 Task: 6. Company Research: Reference :- Research companies you are interested in working for using the LinkedIn company pages. Follow the company pages to stay updated on their latest news, events, and job opportunities. Engage with the companys content by liking, commenting, or sharing relevant posts.
Action: Mouse moved to (657, 67)
Screenshot: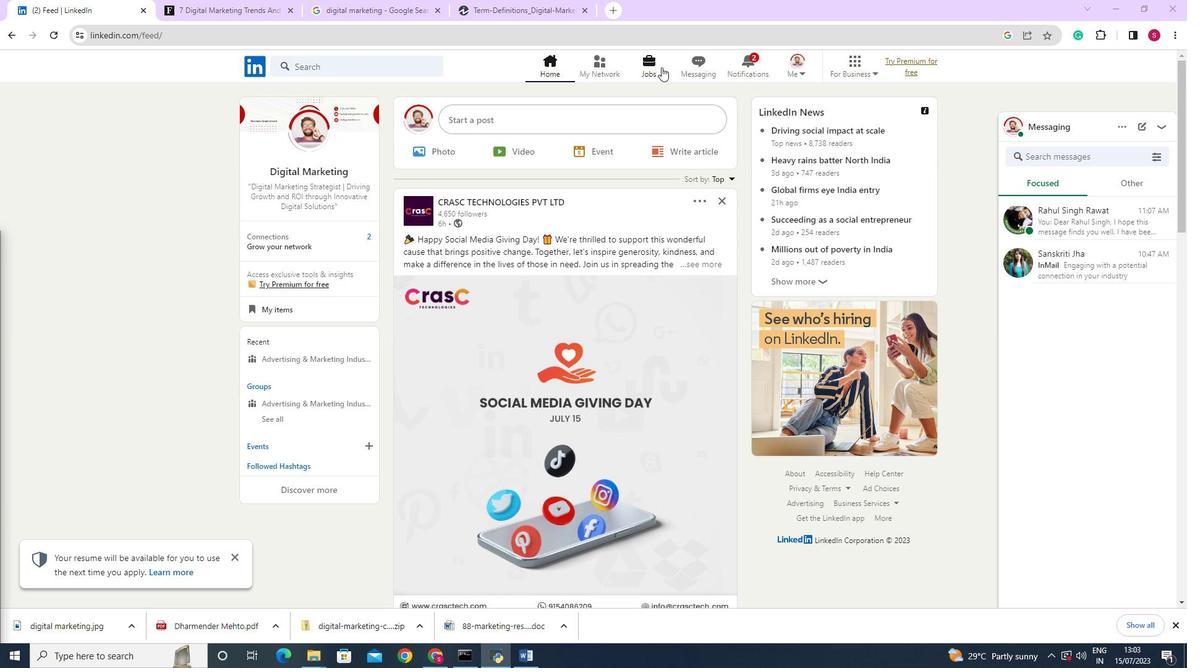 
Action: Mouse pressed left at (657, 67)
Screenshot: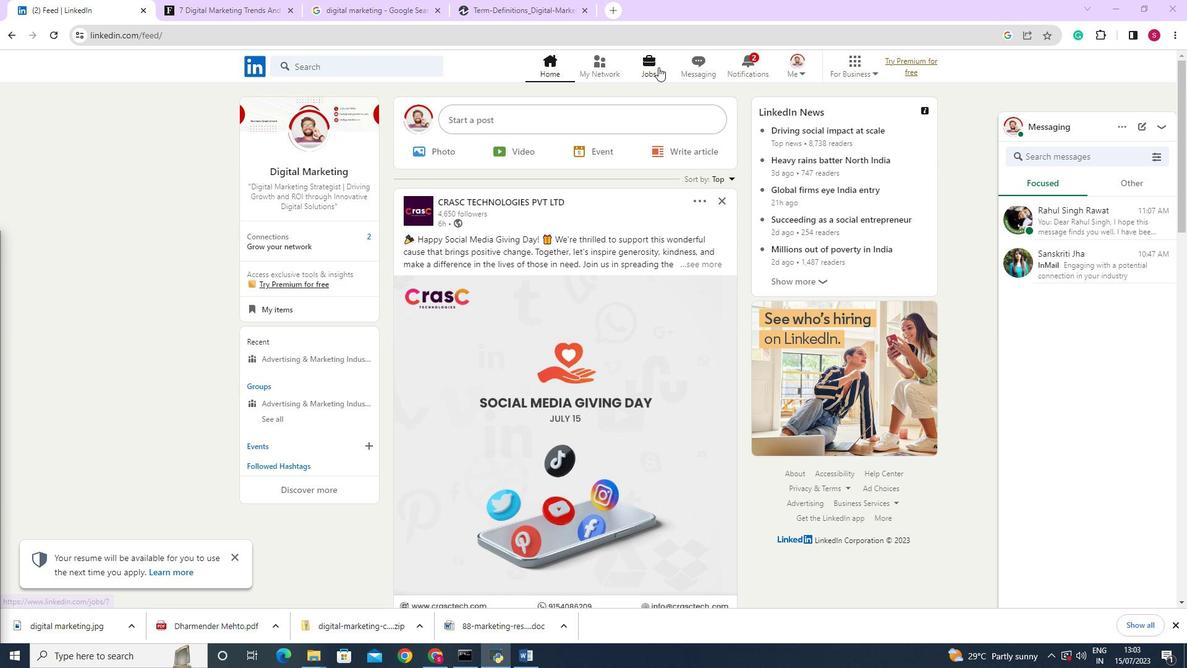 
Action: Mouse moved to (368, 69)
Screenshot: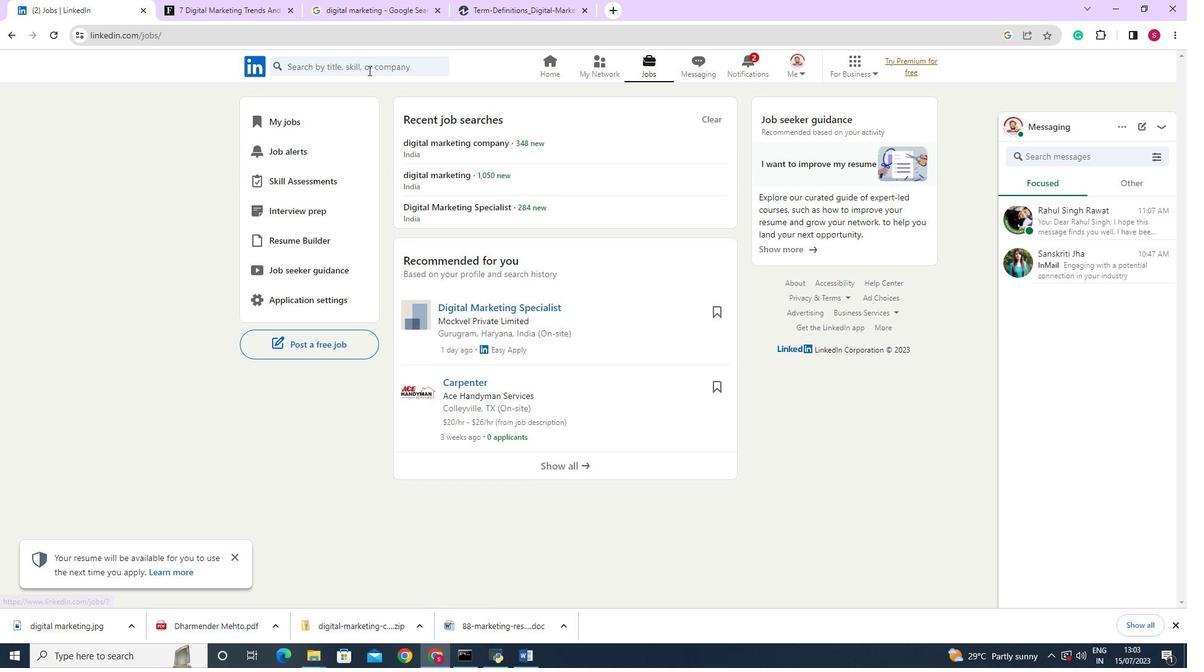 
Action: Mouse pressed left at (368, 69)
Screenshot: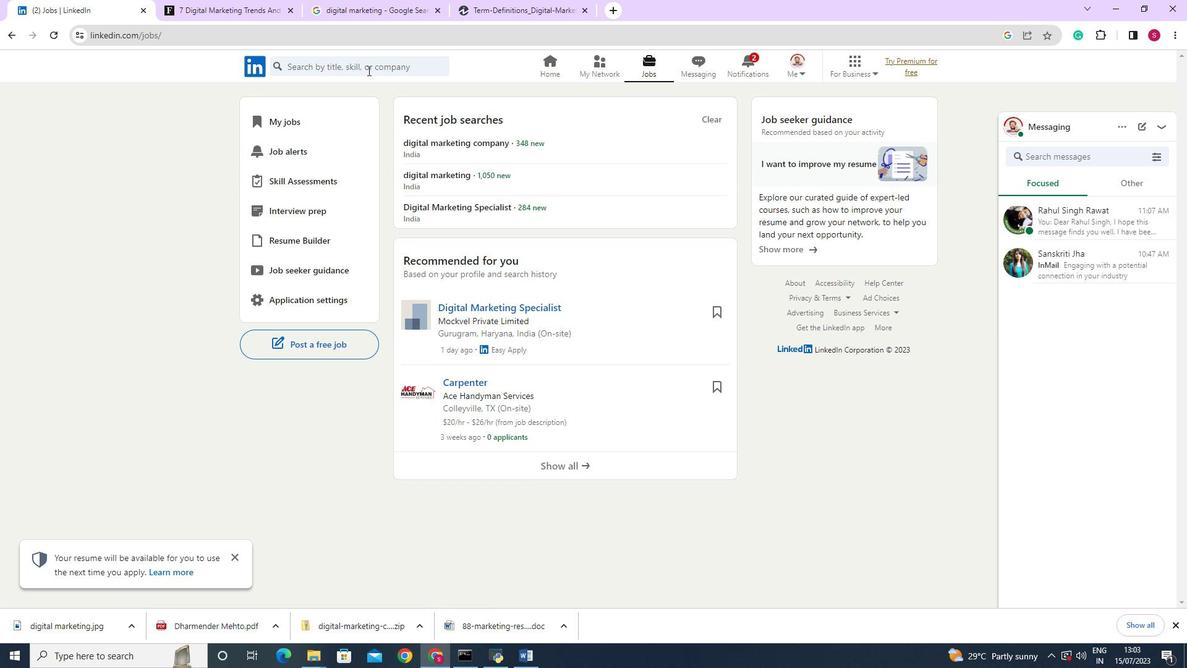 
Action: Mouse moved to (401, 111)
Screenshot: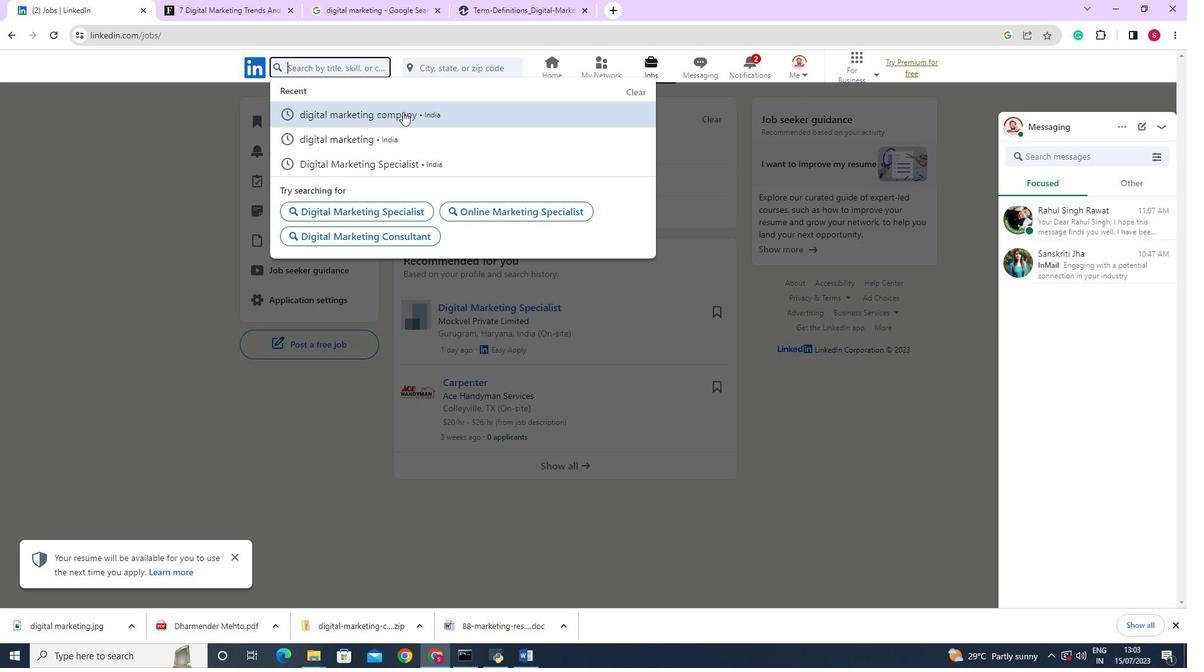 
Action: Mouse pressed left at (401, 111)
Screenshot: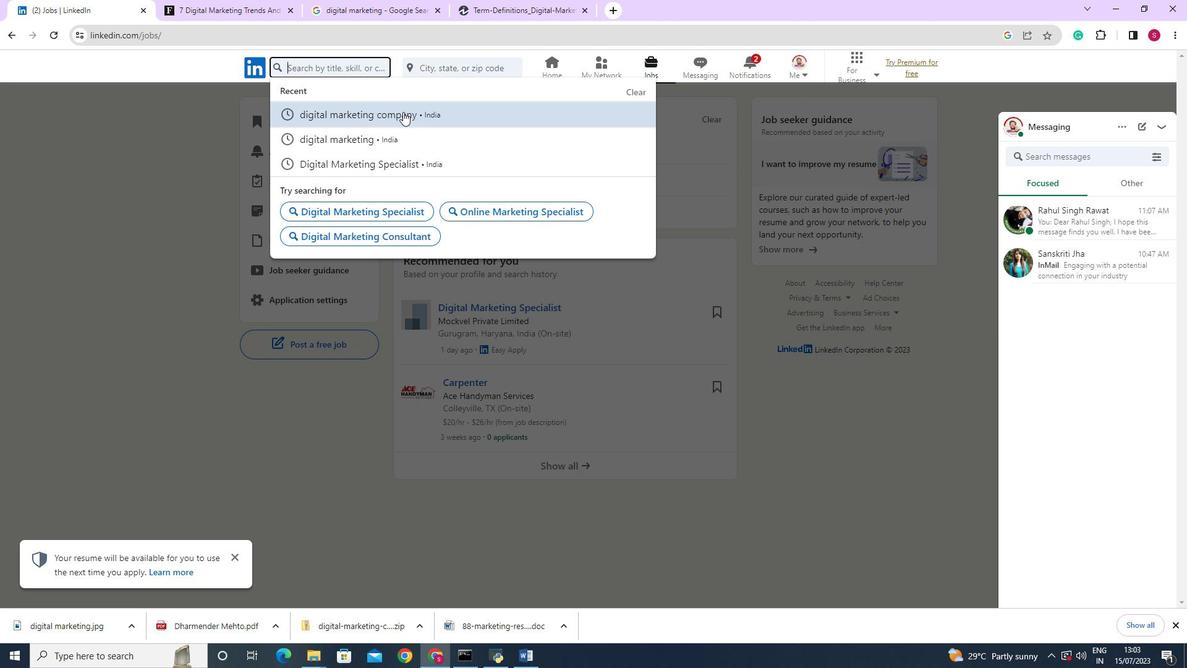 
Action: Mouse moved to (545, 97)
Screenshot: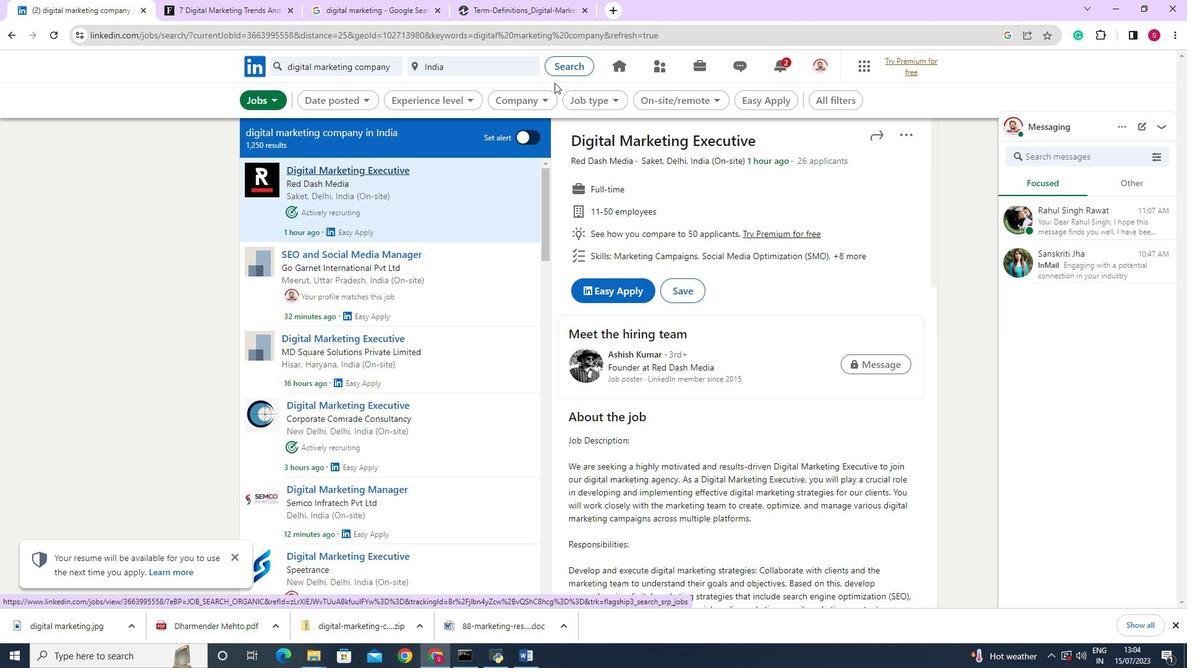 
Action: Mouse pressed left at (545, 97)
Screenshot: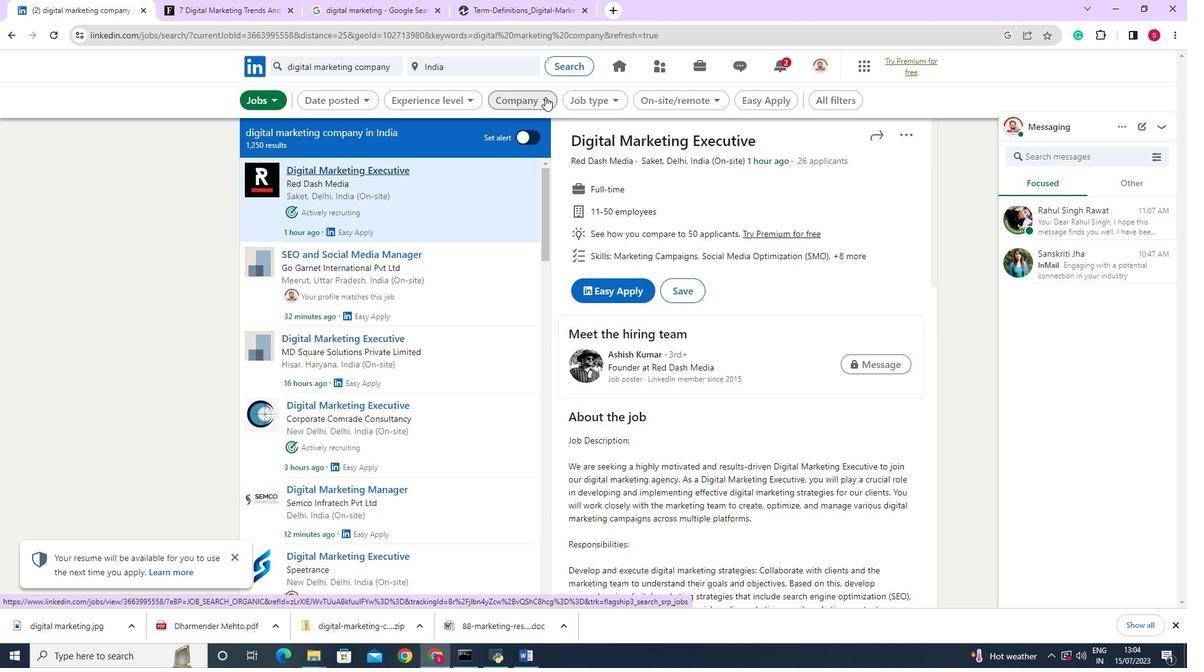 
Action: Mouse pressed left at (545, 97)
Screenshot: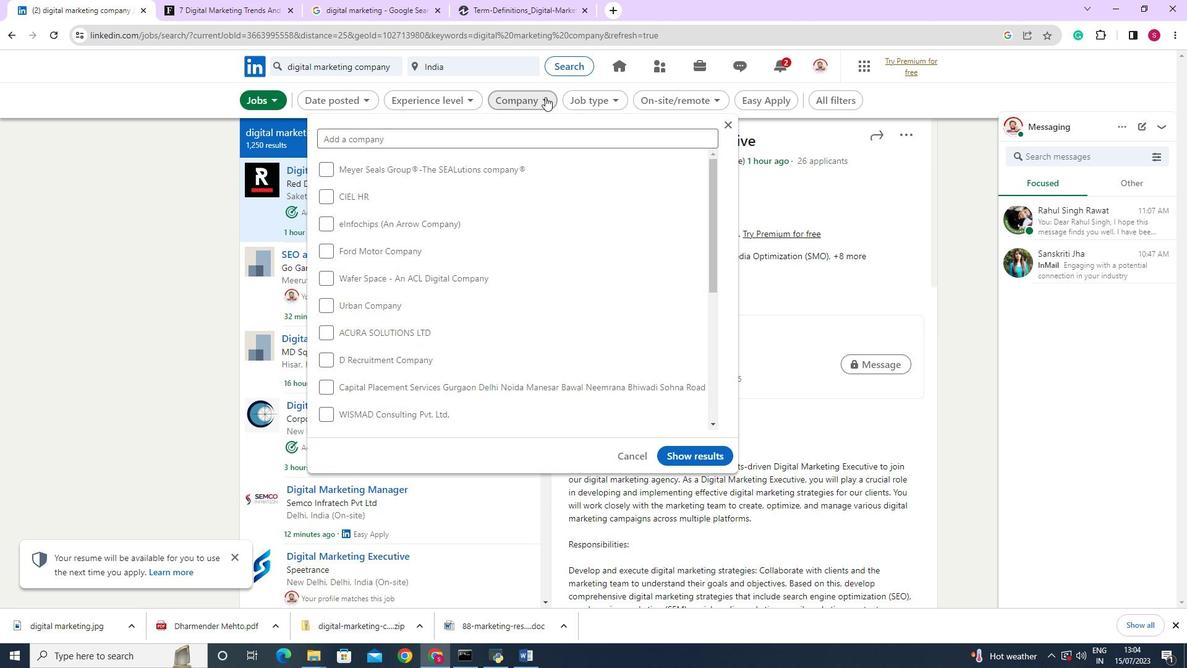 
Action: Mouse moved to (334, 173)
Screenshot: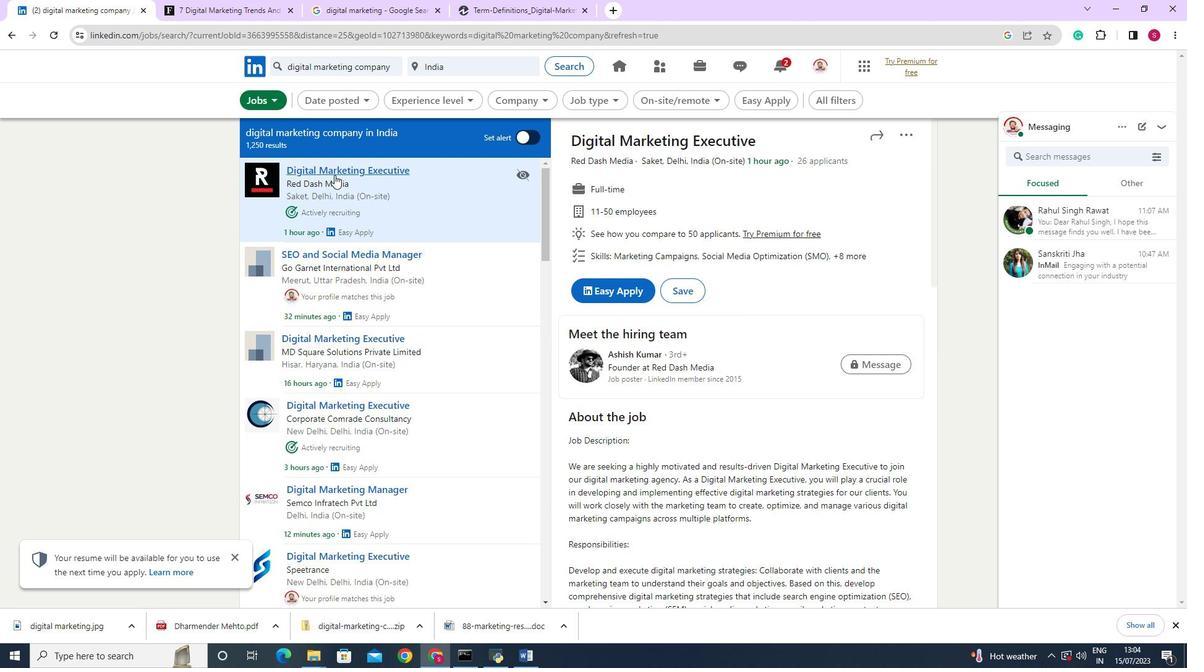 
Action: Mouse pressed left at (334, 173)
Screenshot: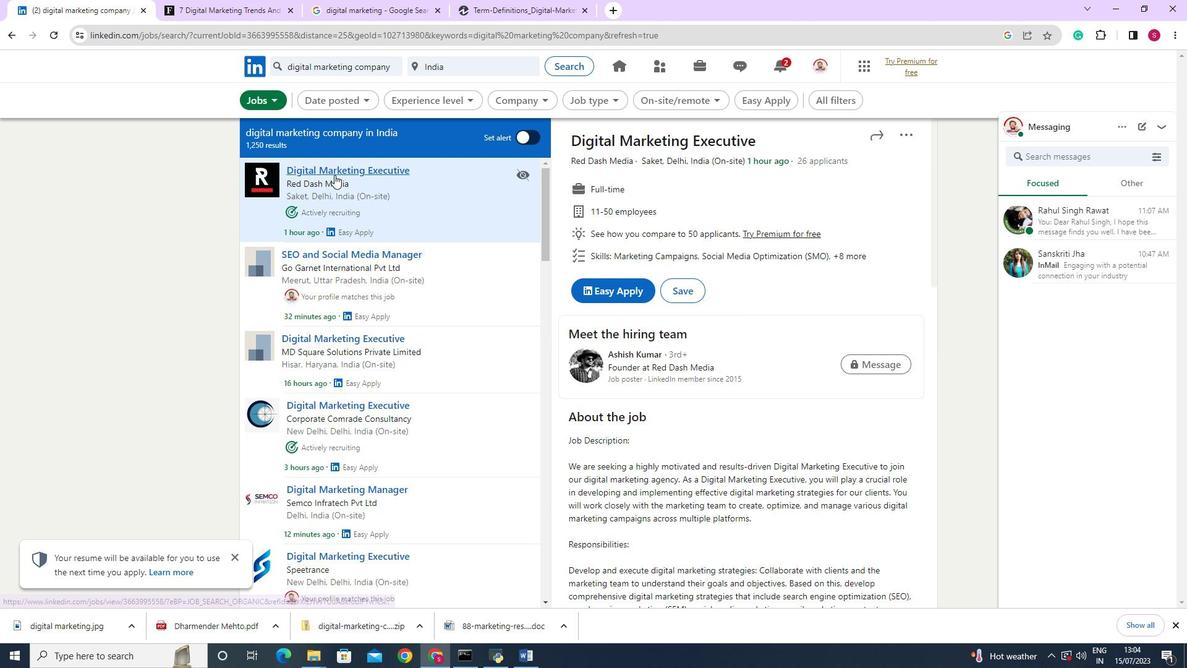 
Action: Mouse moved to (337, 171)
Screenshot: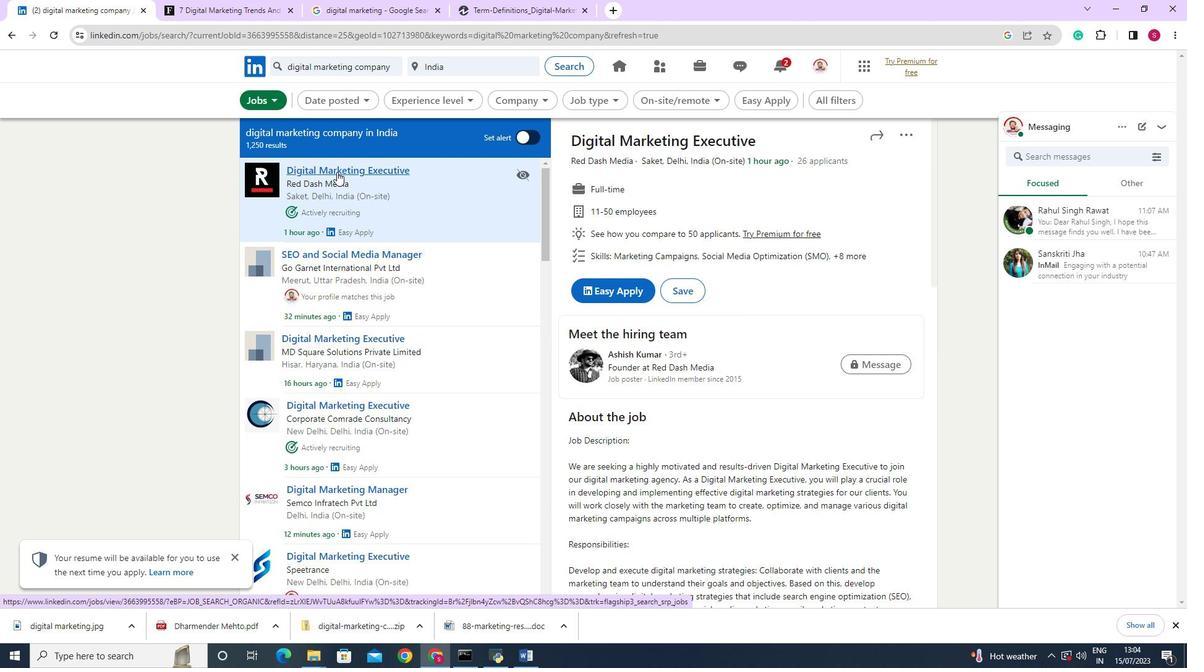 
Action: Mouse pressed left at (337, 171)
Screenshot: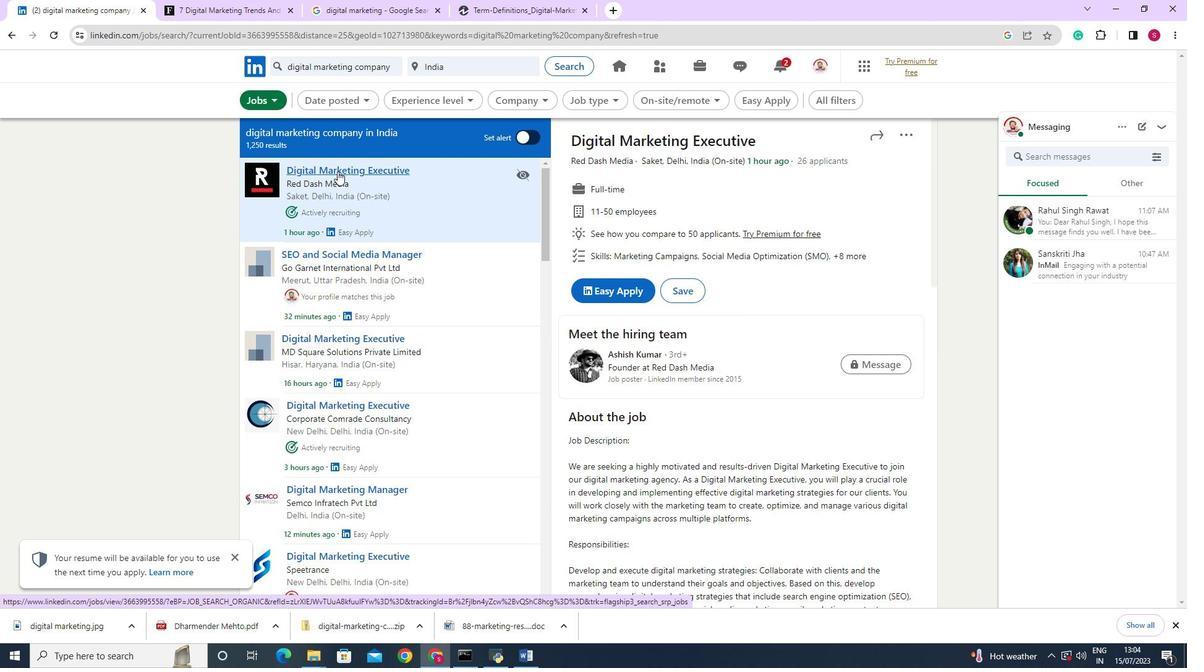 
Action: Mouse pressed left at (337, 171)
Screenshot: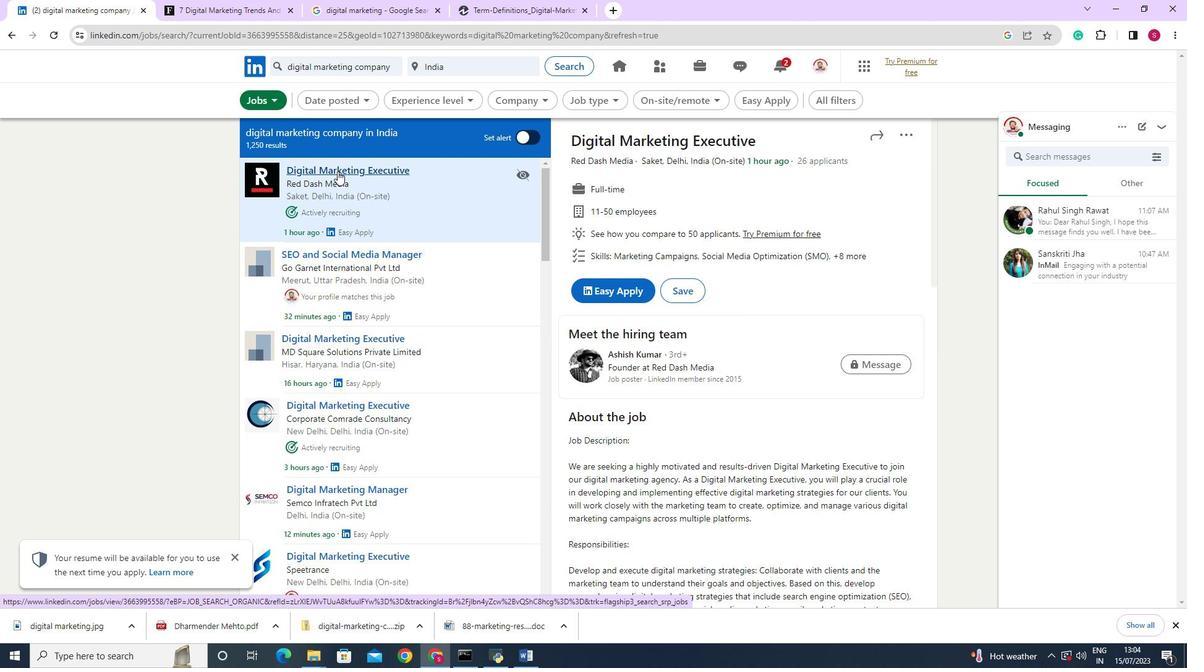 
Action: Mouse moved to (648, 259)
Screenshot: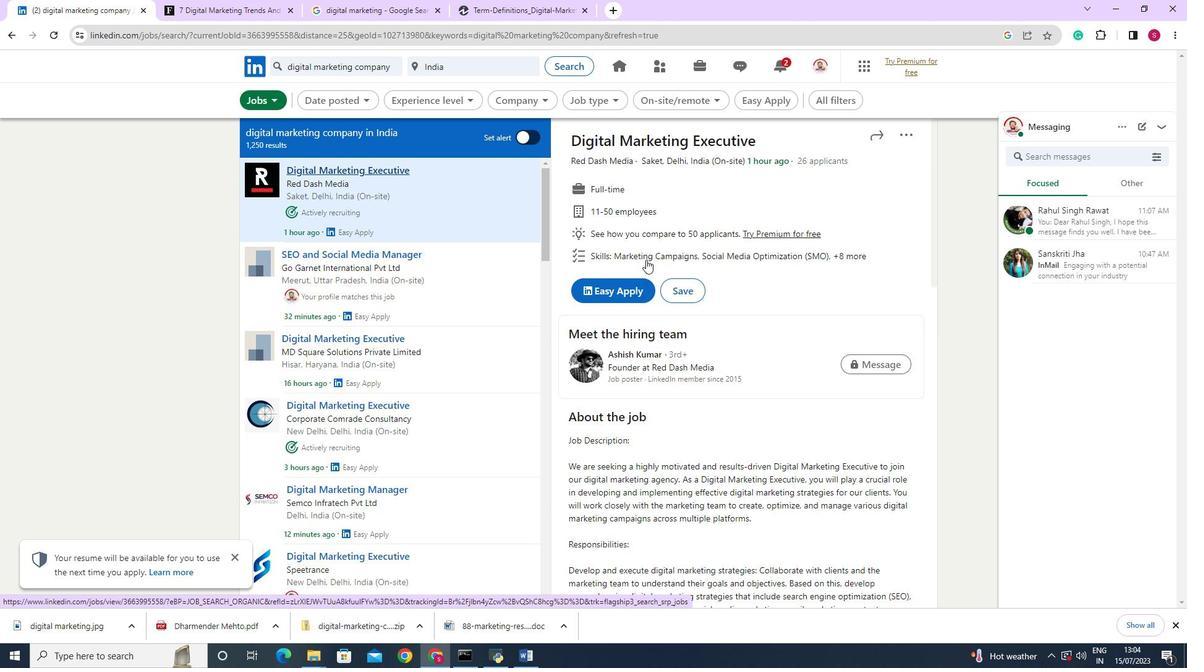 
Action: Mouse scrolled (648, 259) with delta (0, 0)
Screenshot: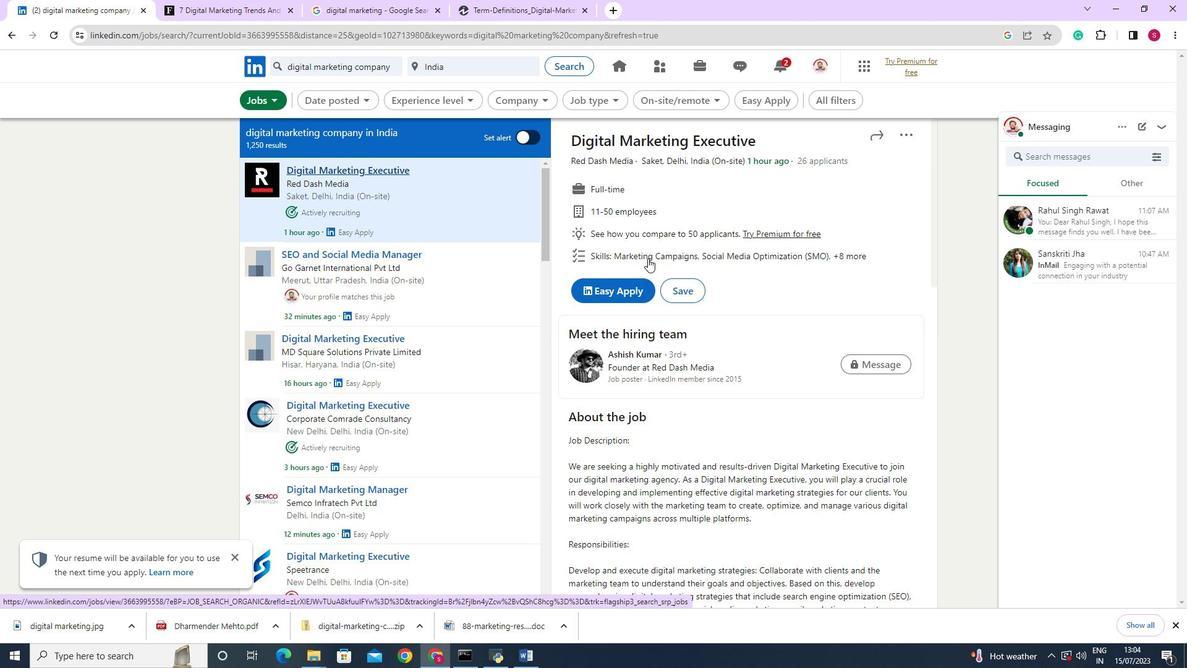 
Action: Mouse moved to (648, 259)
Screenshot: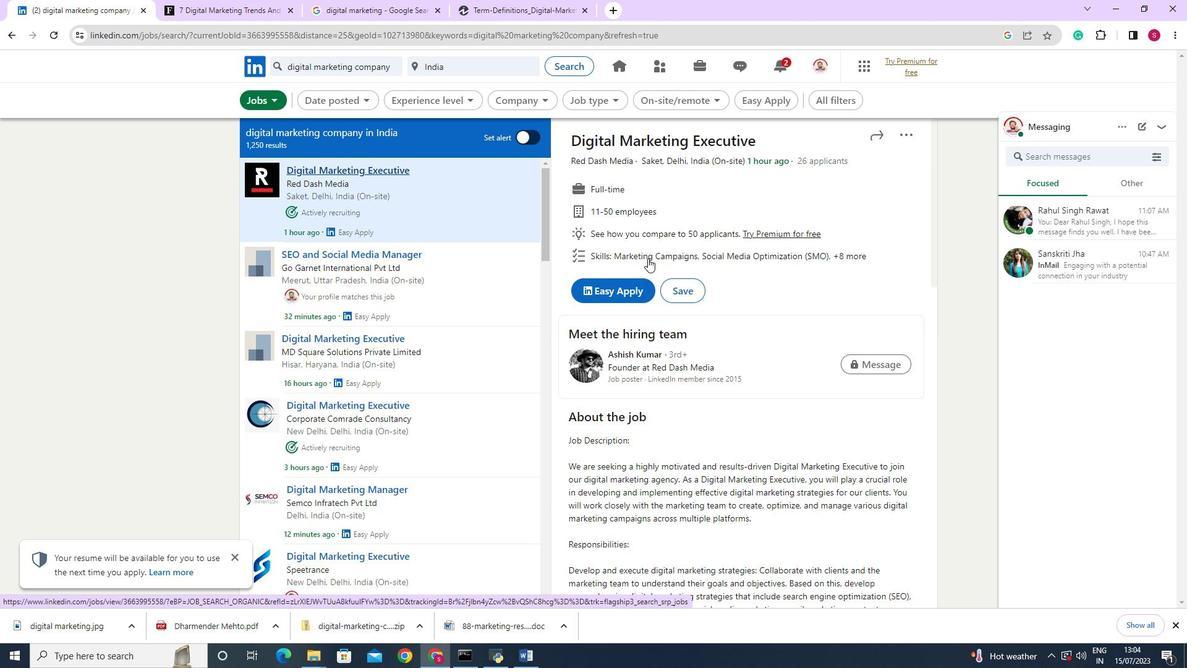 
Action: Mouse scrolled (648, 259) with delta (0, 0)
Screenshot: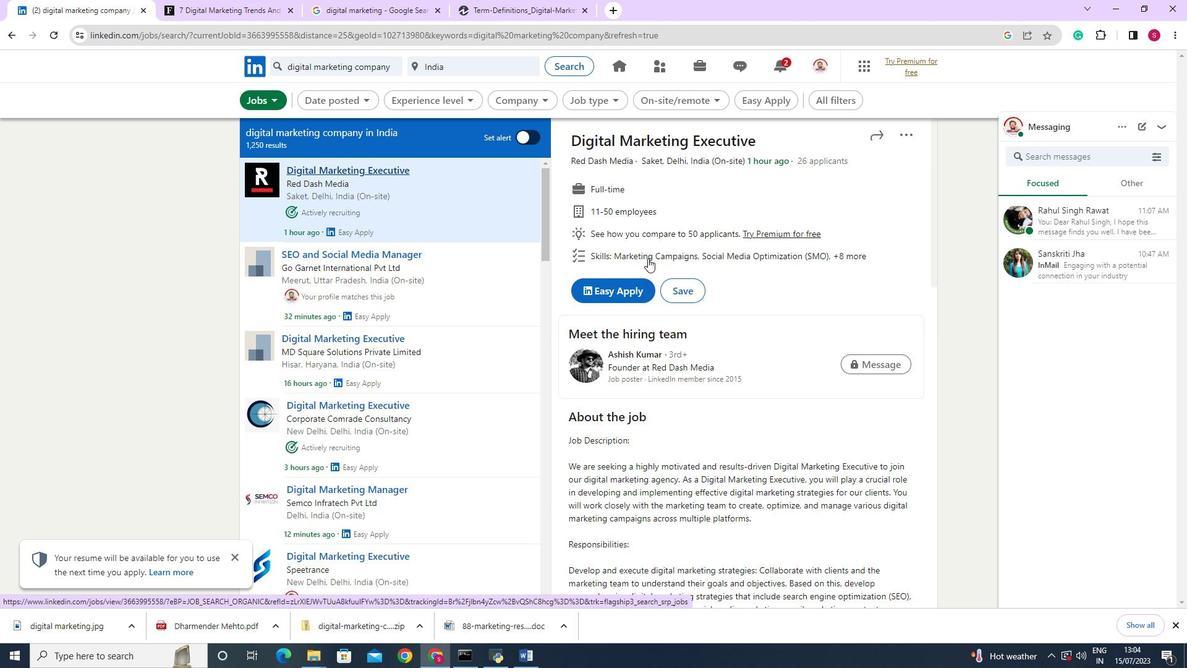 
Action: Mouse scrolled (648, 259) with delta (0, 0)
Screenshot: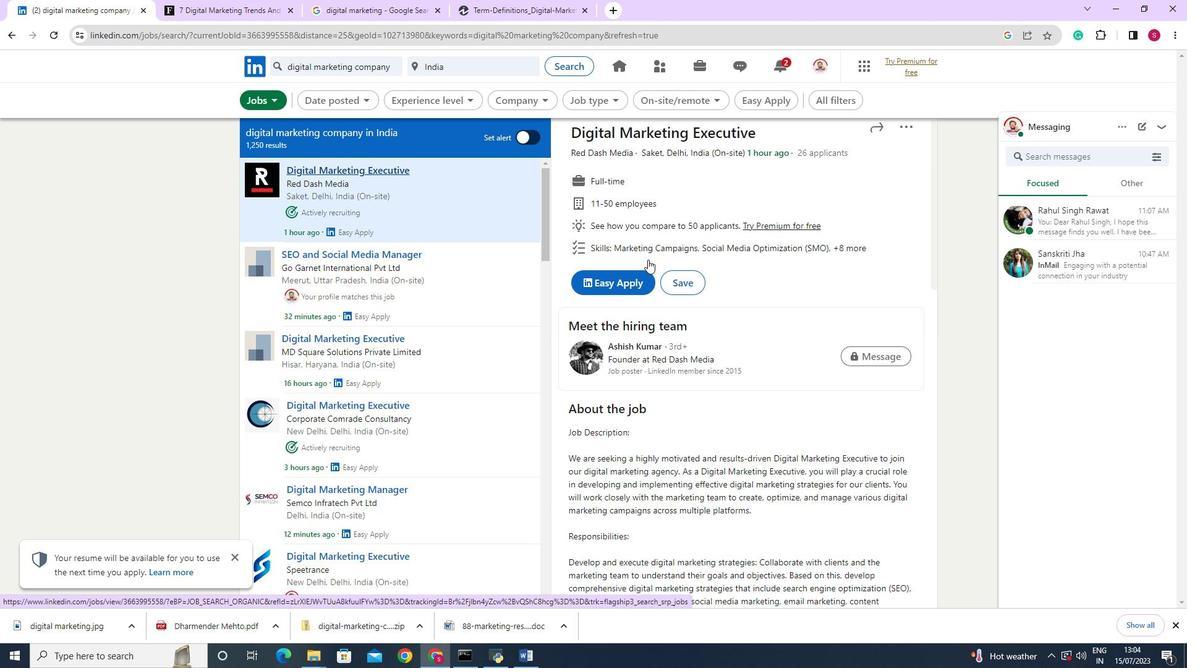 
Action: Mouse scrolled (648, 260) with delta (0, 0)
Screenshot: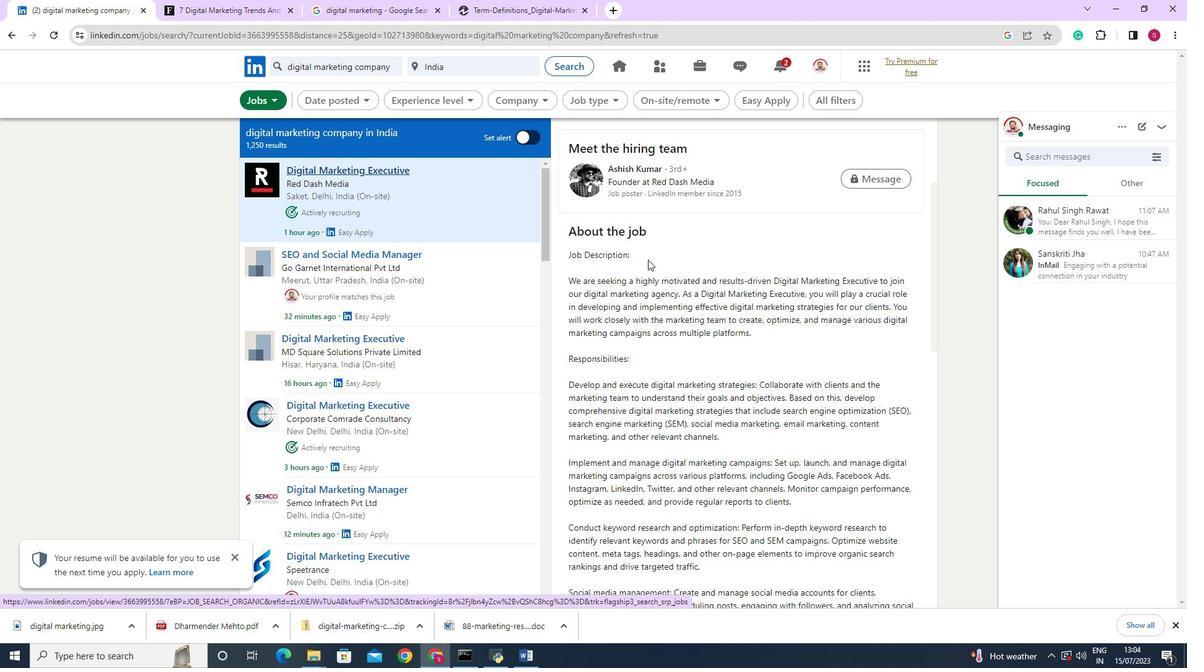 
Action: Mouse scrolled (648, 260) with delta (0, 0)
Screenshot: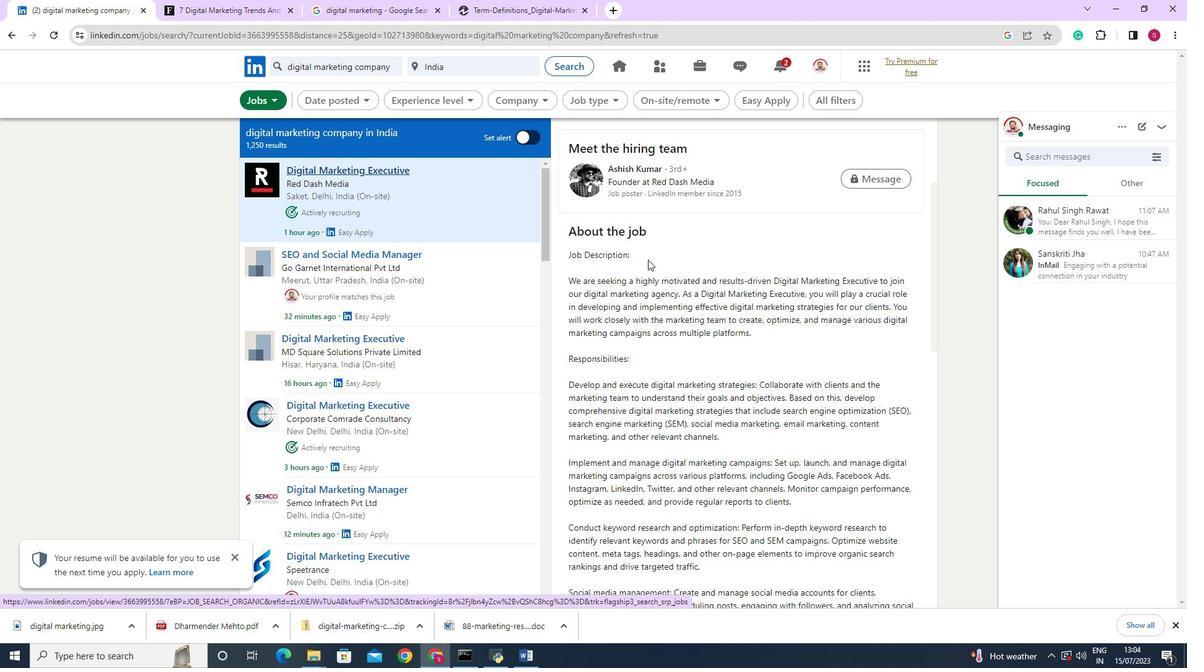 
Action: Mouse scrolled (648, 260) with delta (0, 0)
Screenshot: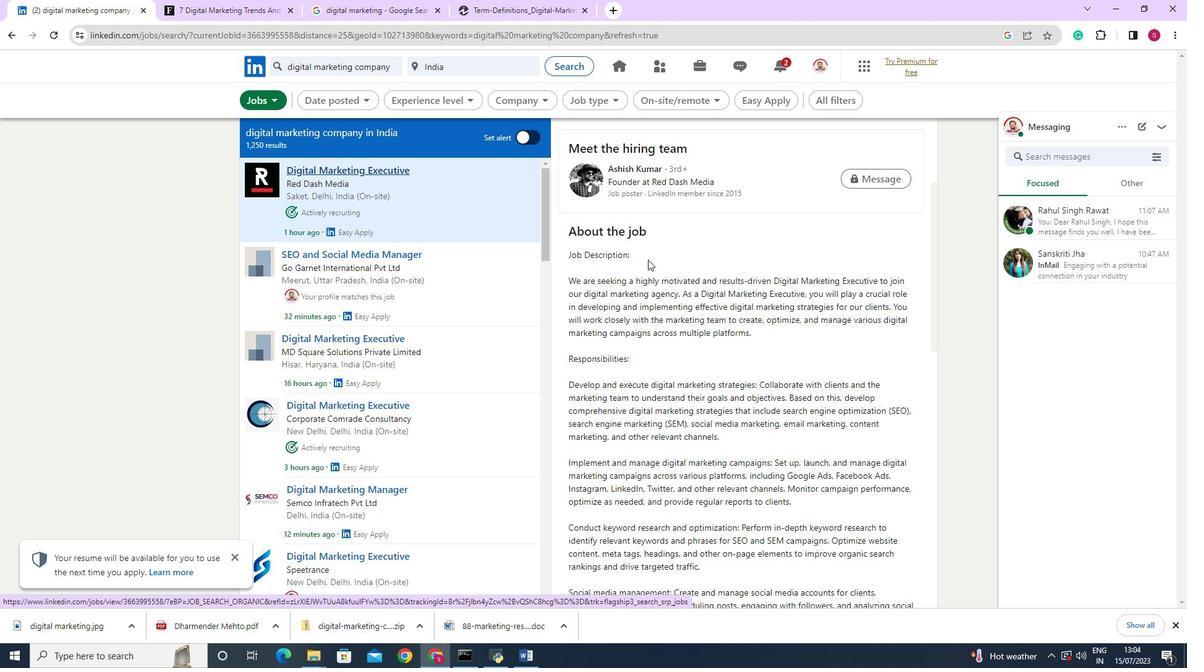 
Action: Mouse scrolled (648, 260) with delta (0, 0)
Screenshot: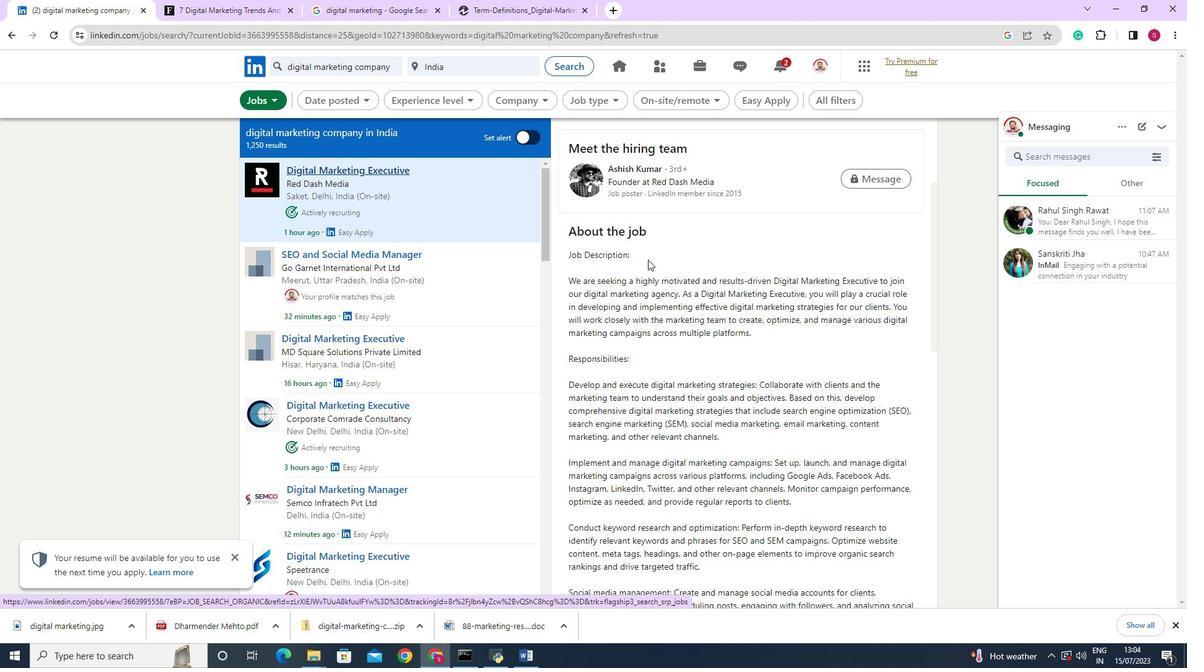 
Action: Mouse moved to (655, 134)
Screenshot: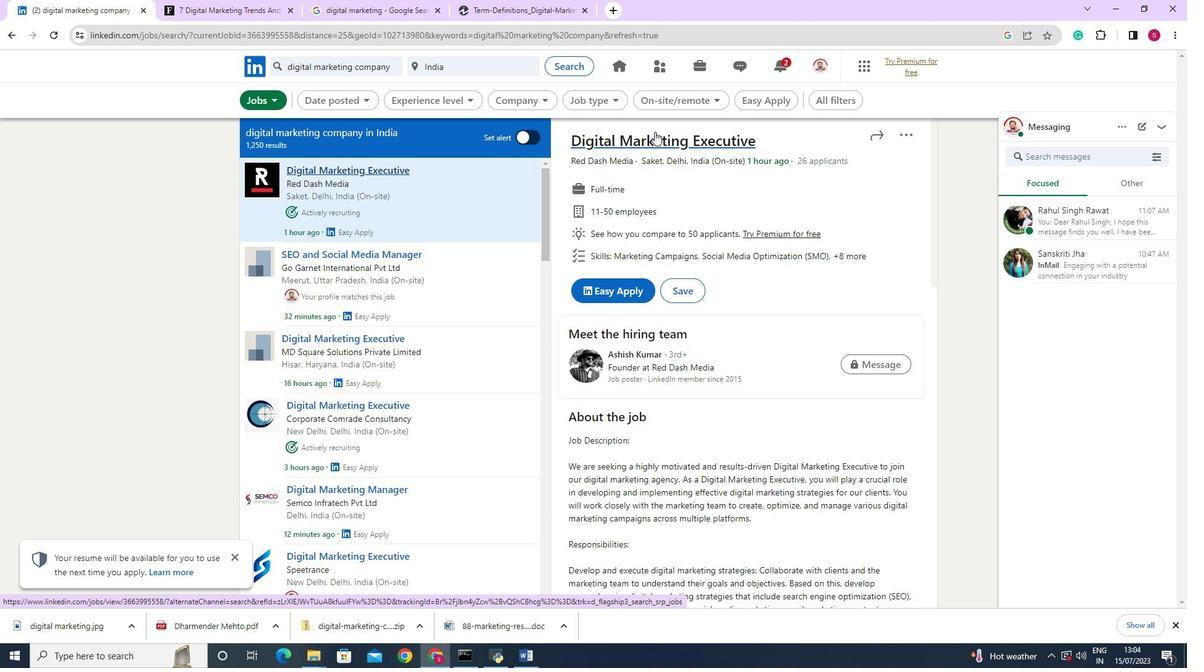 
Action: Mouse pressed left at (655, 134)
Screenshot: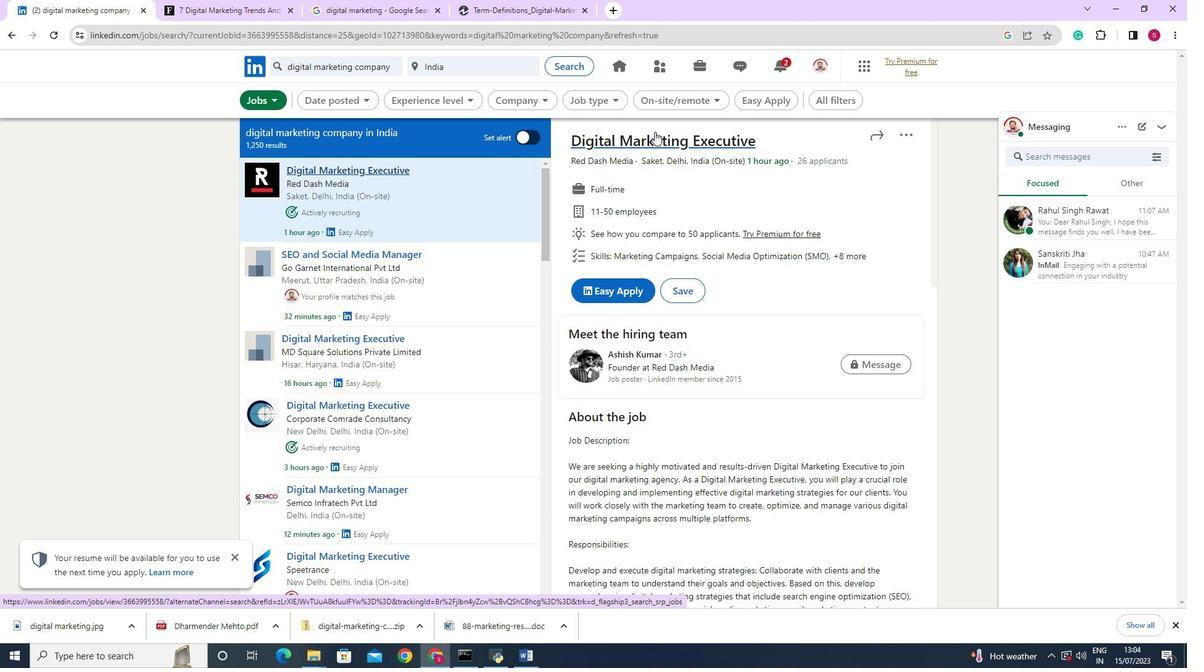 
Action: Mouse moved to (522, 257)
Screenshot: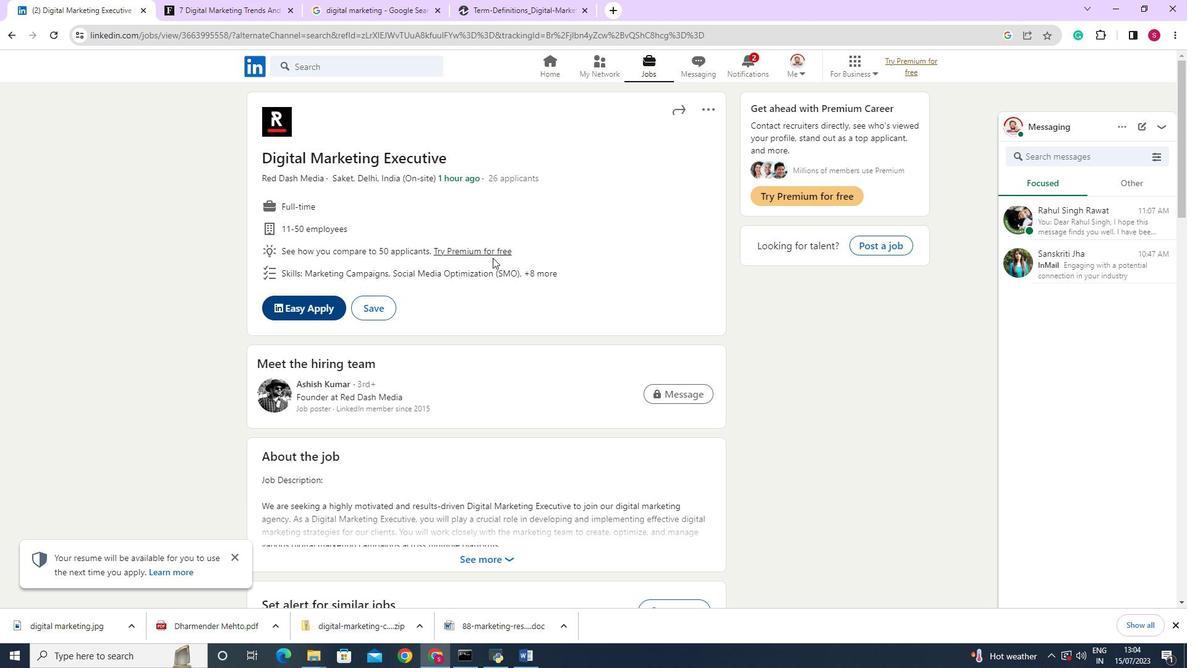 
Action: Mouse scrolled (522, 256) with delta (0, 0)
Screenshot: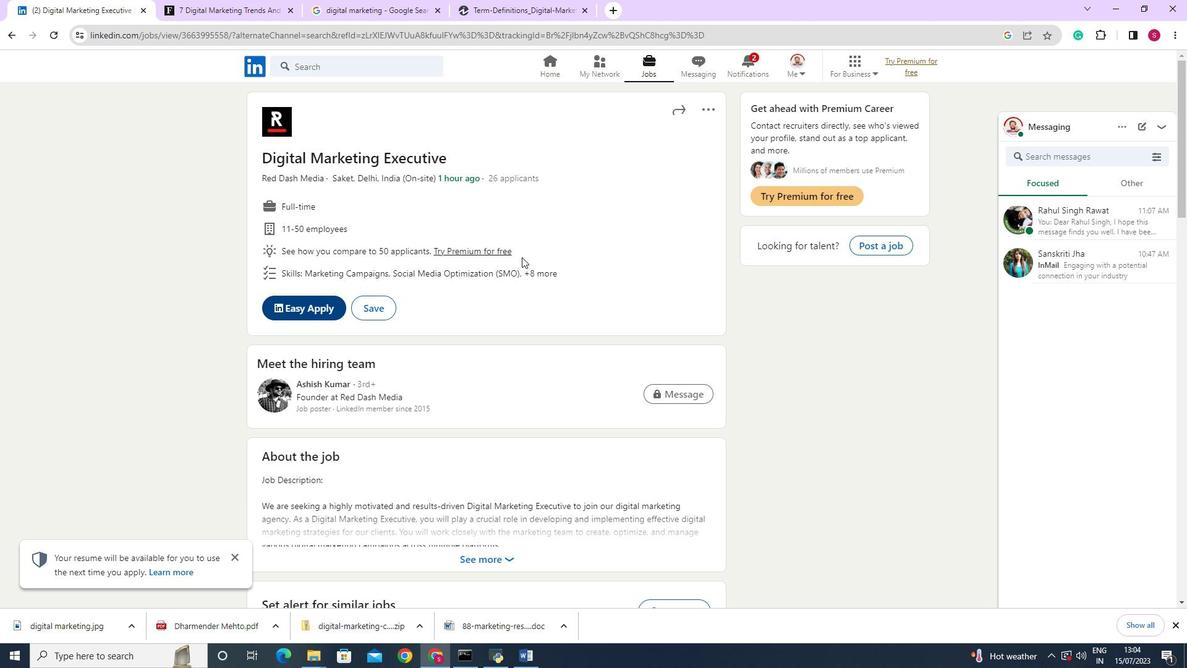 
Action: Mouse scrolled (522, 256) with delta (0, 0)
Screenshot: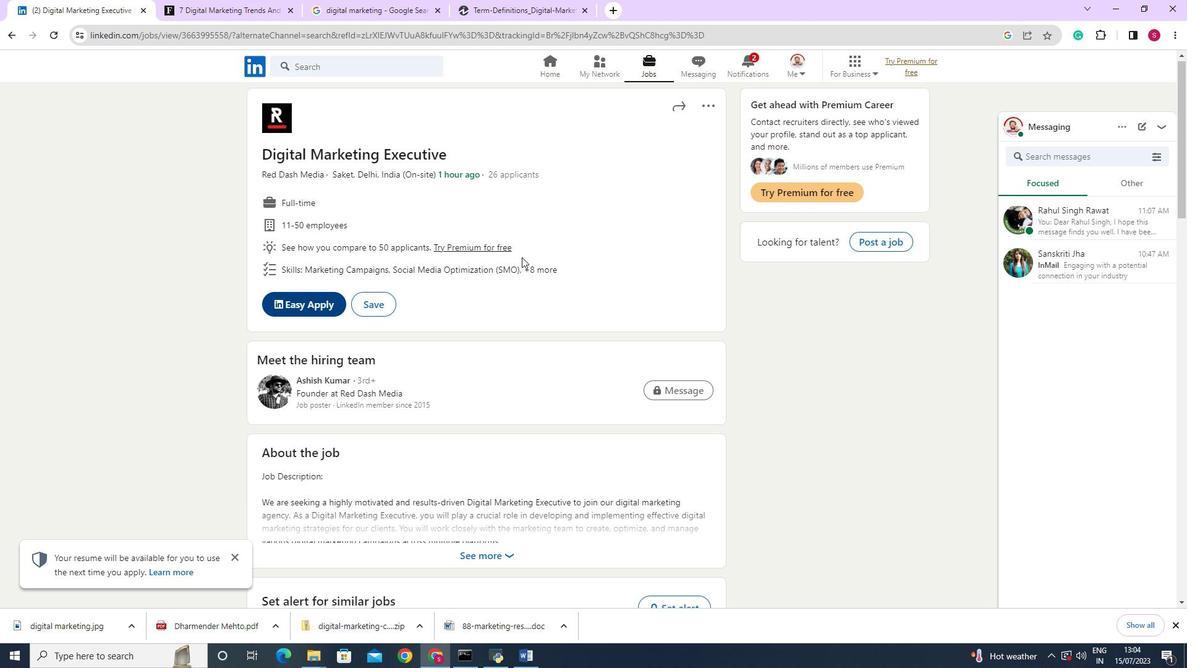 
Action: Mouse scrolled (522, 256) with delta (0, 0)
Screenshot: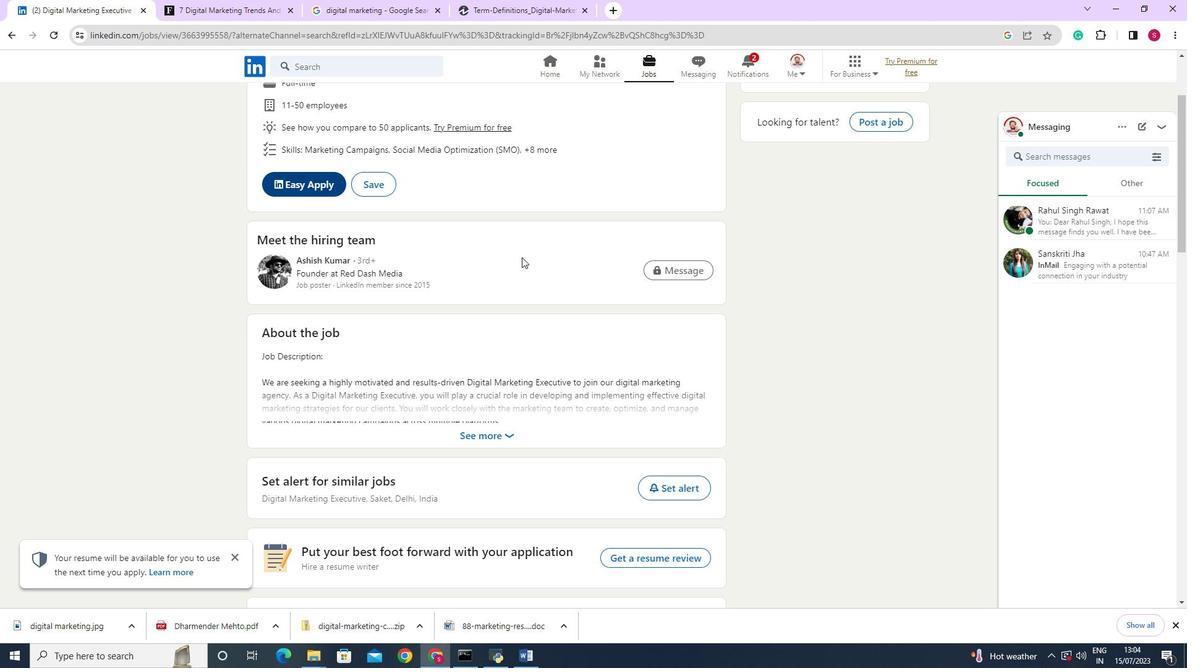 
Action: Mouse scrolled (522, 256) with delta (0, 0)
Screenshot: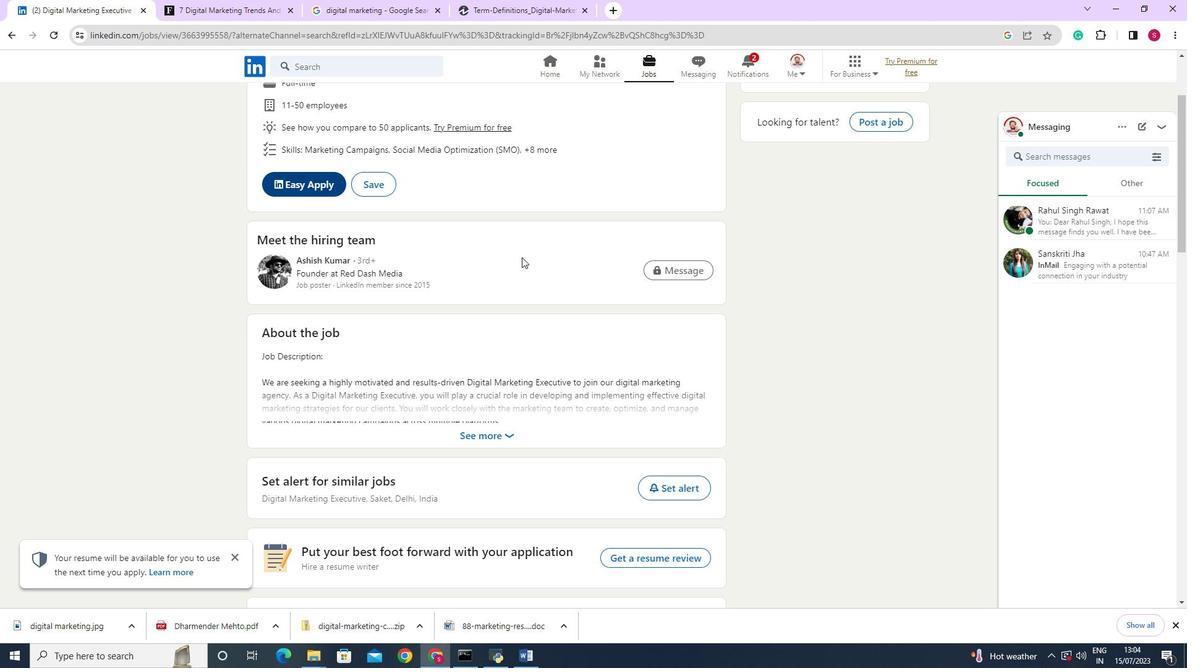
Action: Mouse scrolled (522, 256) with delta (0, 0)
Screenshot: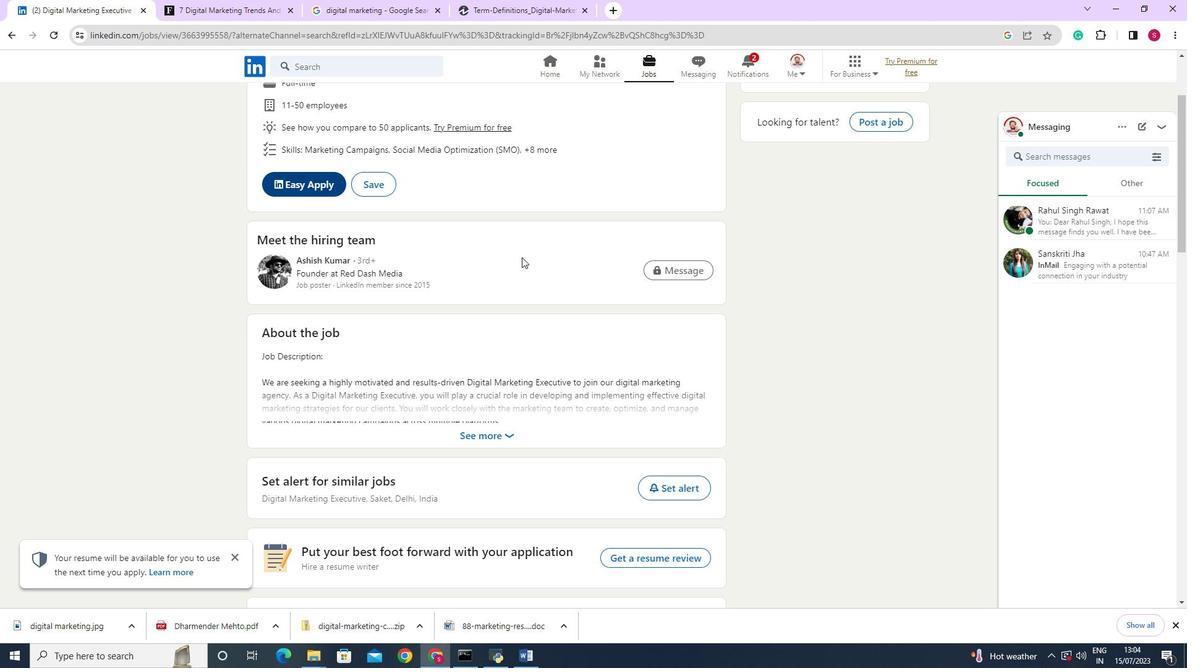 
Action: Mouse scrolled (522, 256) with delta (0, 0)
Screenshot: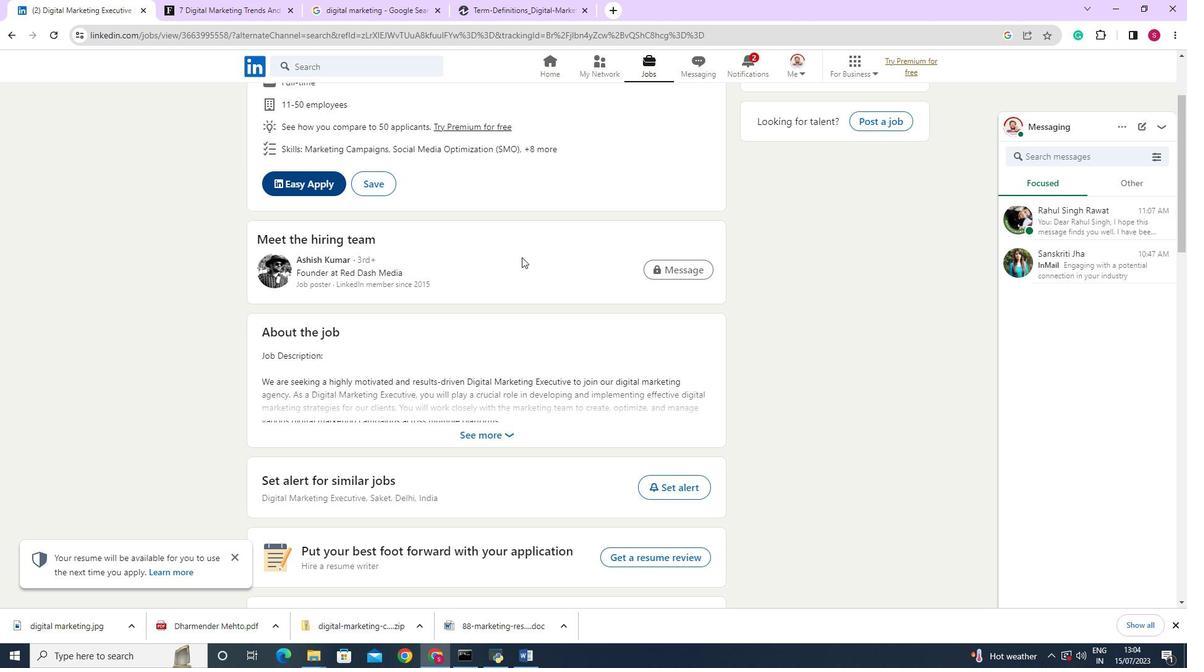
Action: Mouse scrolled (522, 256) with delta (0, 0)
Screenshot: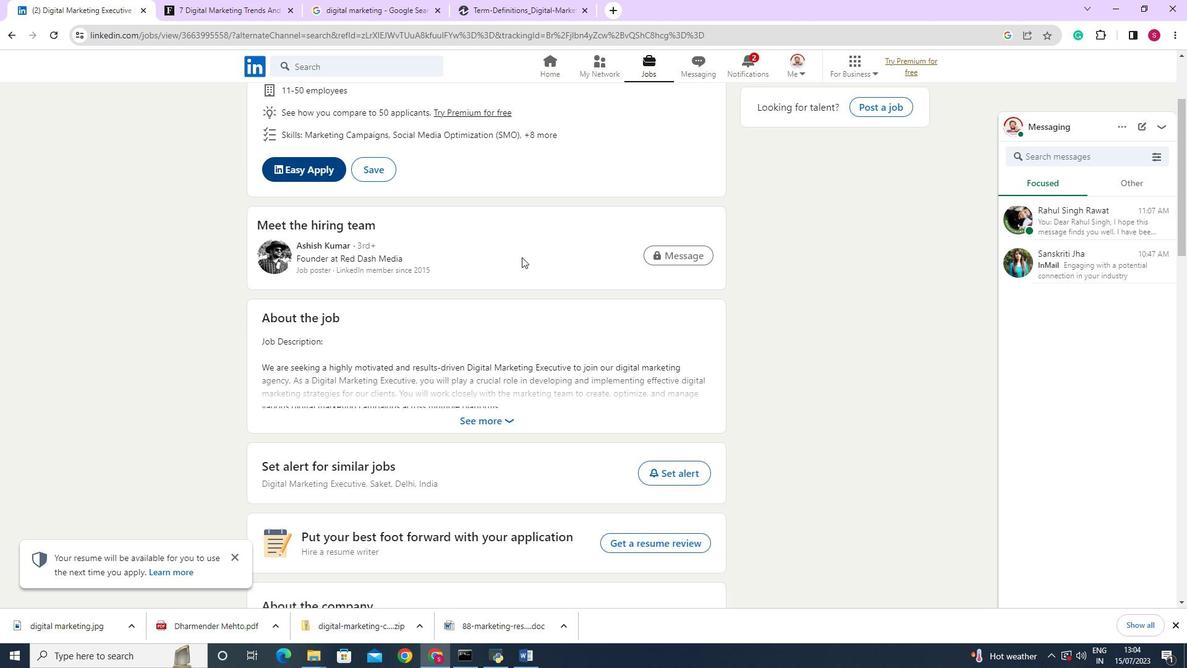 
Action: Mouse scrolled (522, 257) with delta (0, 0)
Screenshot: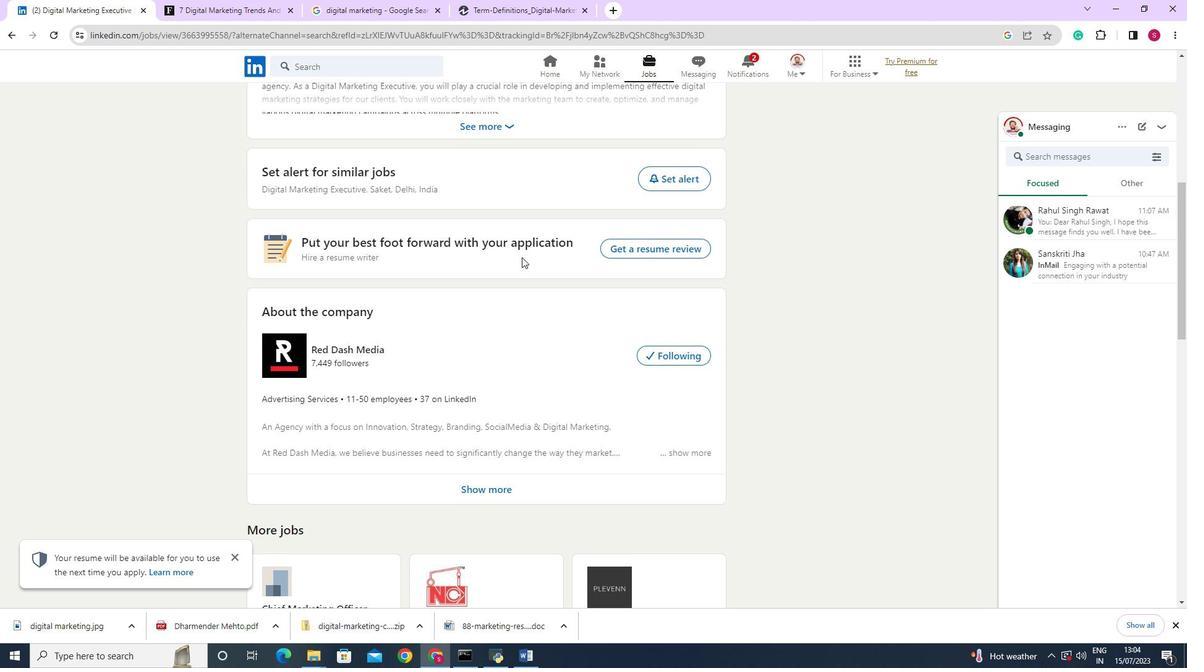 
Action: Mouse scrolled (522, 257) with delta (0, 0)
Screenshot: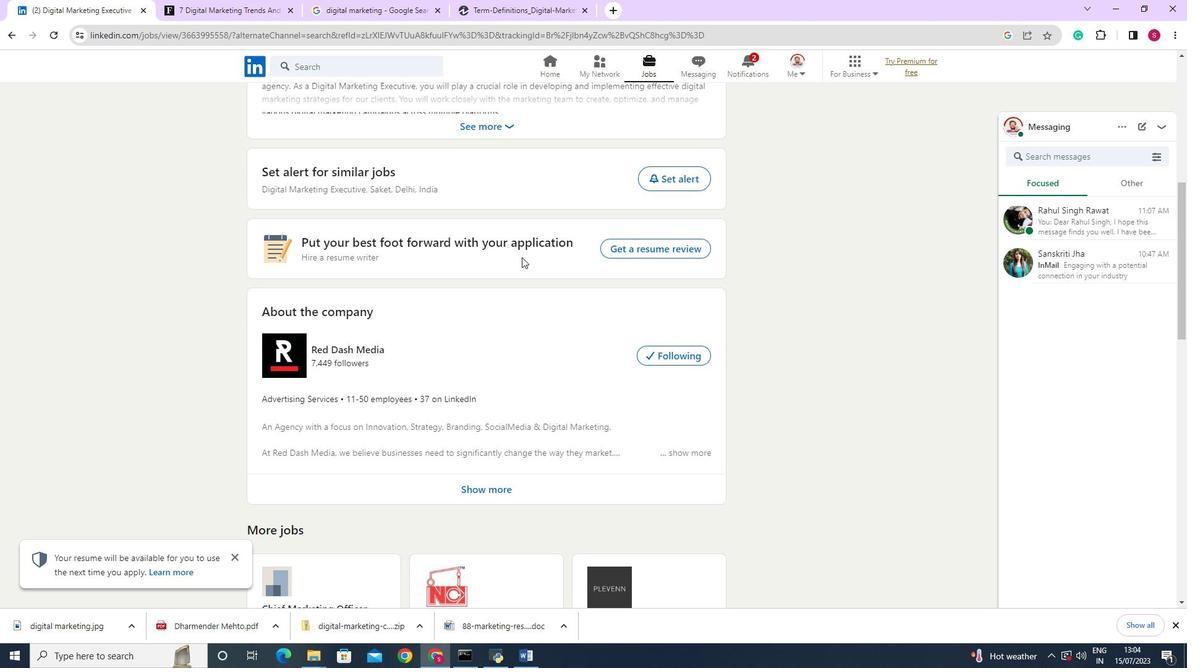 
Action: Mouse moved to (512, 248)
Screenshot: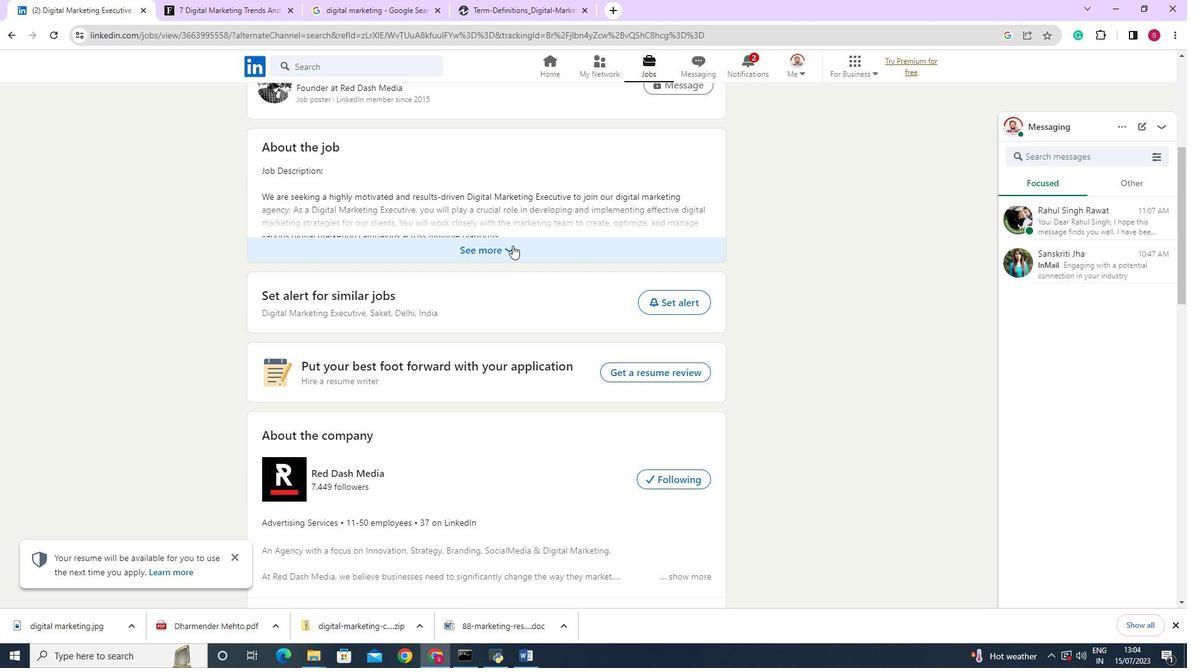 
Action: Mouse pressed left at (512, 248)
Screenshot: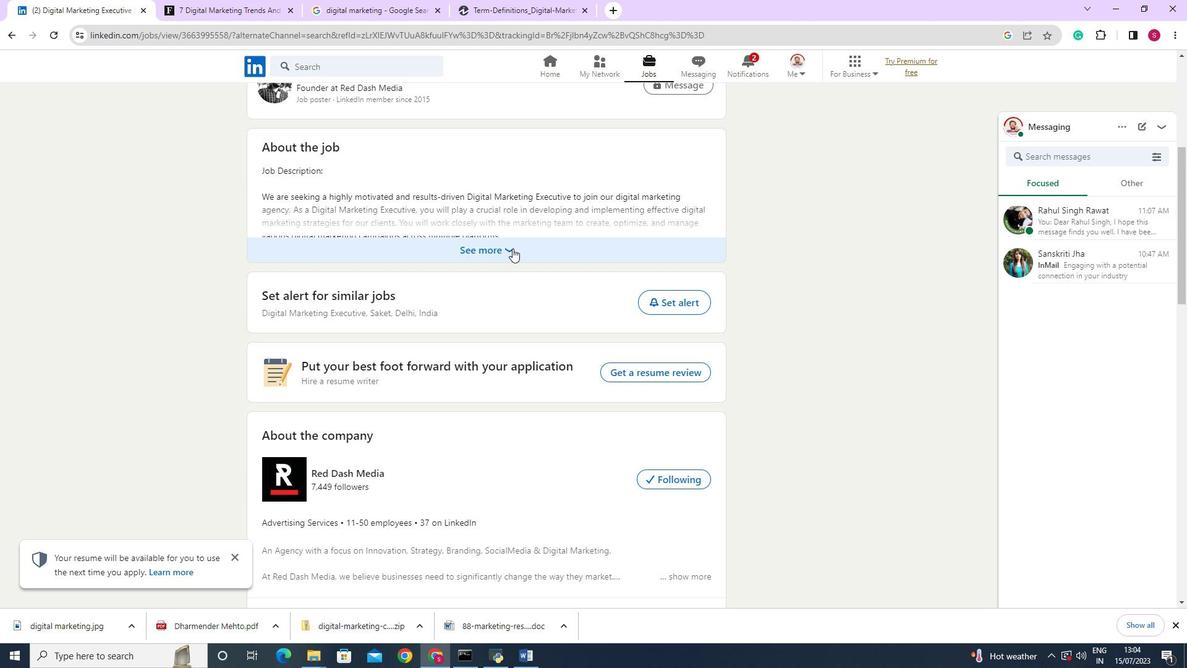 
Action: Mouse scrolled (512, 248) with delta (0, 0)
Screenshot: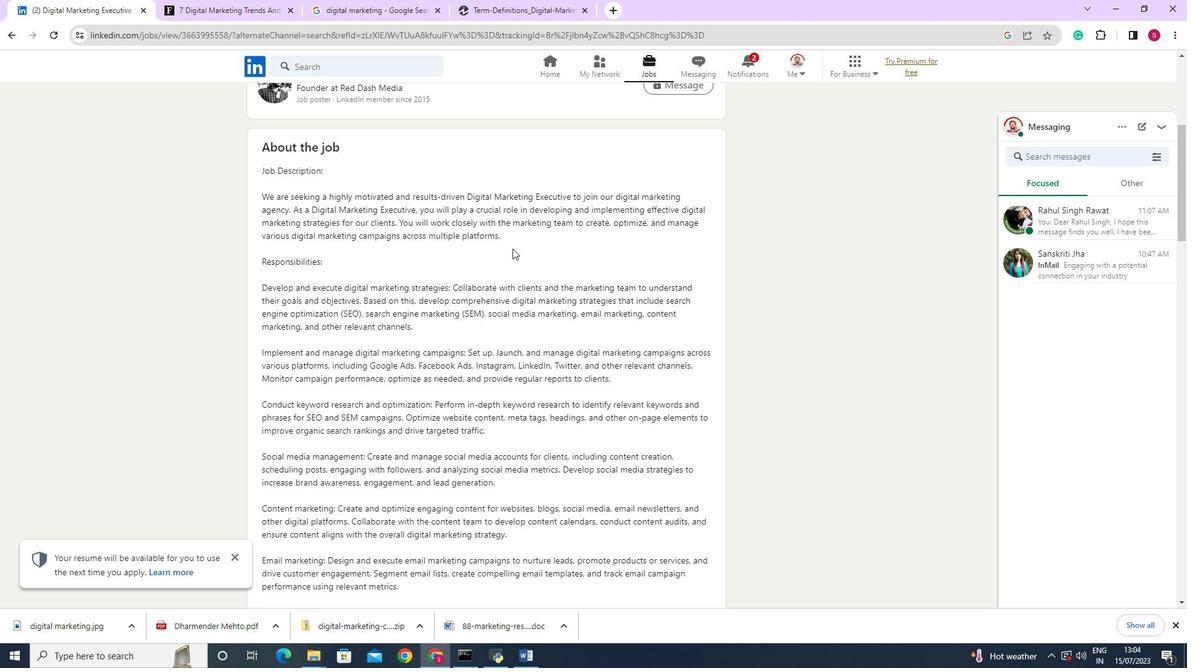 
Action: Mouse scrolled (512, 248) with delta (0, 0)
Screenshot: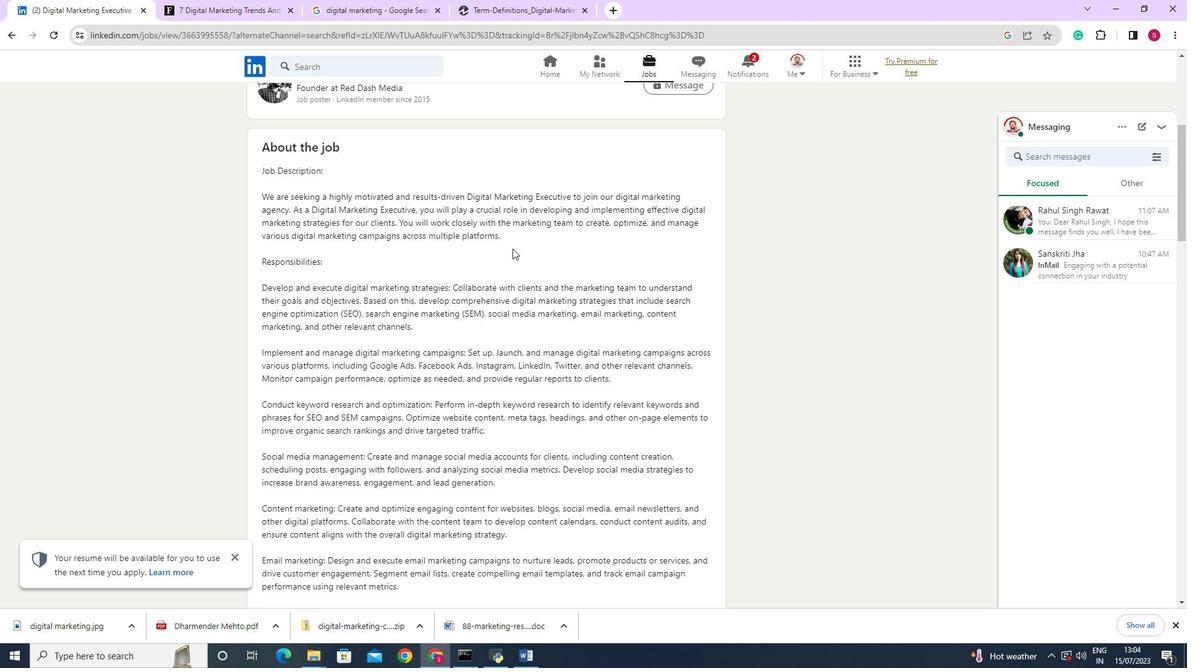
Action: Mouse scrolled (512, 248) with delta (0, 0)
Screenshot: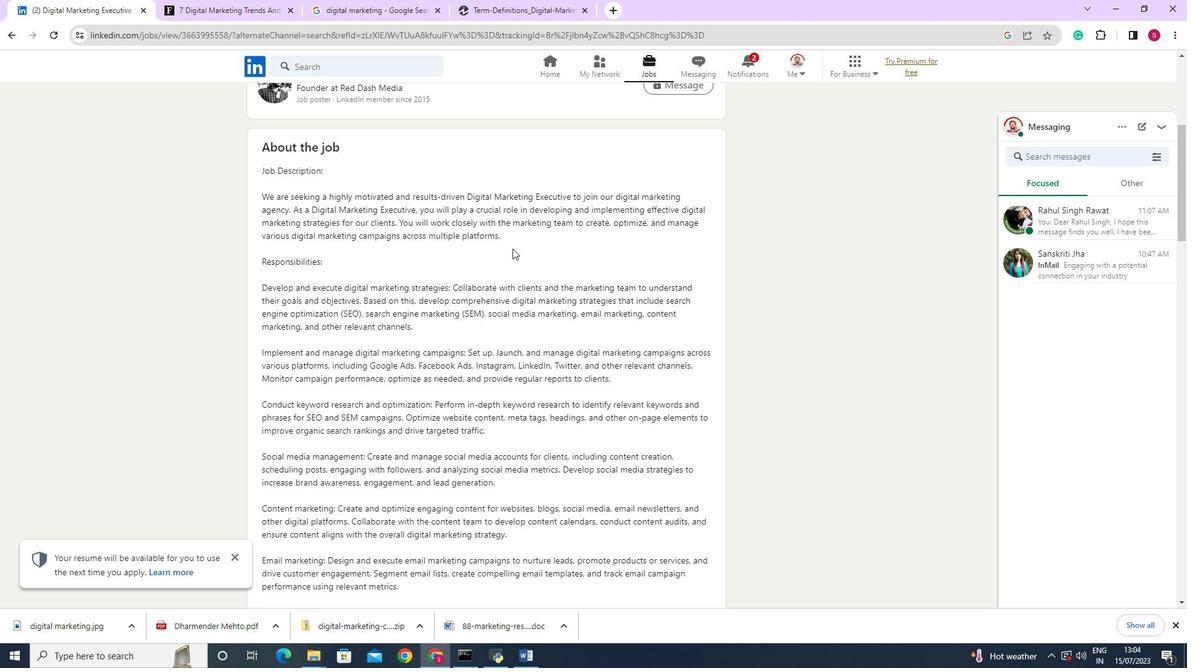 
Action: Mouse scrolled (512, 248) with delta (0, 0)
Screenshot: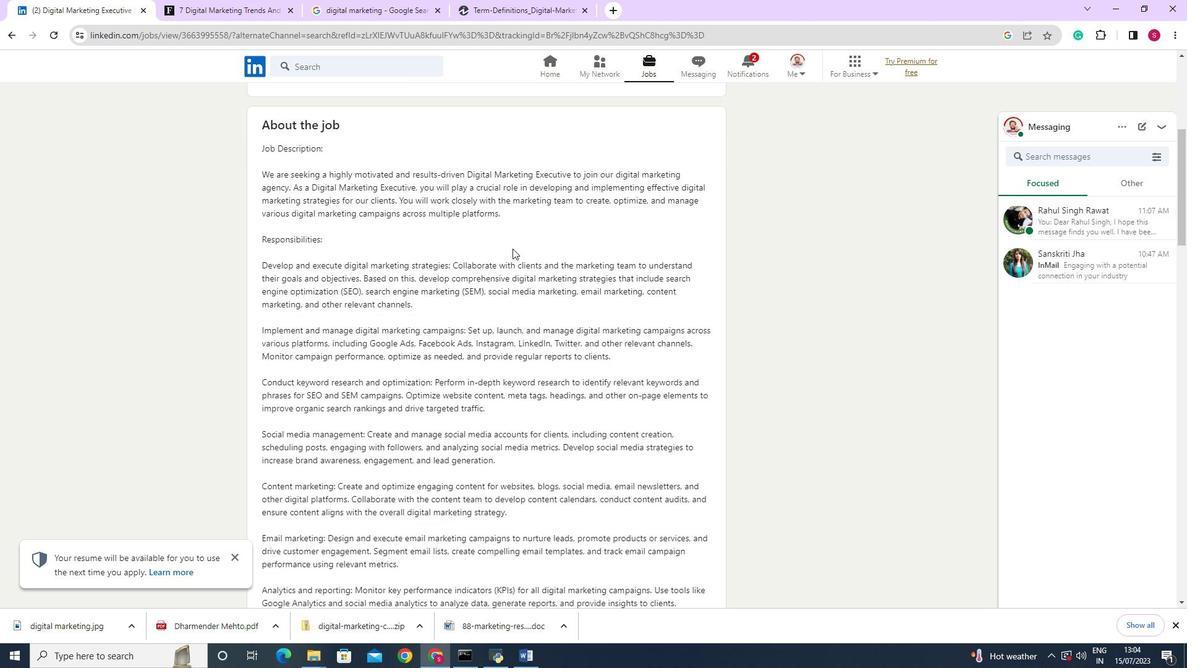 
Action: Mouse scrolled (512, 248) with delta (0, 0)
Screenshot: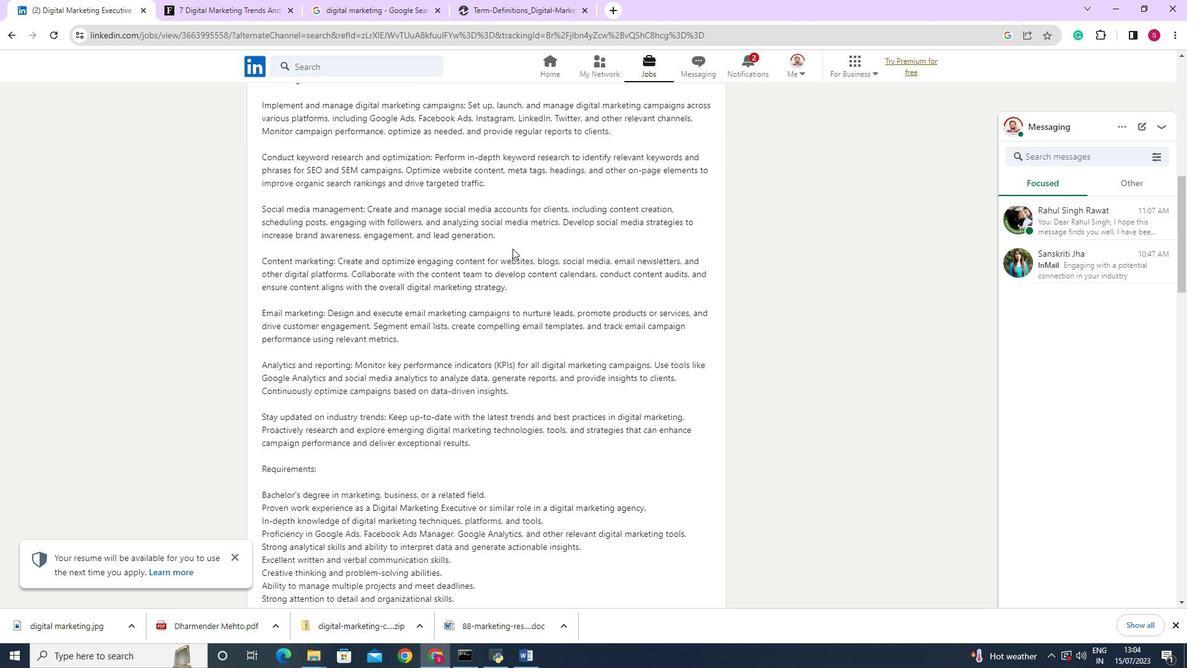 
Action: Mouse scrolled (512, 248) with delta (0, 0)
Screenshot: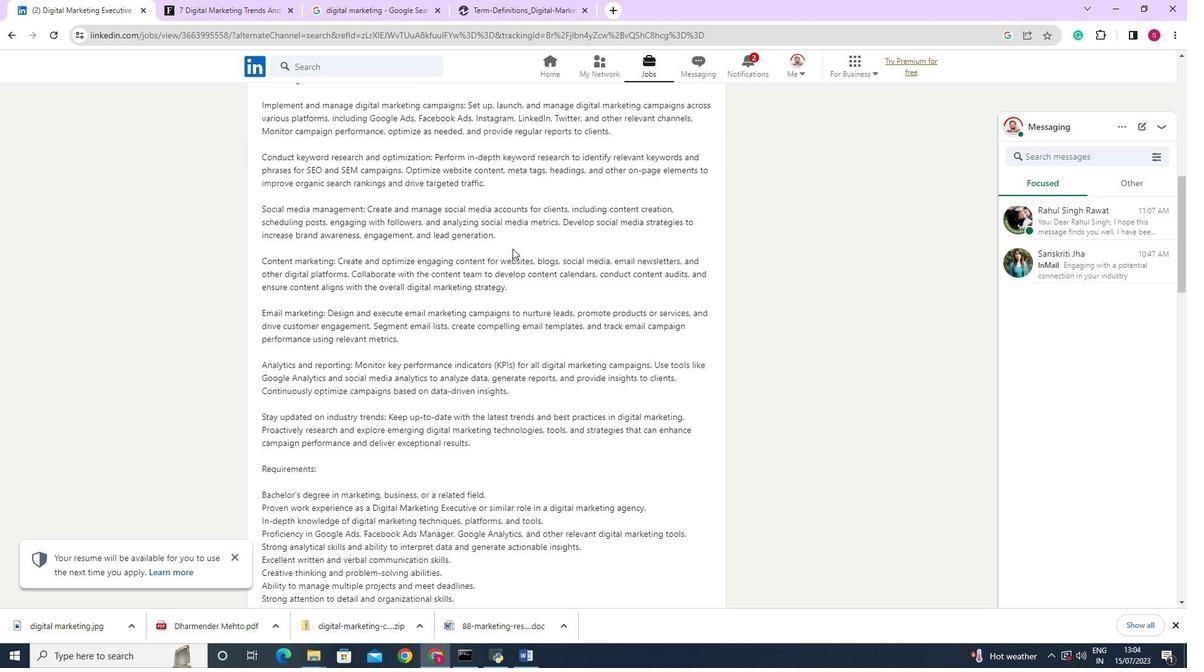 
Action: Mouse scrolled (512, 248) with delta (0, 0)
Screenshot: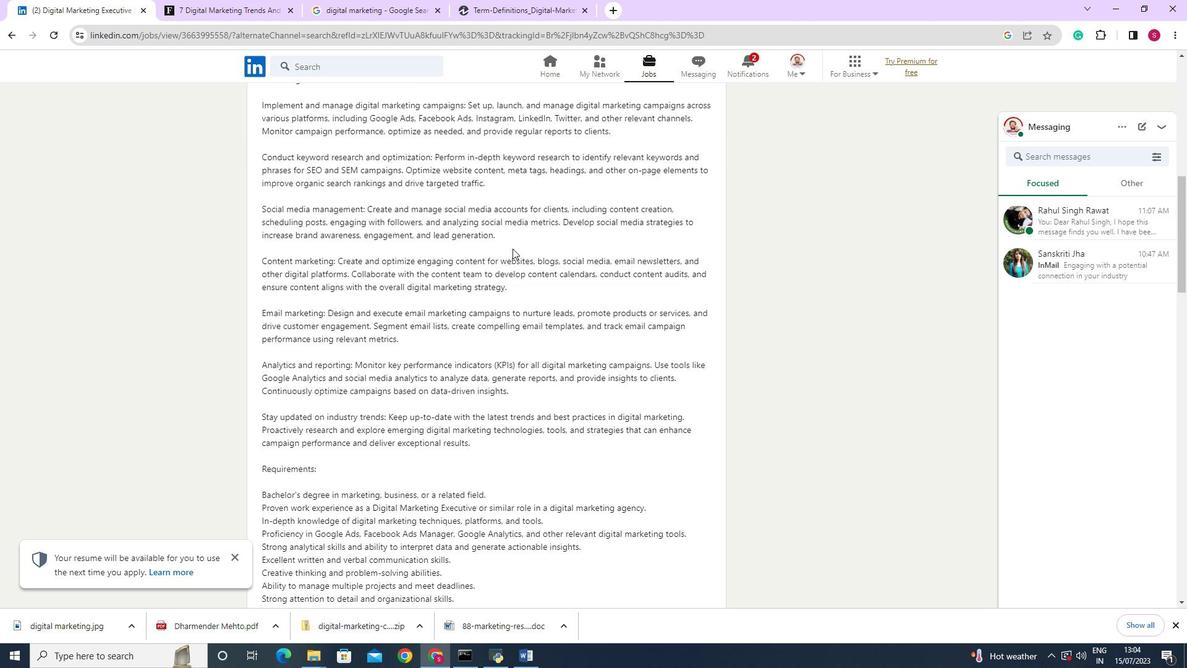 
Action: Mouse scrolled (512, 248) with delta (0, 0)
Screenshot: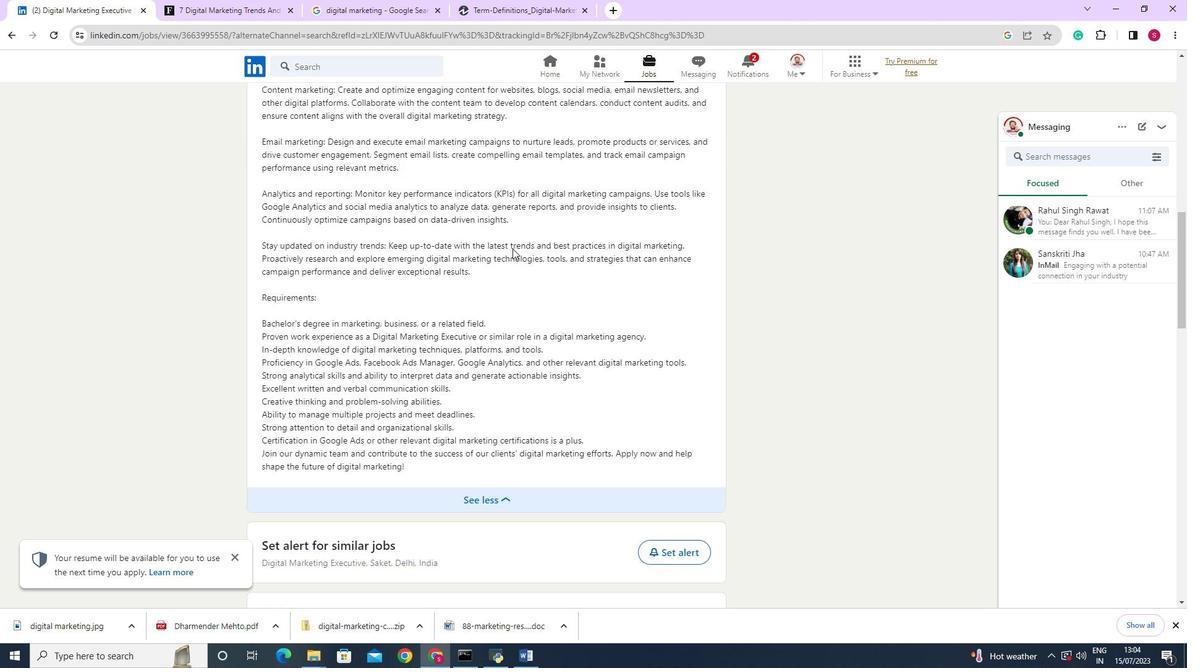 
Action: Mouse scrolled (512, 248) with delta (0, 0)
Screenshot: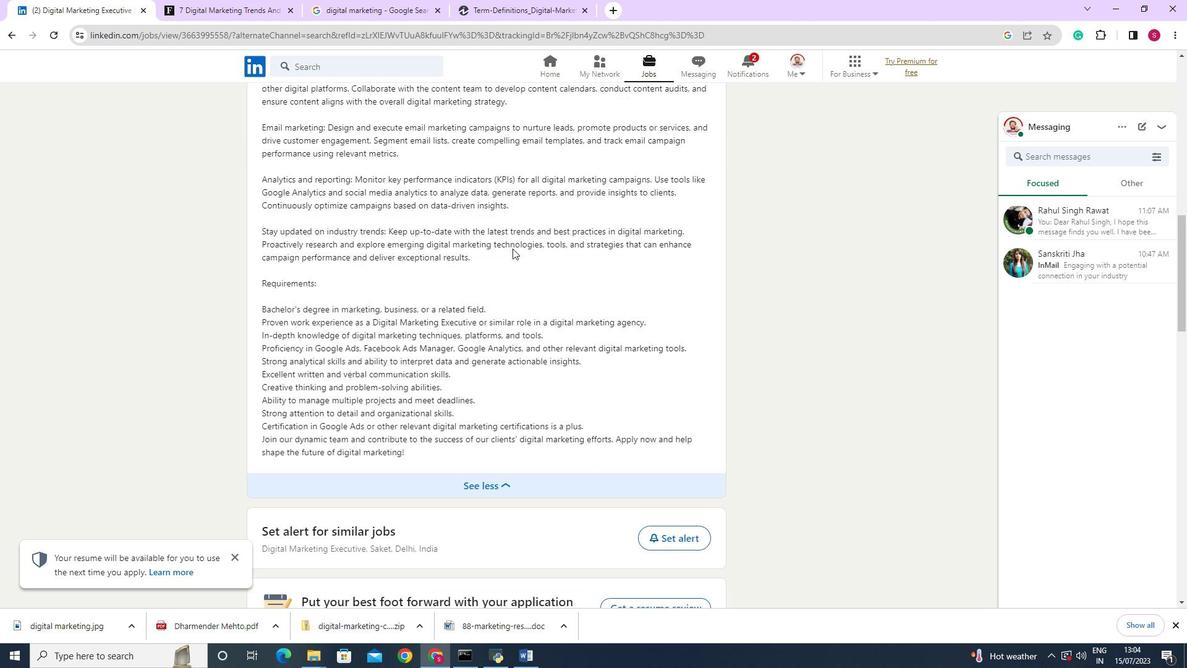 
Action: Mouse scrolled (512, 248) with delta (0, 0)
Screenshot: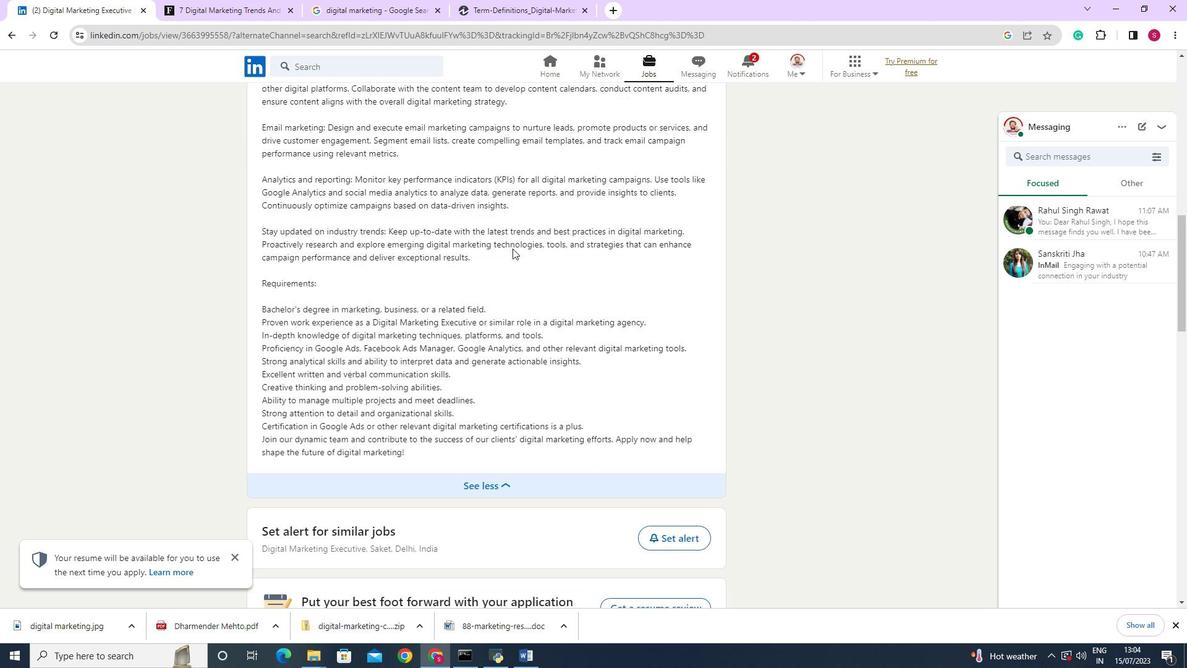 
Action: Mouse scrolled (512, 248) with delta (0, 0)
Screenshot: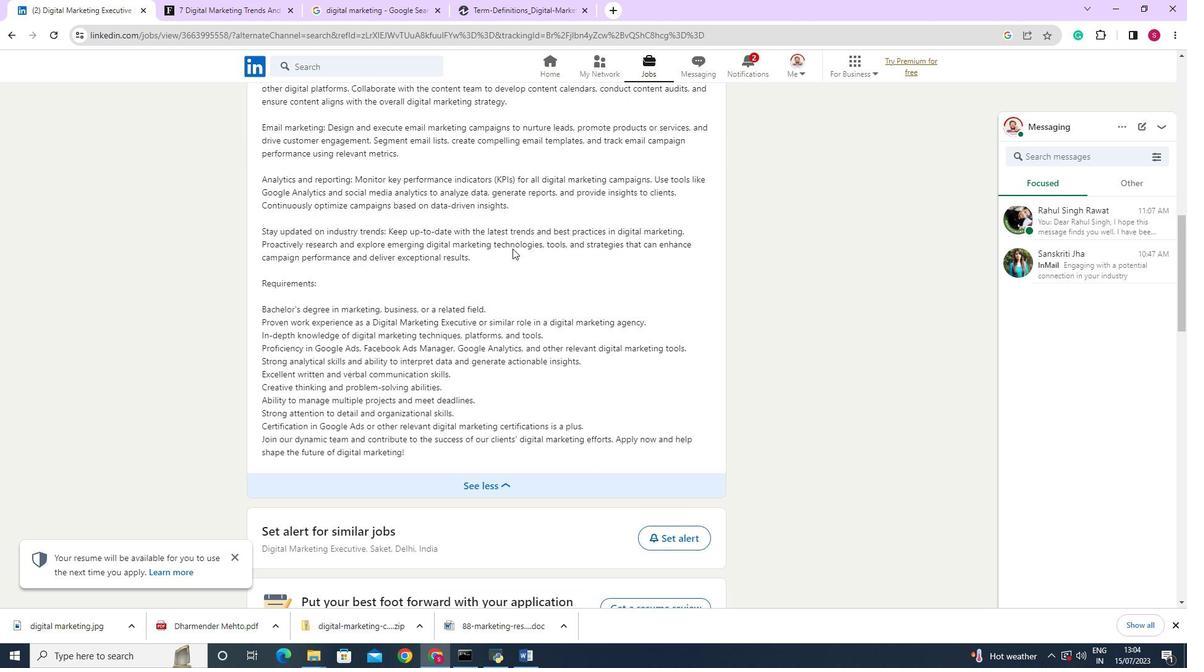 
Action: Mouse scrolled (512, 248) with delta (0, 0)
Screenshot: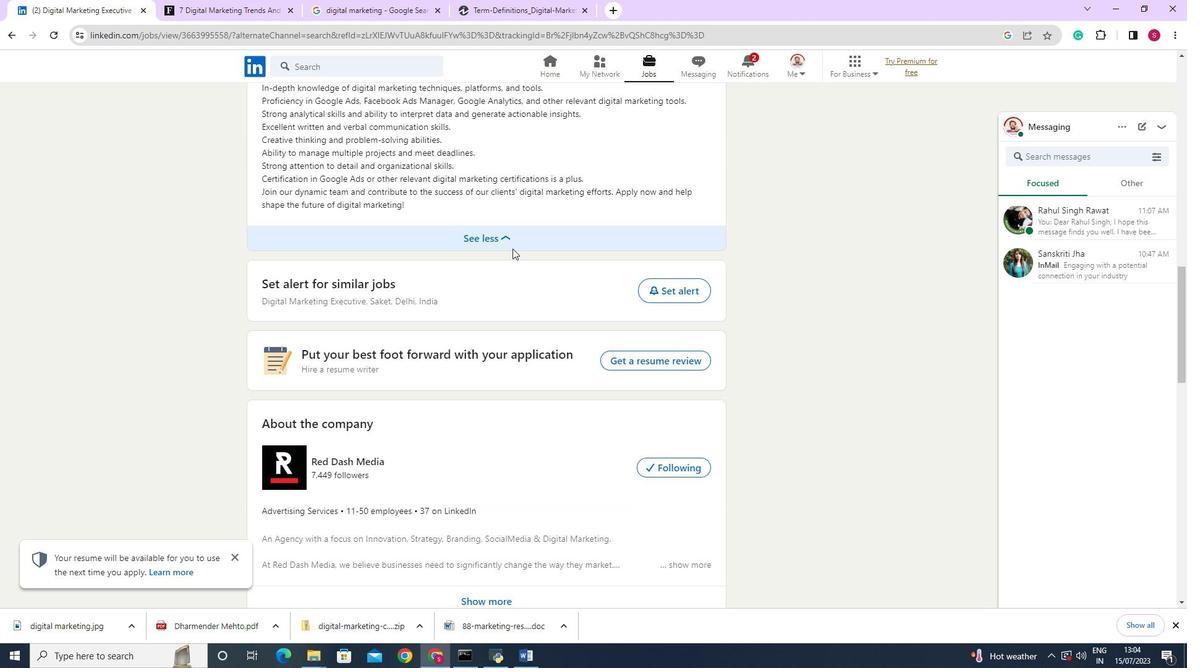 
Action: Mouse scrolled (512, 248) with delta (0, 0)
Screenshot: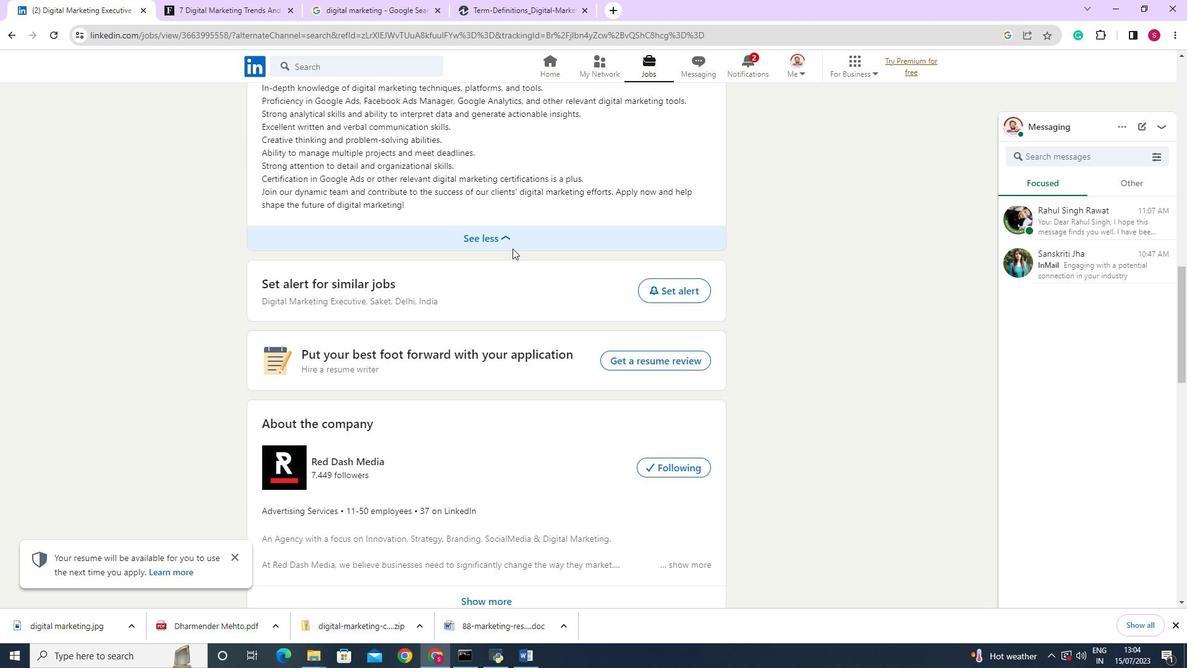 
Action: Mouse scrolled (512, 248) with delta (0, 0)
Screenshot: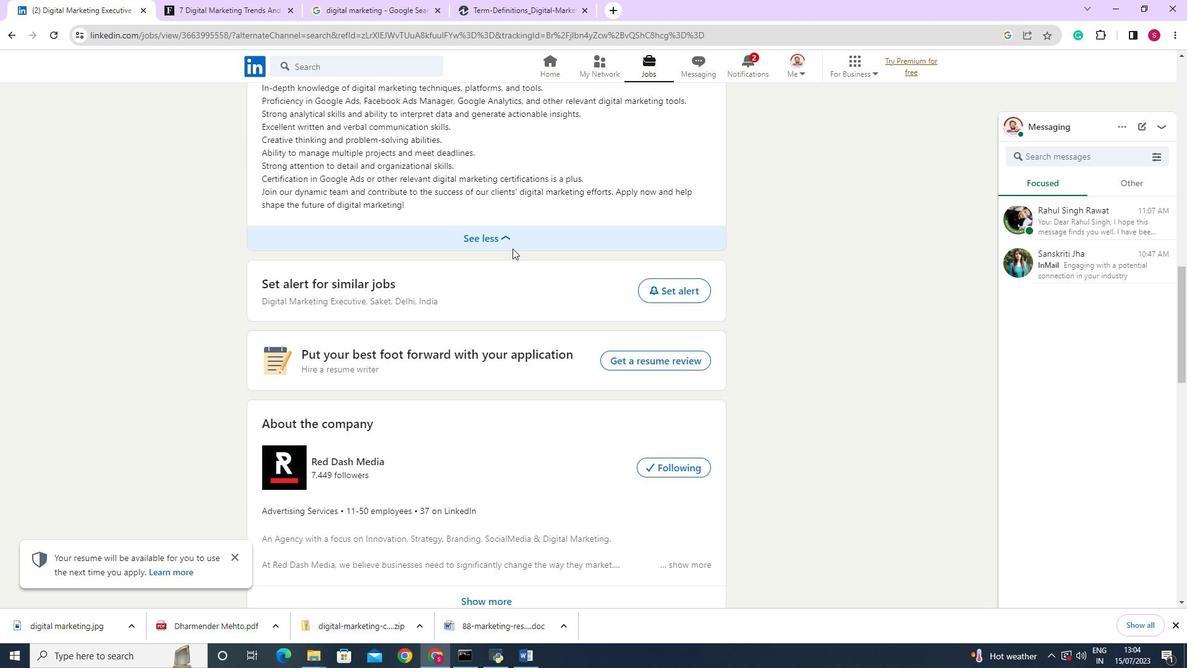 
Action: Mouse moved to (523, 254)
Screenshot: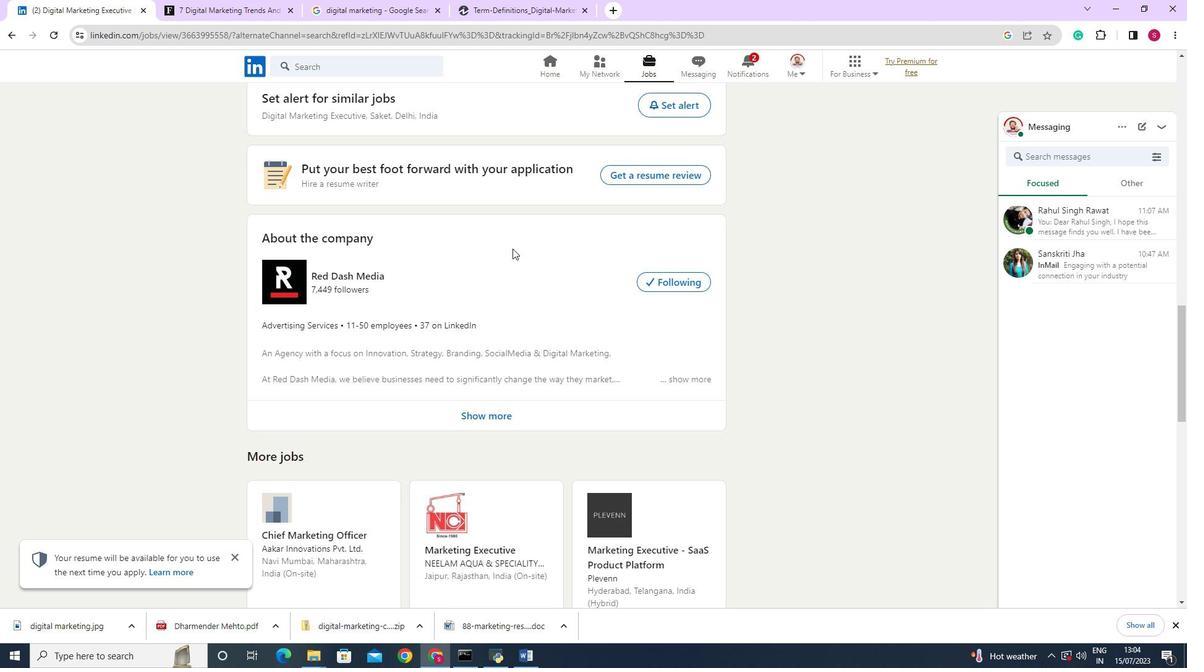 
Action: Mouse scrolled (523, 254) with delta (0, 0)
Screenshot: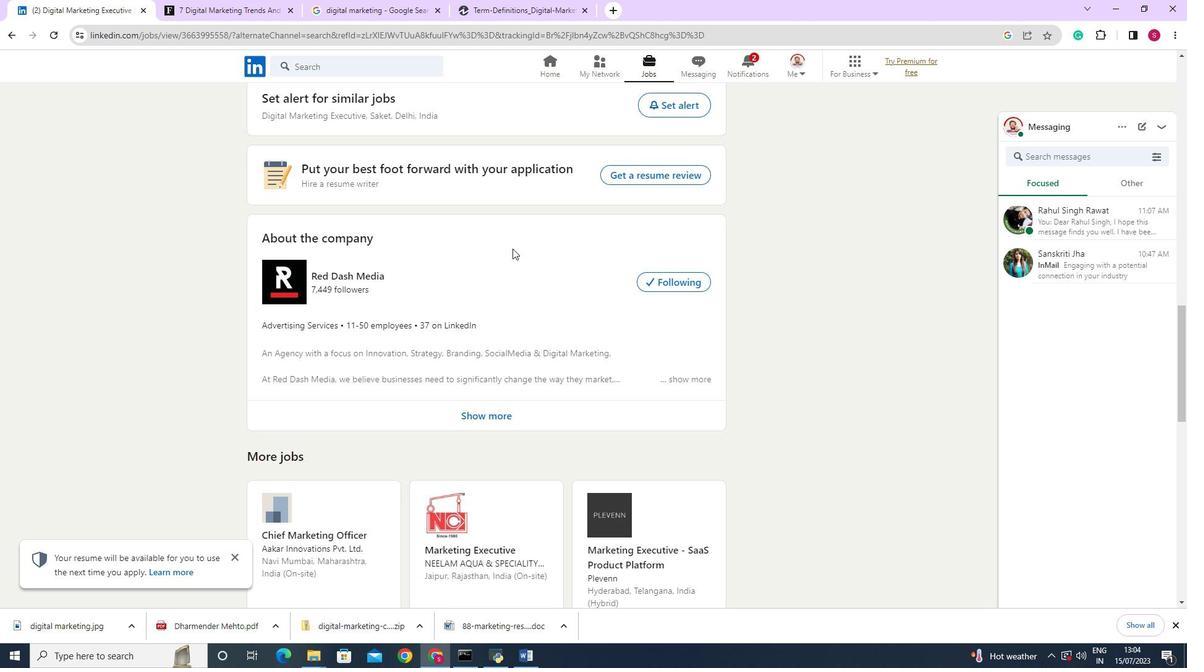 
Action: Mouse moved to (538, 302)
Screenshot: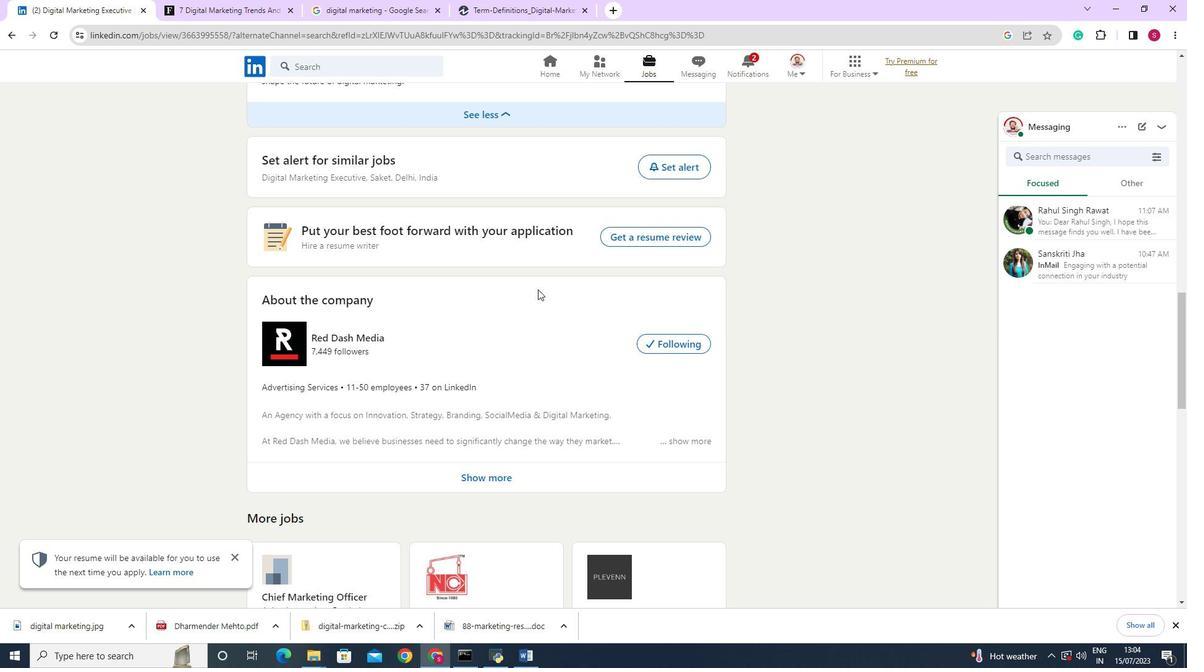 
Action: Mouse scrolled (538, 301) with delta (0, 0)
Screenshot: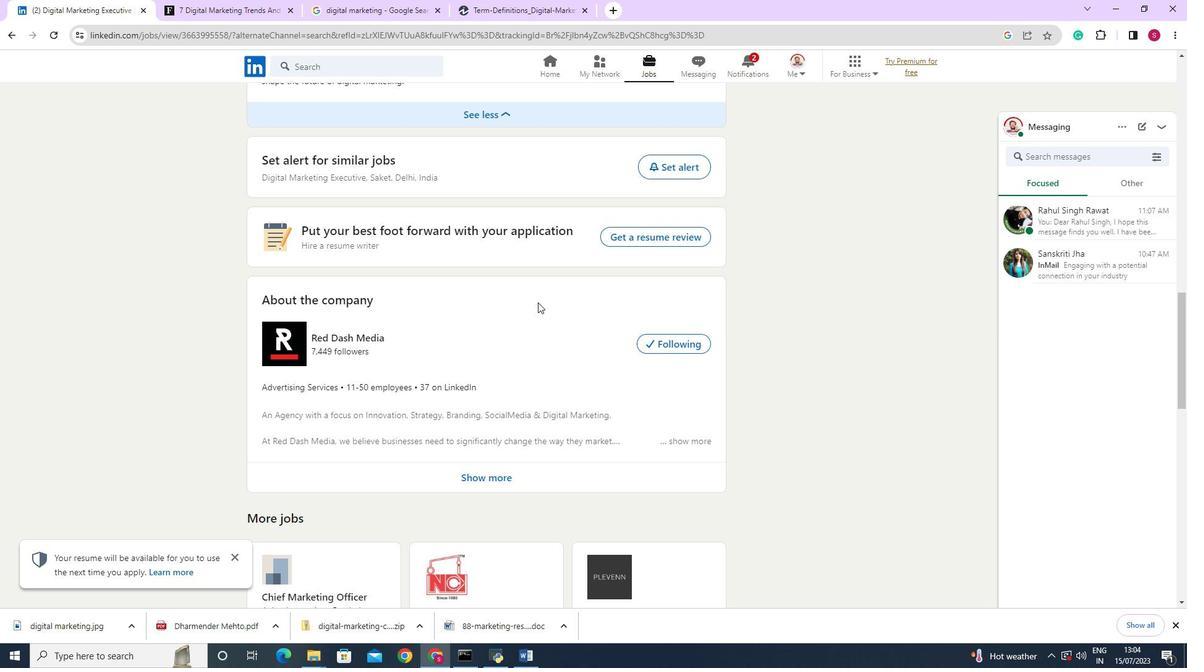
Action: Mouse scrolled (538, 301) with delta (0, 0)
Screenshot: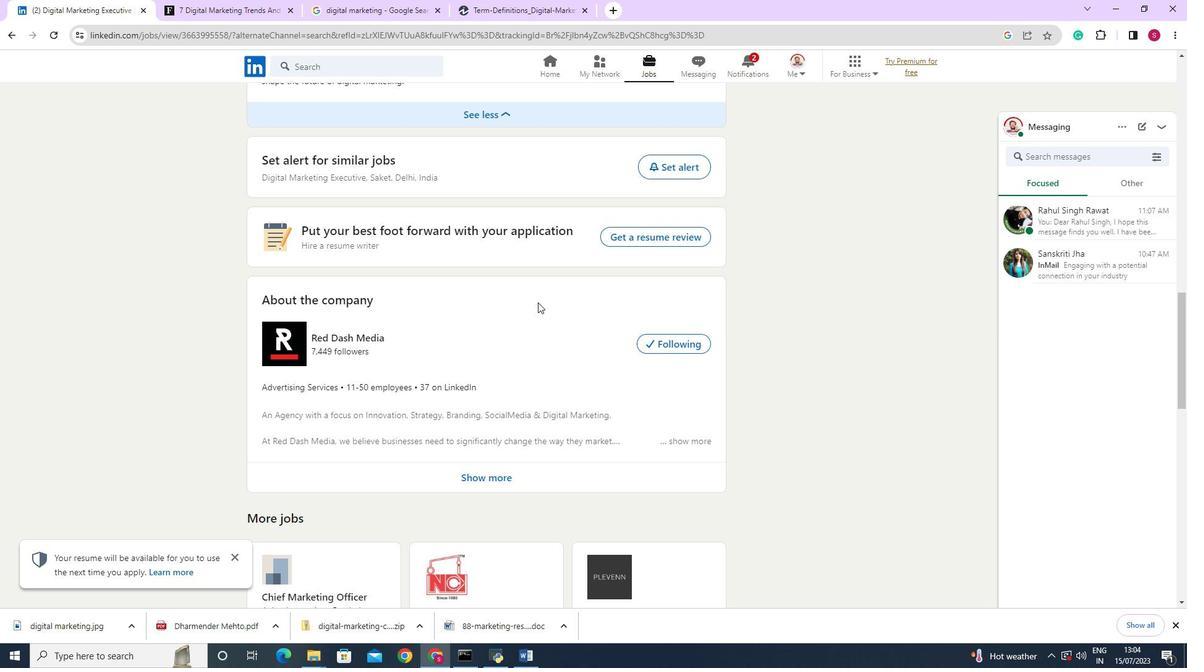 
Action: Mouse scrolled (538, 301) with delta (0, 0)
Screenshot: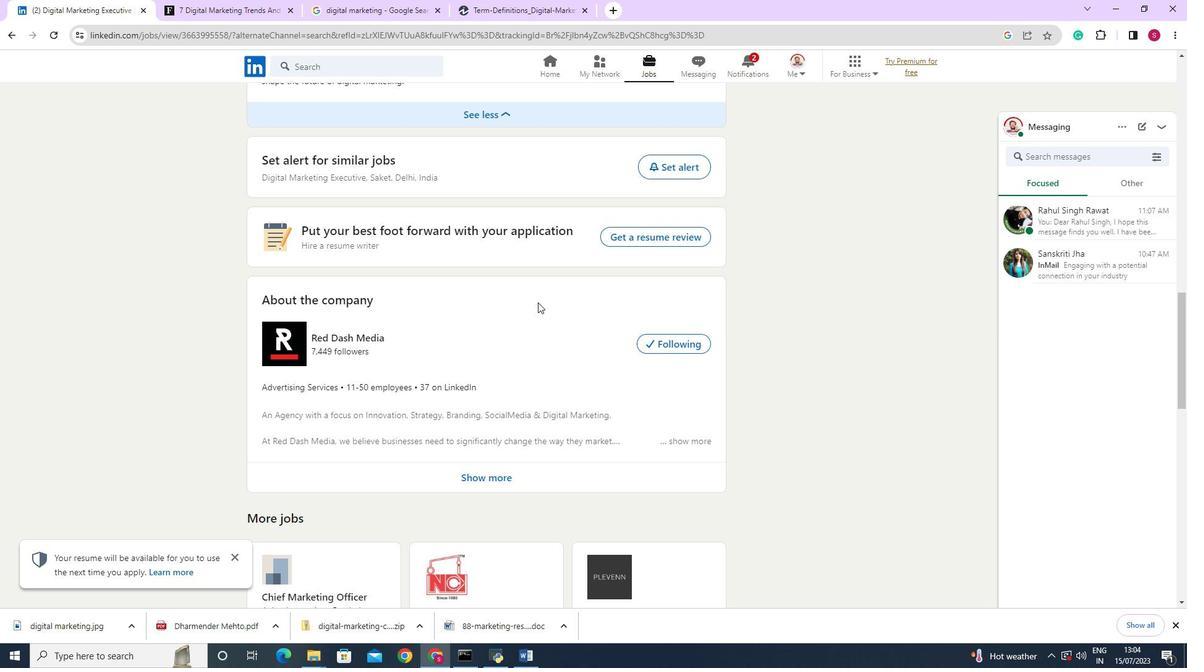 
Action: Mouse scrolled (538, 301) with delta (0, 0)
Screenshot: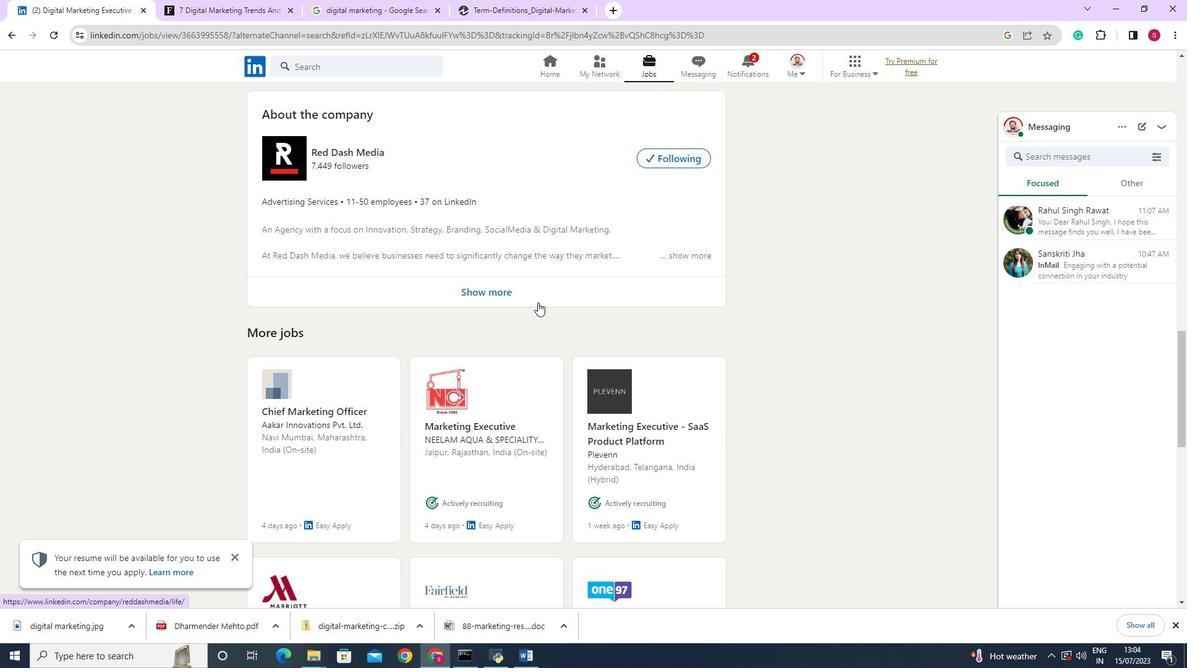 
Action: Mouse scrolled (538, 301) with delta (0, 0)
Screenshot: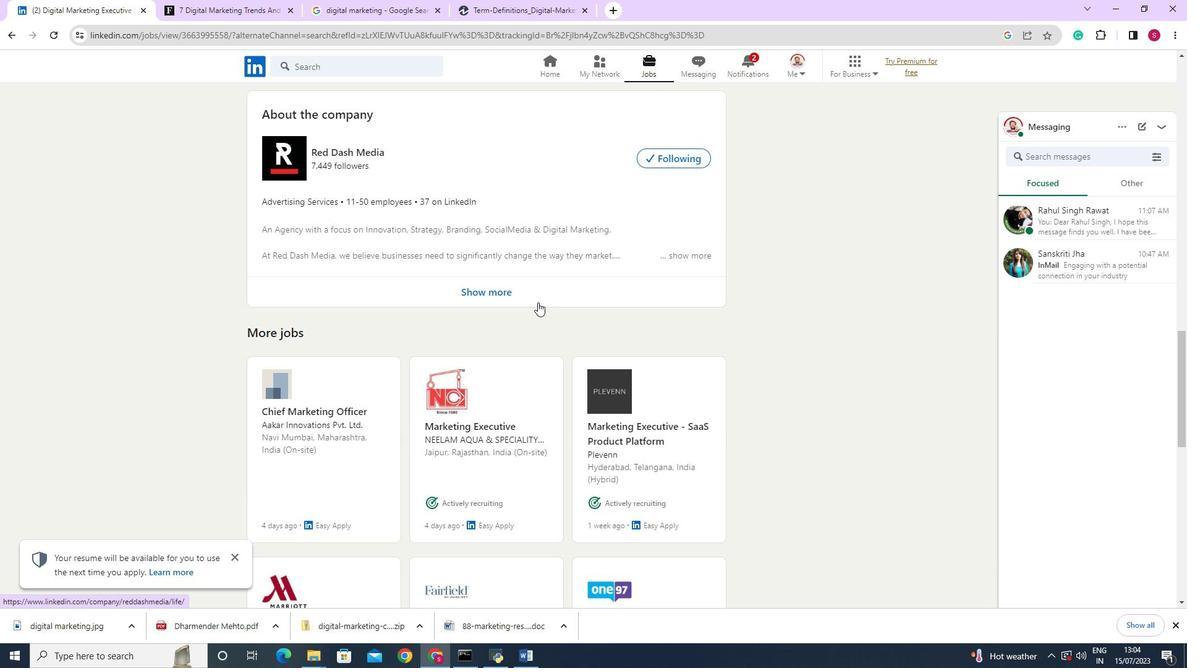 
Action: Mouse scrolled (538, 301) with delta (0, 0)
Screenshot: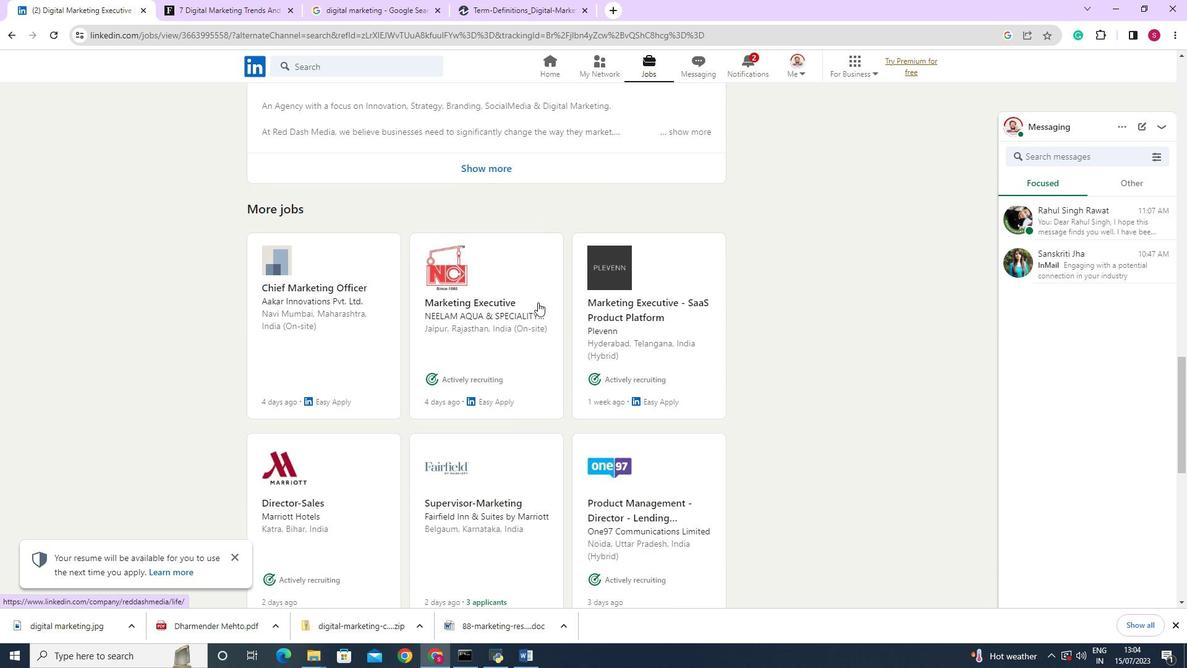 
Action: Mouse scrolled (538, 301) with delta (0, 0)
Screenshot: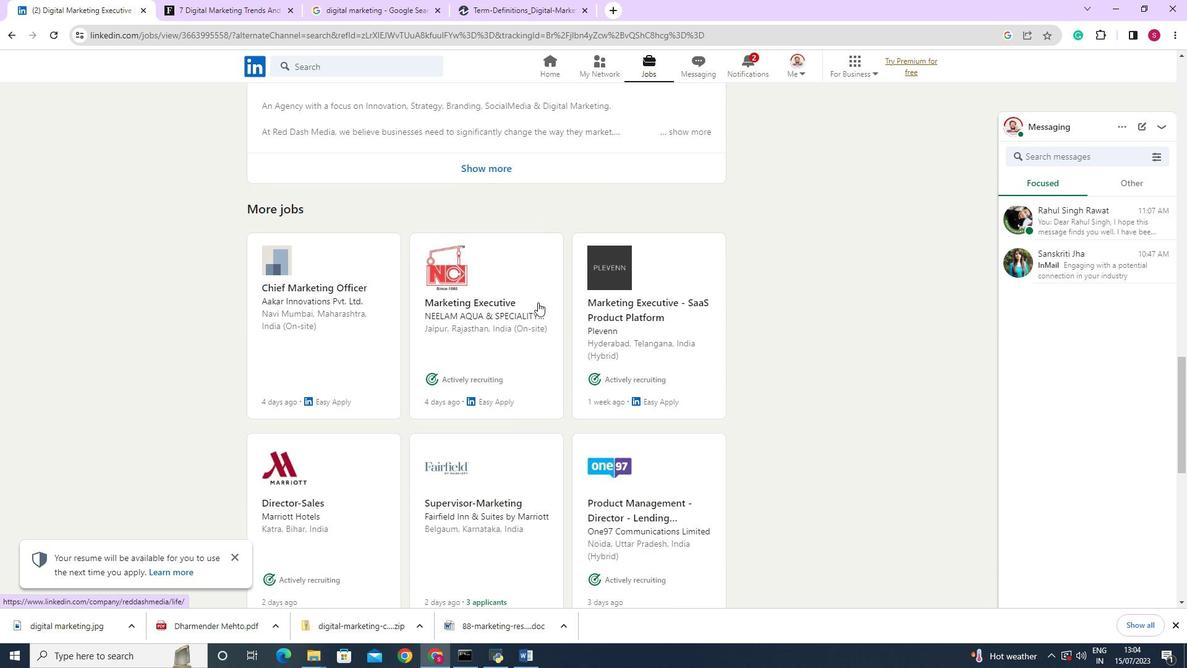 
Action: Mouse scrolled (538, 301) with delta (0, 0)
Screenshot: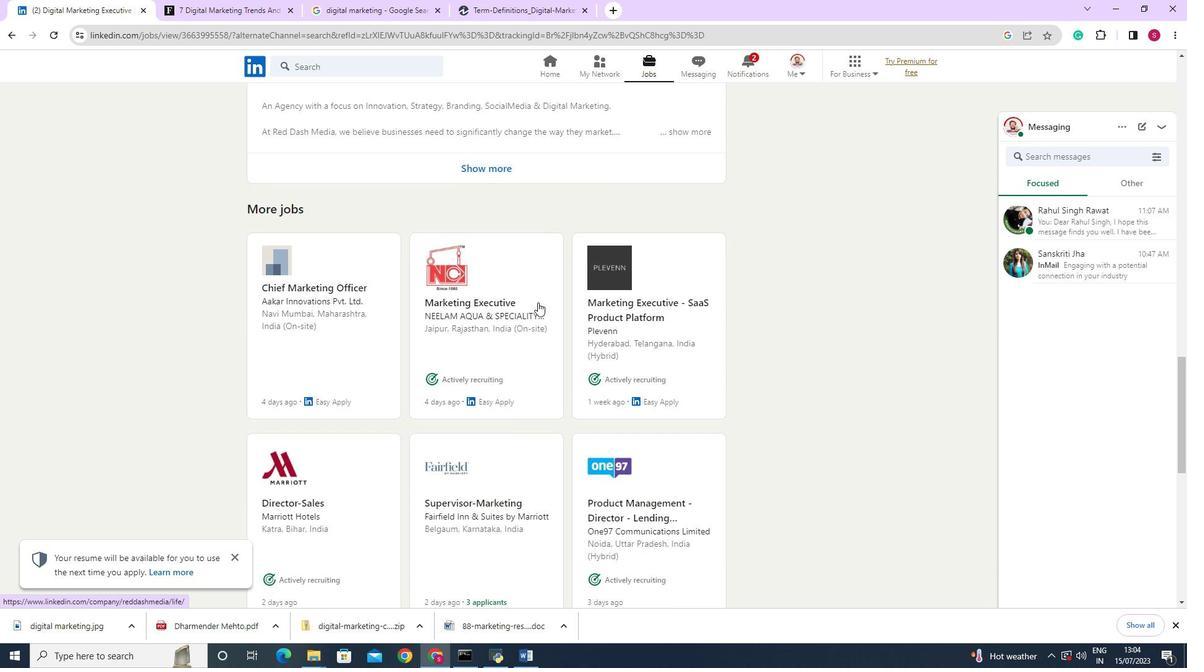 
Action: Mouse scrolled (538, 301) with delta (0, 0)
Screenshot: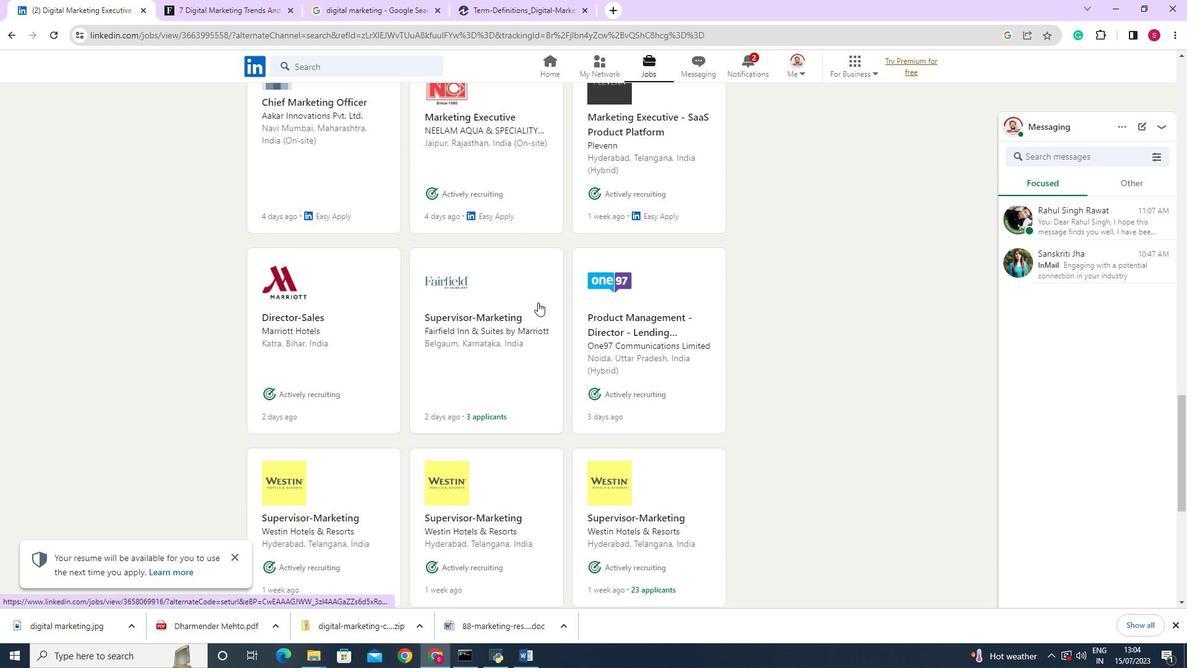 
Action: Mouse scrolled (538, 301) with delta (0, 0)
Screenshot: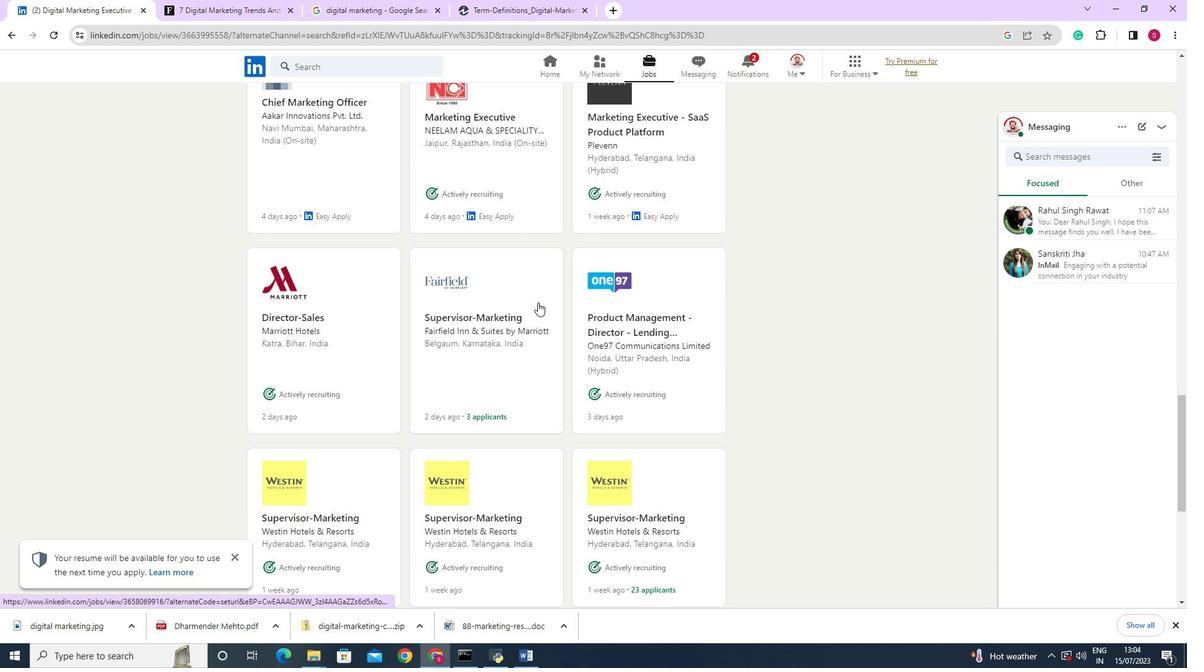 
Action: Mouse scrolled (538, 301) with delta (0, 0)
Screenshot: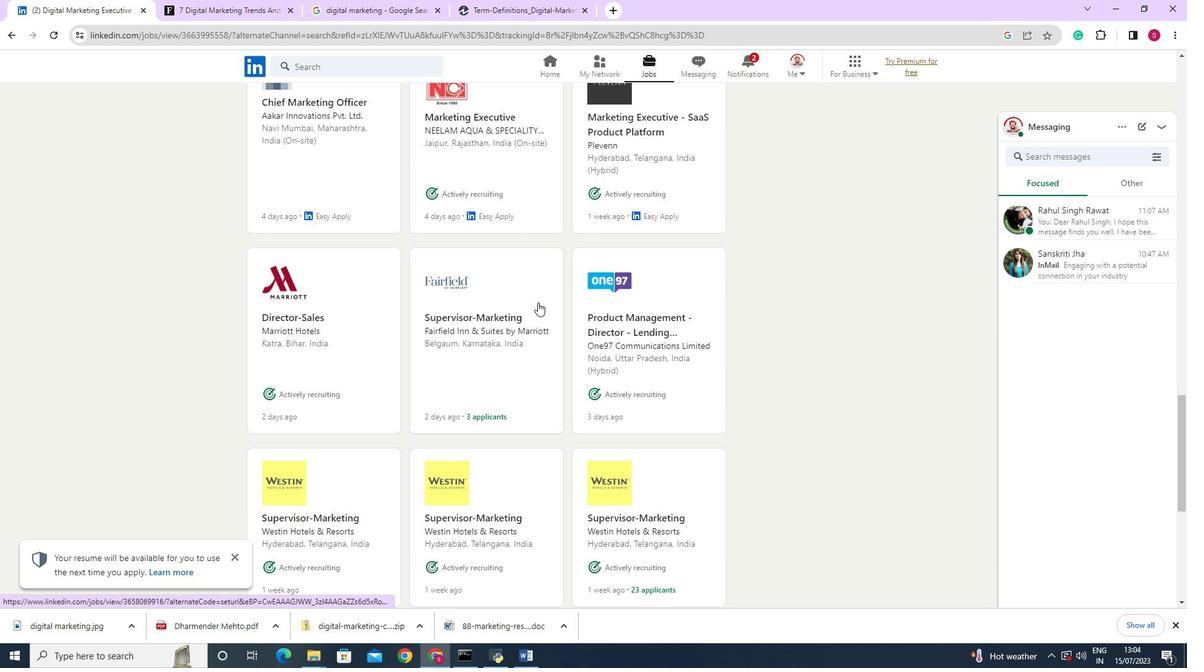 
Action: Mouse scrolled (538, 301) with delta (0, 0)
Screenshot: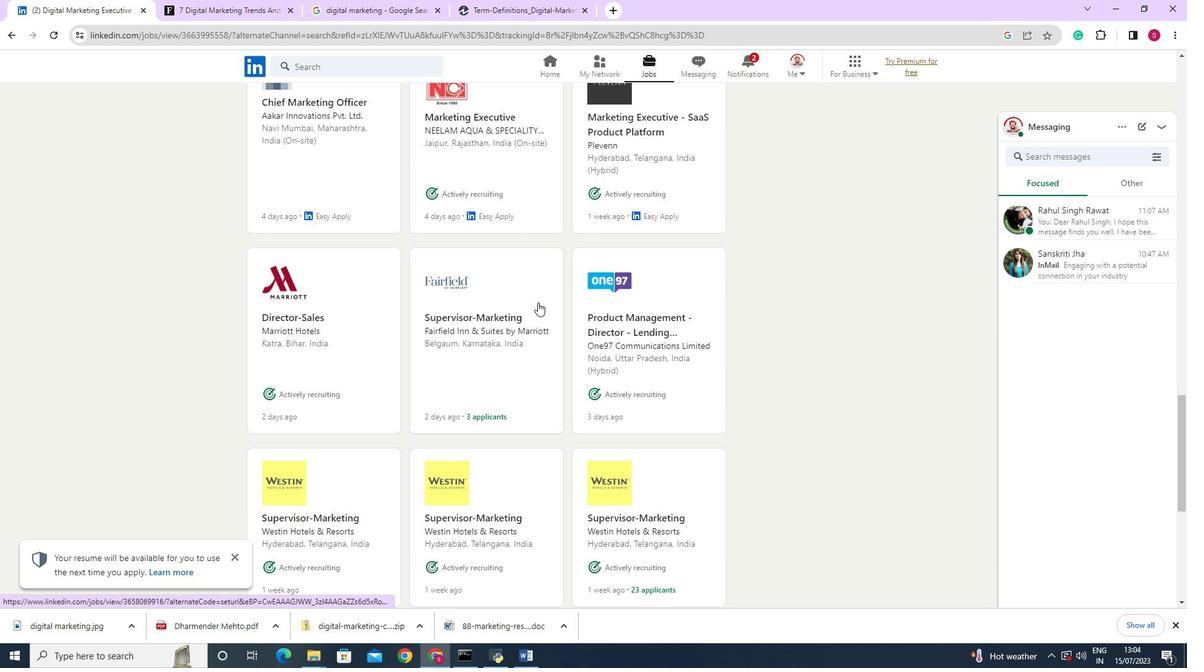 
Action: Mouse scrolled (538, 301) with delta (0, 0)
Screenshot: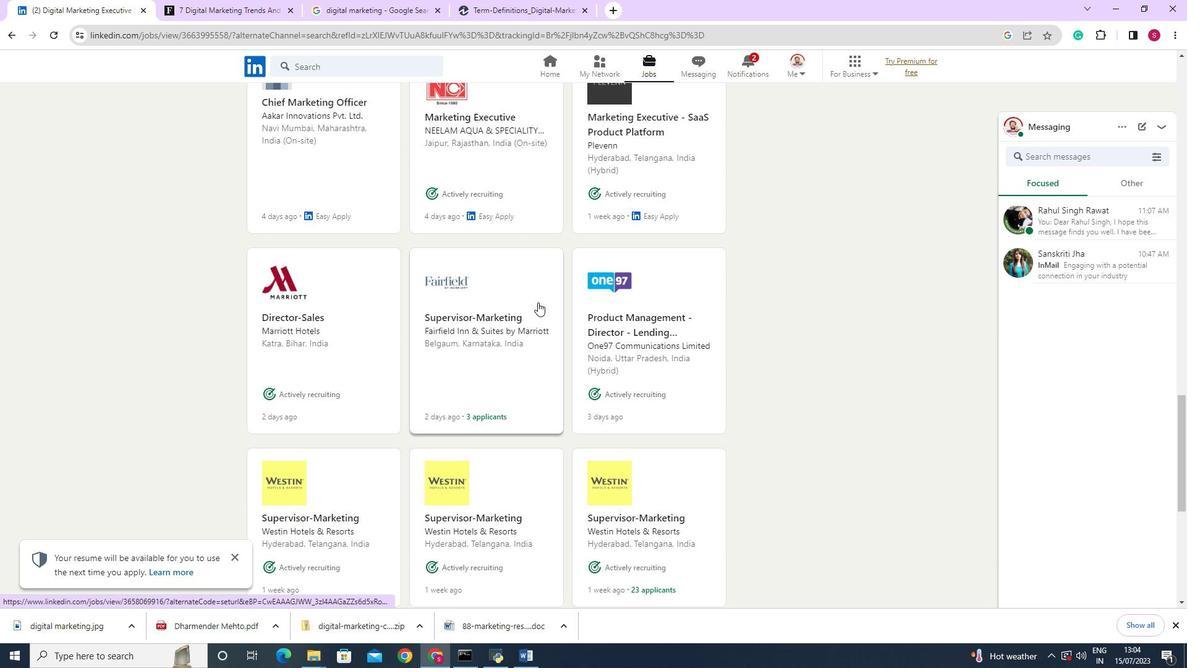 
Action: Mouse scrolled (538, 301) with delta (0, 0)
Screenshot: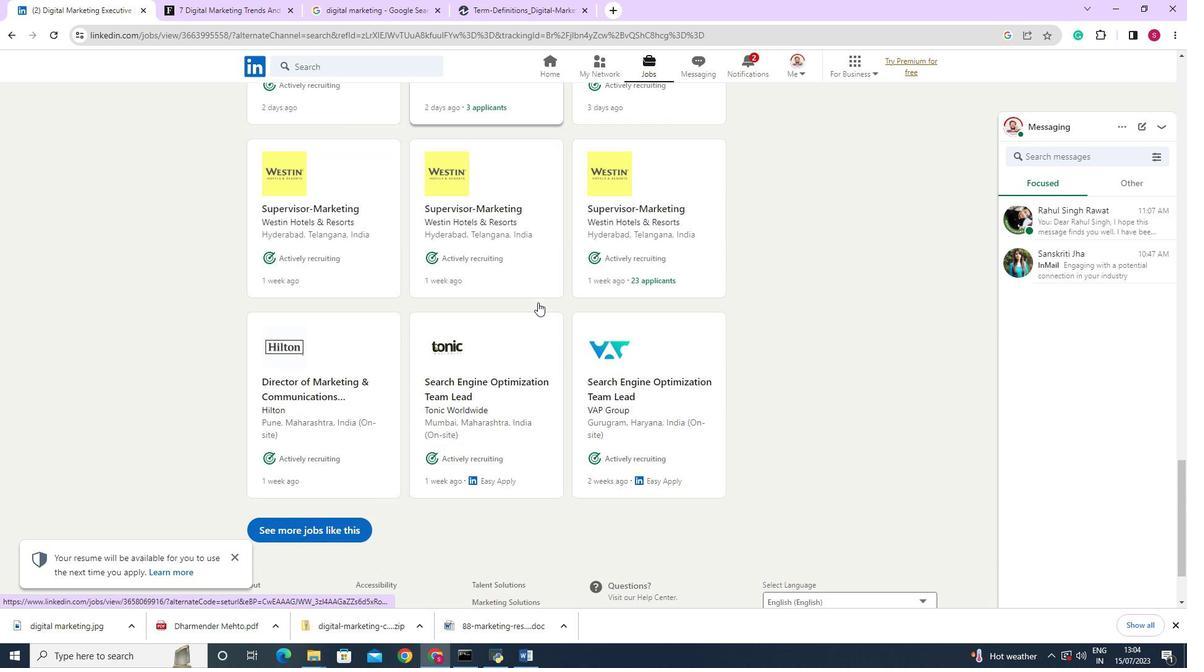 
Action: Mouse scrolled (538, 301) with delta (0, 0)
Screenshot: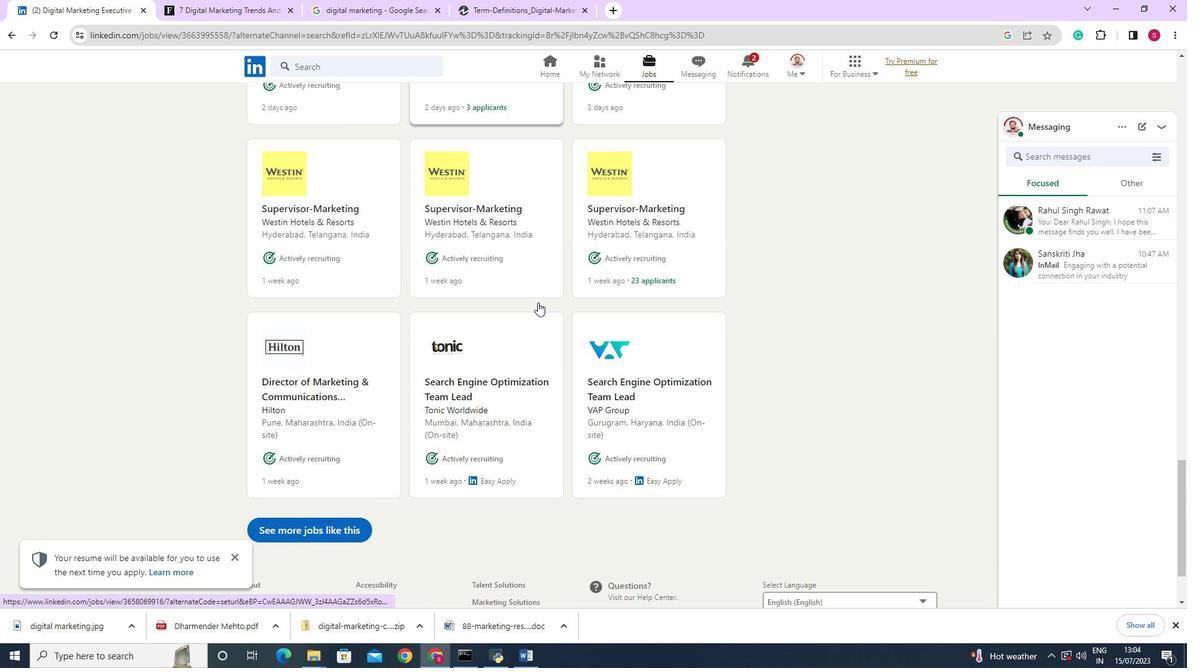 
Action: Mouse scrolled (538, 301) with delta (0, 0)
Screenshot: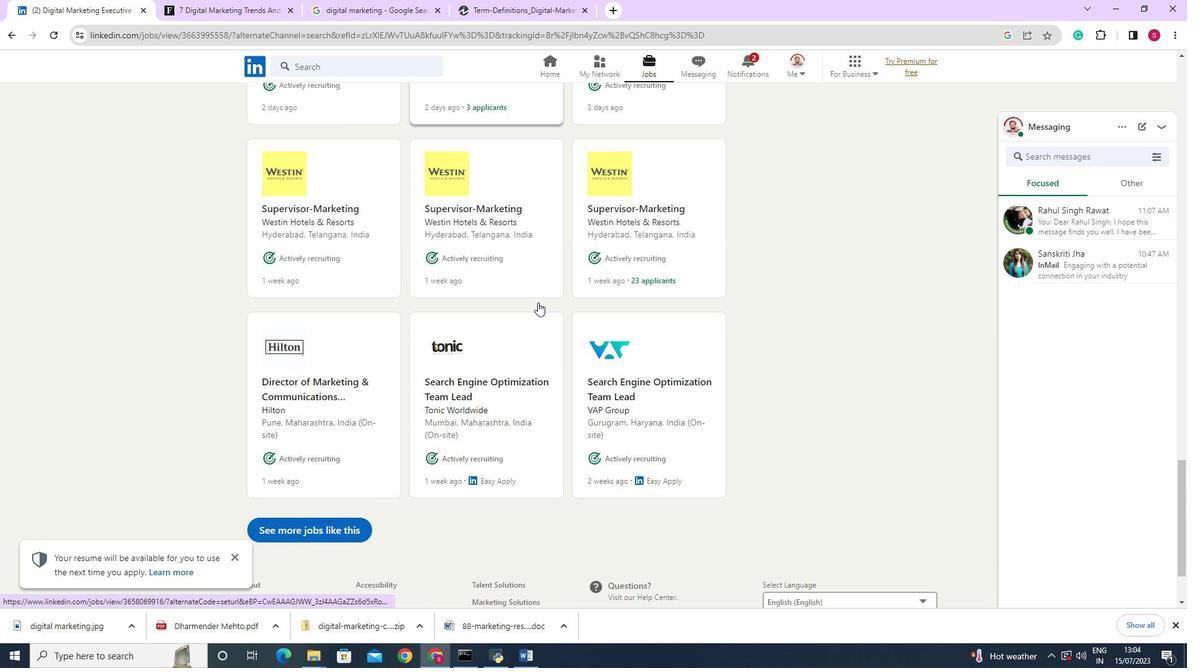 
Action: Mouse scrolled (538, 301) with delta (0, 0)
Screenshot: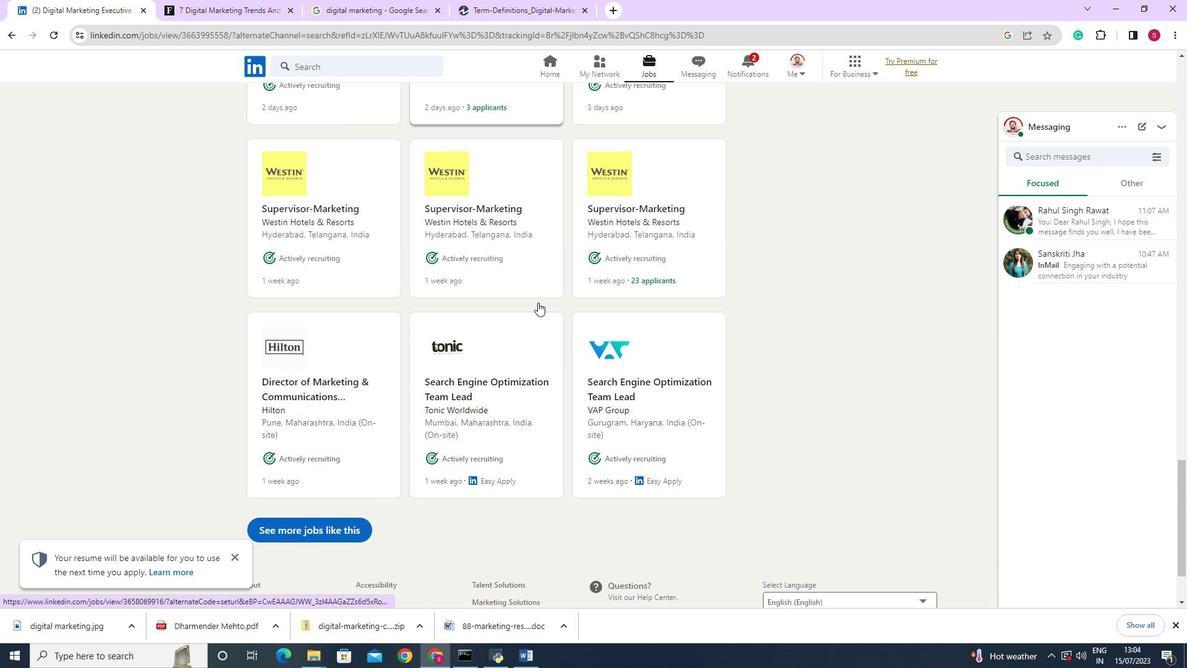 
Action: Mouse scrolled (538, 301) with delta (0, 0)
Screenshot: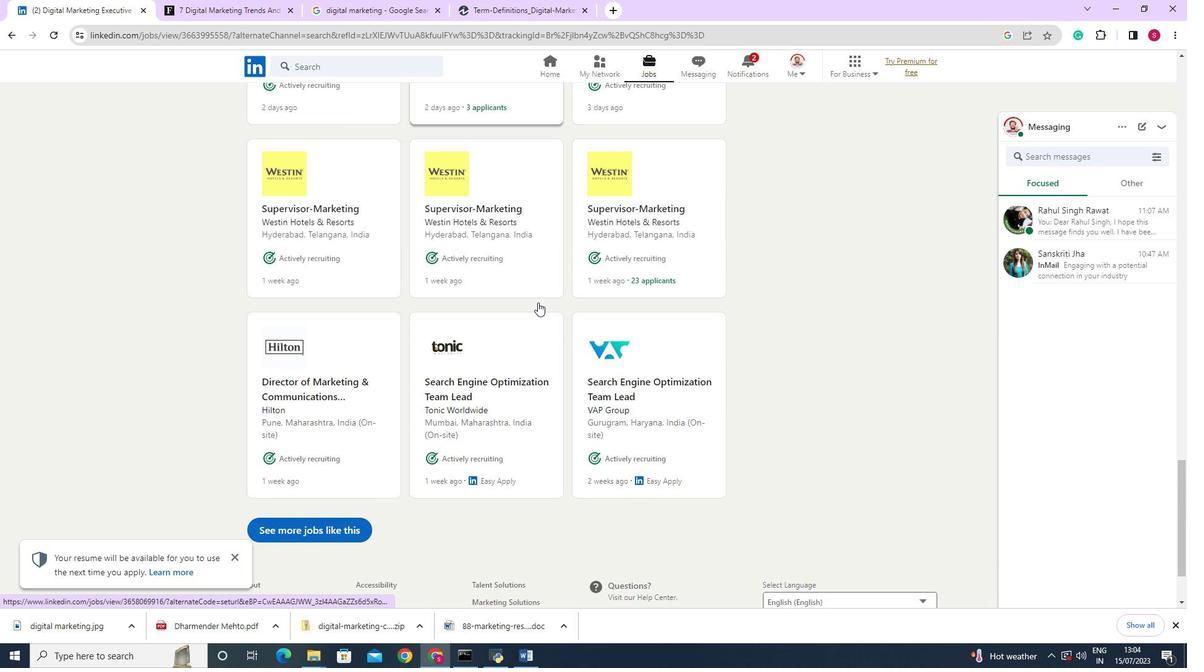 
Action: Mouse scrolled (538, 301) with delta (0, 0)
Screenshot: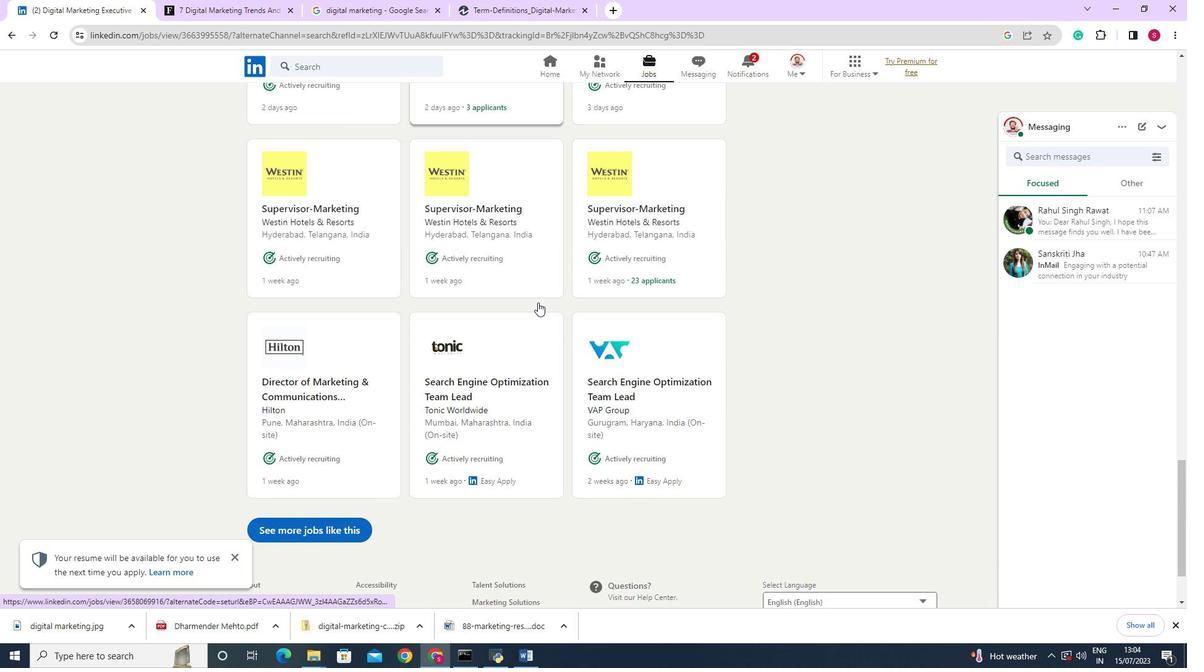 
Action: Mouse scrolled (538, 301) with delta (0, 0)
Screenshot: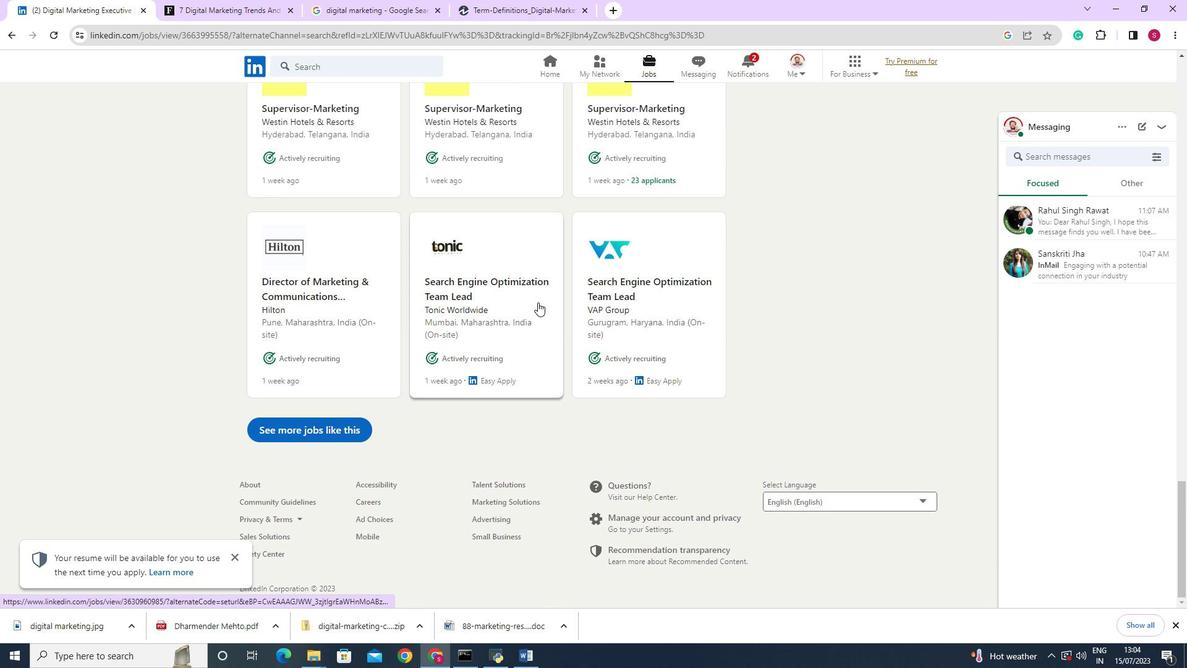 
Action: Mouse scrolled (538, 301) with delta (0, 0)
Screenshot: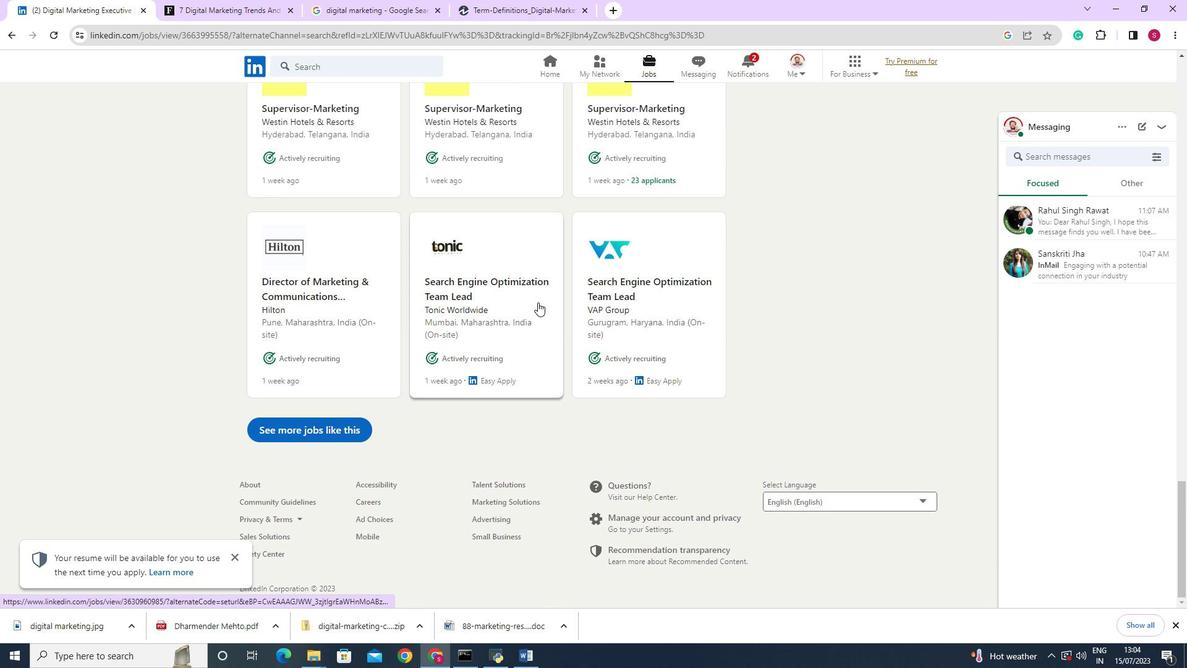 
Action: Mouse scrolled (538, 301) with delta (0, 0)
Screenshot: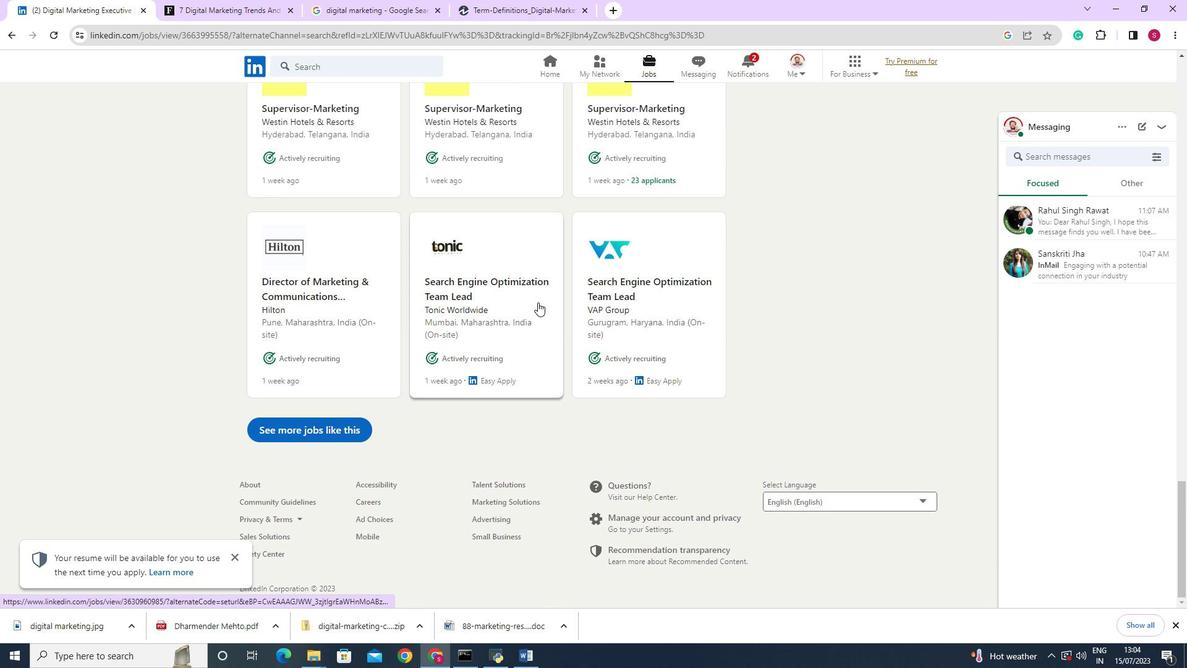 
Action: Mouse scrolled (538, 301) with delta (0, 0)
Screenshot: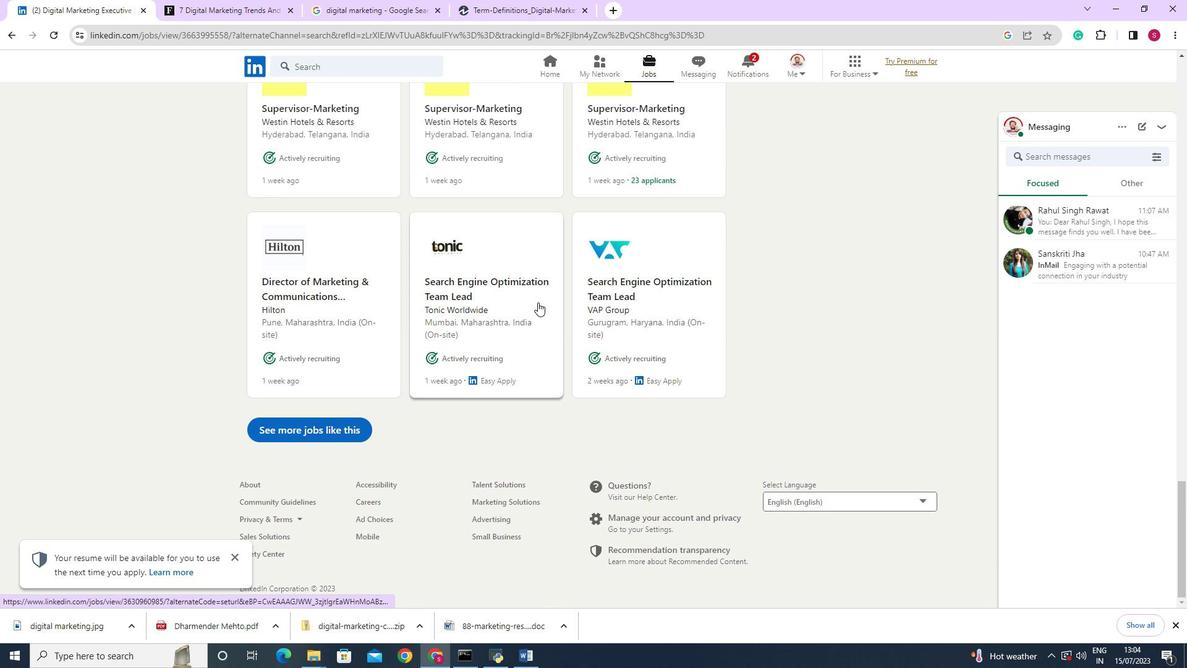 
Action: Mouse scrolled (538, 301) with delta (0, 0)
Screenshot: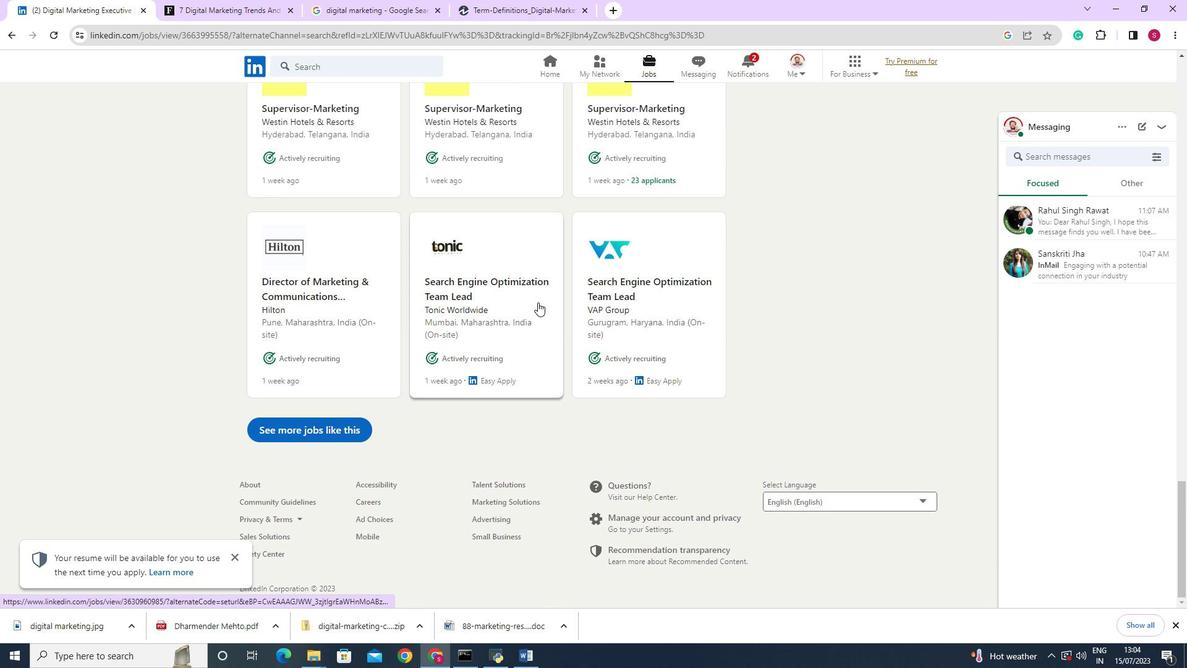 
Action: Mouse scrolled (538, 301) with delta (0, 0)
Screenshot: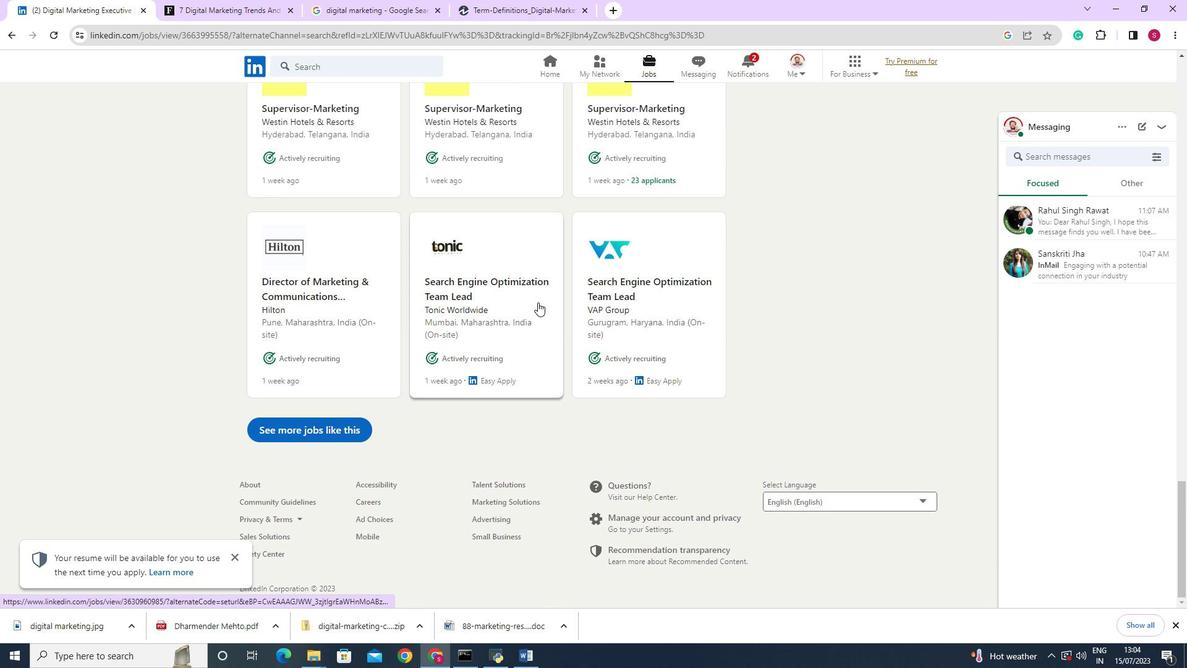 
Action: Mouse moved to (14, 34)
Screenshot: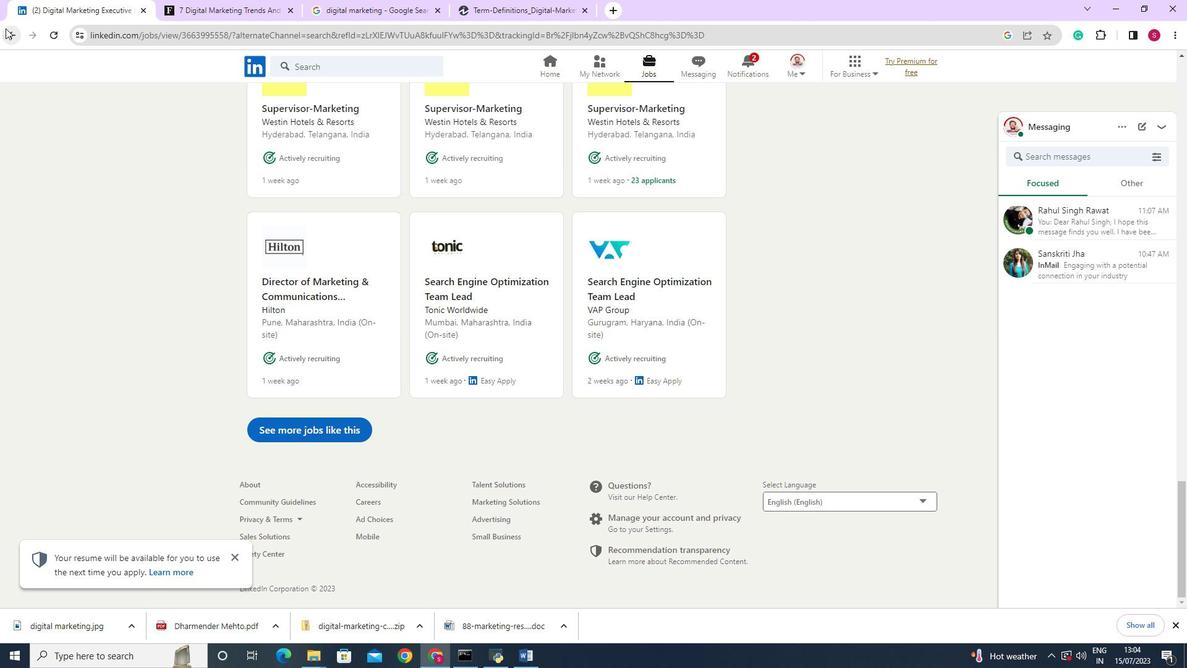 
Action: Mouse pressed left at (14, 34)
Screenshot: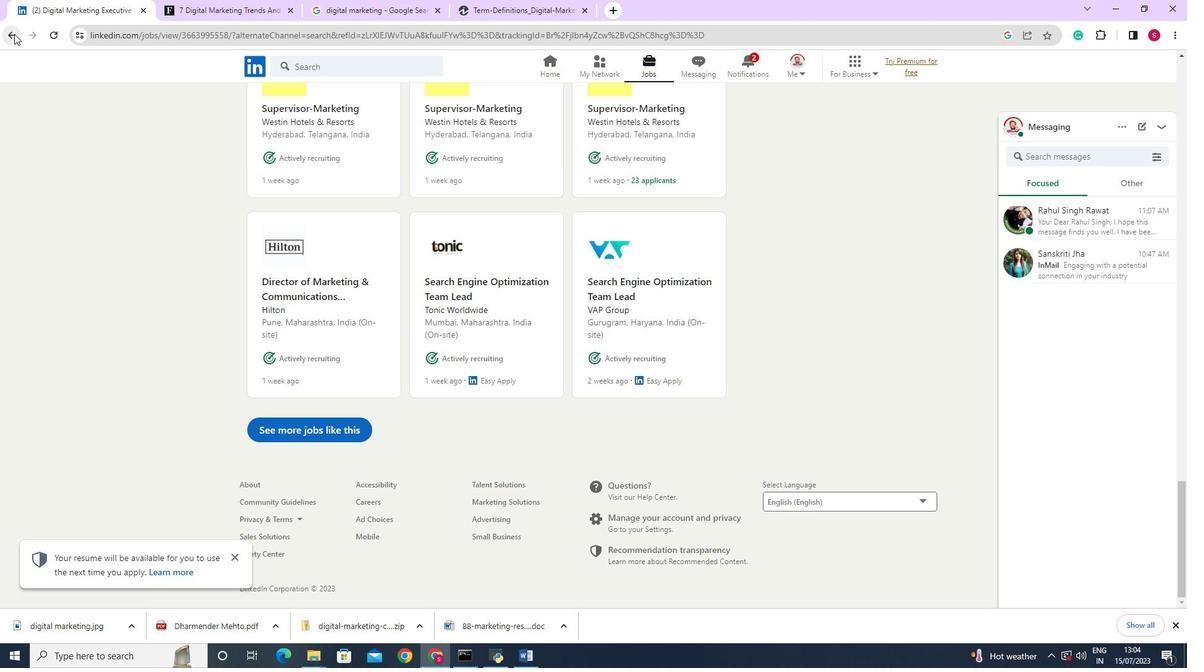 
Action: Mouse moved to (6, 35)
Screenshot: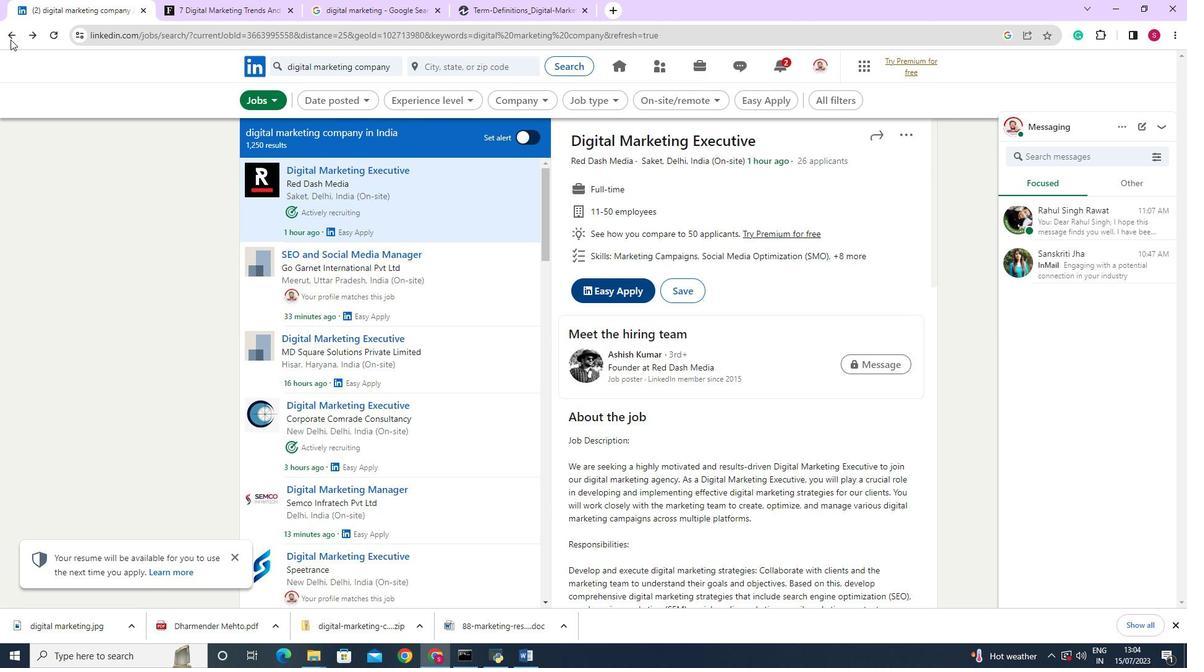 
Action: Mouse pressed left at (6, 35)
Screenshot: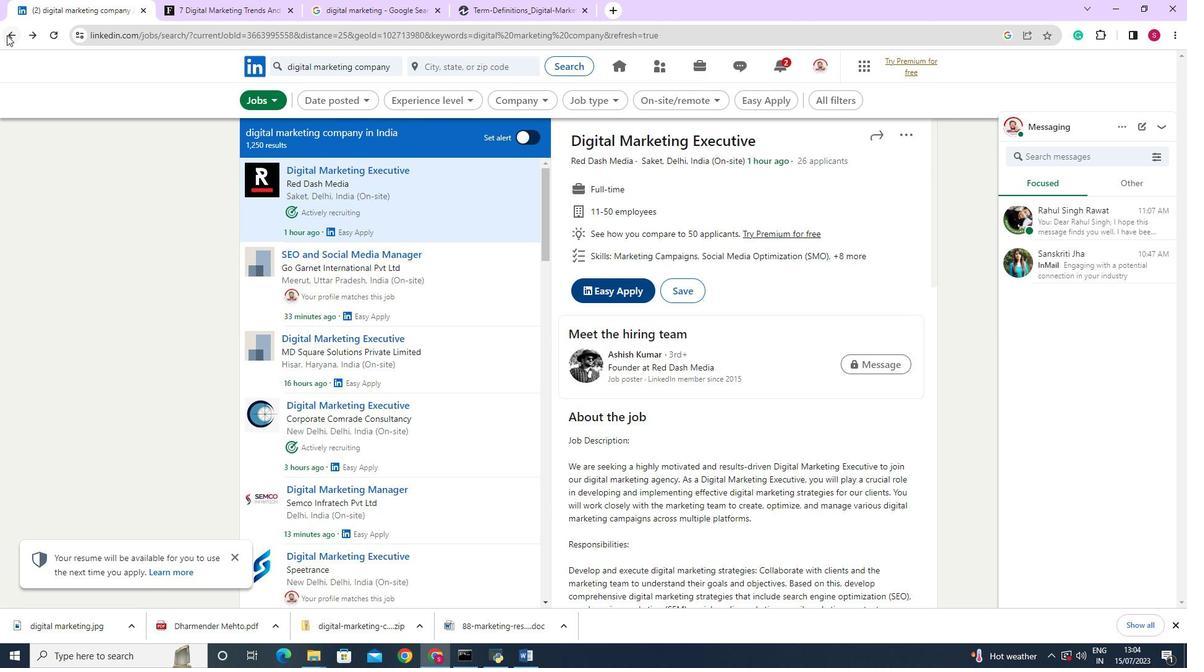 
Action: Mouse moved to (31, 33)
Screenshot: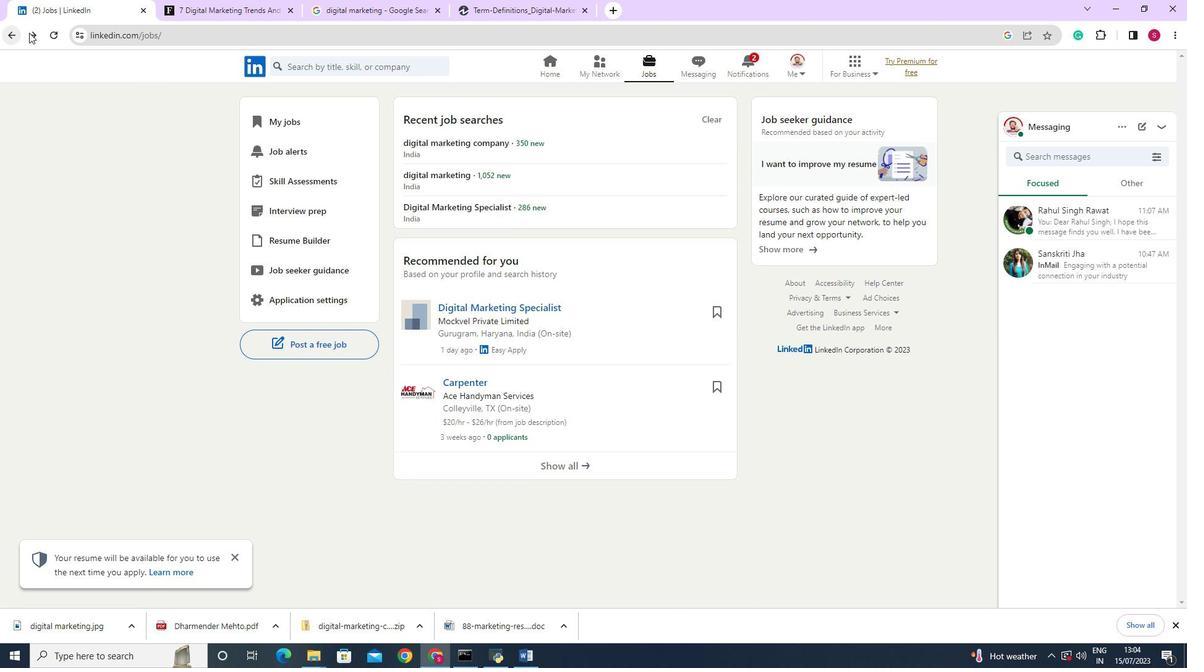 
Action: Mouse pressed left at (31, 33)
Screenshot: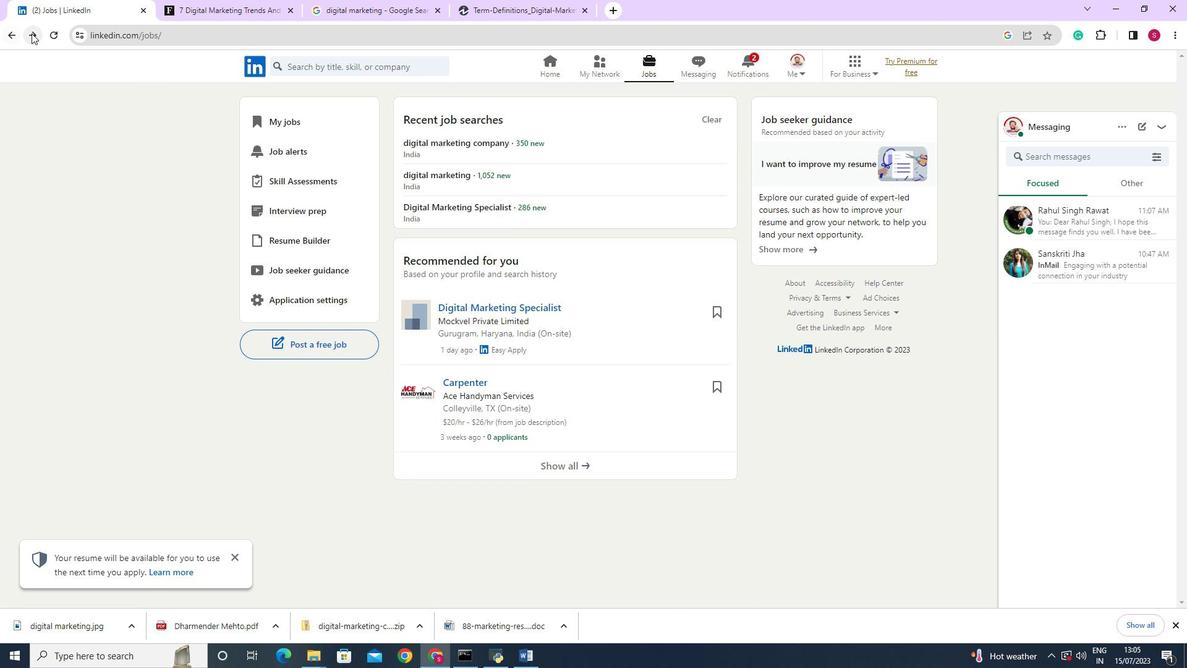 
Action: Mouse moved to (296, 271)
Screenshot: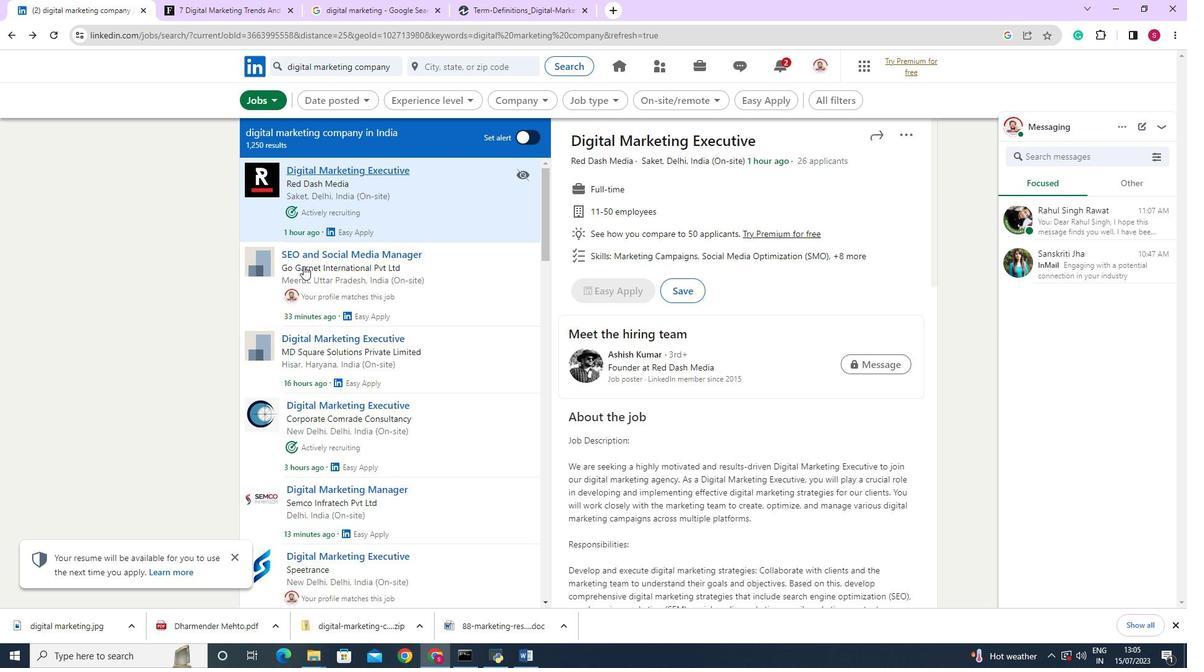 
Action: Mouse scrolled (296, 270) with delta (0, 0)
Screenshot: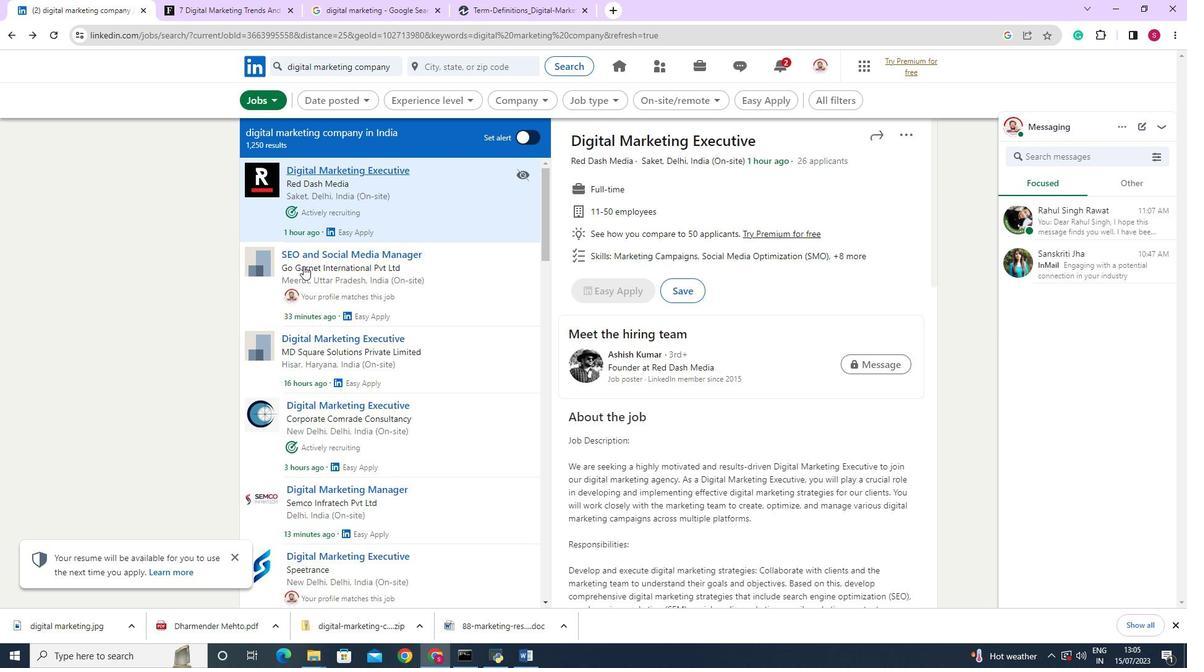 
Action: Mouse moved to (374, 305)
Screenshot: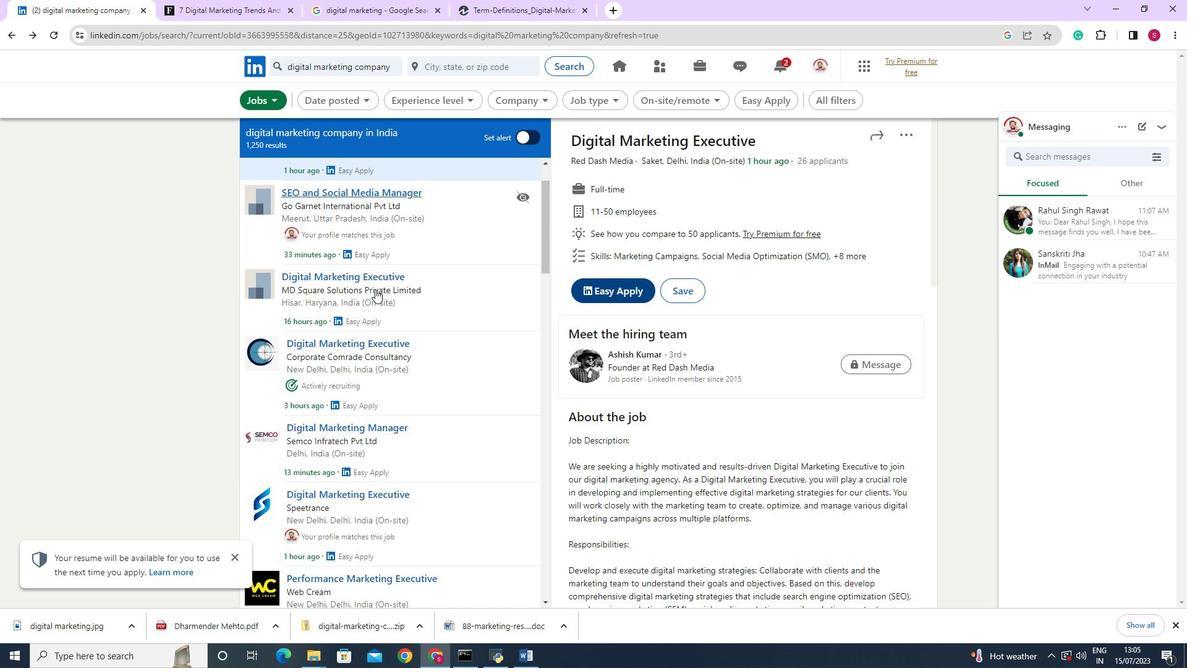 
Action: Mouse scrolled (374, 304) with delta (0, 0)
Screenshot: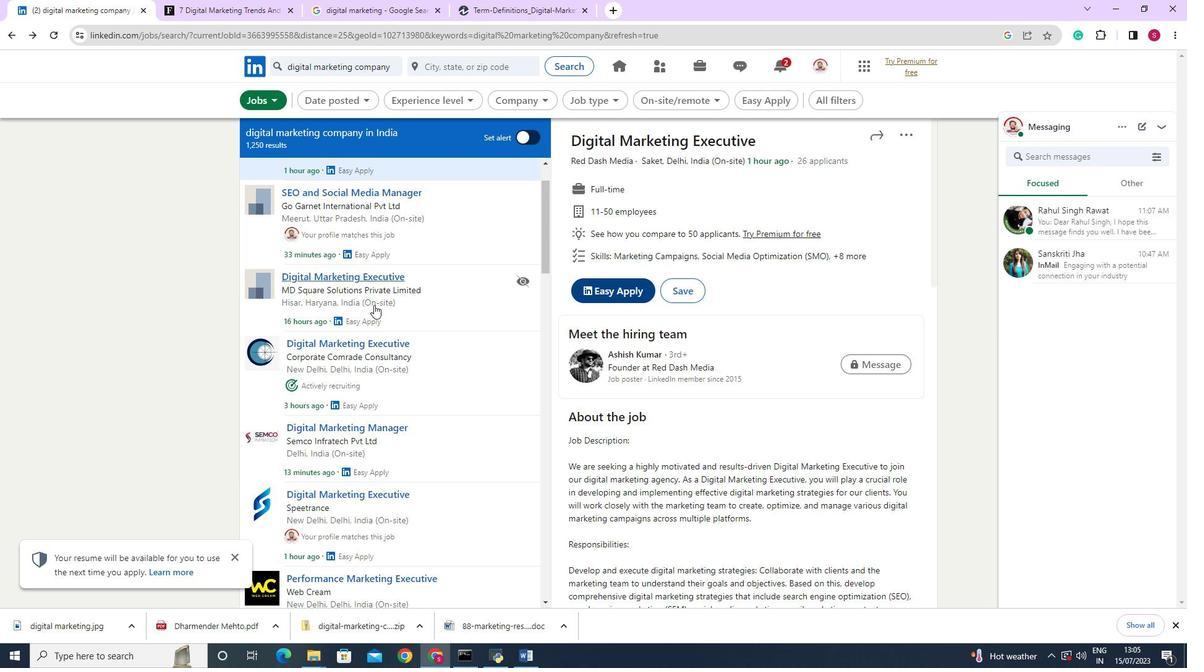 
Action: Mouse scrolled (374, 304) with delta (0, 0)
Screenshot: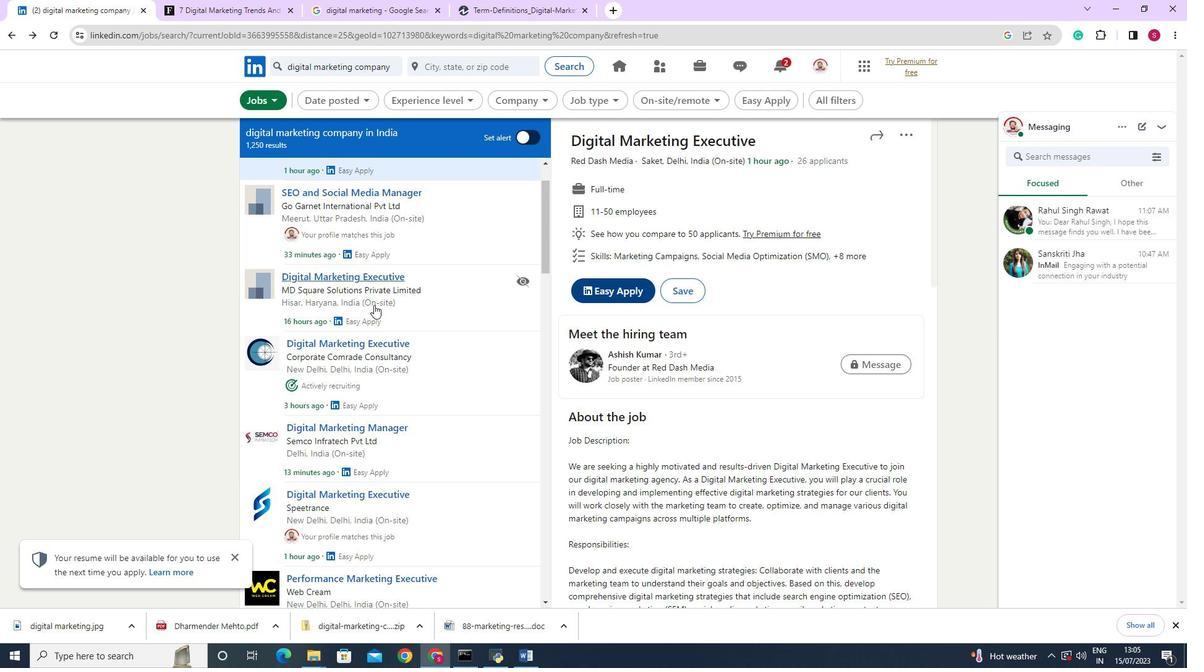 
Action: Mouse scrolled (374, 304) with delta (0, 0)
Screenshot: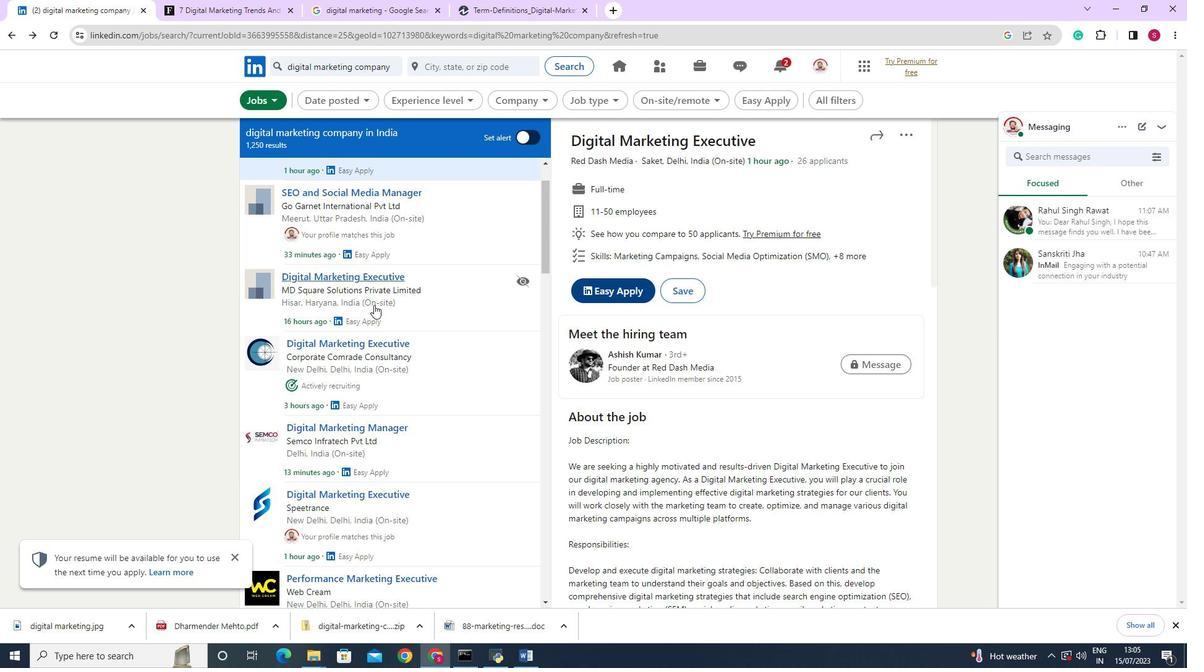 
Action: Mouse scrolled (374, 304) with delta (0, 0)
Screenshot: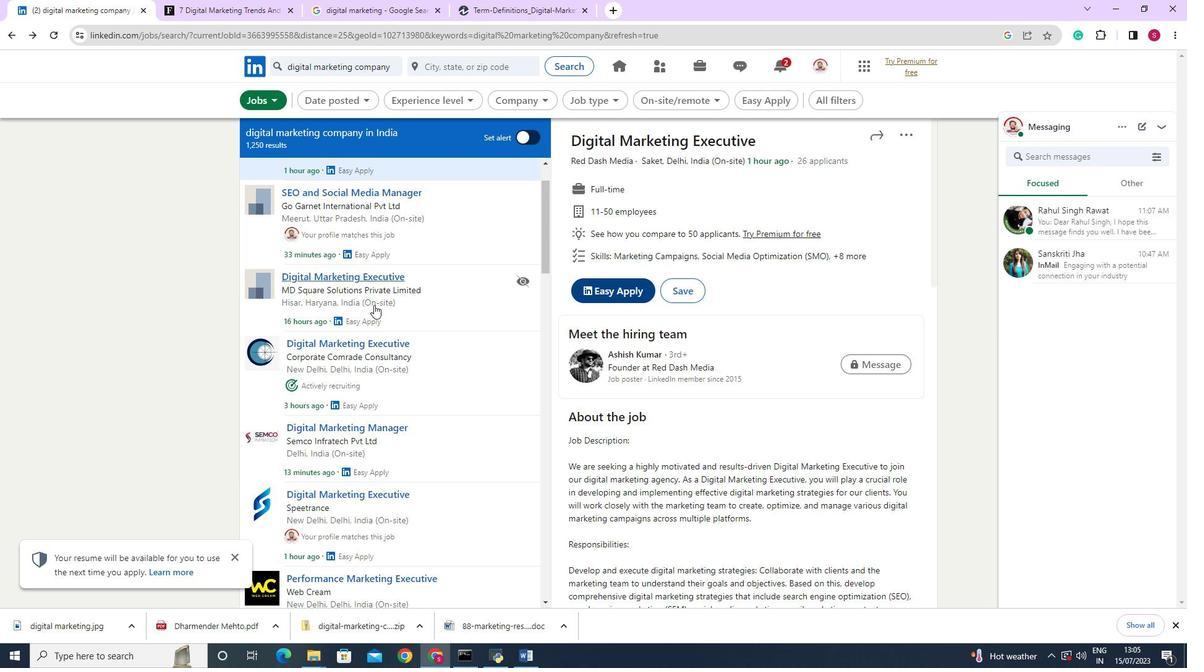 
Action: Mouse scrolled (374, 304) with delta (0, 0)
Screenshot: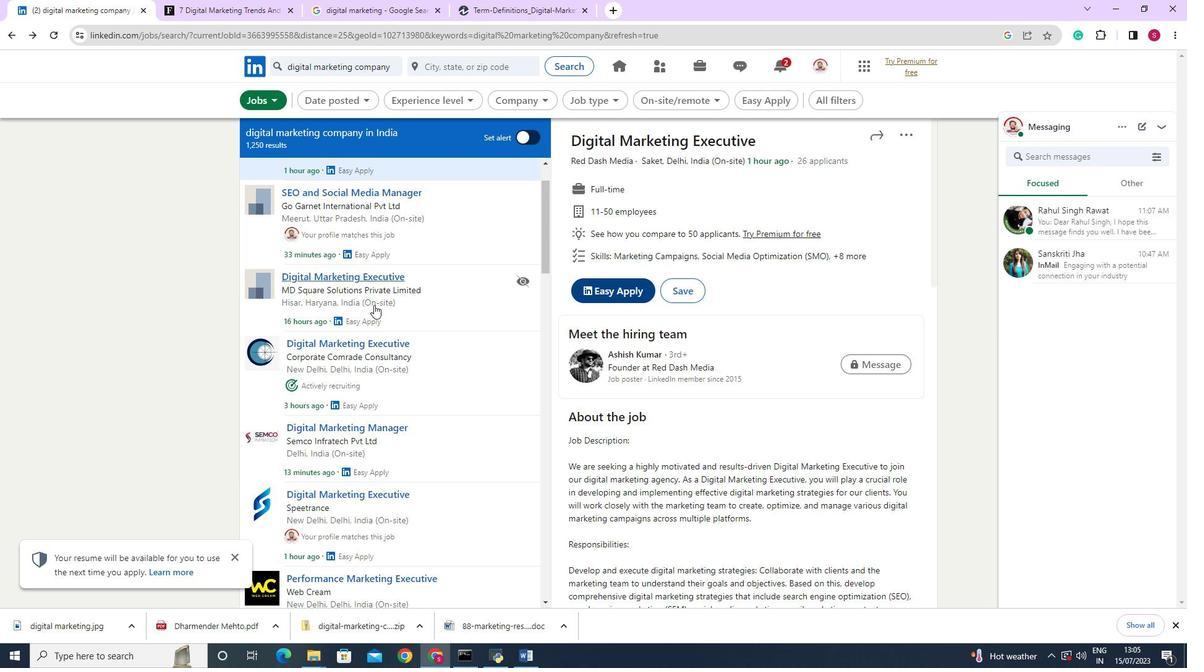 
Action: Mouse moved to (366, 288)
Screenshot: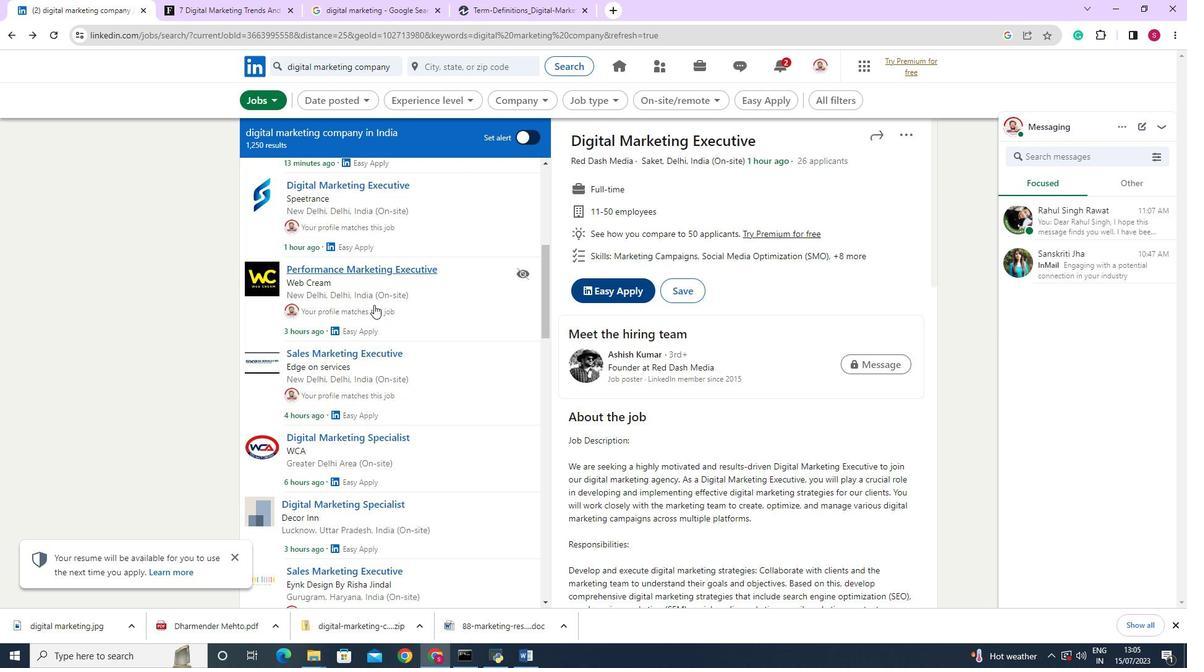 
Action: Mouse scrolled (366, 288) with delta (0, 0)
Screenshot: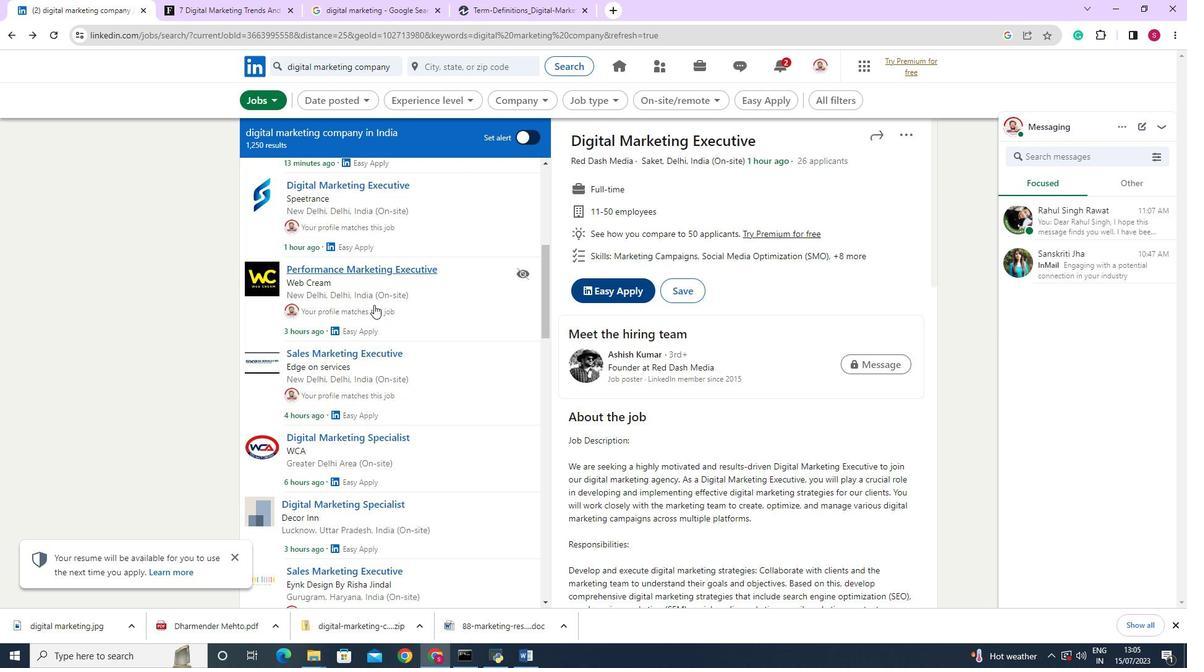 
Action: Mouse scrolled (366, 288) with delta (0, 0)
Screenshot: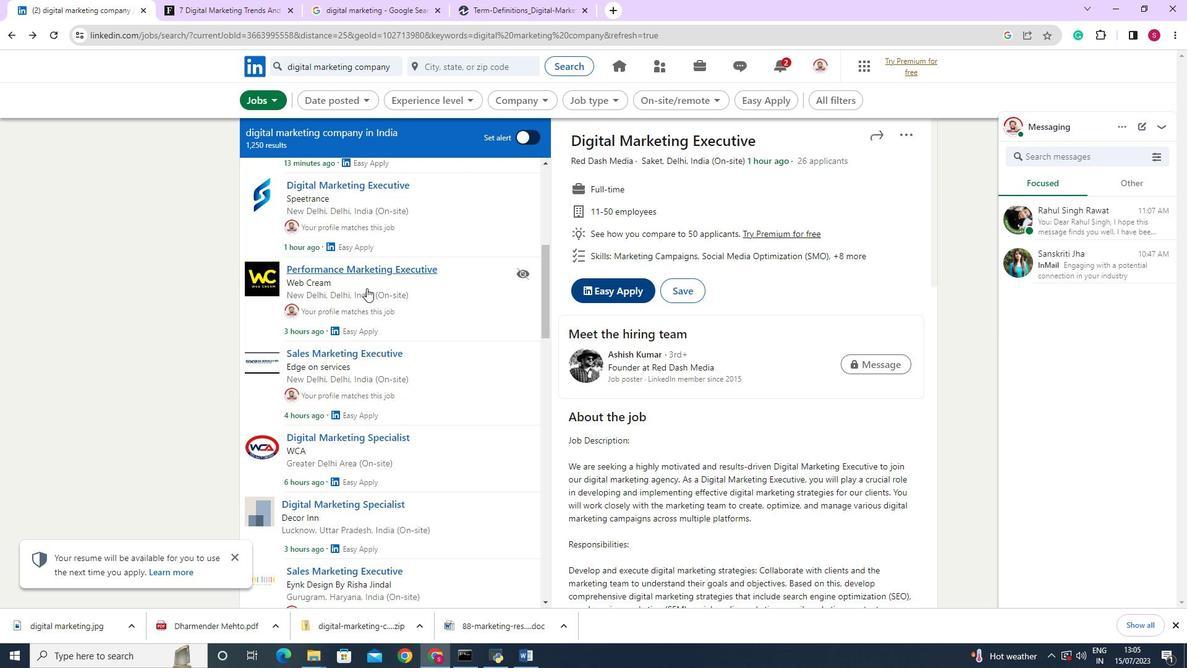 
Action: Mouse moved to (332, 241)
Screenshot: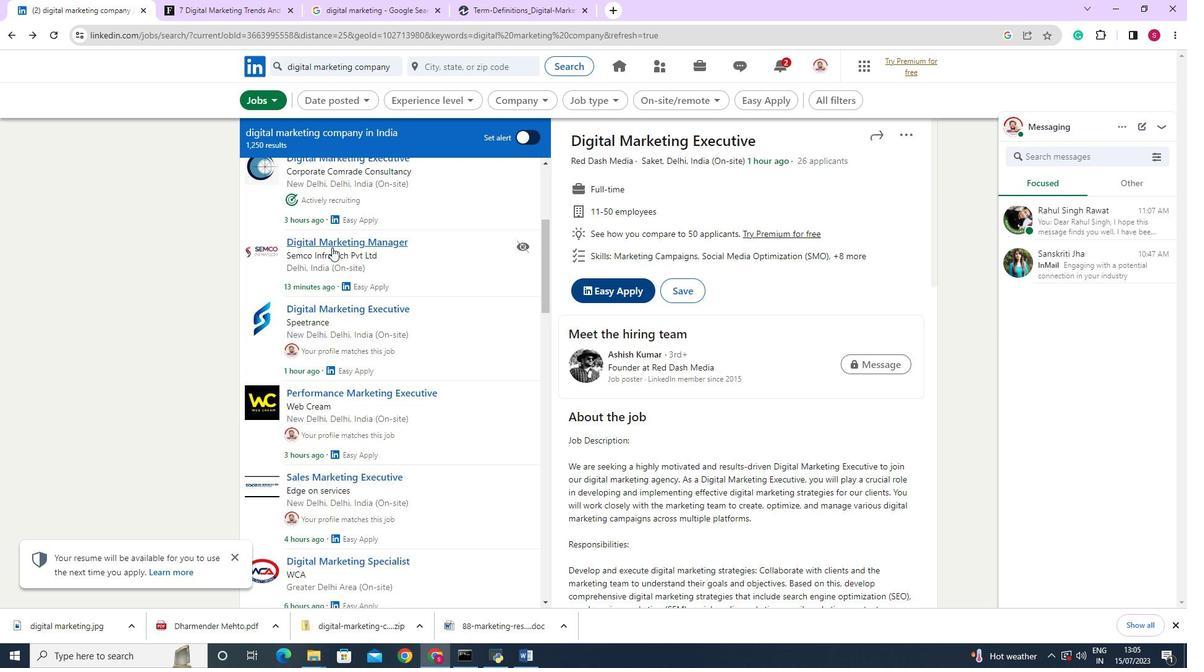 
Action: Mouse pressed left at (332, 241)
Screenshot: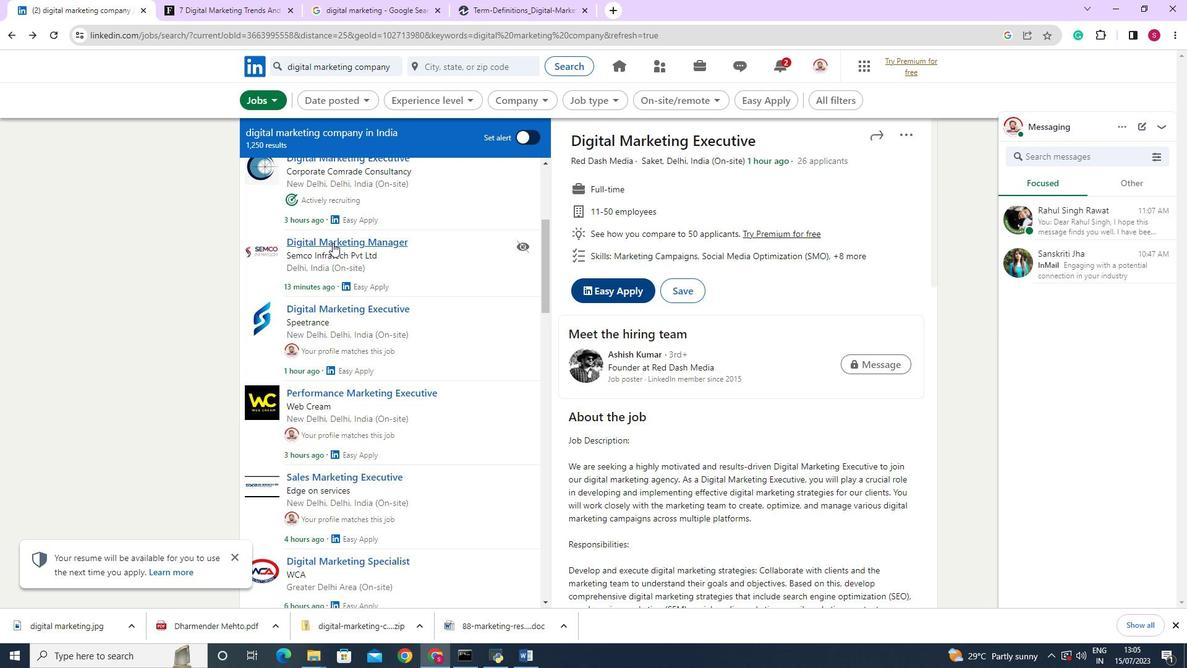 
Action: Mouse moved to (719, 436)
Screenshot: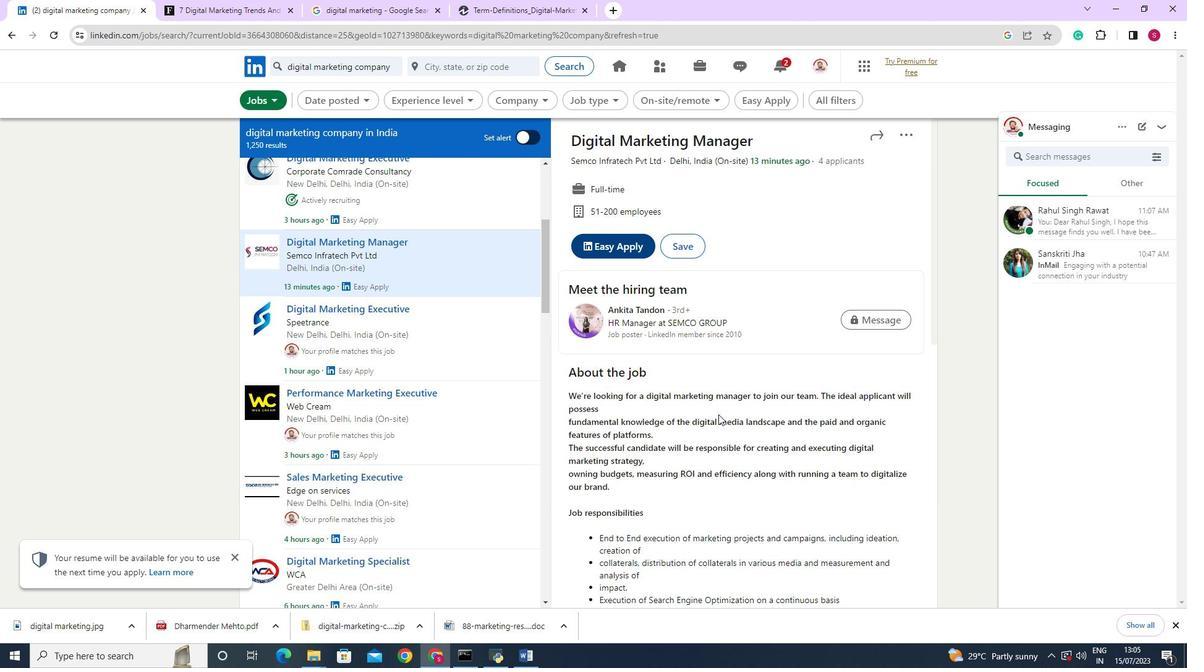 
Action: Mouse scrolled (720, 431) with delta (0, 0)
Screenshot: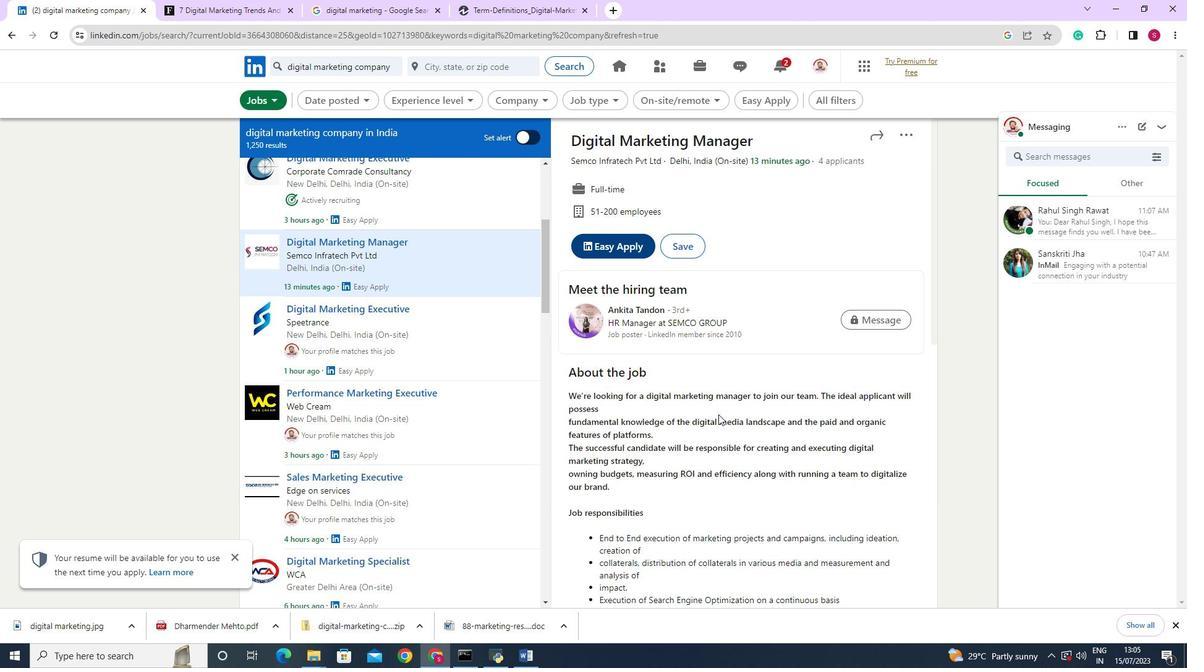 
Action: Mouse moved to (718, 441)
Screenshot: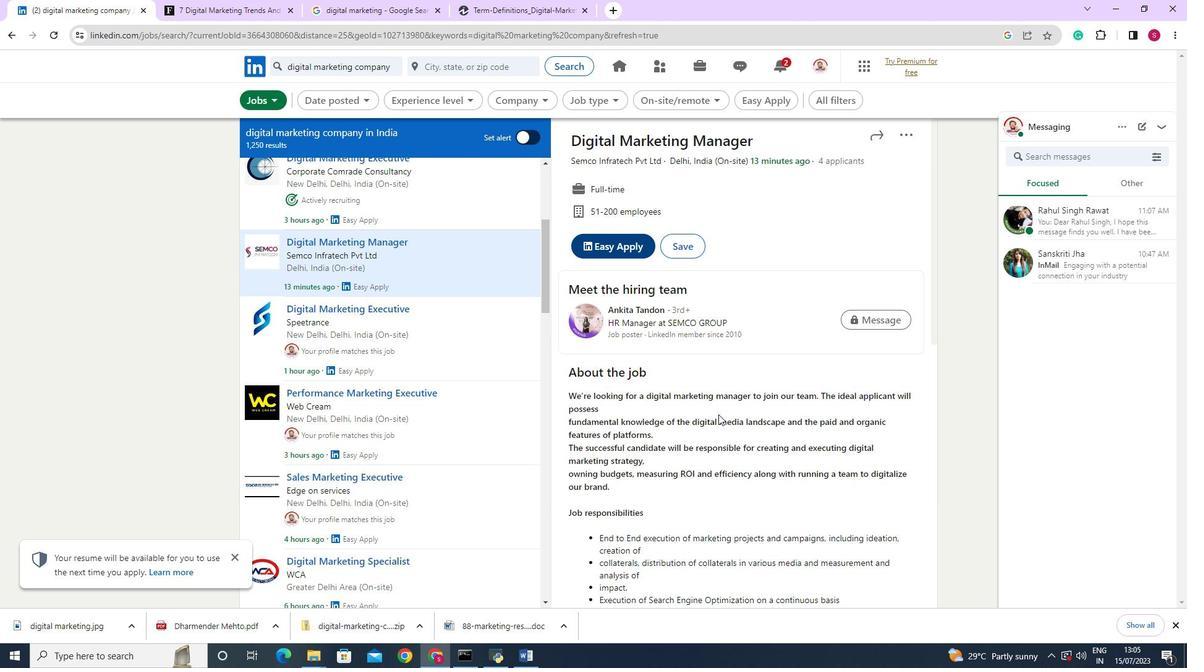 
Action: Mouse scrolled (718, 440) with delta (0, 0)
Screenshot: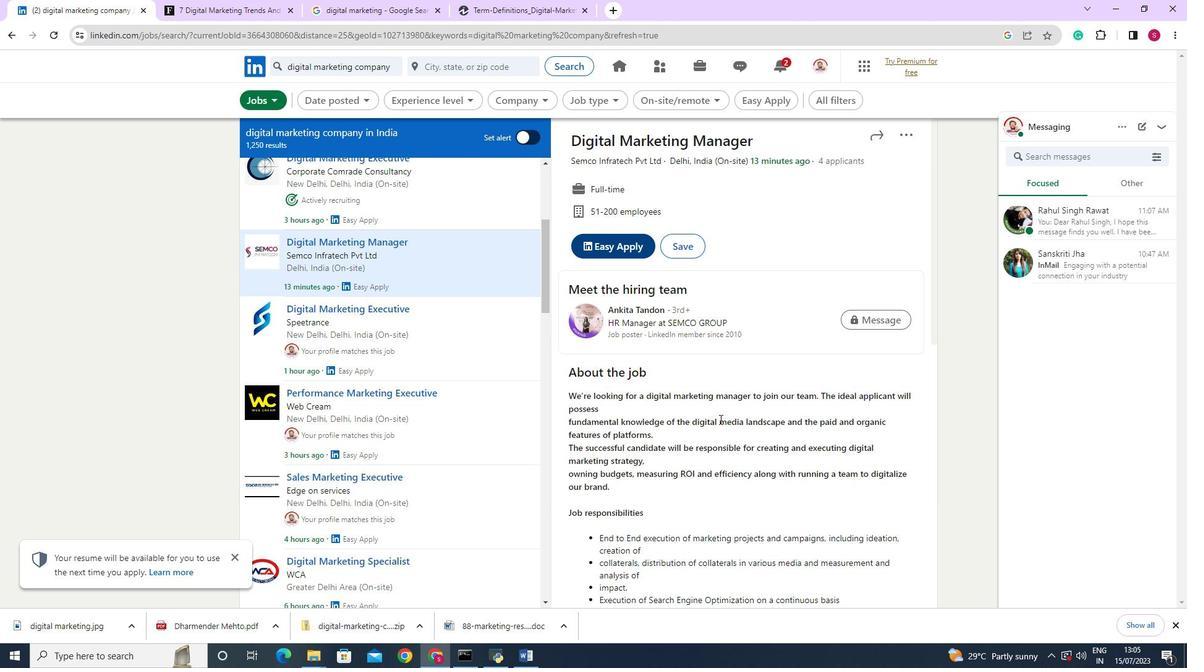 
Action: Mouse moved to (718, 445)
Screenshot: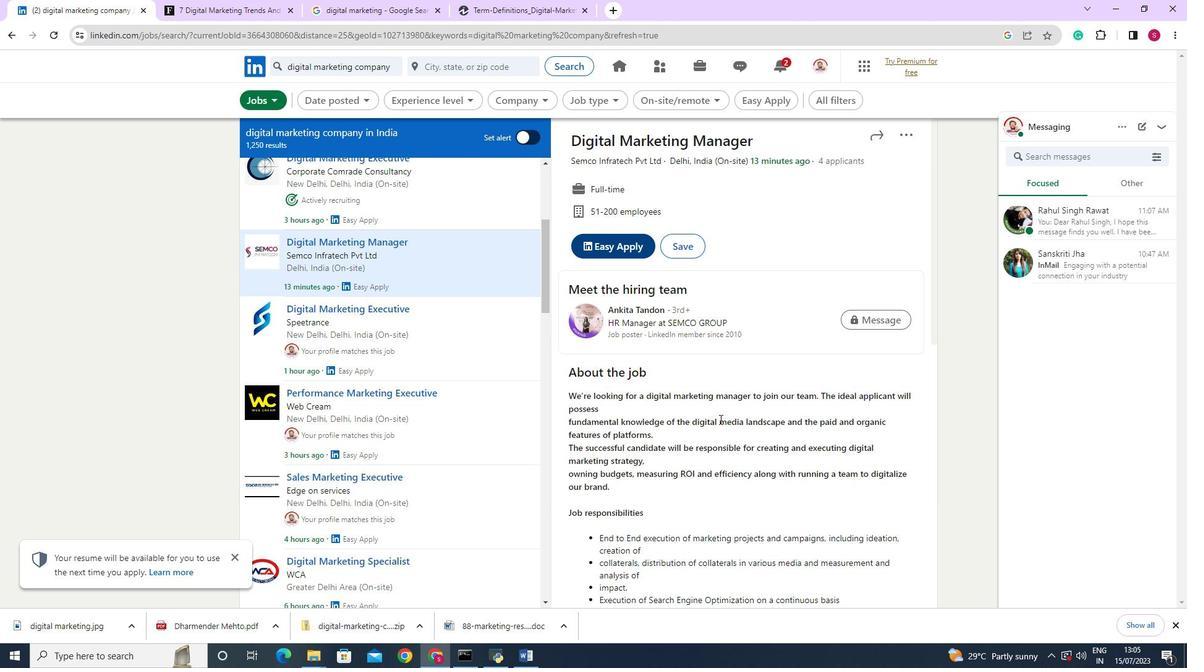 
Action: Mouse scrolled (718, 444) with delta (0, 0)
Screenshot: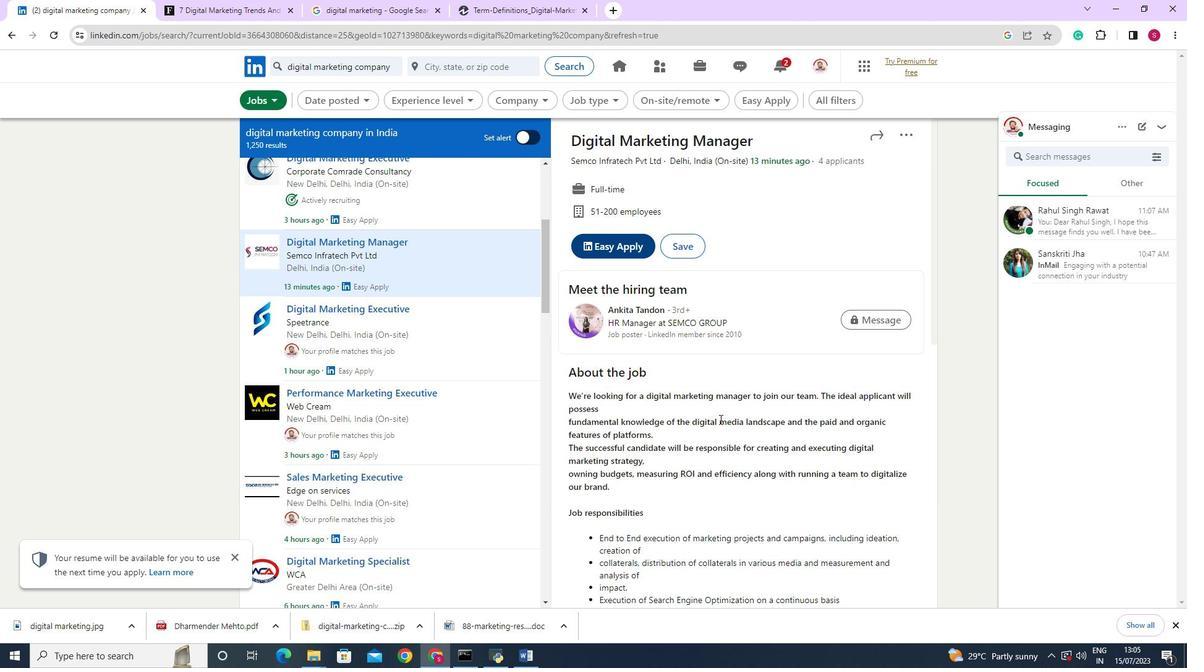 
Action: Mouse moved to (718, 449)
Screenshot: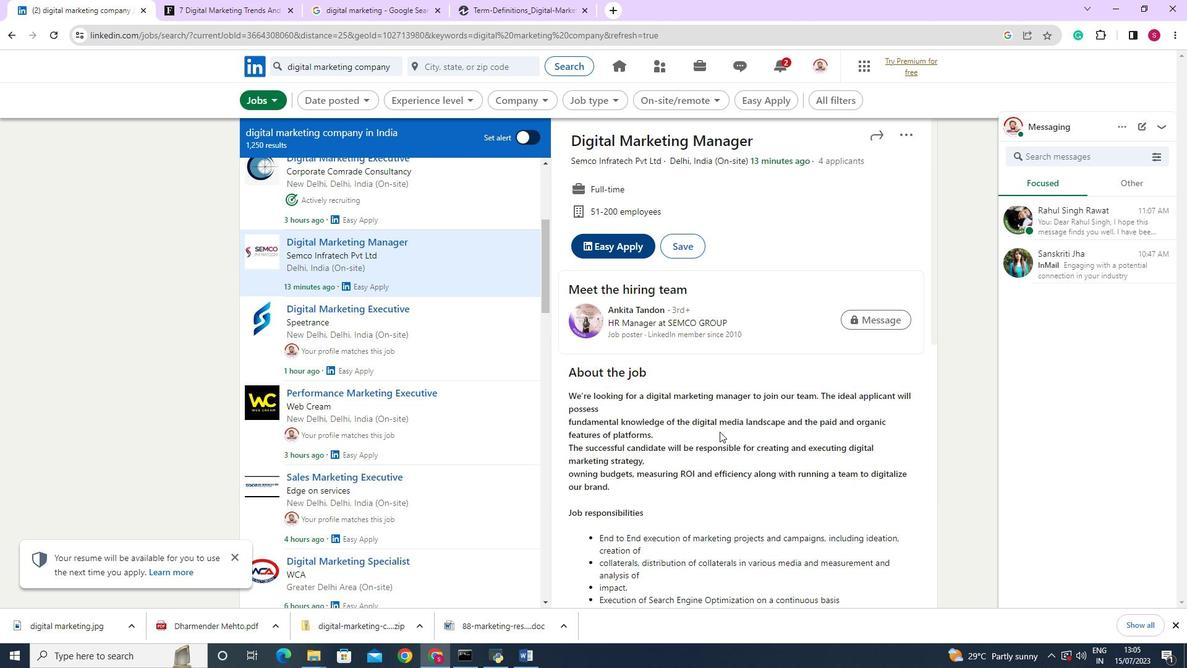 
Action: Mouse scrolled (718, 449) with delta (0, 0)
Screenshot: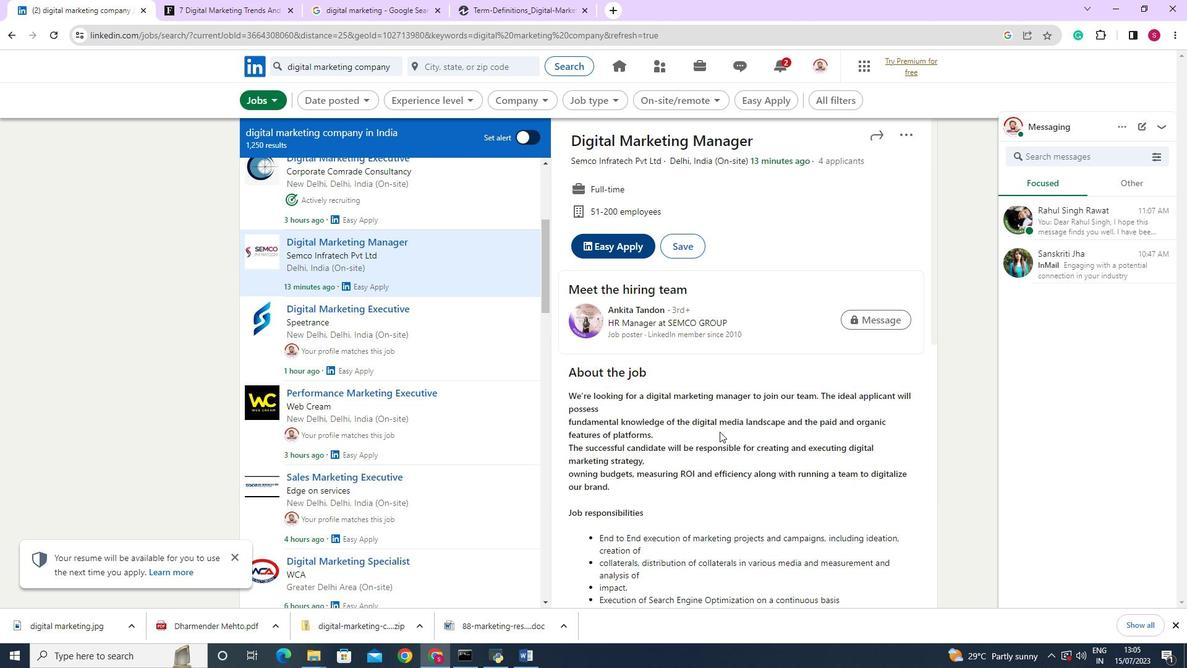 
Action: Mouse moved to (712, 580)
Screenshot: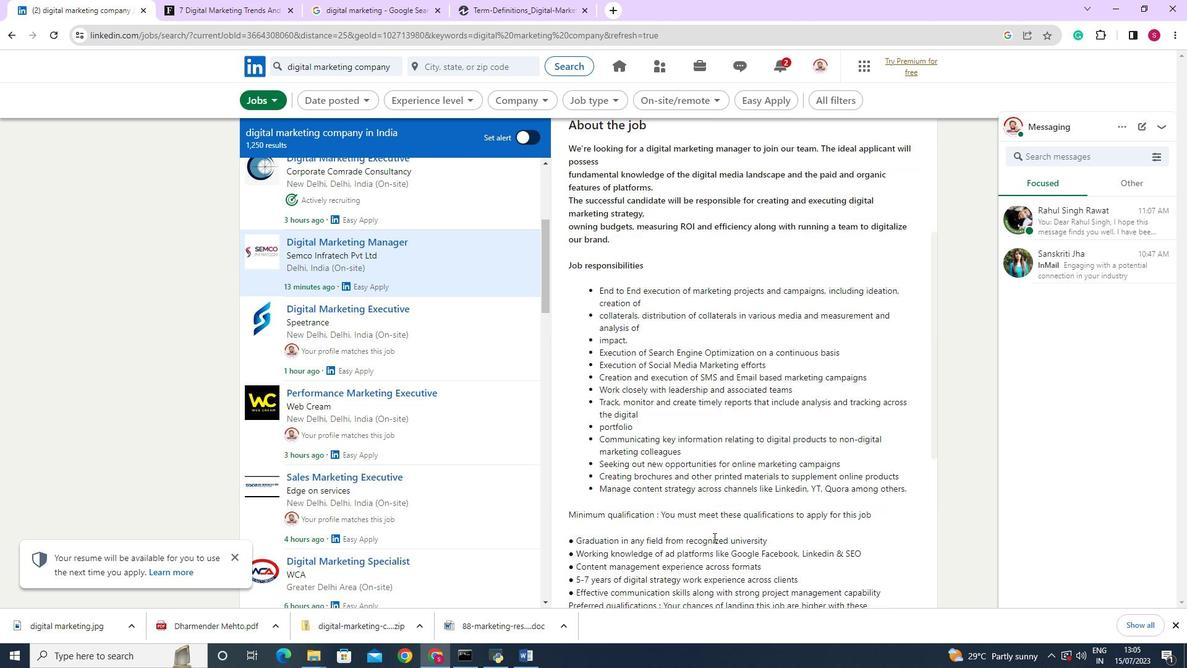 
Action: Mouse scrolled (712, 580) with delta (0, 0)
Screenshot: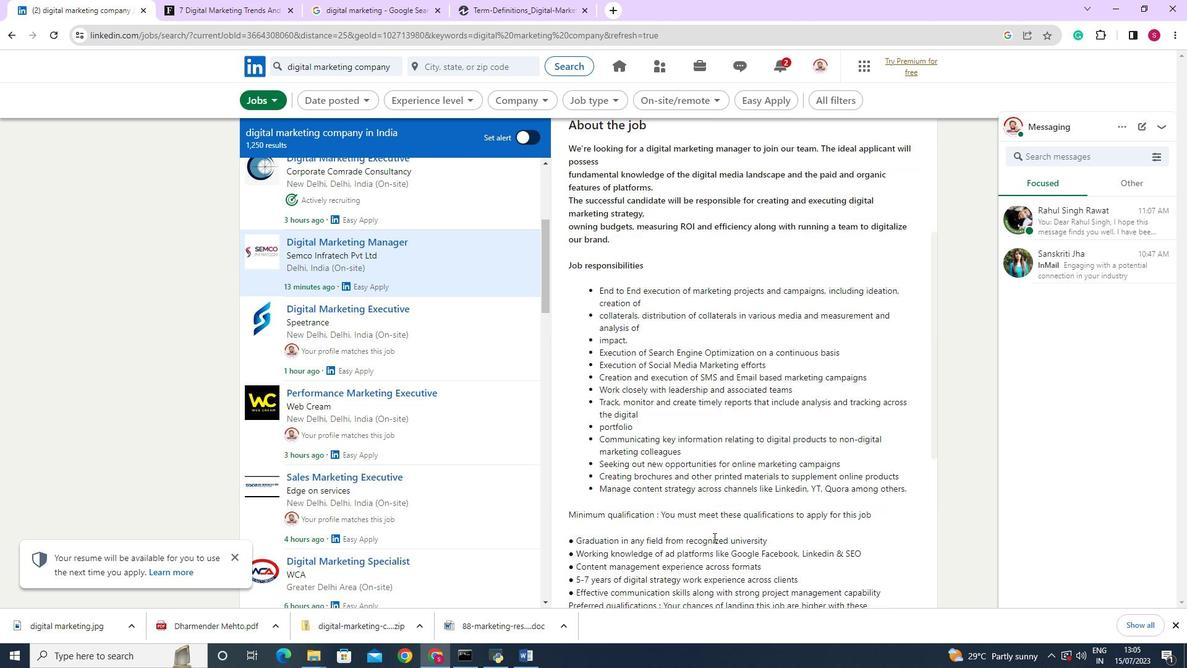 
Action: Mouse scrolled (712, 580) with delta (0, 0)
Screenshot: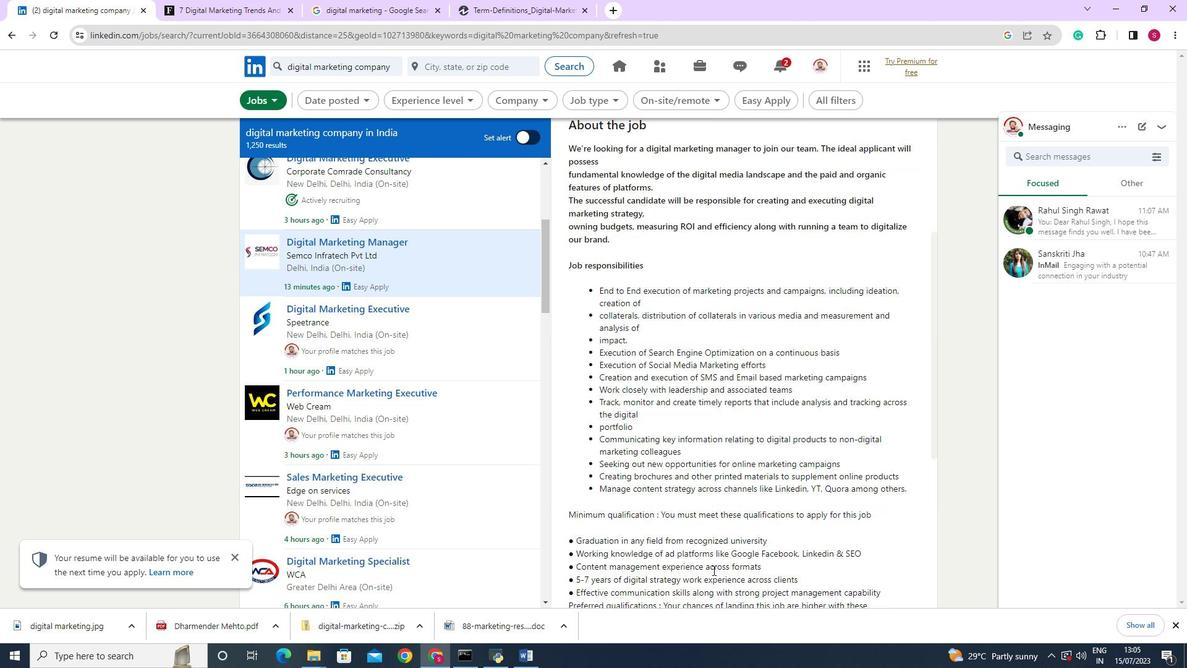 
Action: Mouse scrolled (712, 580) with delta (0, 0)
Screenshot: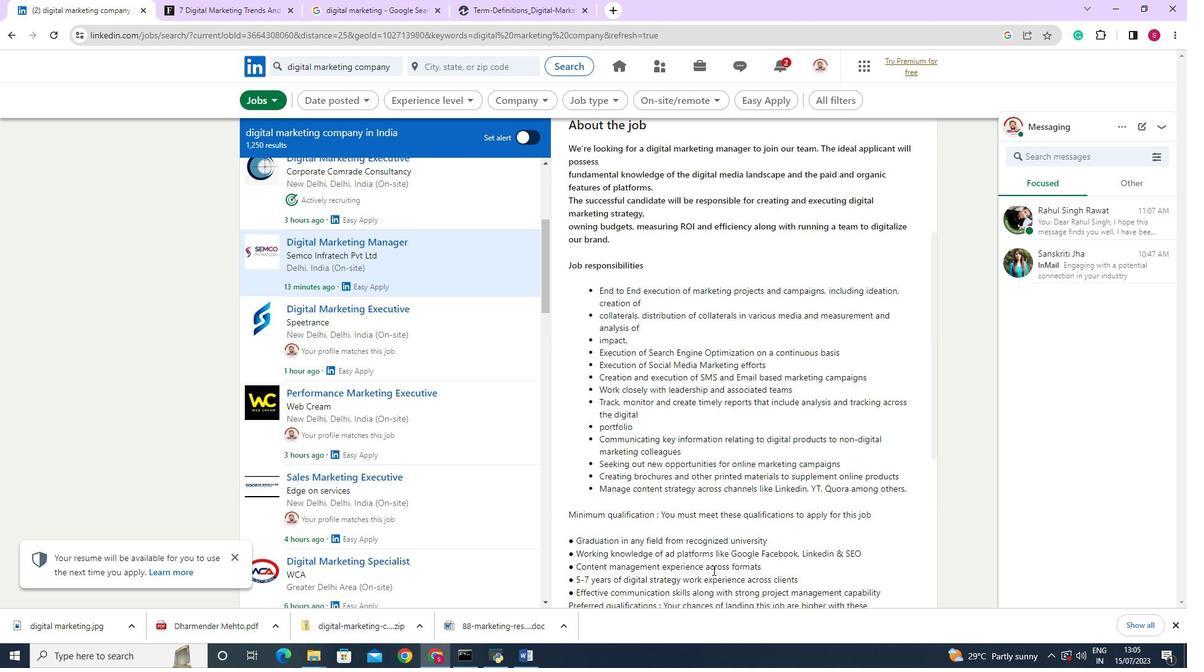 
Action: Mouse scrolled (712, 580) with delta (0, 0)
Screenshot: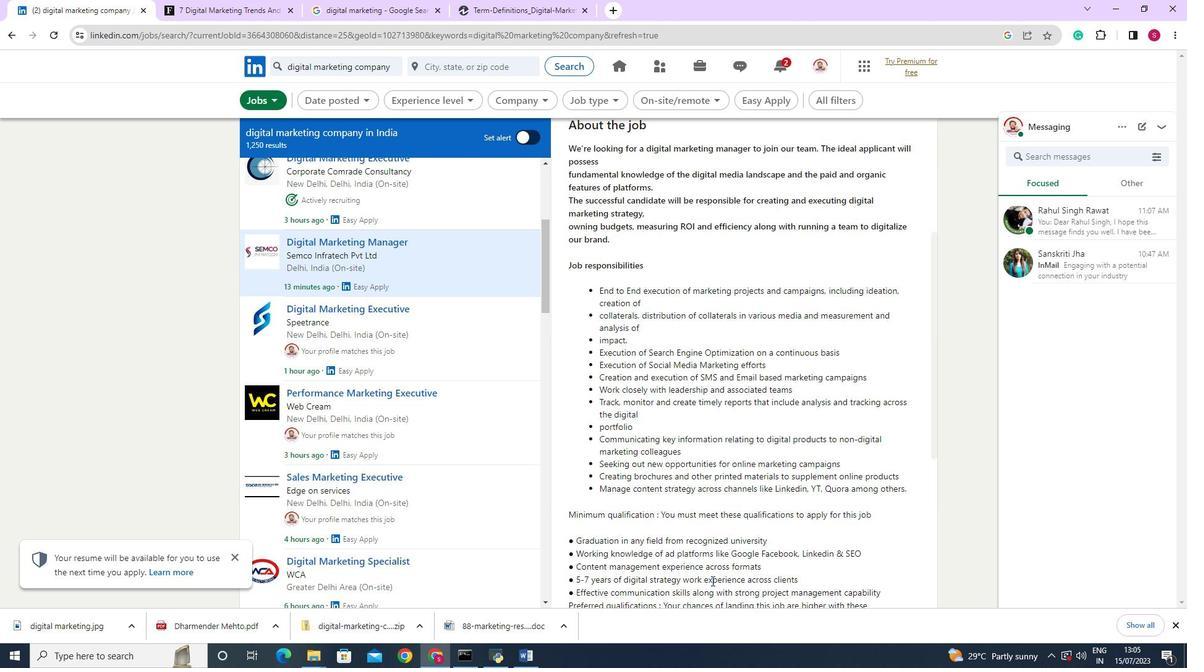 
Action: Mouse scrolled (712, 580) with delta (0, 0)
Screenshot: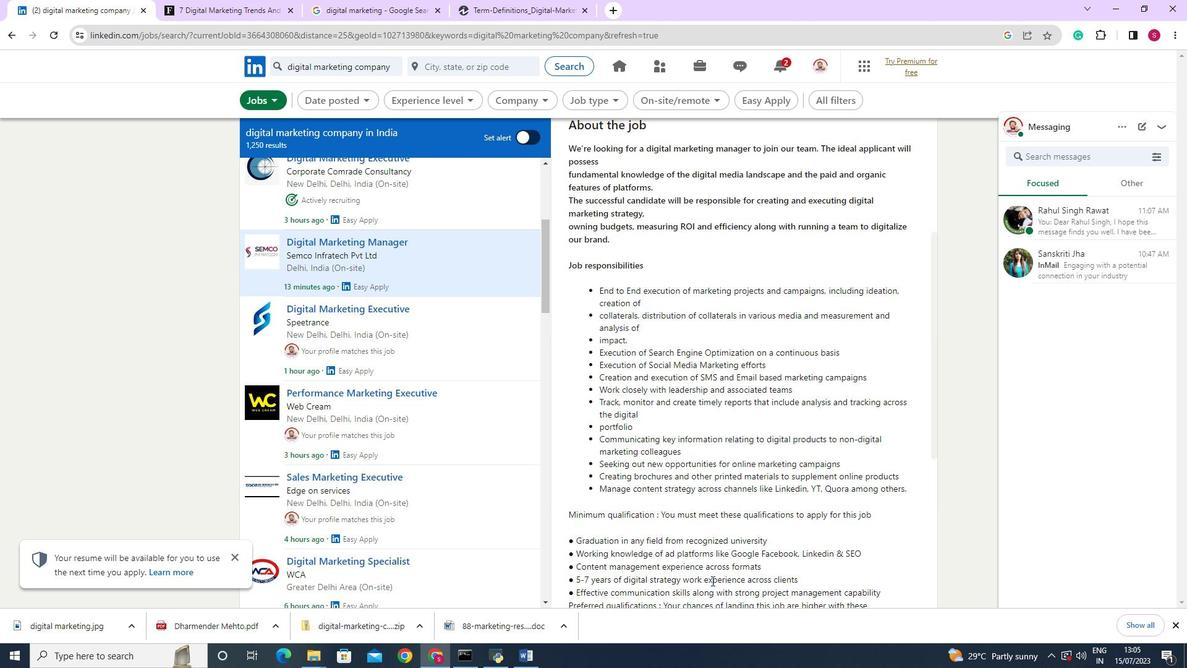 
Action: Mouse moved to (712, 578)
Screenshot: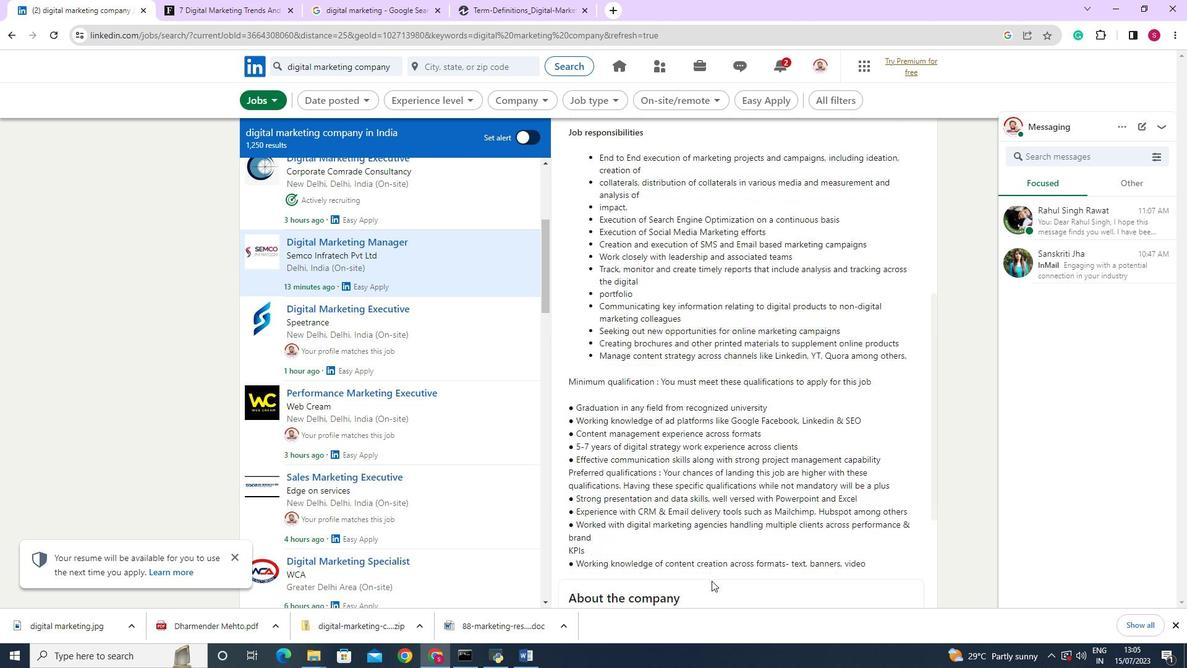 
Action: Mouse scrolled (712, 577) with delta (0, 0)
Screenshot: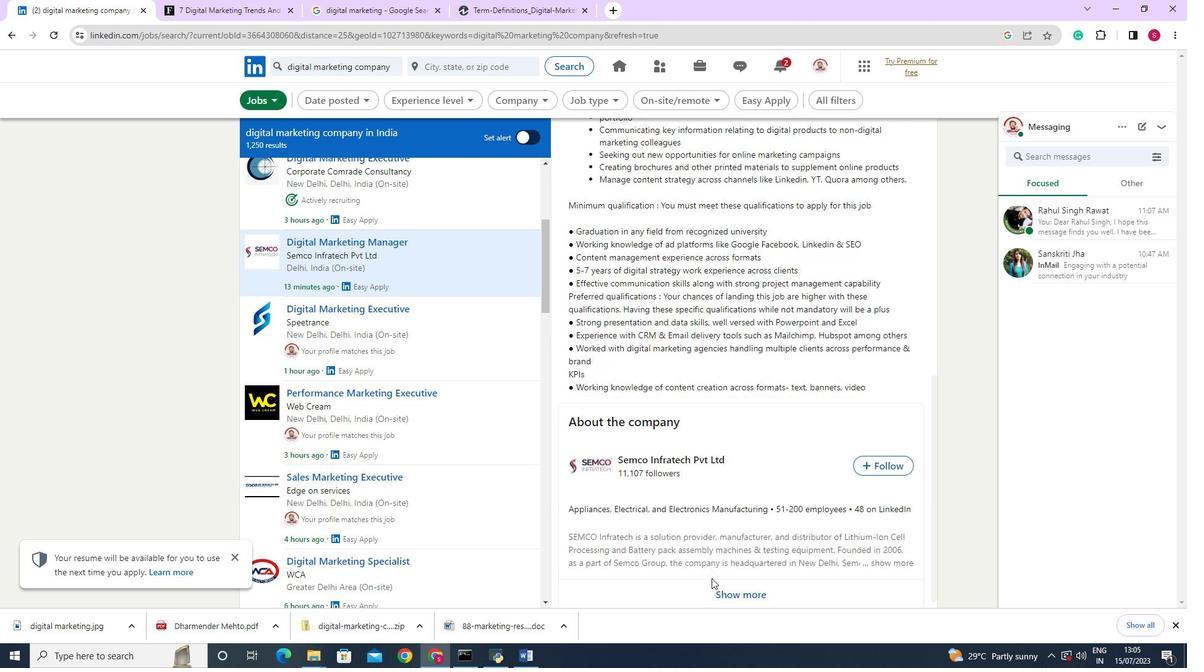 
Action: Mouse scrolled (712, 577) with delta (0, 0)
Screenshot: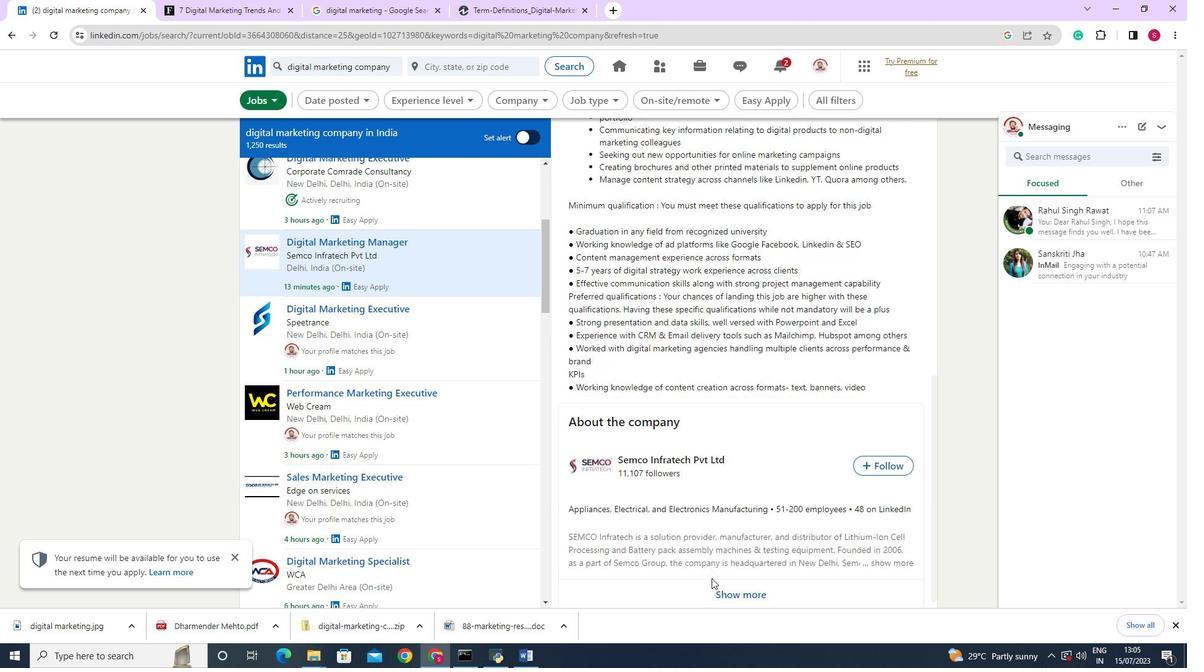 
Action: Mouse scrolled (712, 577) with delta (0, 0)
Screenshot: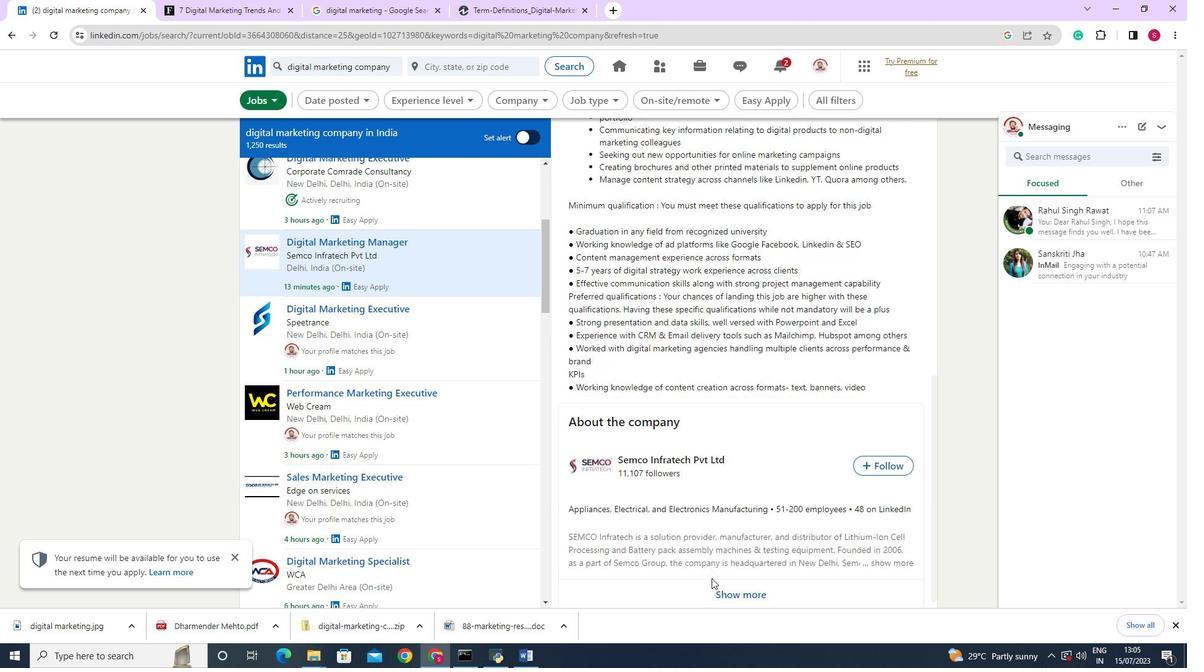 
Action: Mouse scrolled (712, 577) with delta (0, 0)
Screenshot: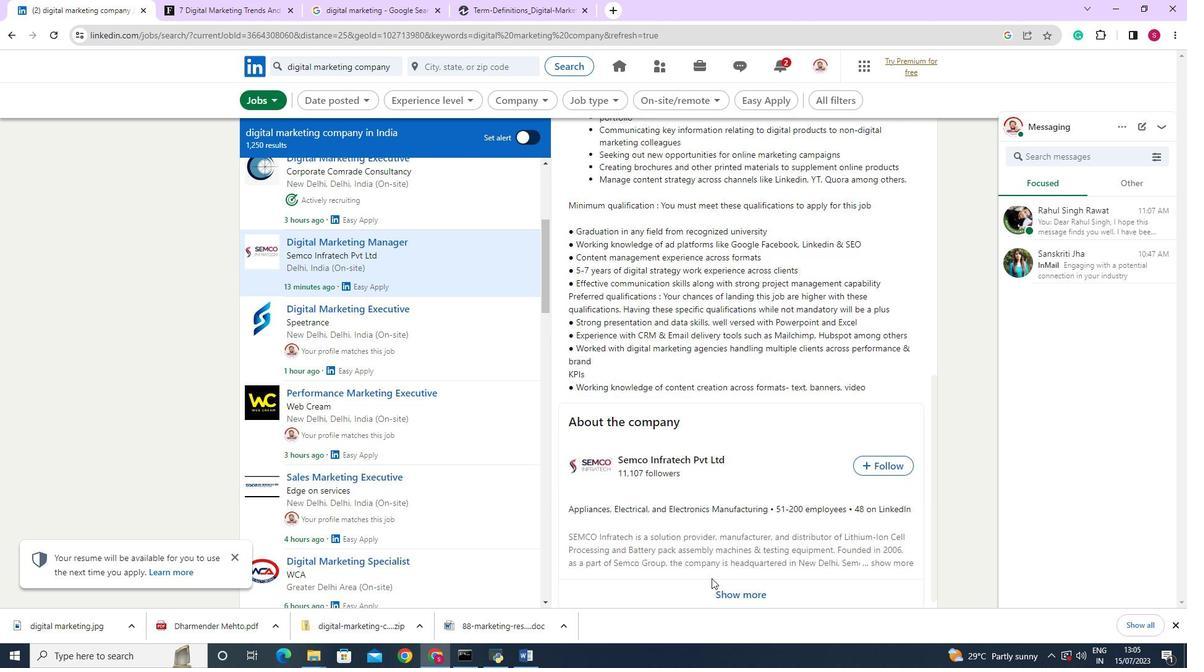 
Action: Mouse scrolled (712, 577) with delta (0, 0)
Screenshot: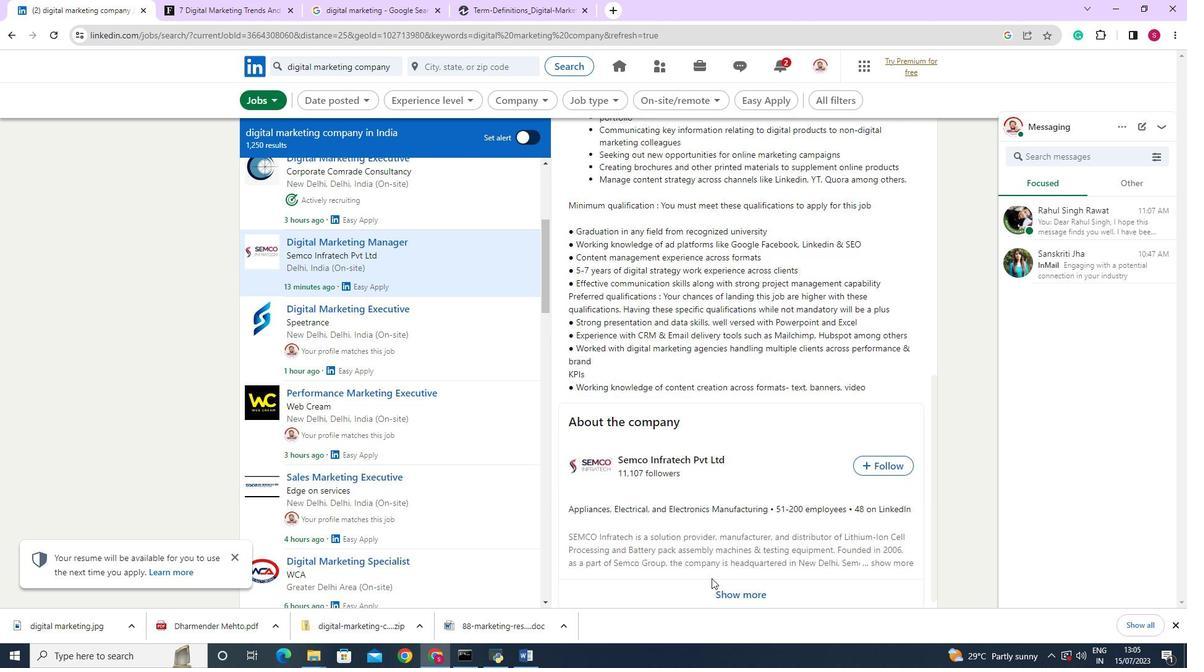 
Action: Mouse scrolled (712, 577) with delta (0, 0)
Screenshot: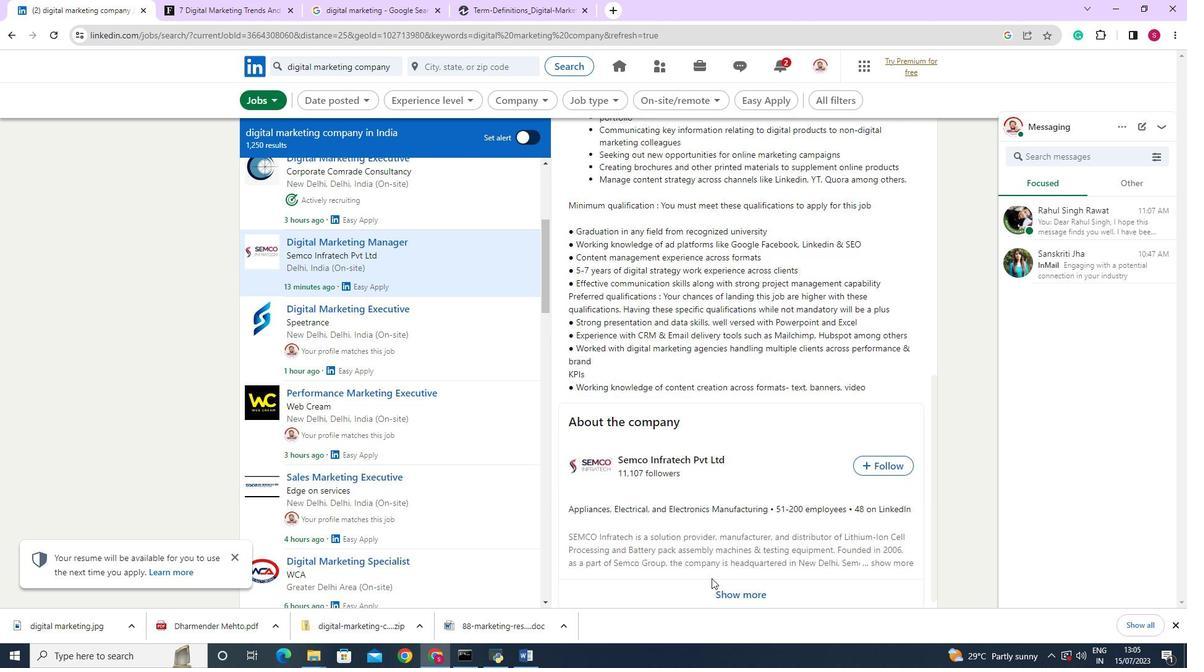 
Action: Mouse scrolled (712, 579) with delta (0, 0)
Screenshot: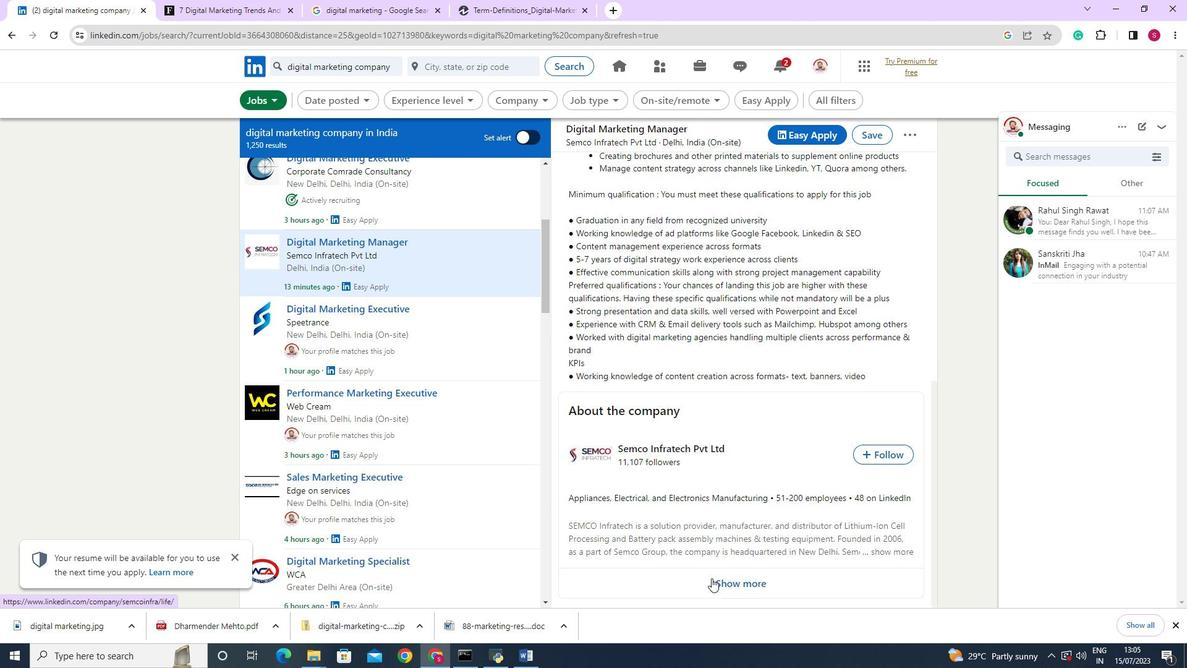 
Action: Mouse scrolled (712, 579) with delta (0, 0)
Screenshot: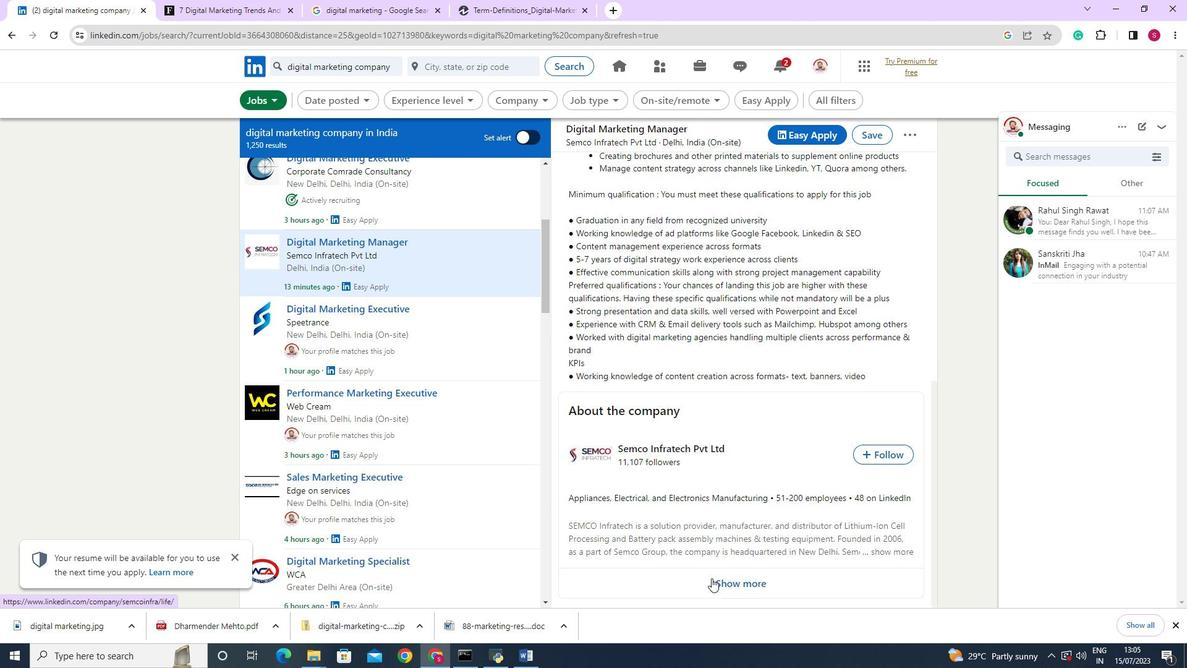 
Action: Mouse scrolled (712, 579) with delta (0, 0)
Screenshot: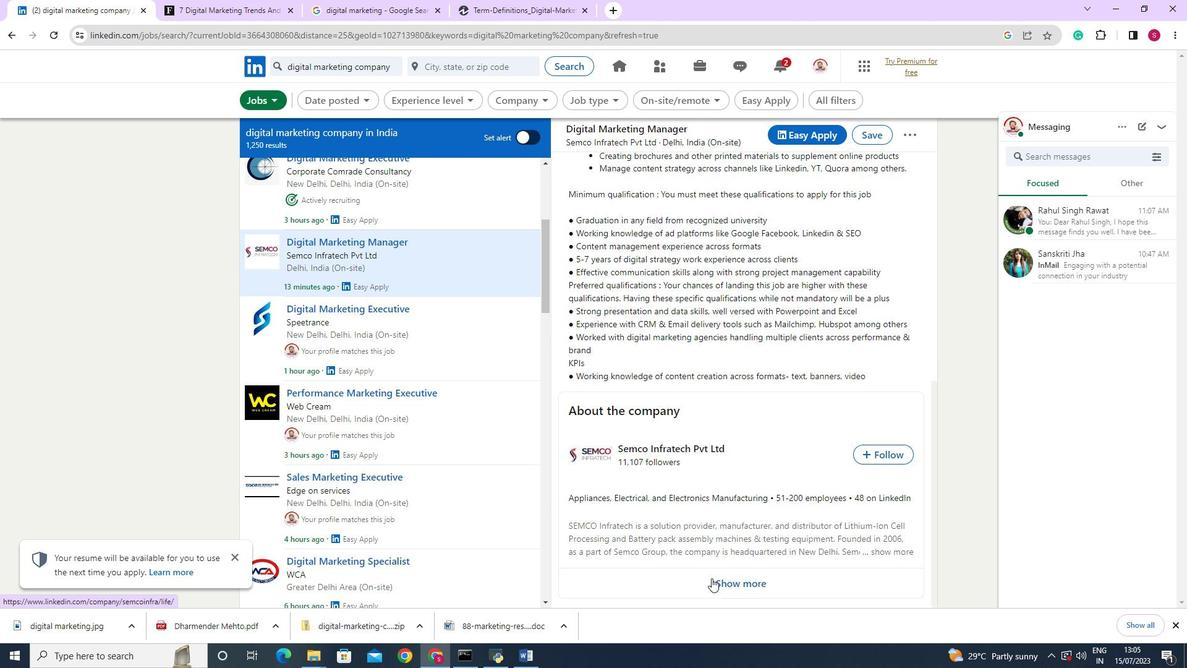 
Action: Mouse scrolled (712, 579) with delta (0, 0)
Screenshot: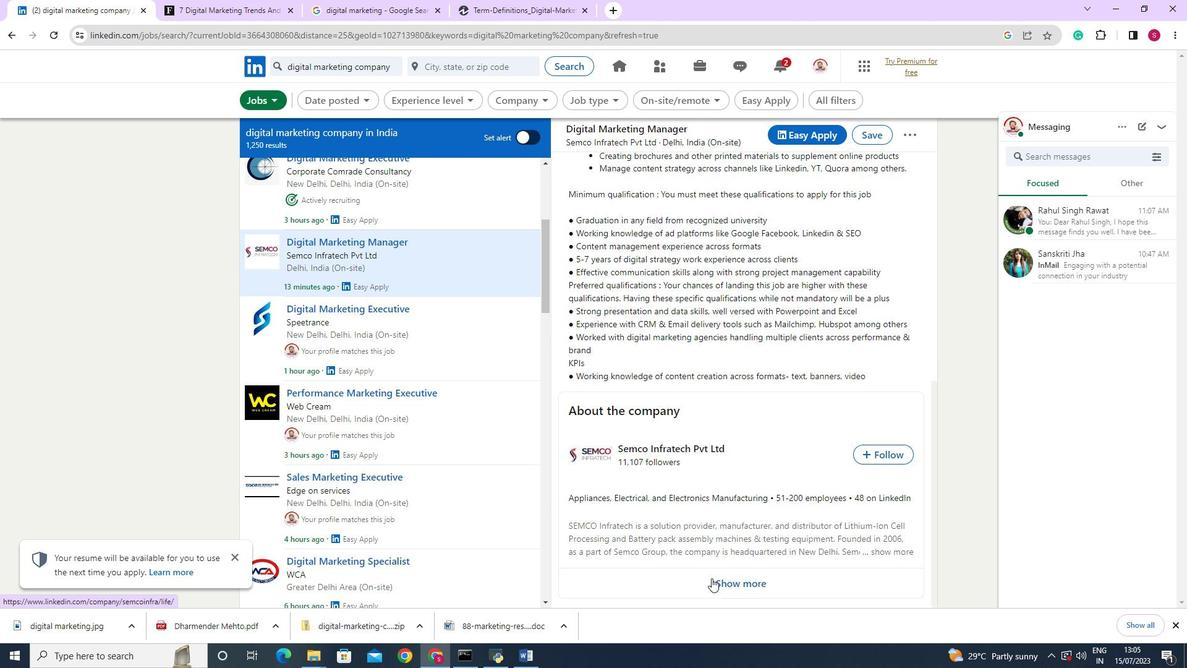 
Action: Mouse scrolled (712, 579) with delta (0, 0)
Screenshot: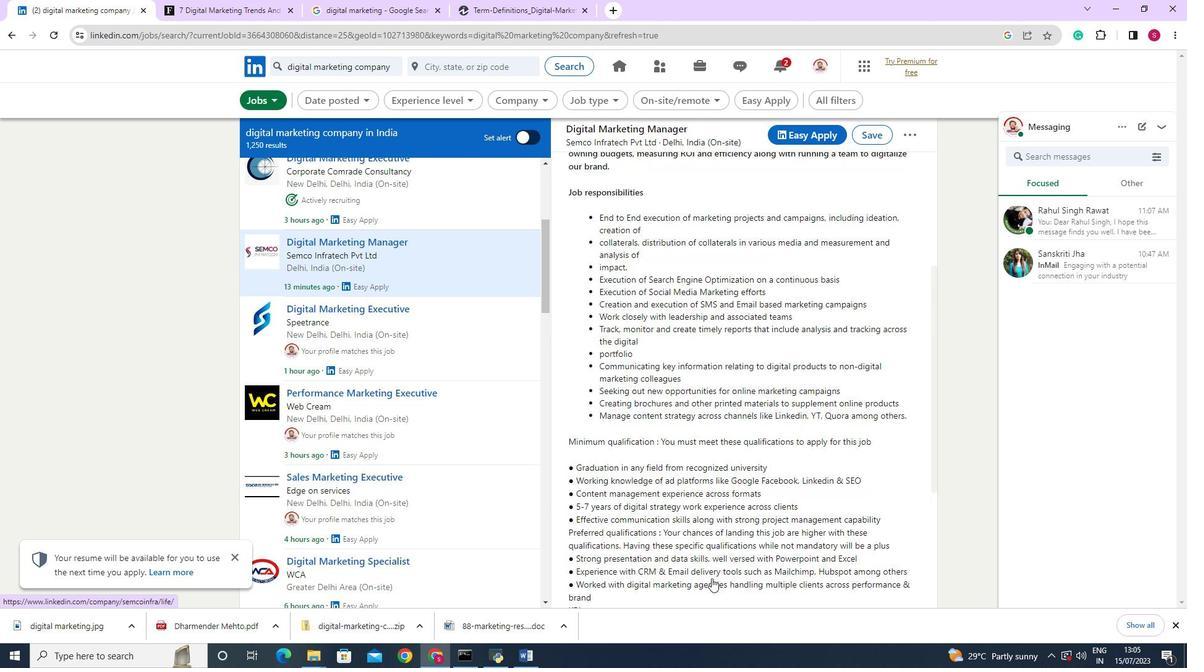 
Action: Mouse scrolled (712, 579) with delta (0, 0)
Screenshot: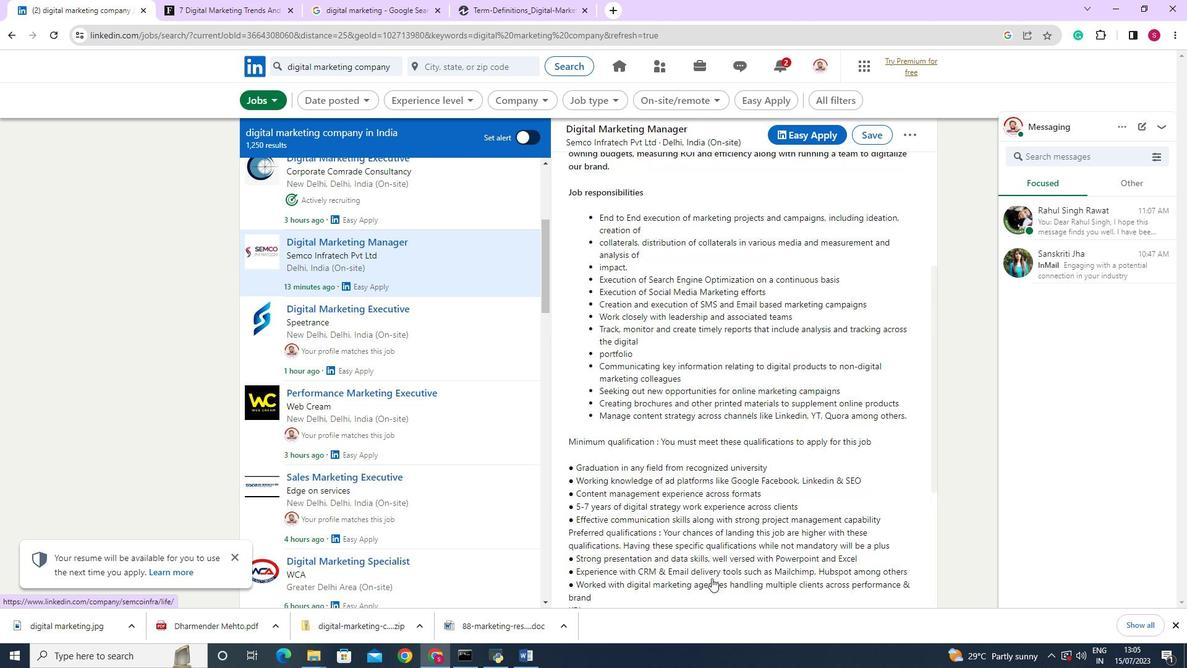 
Action: Mouse scrolled (712, 579) with delta (0, 0)
Screenshot: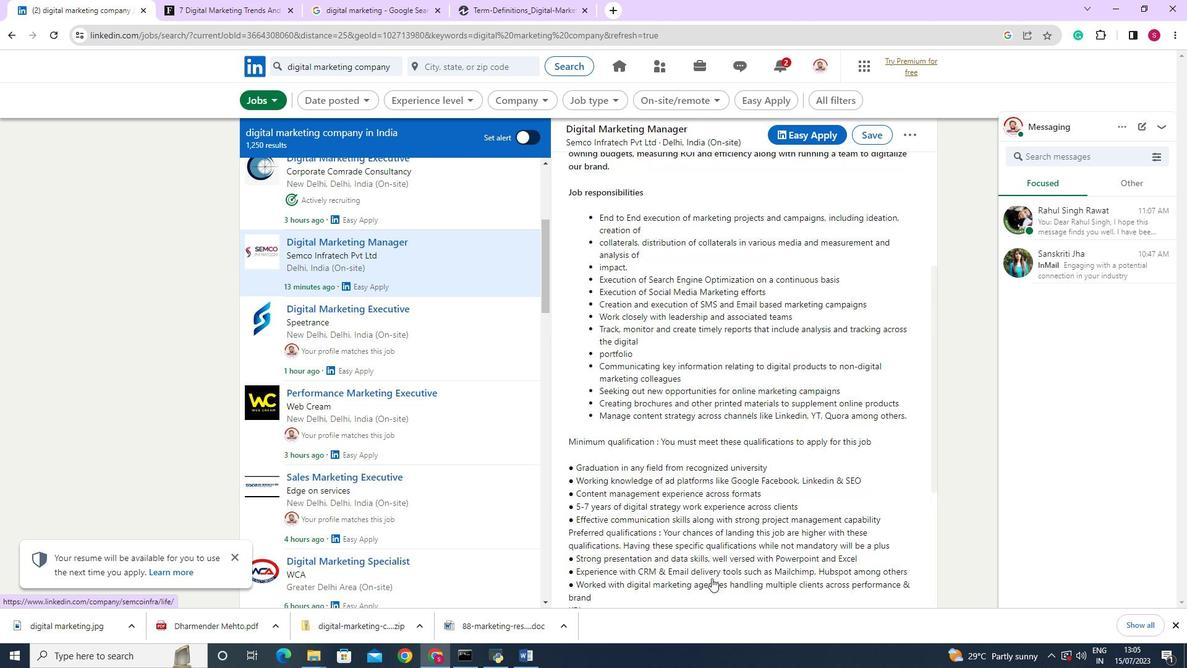 
Action: Mouse scrolled (712, 579) with delta (0, 0)
Screenshot: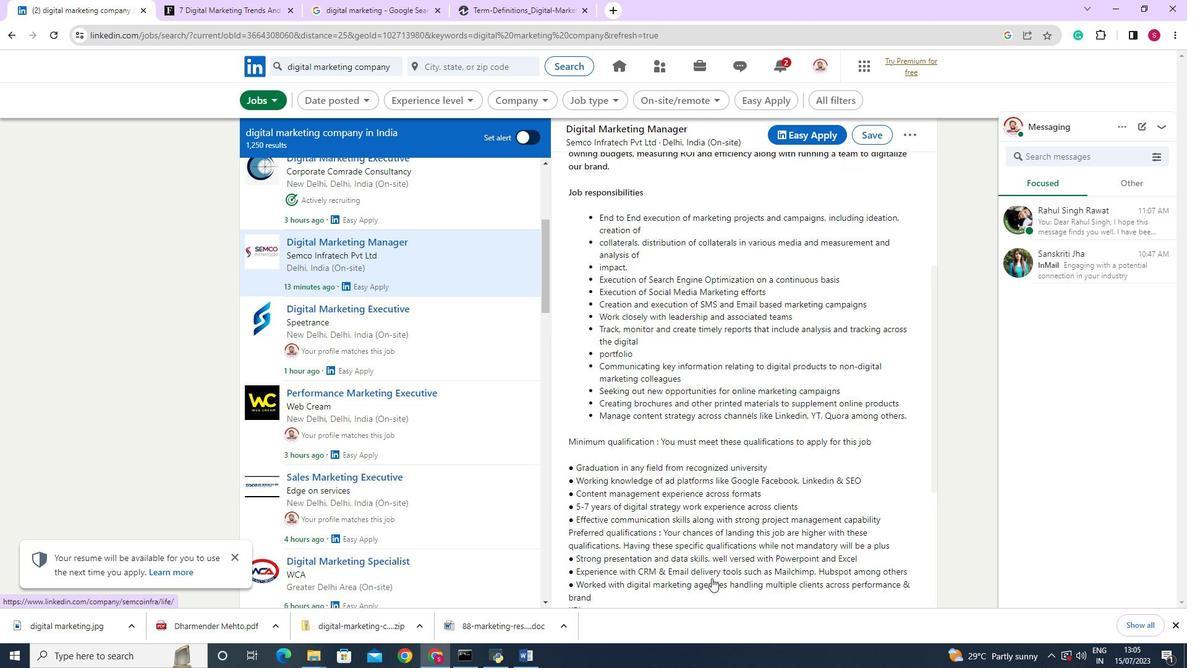 
Action: Mouse moved to (655, 493)
Screenshot: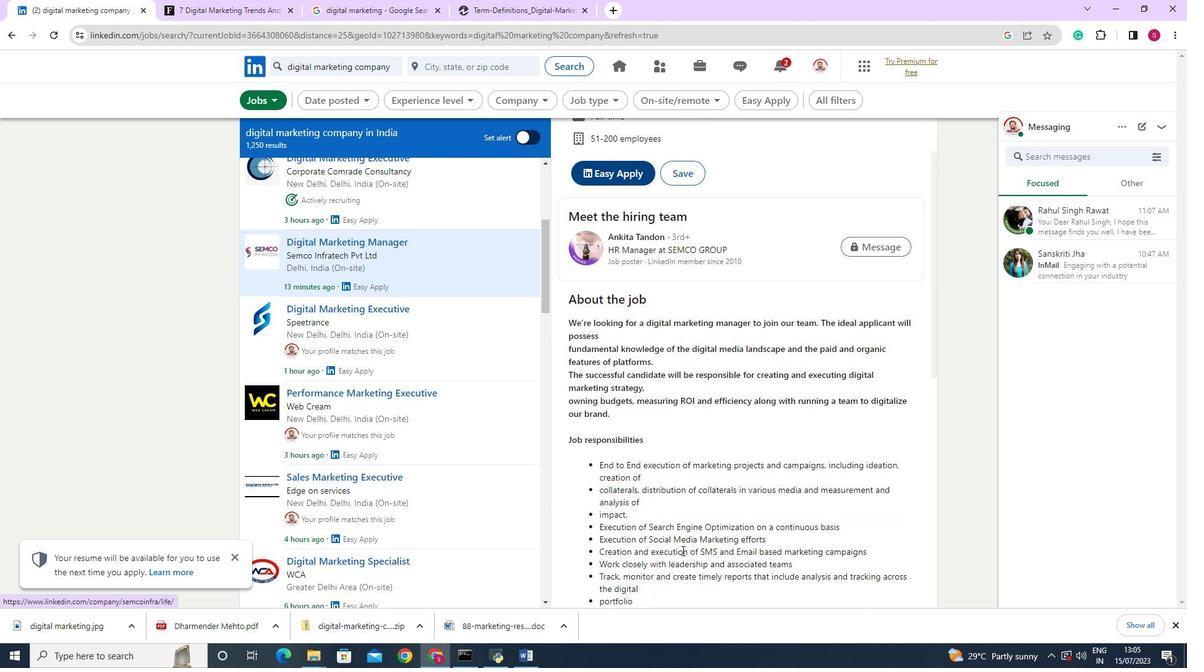 
Action: Mouse scrolled (657, 499) with delta (0, 0)
Screenshot: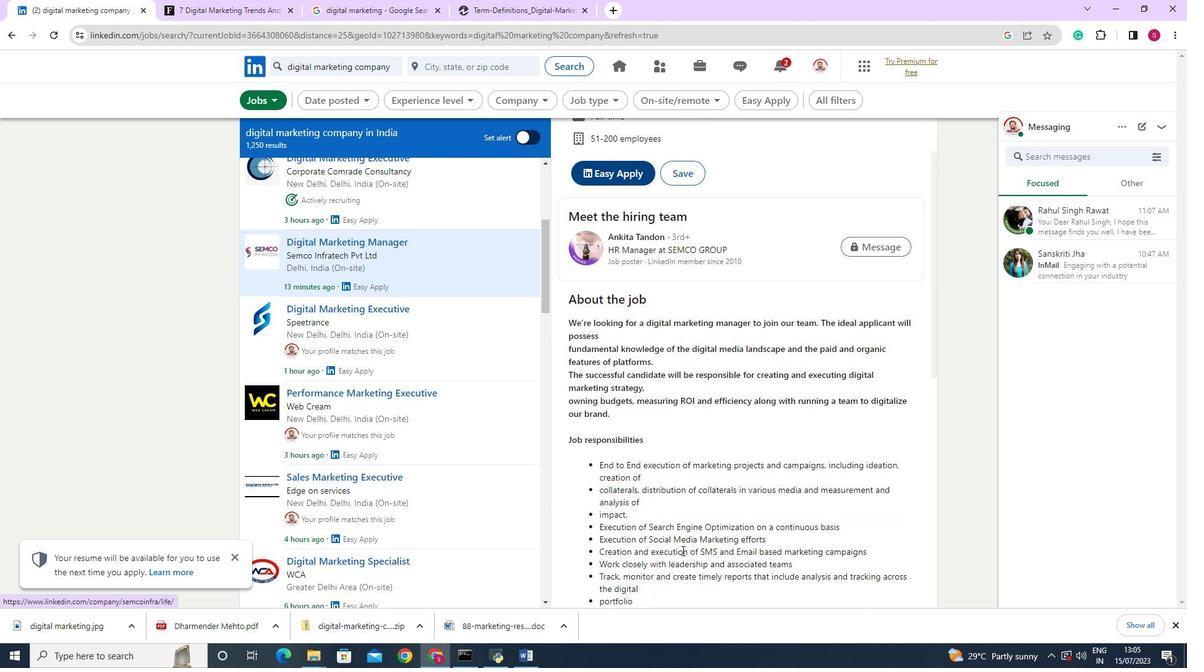 
Action: Mouse moved to (654, 488)
Screenshot: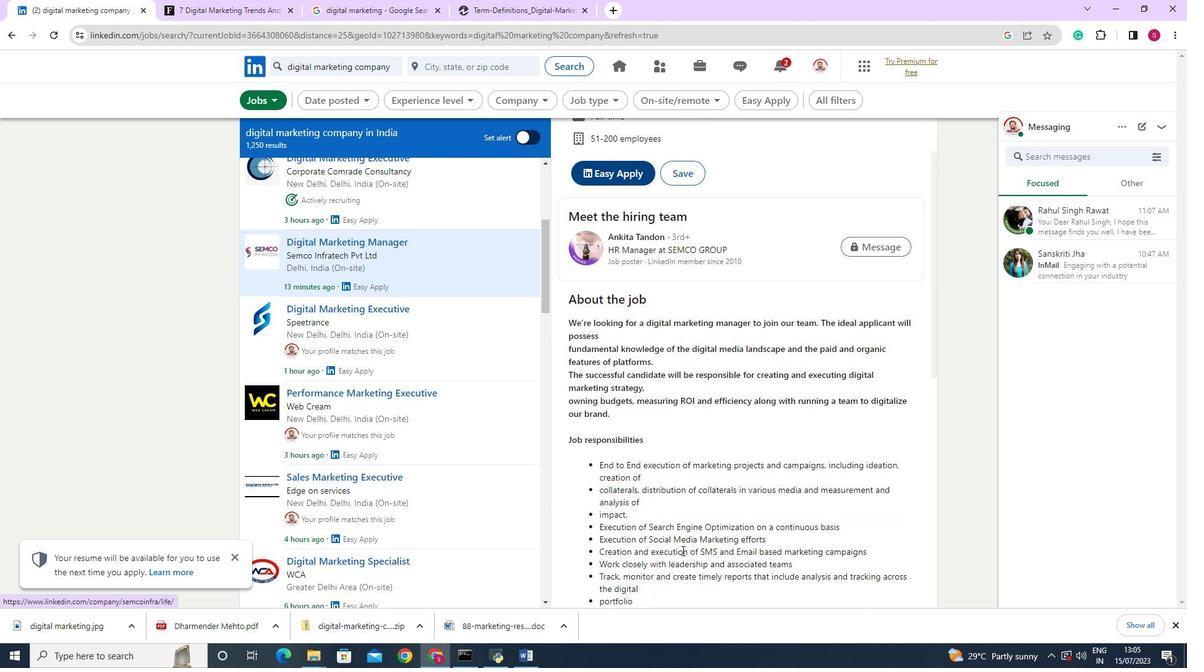 
Action: Mouse scrolled (654, 488) with delta (0, 0)
Screenshot: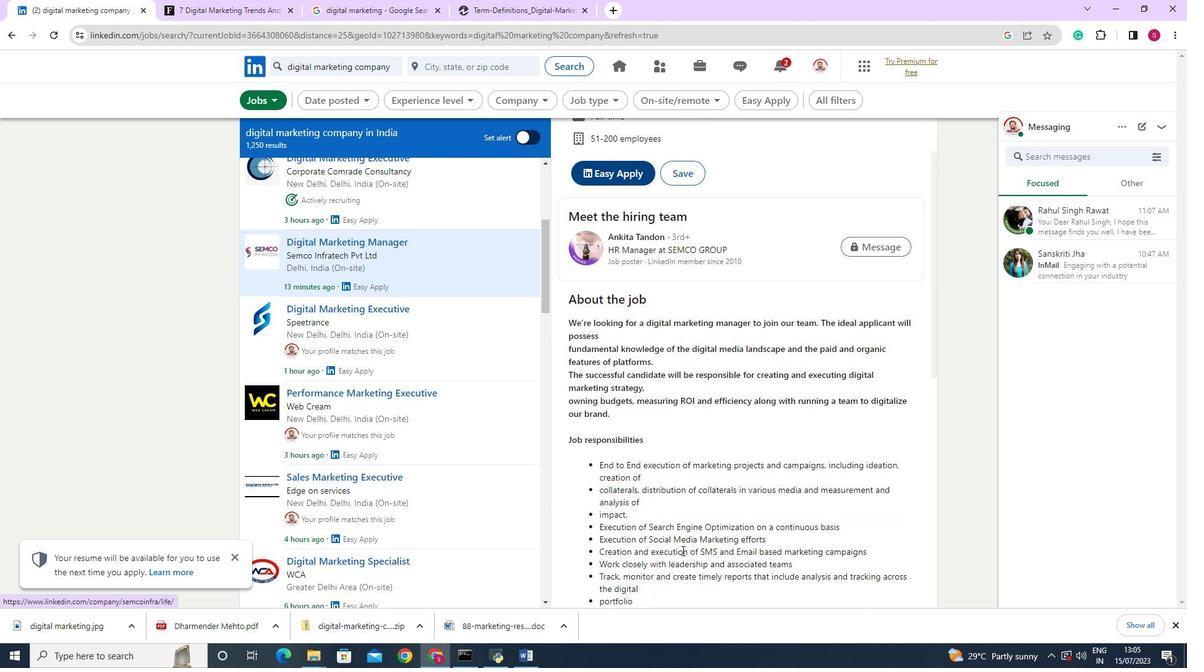 
Action: Mouse moved to (653, 483)
Screenshot: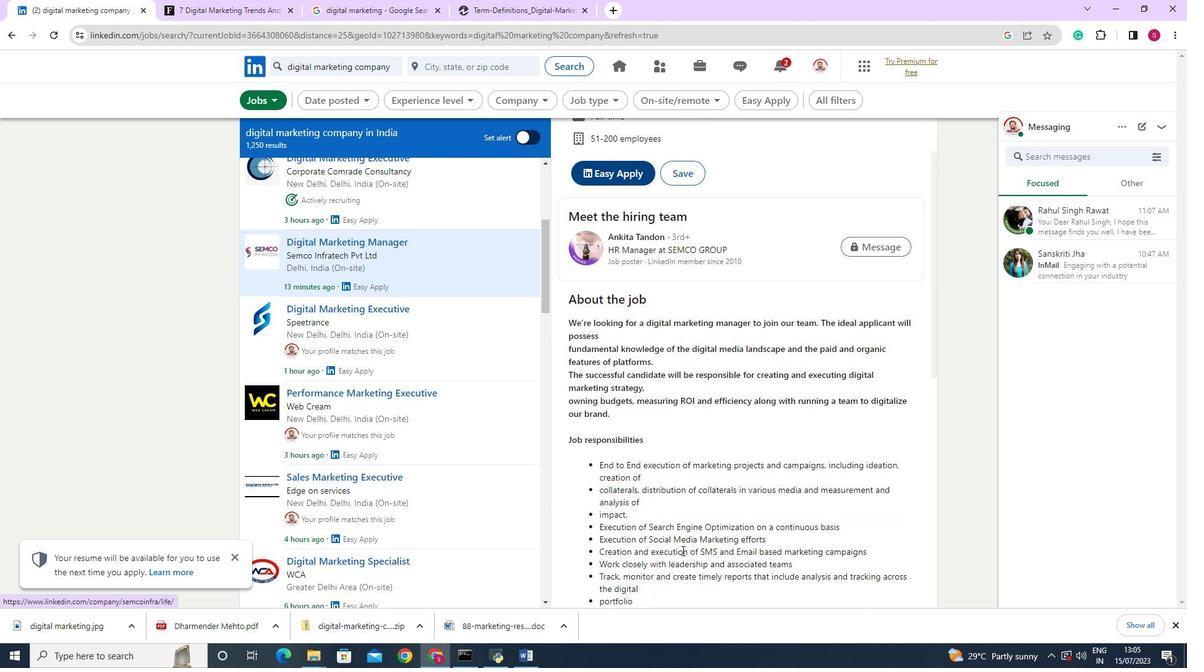 
Action: Mouse scrolled (653, 483) with delta (0, 0)
Screenshot: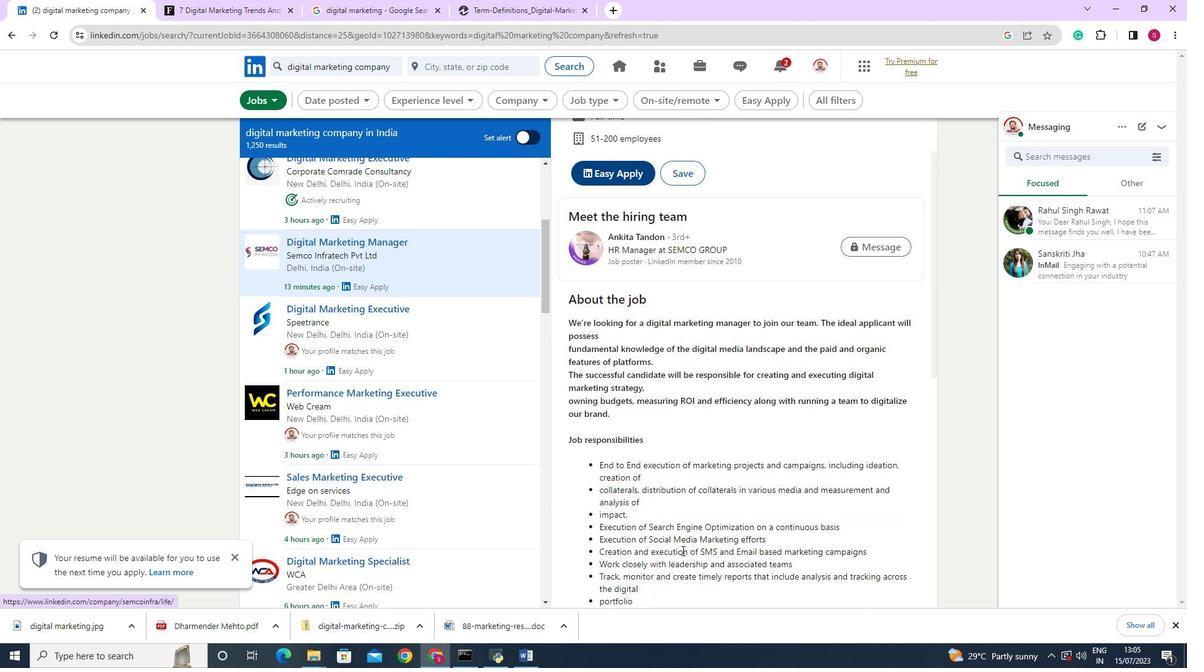 
Action: Mouse moved to (653, 480)
Screenshot: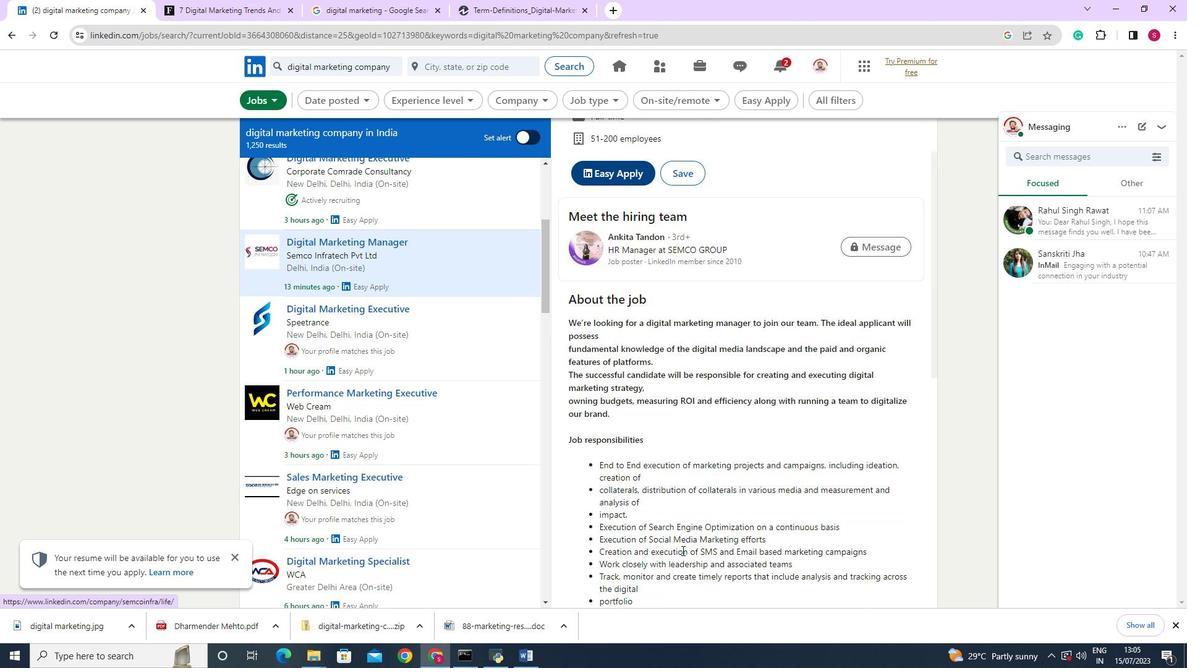 
Action: Mouse scrolled (653, 481) with delta (0, 0)
Screenshot: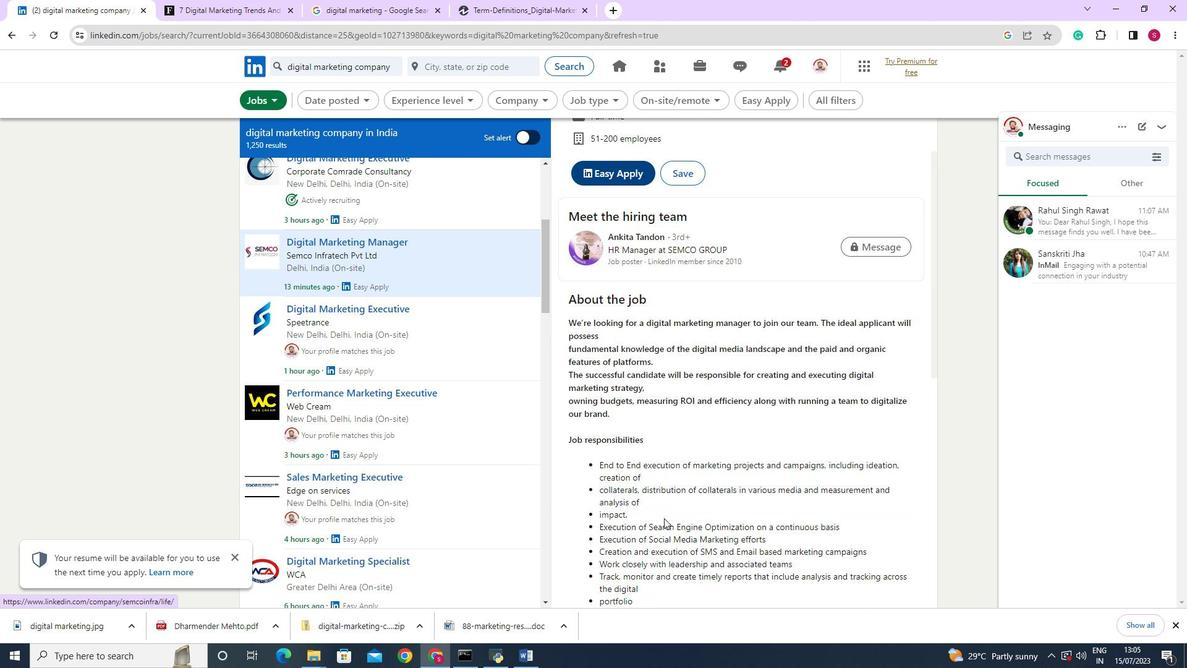 
Action: Mouse moved to (653, 480)
Screenshot: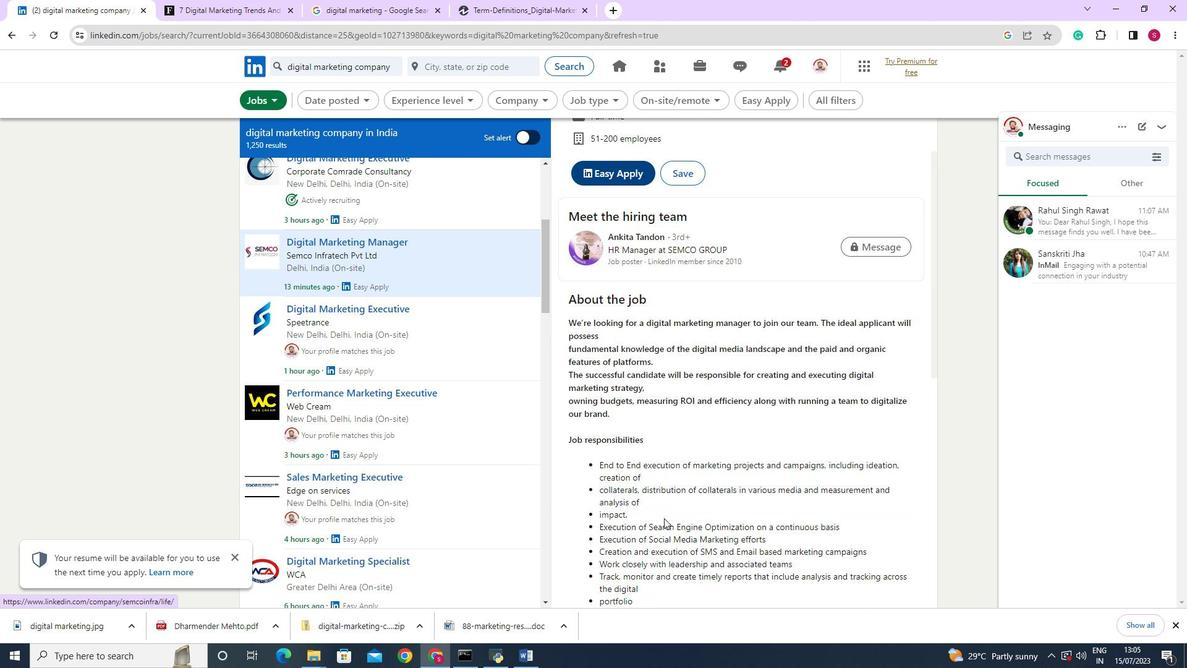 
Action: Mouse scrolled (653, 480) with delta (0, 0)
Screenshot: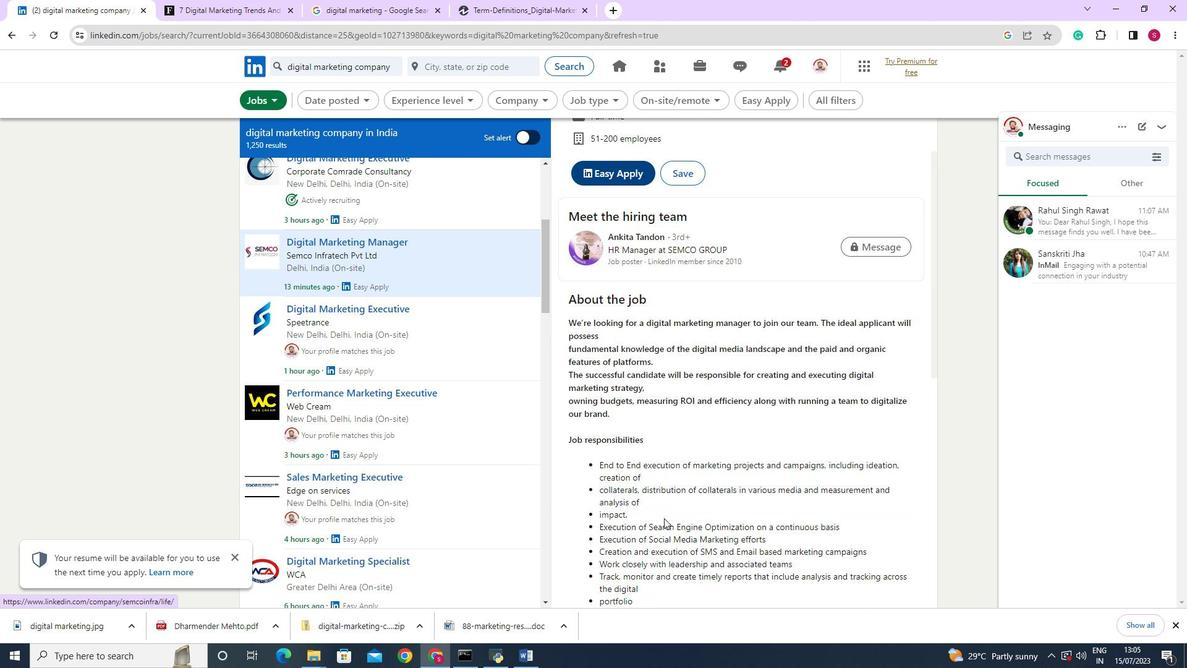 
Action: Mouse moved to (674, 141)
Screenshot: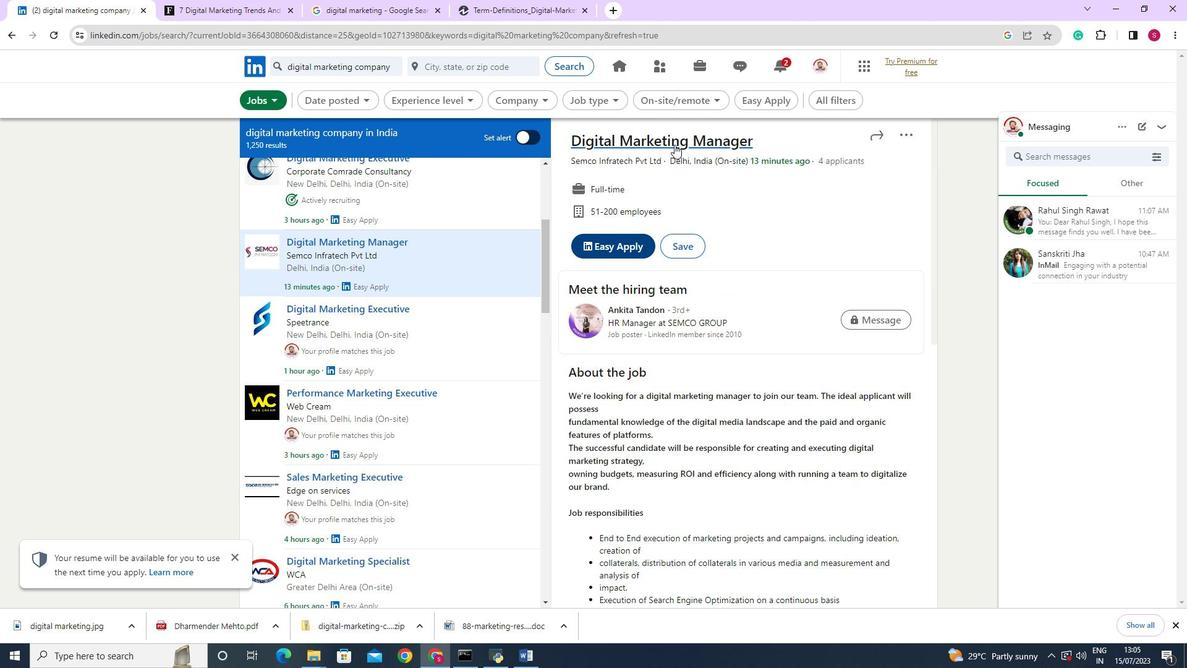 
Action: Mouse pressed left at (674, 141)
Screenshot: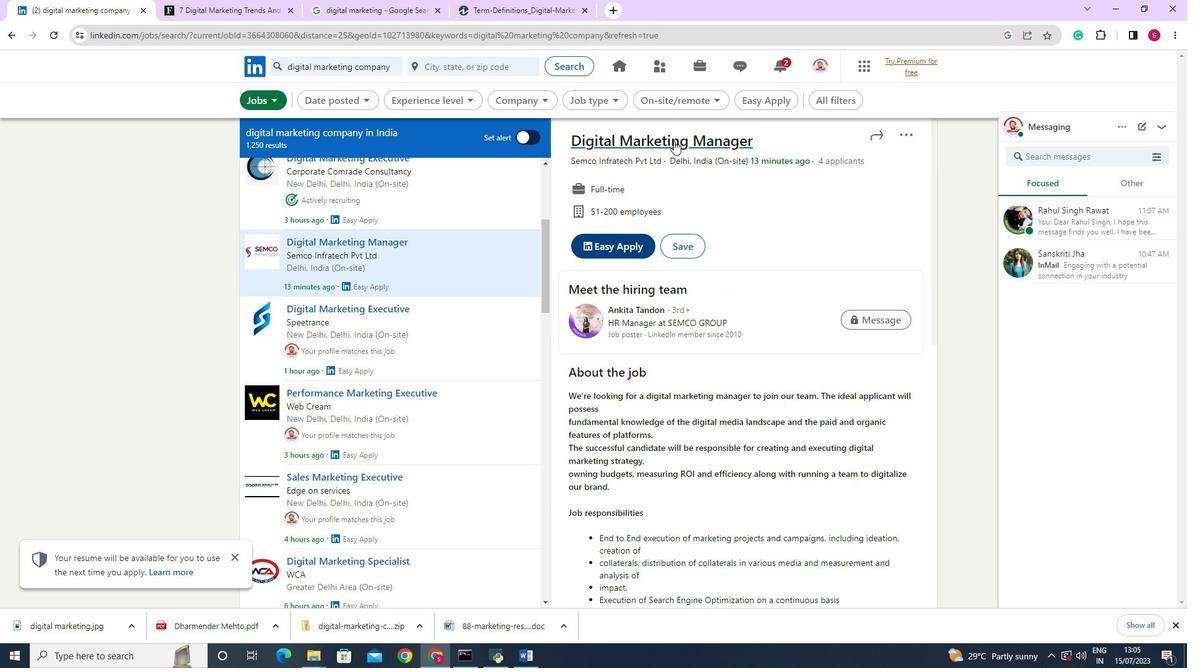 
Action: Mouse moved to (430, 300)
Screenshot: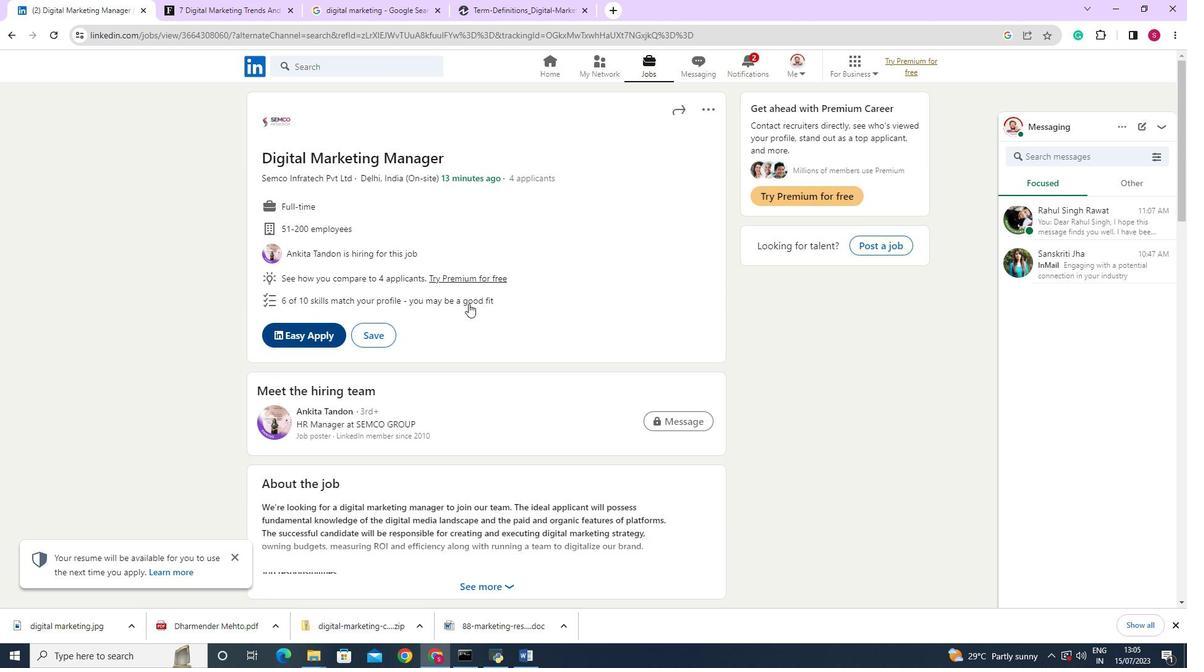
Action: Mouse scrolled (430, 301) with delta (0, 0)
Screenshot: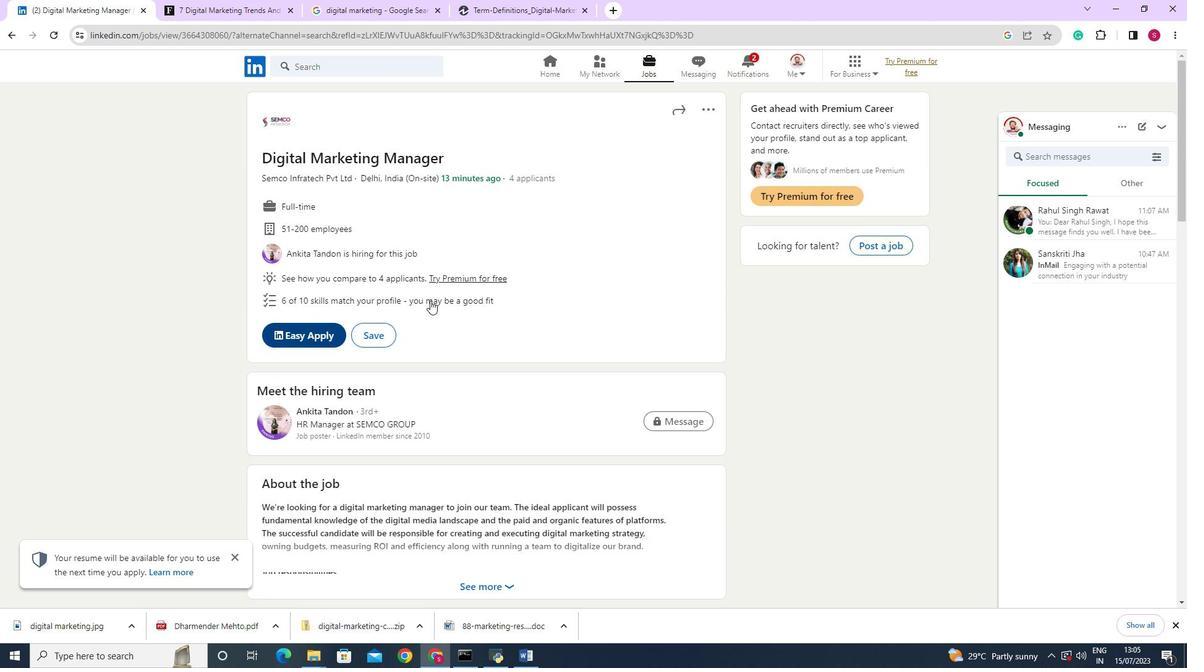
Action: Mouse scrolled (430, 301) with delta (0, 0)
Screenshot: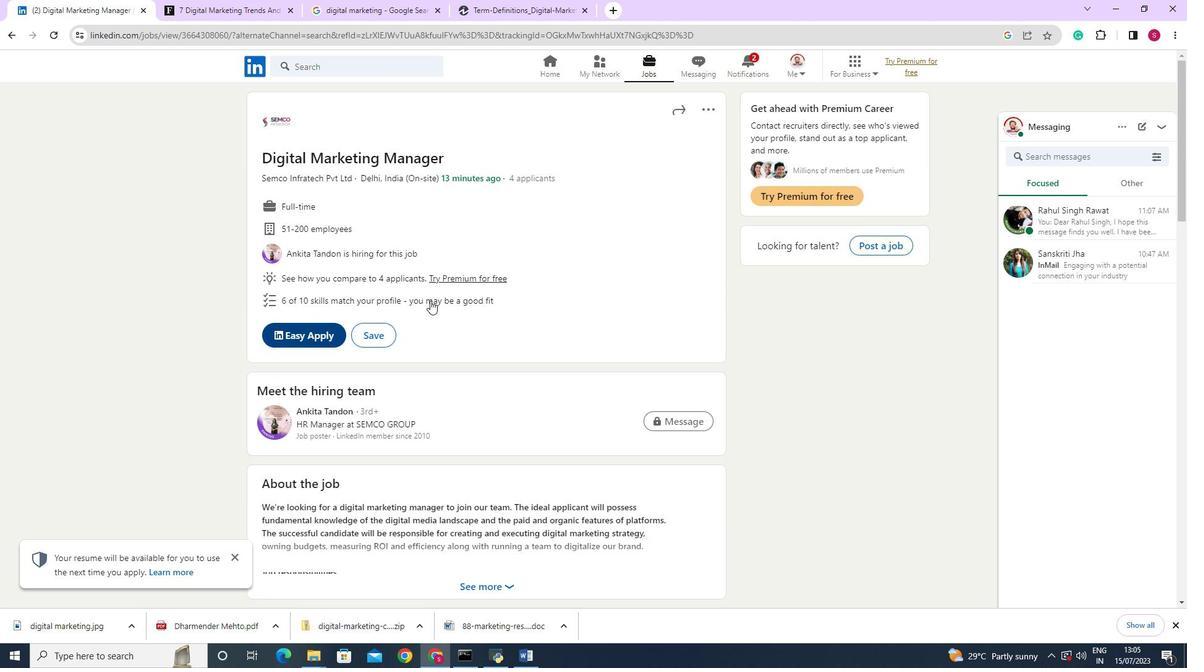 
Action: Mouse scrolled (430, 301) with delta (0, 0)
Screenshot: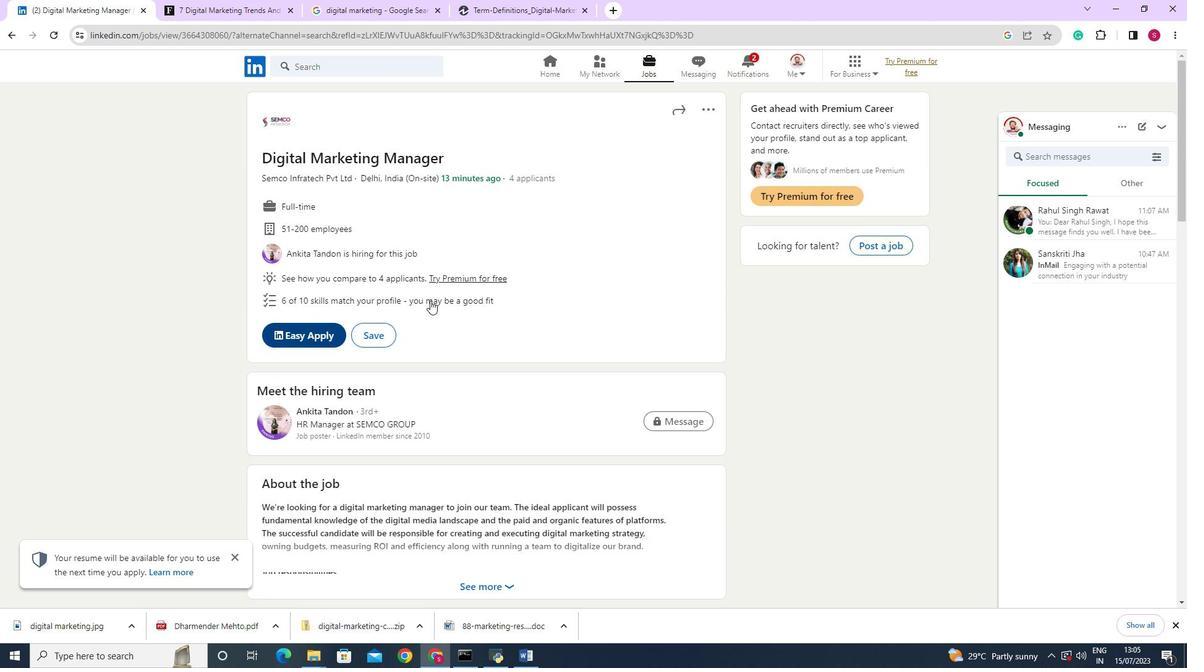 
Action: Mouse scrolled (430, 301) with delta (0, 0)
Screenshot: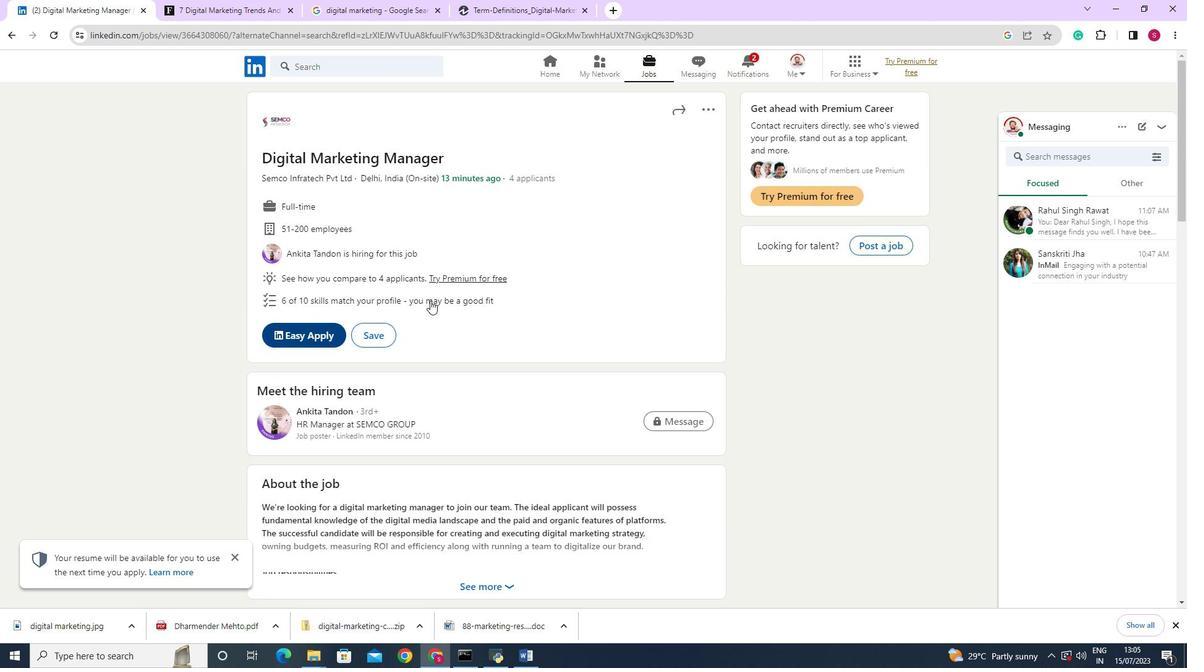 
Action: Mouse moved to (431, 301)
Screenshot: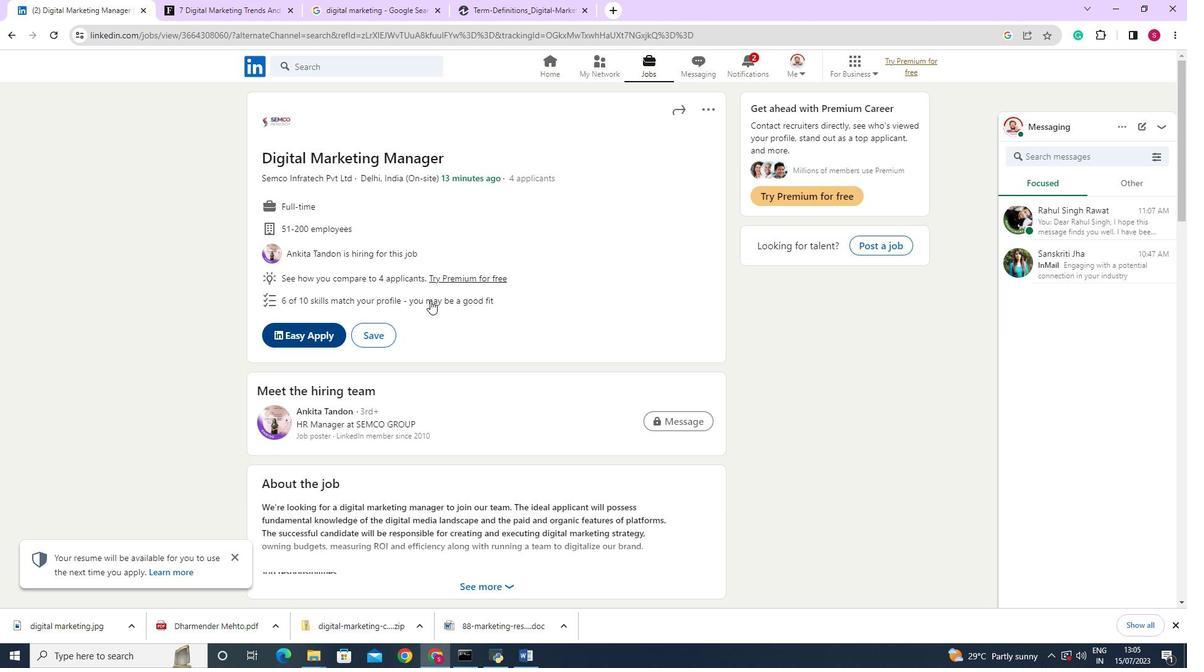 
Action: Mouse scrolled (431, 301) with delta (0, 0)
Screenshot: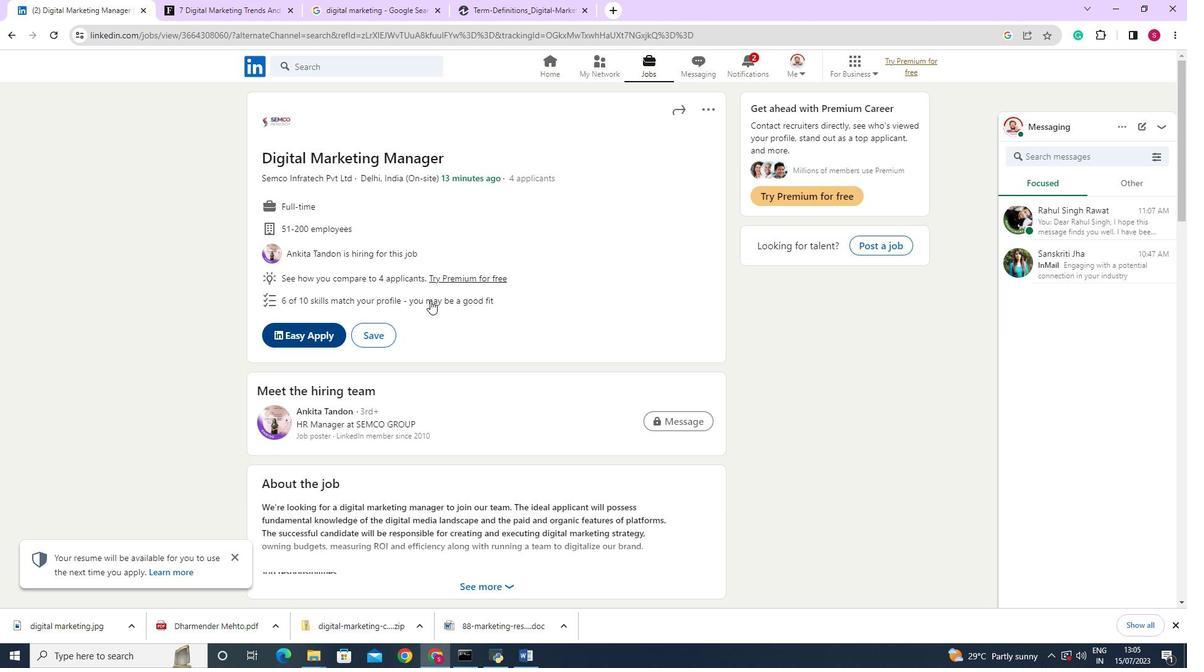 
Action: Mouse scrolled (431, 301) with delta (0, 0)
Screenshot: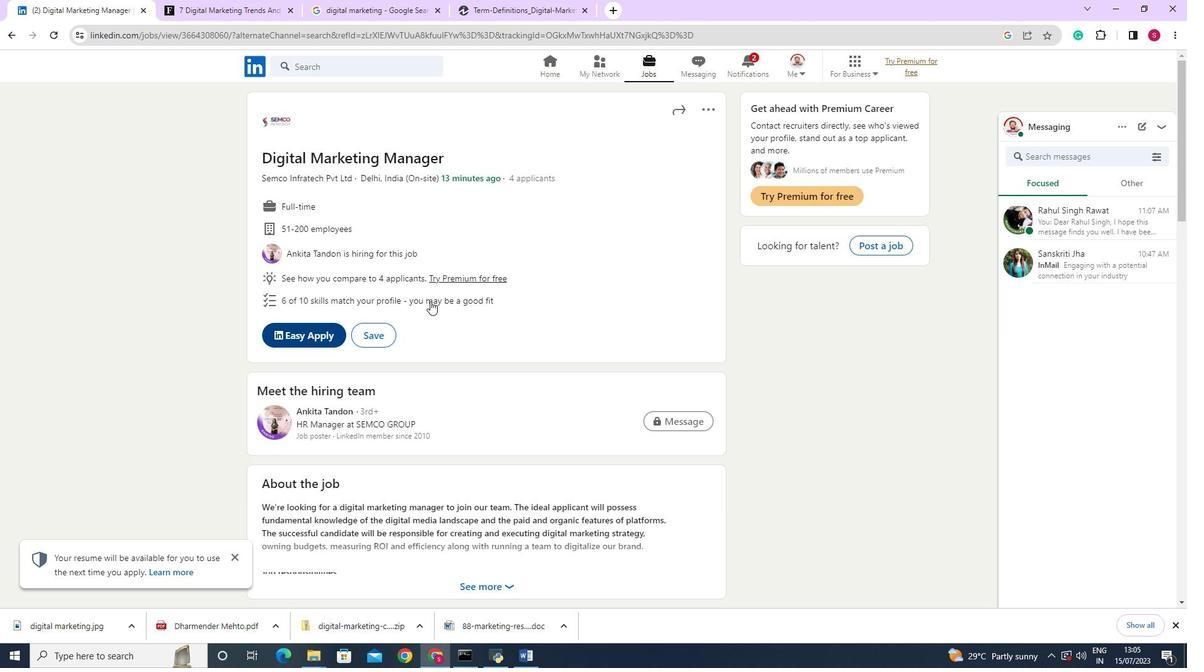
Action: Mouse scrolled (431, 301) with delta (0, 0)
Screenshot: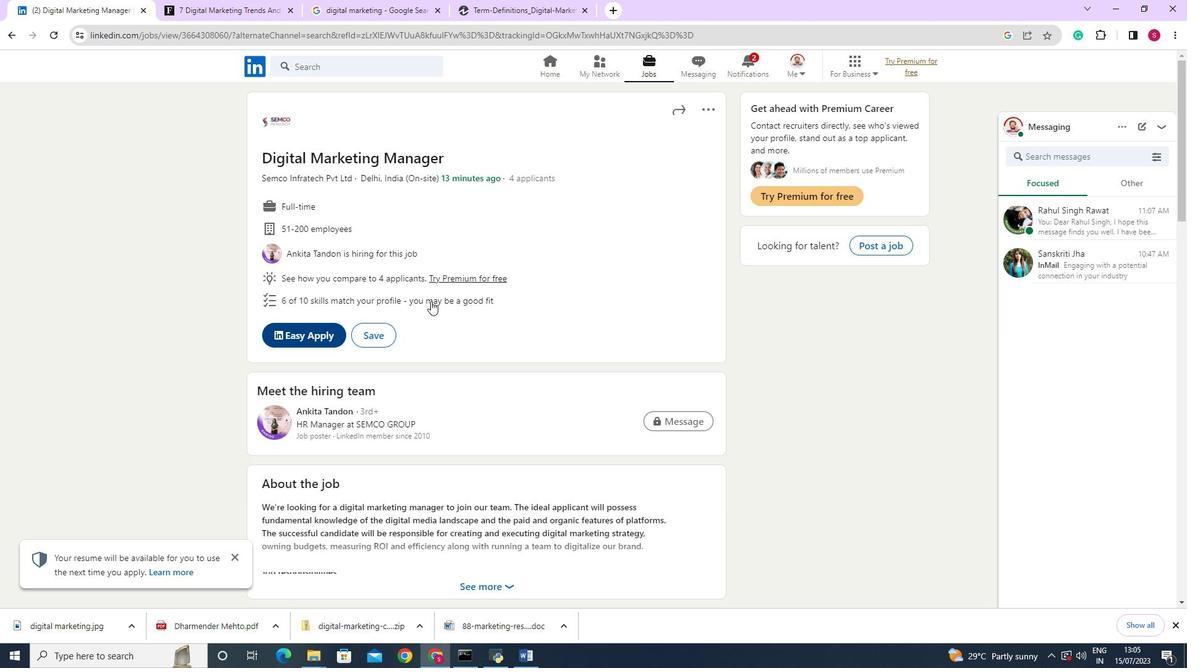 
Action: Mouse scrolled (431, 301) with delta (0, 0)
Screenshot: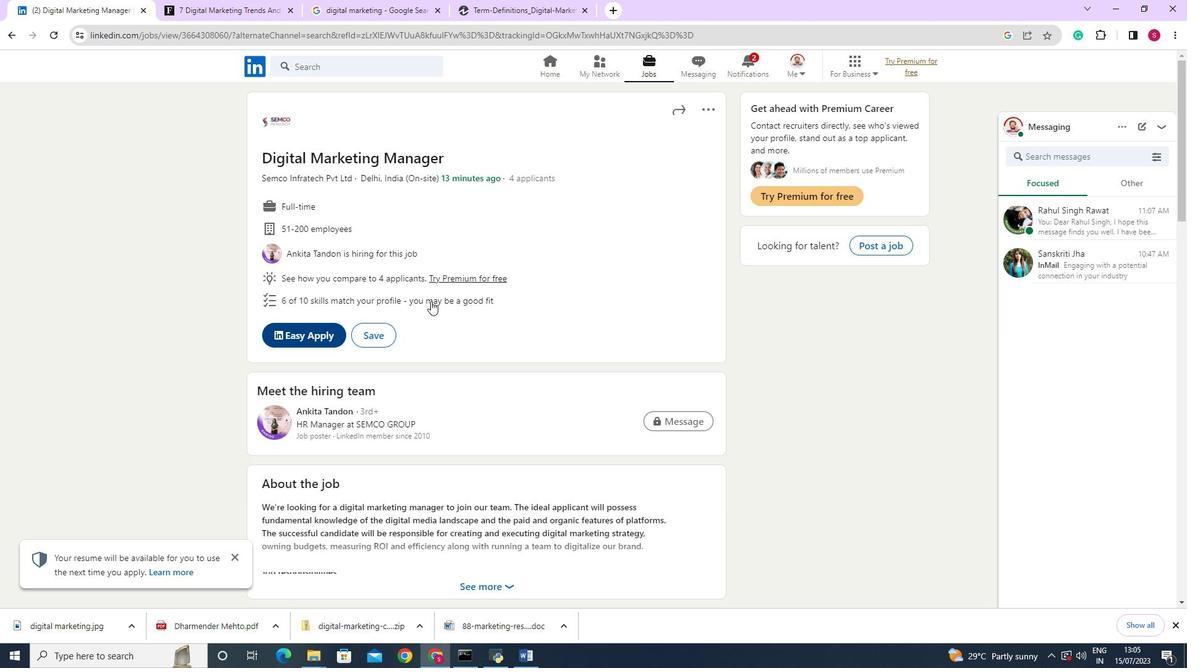 
Action: Mouse scrolled (431, 301) with delta (0, 0)
Screenshot: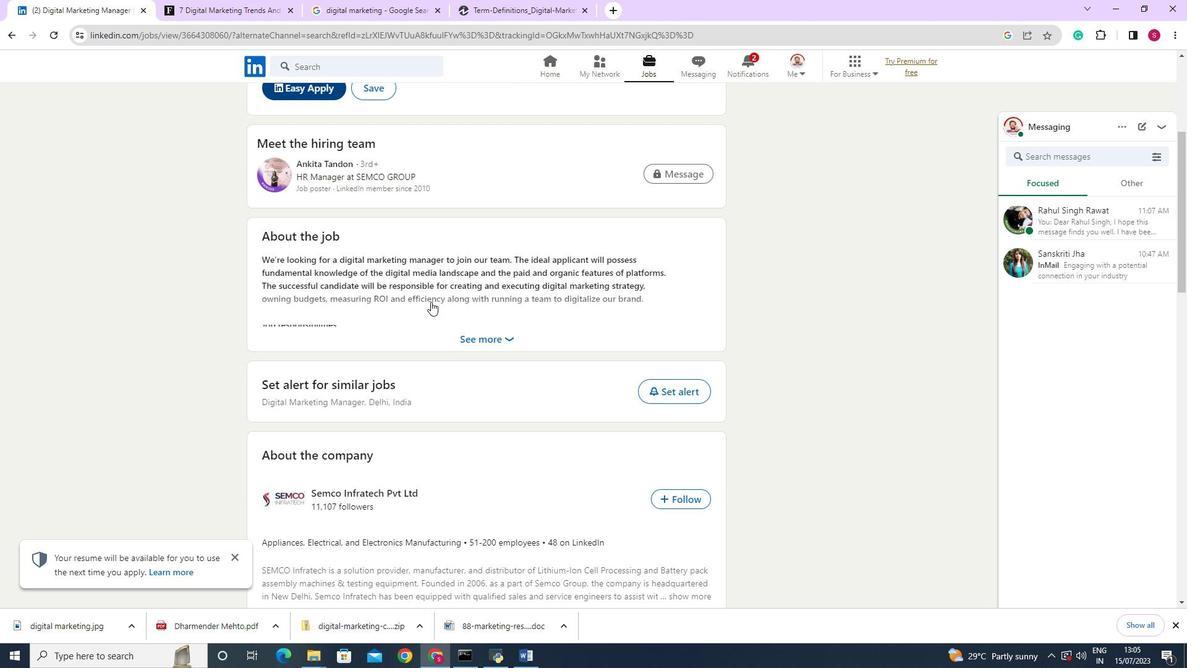 
Action: Mouse scrolled (431, 301) with delta (0, 0)
Screenshot: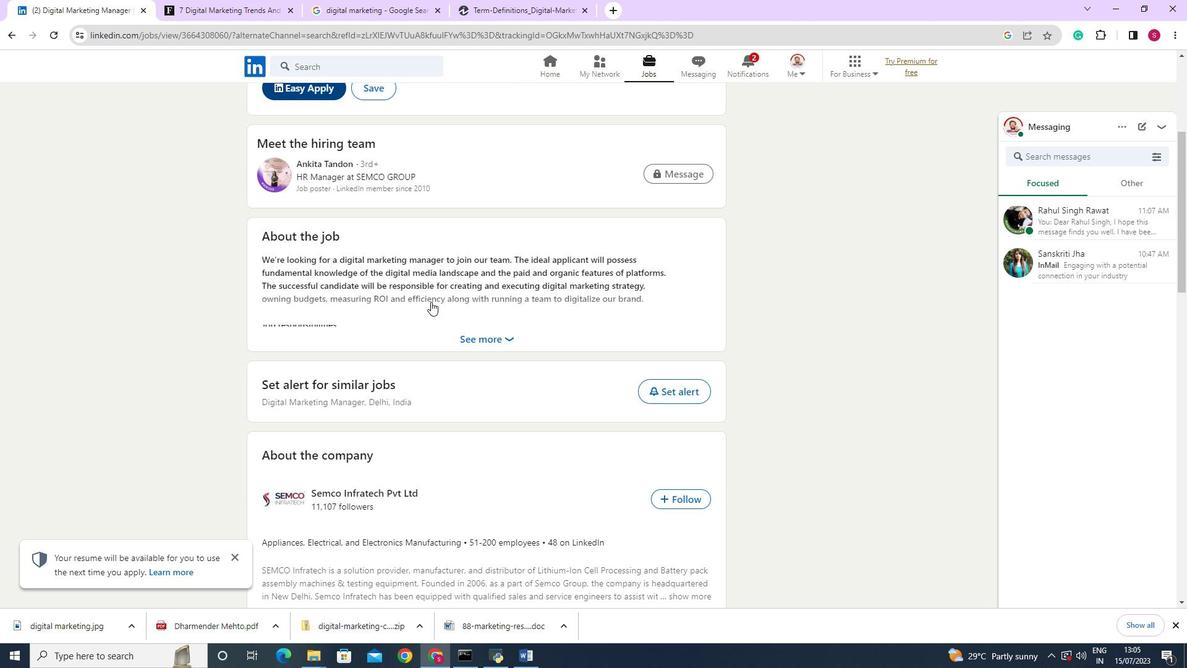 
Action: Mouse scrolled (431, 301) with delta (0, 0)
Screenshot: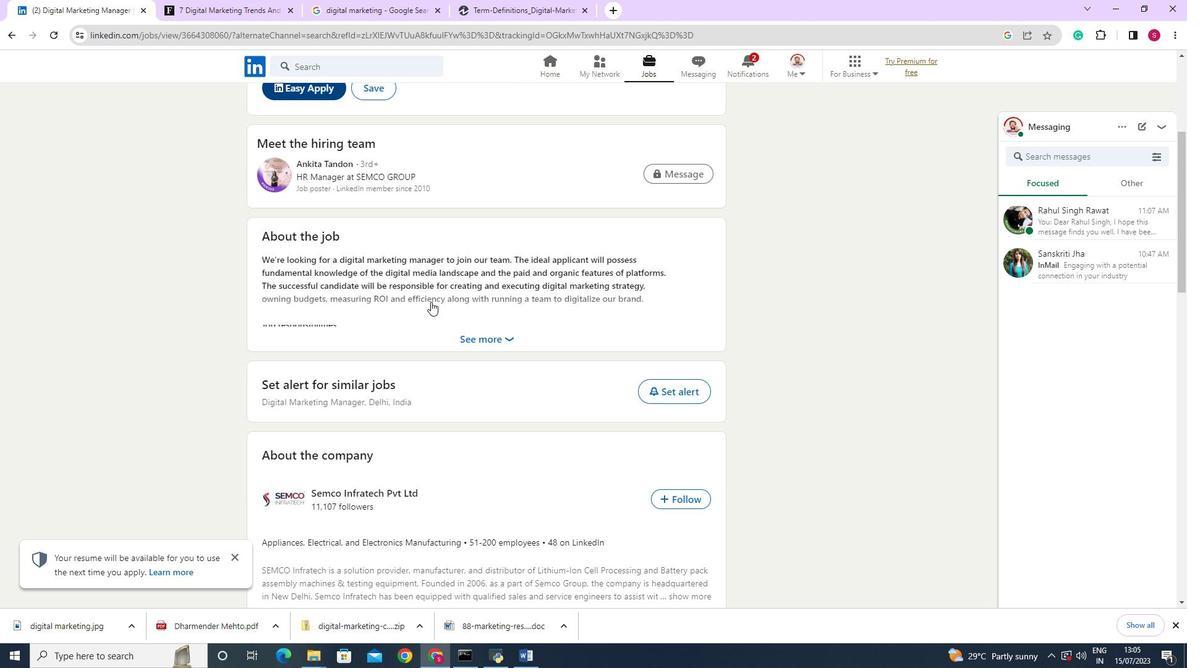 
Action: Mouse scrolled (431, 301) with delta (0, 0)
Screenshot: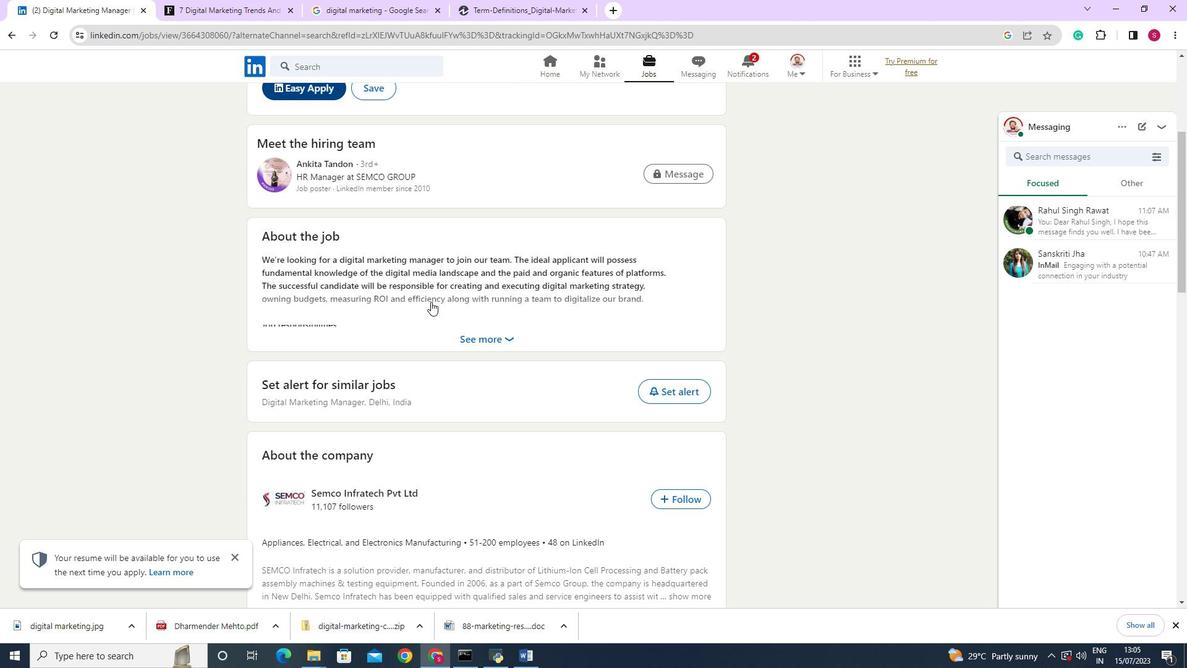 
Action: Mouse moved to (455, 334)
Screenshot: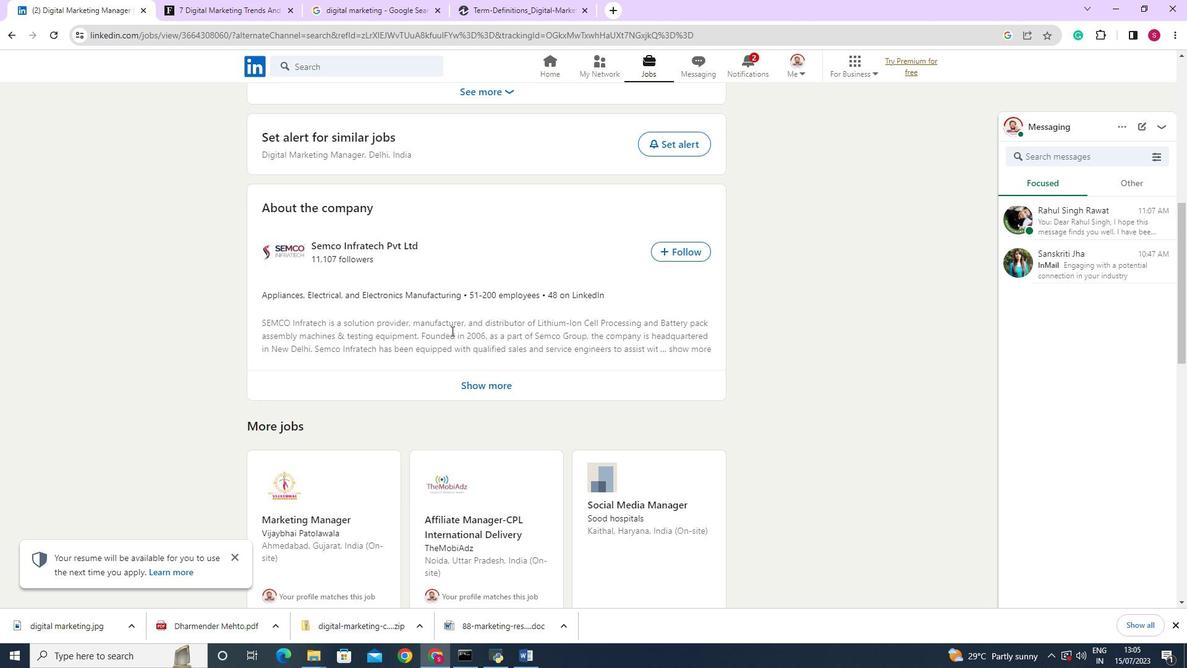 
Action: Mouse scrolled (455, 333) with delta (0, 0)
Screenshot: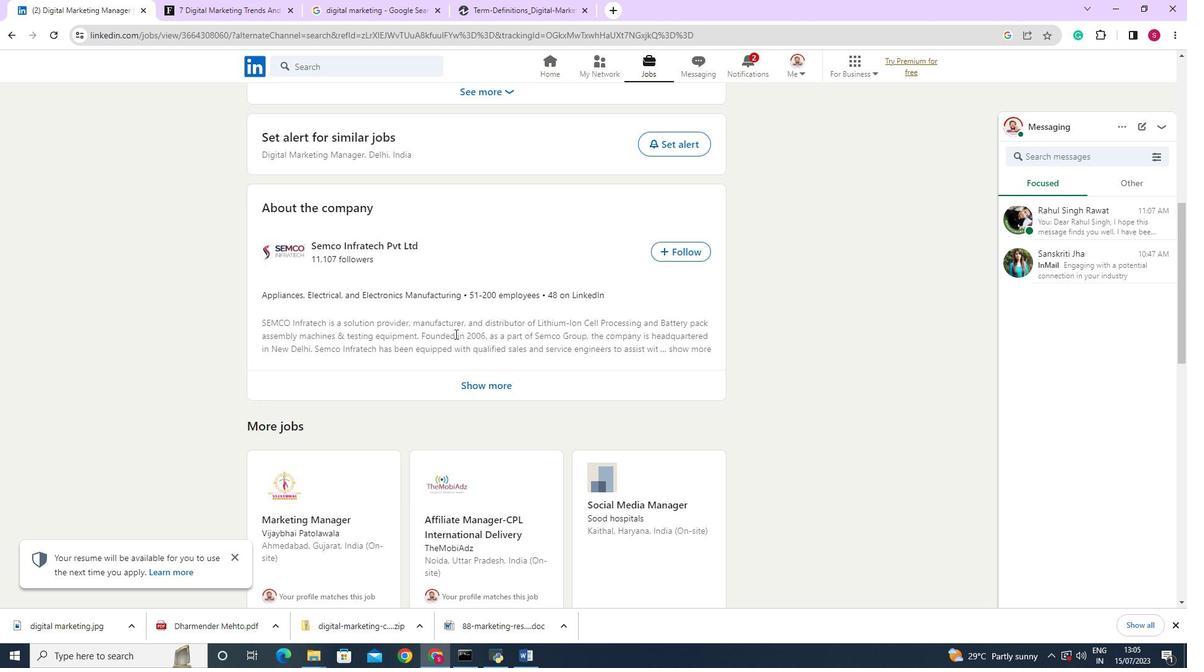 
Action: Mouse scrolled (455, 333) with delta (0, 0)
Screenshot: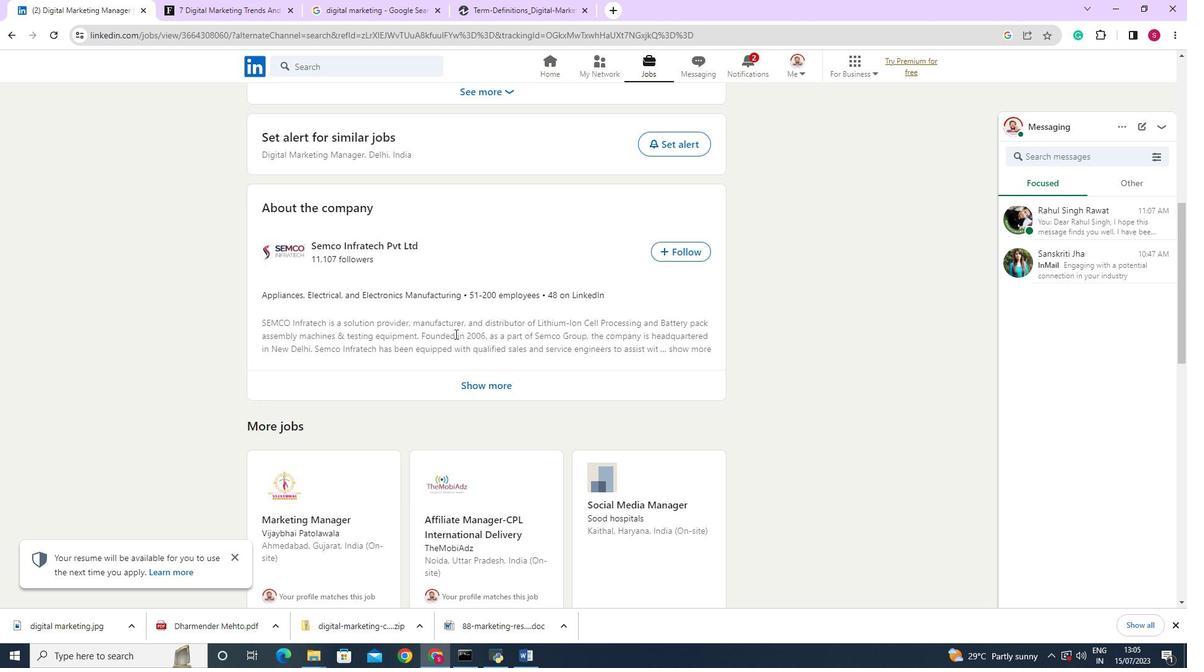 
Action: Mouse scrolled (455, 333) with delta (0, 0)
Screenshot: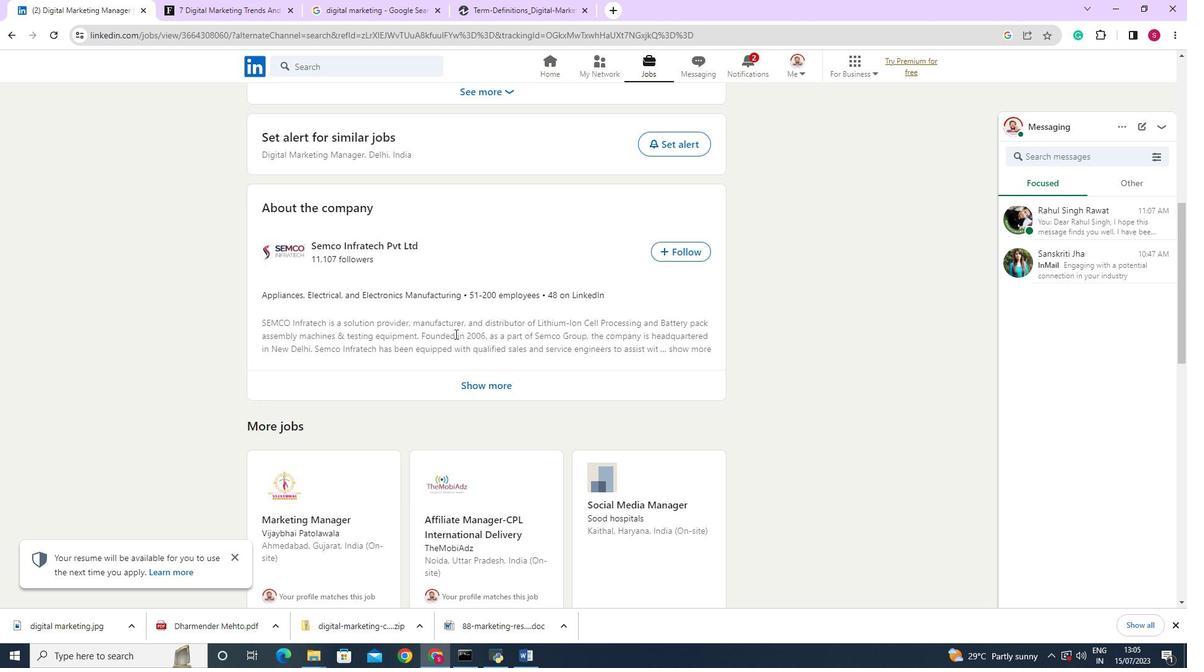 
Action: Mouse scrolled (455, 333) with delta (0, 0)
Screenshot: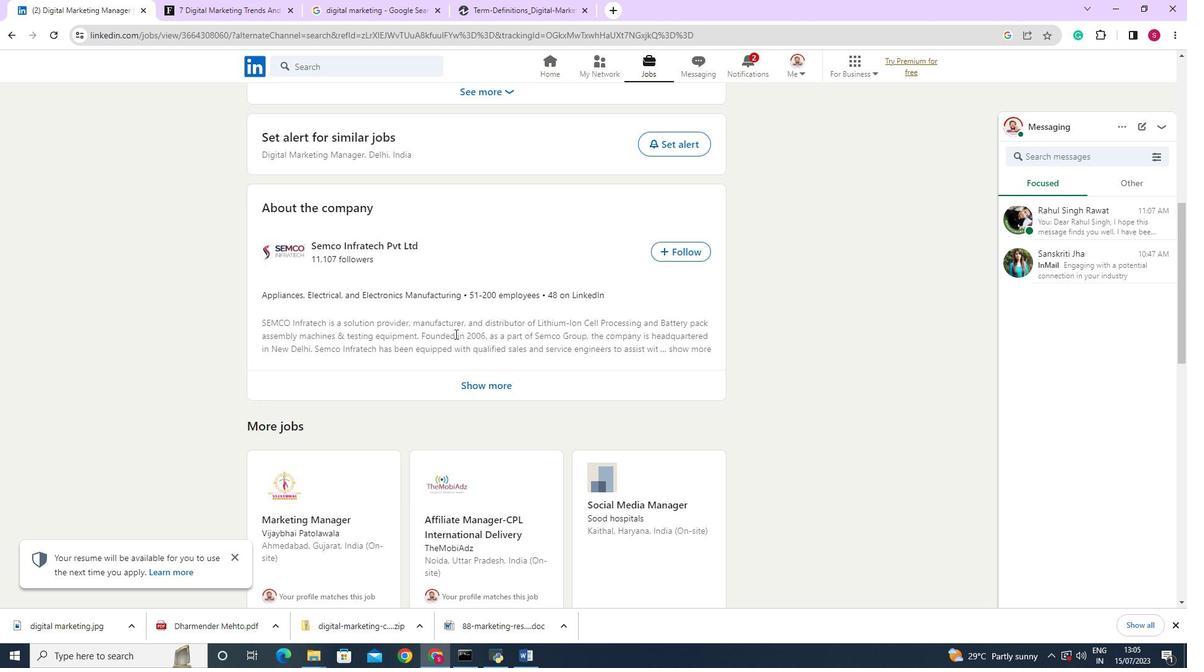 
Action: Mouse scrolled (455, 333) with delta (0, 0)
Screenshot: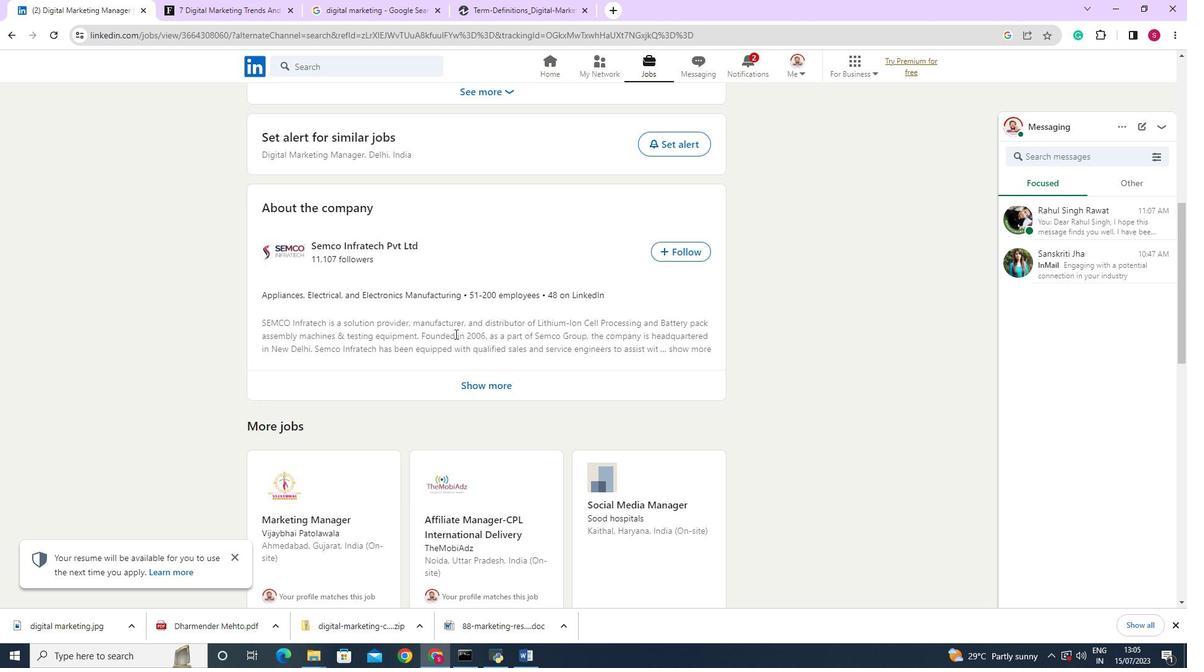 
Action: Mouse scrolled (455, 333) with delta (0, 0)
Screenshot: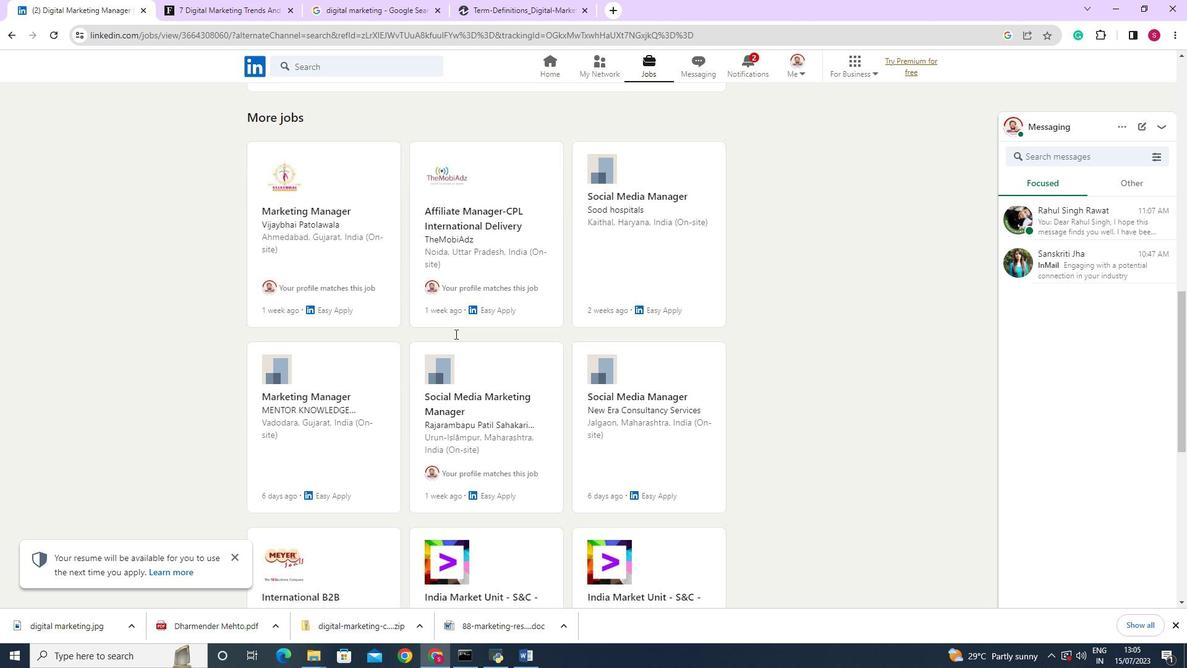 
Action: Mouse scrolled (455, 333) with delta (0, 0)
Screenshot: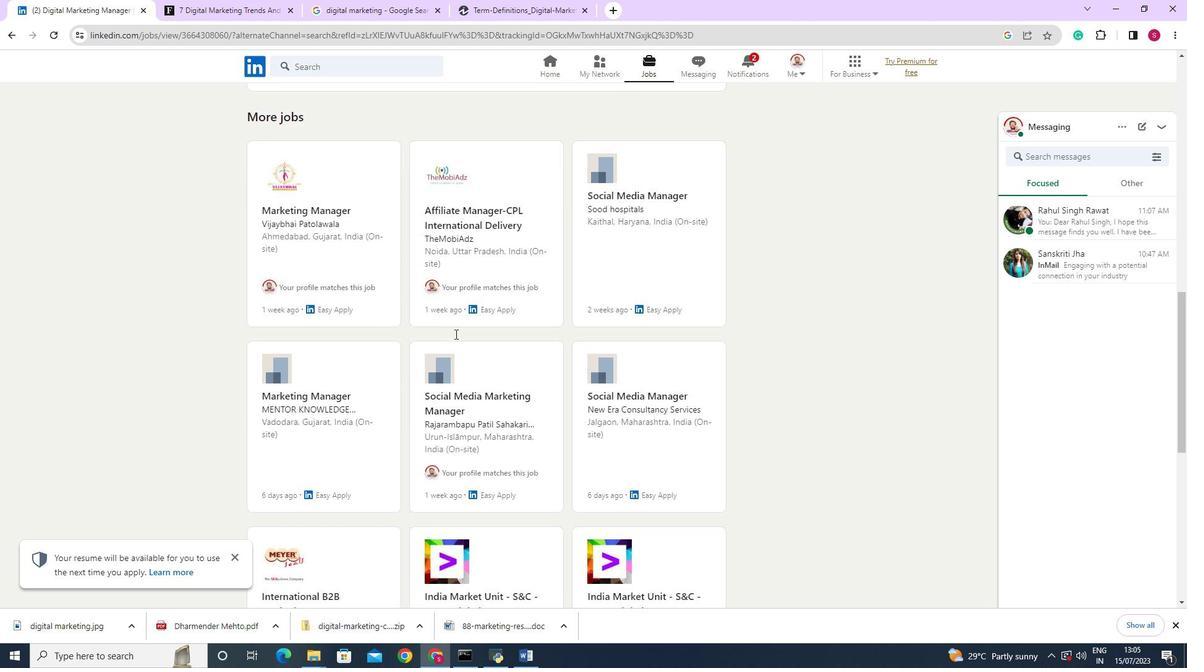 
Action: Mouse scrolled (455, 333) with delta (0, 0)
Screenshot: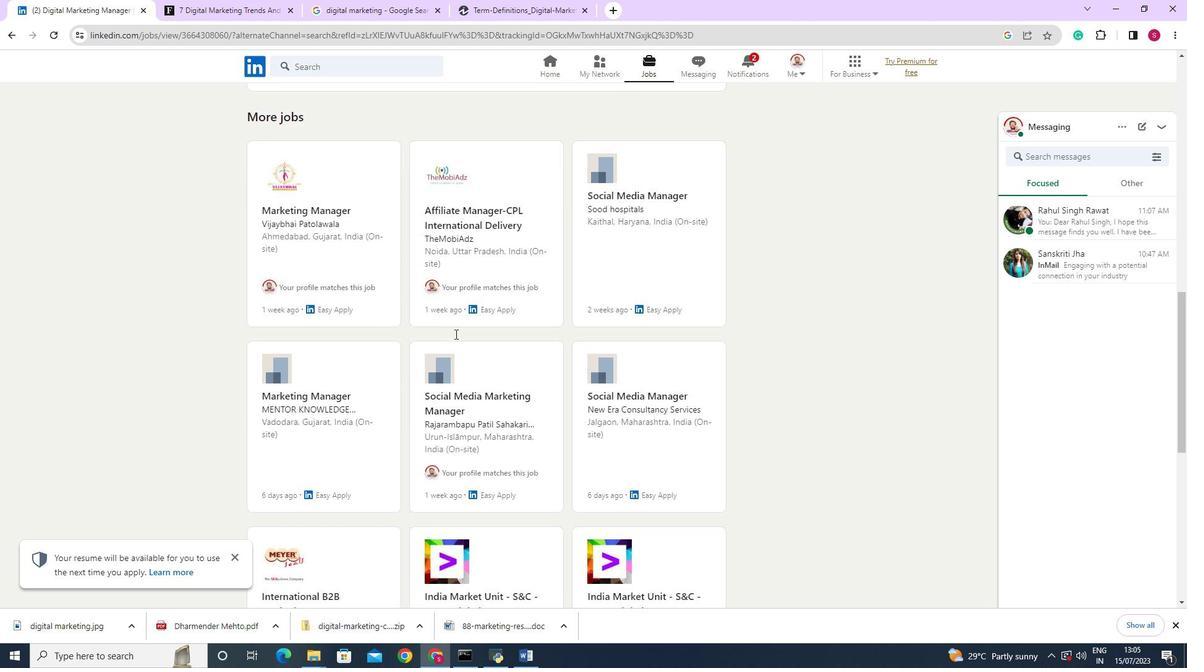 
Action: Mouse scrolled (455, 333) with delta (0, 0)
Screenshot: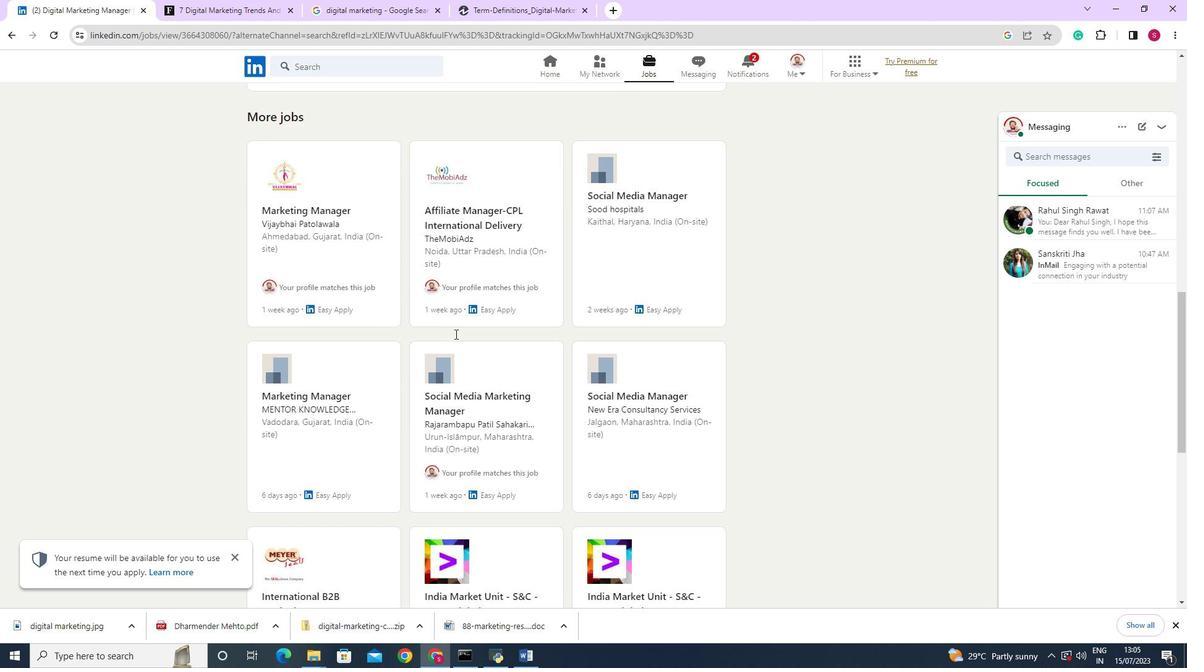 
Action: Mouse scrolled (455, 333) with delta (0, 0)
Screenshot: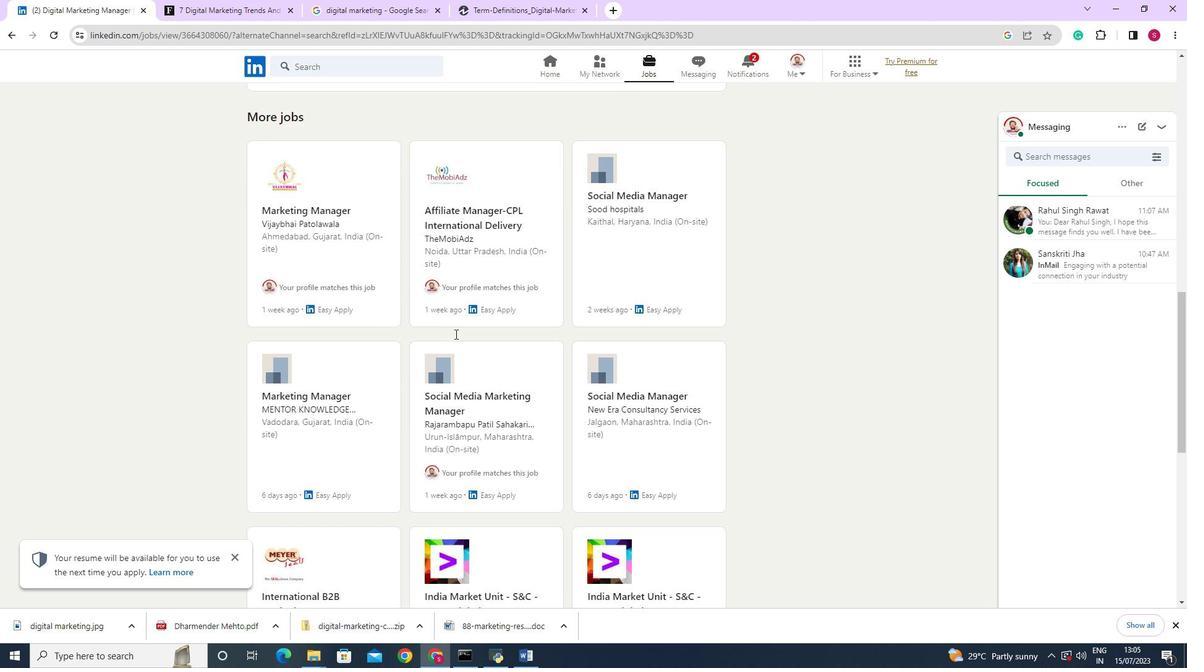 
Action: Mouse scrolled (455, 333) with delta (0, 0)
Screenshot: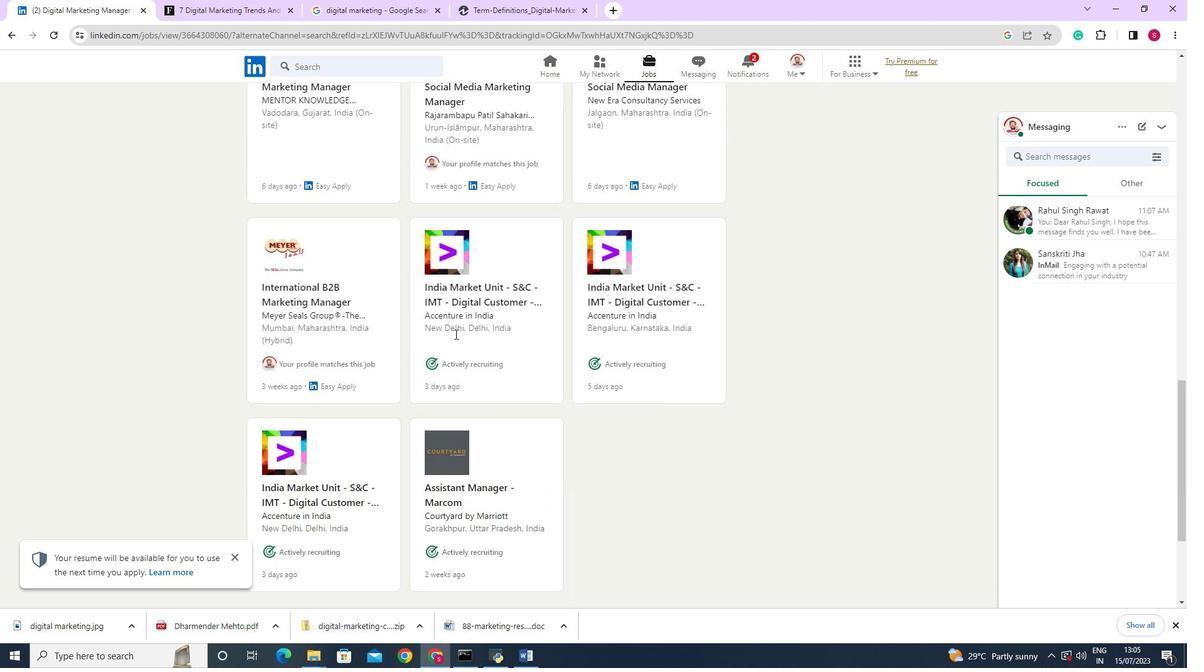
Action: Mouse scrolled (455, 333) with delta (0, 0)
Screenshot: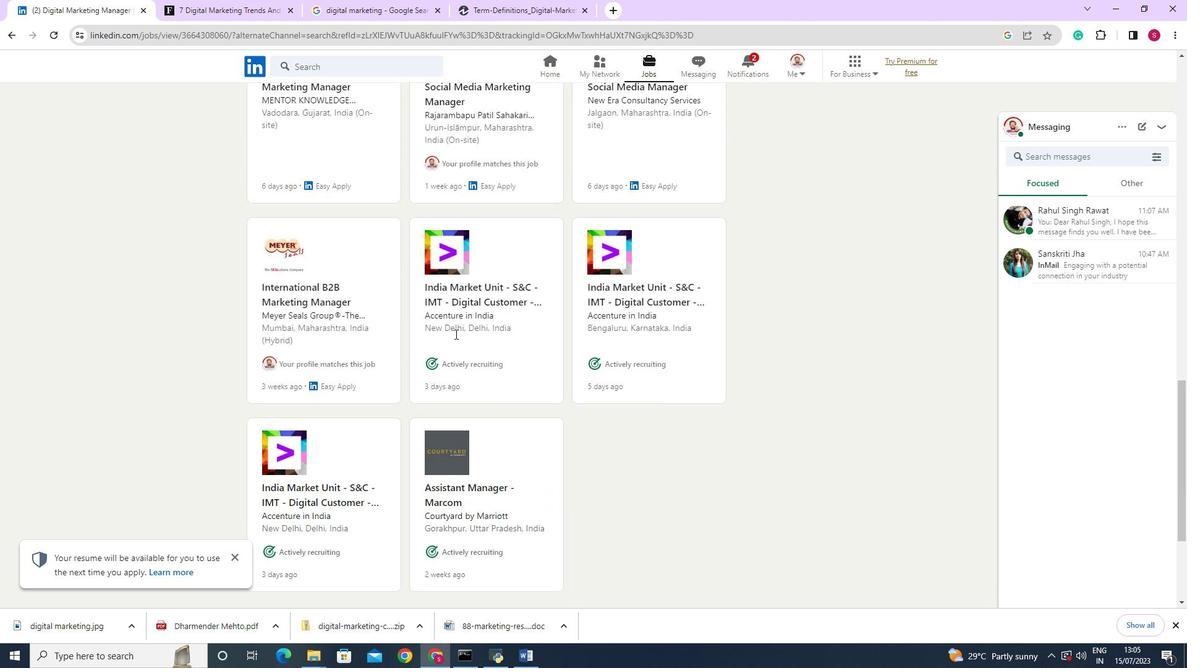
Action: Mouse scrolled (455, 333) with delta (0, 0)
Screenshot: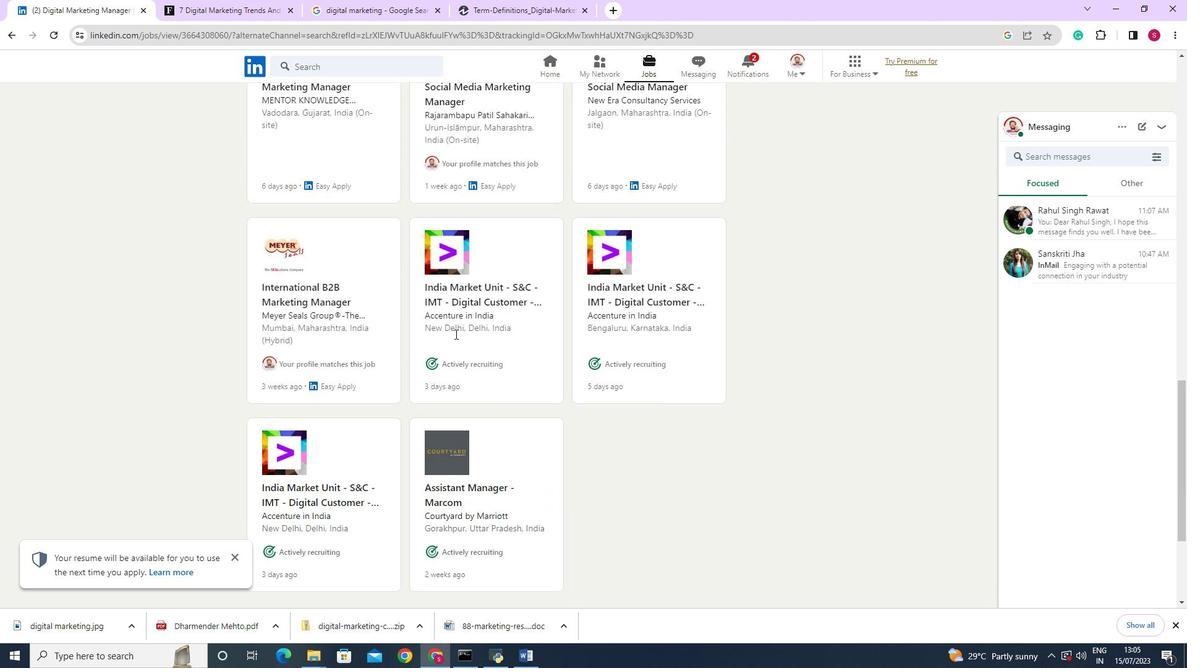 
Action: Mouse scrolled (455, 333) with delta (0, 0)
Screenshot: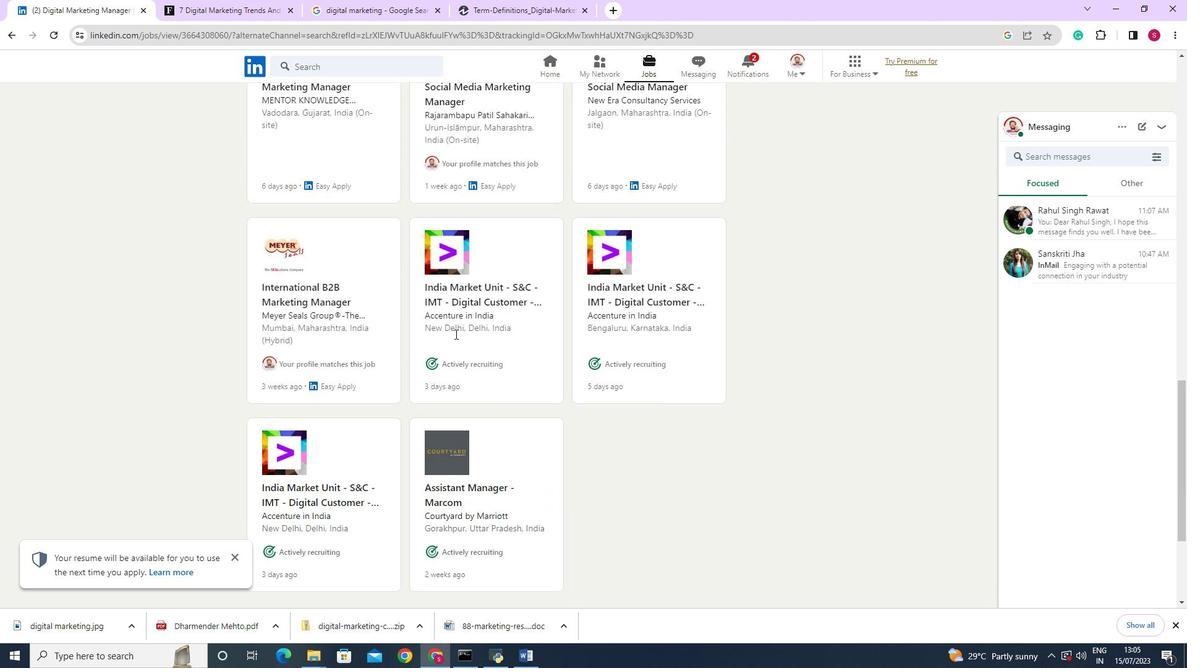 
Action: Mouse scrolled (455, 333) with delta (0, 0)
Screenshot: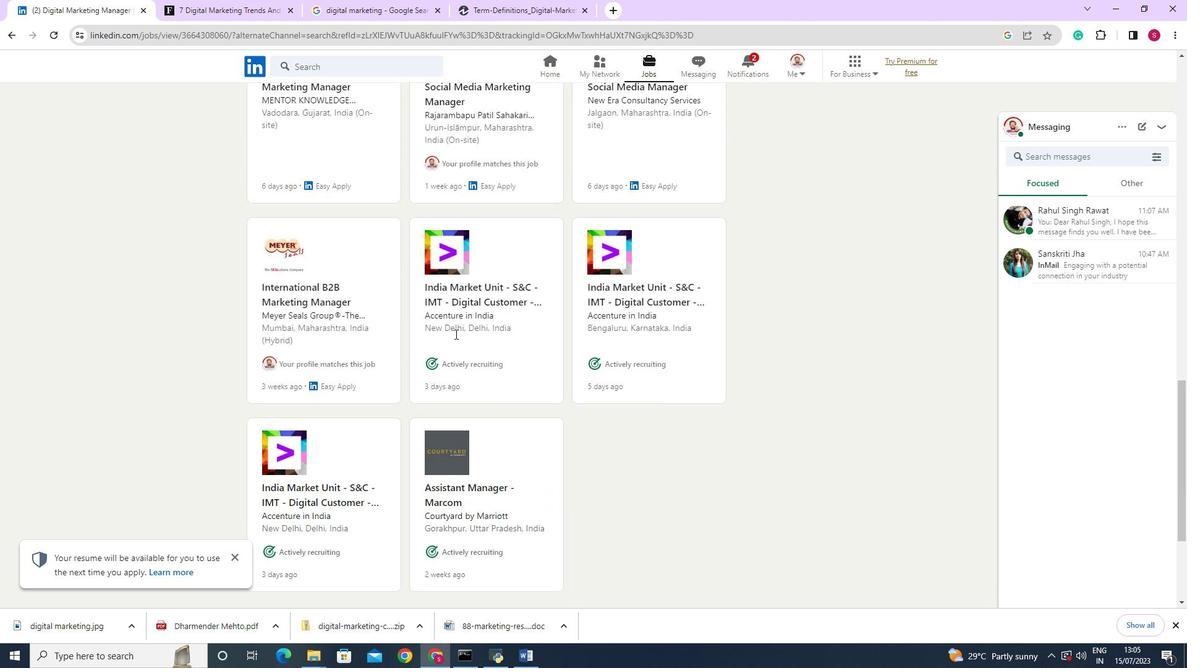 
Action: Mouse scrolled (455, 333) with delta (0, 0)
Screenshot: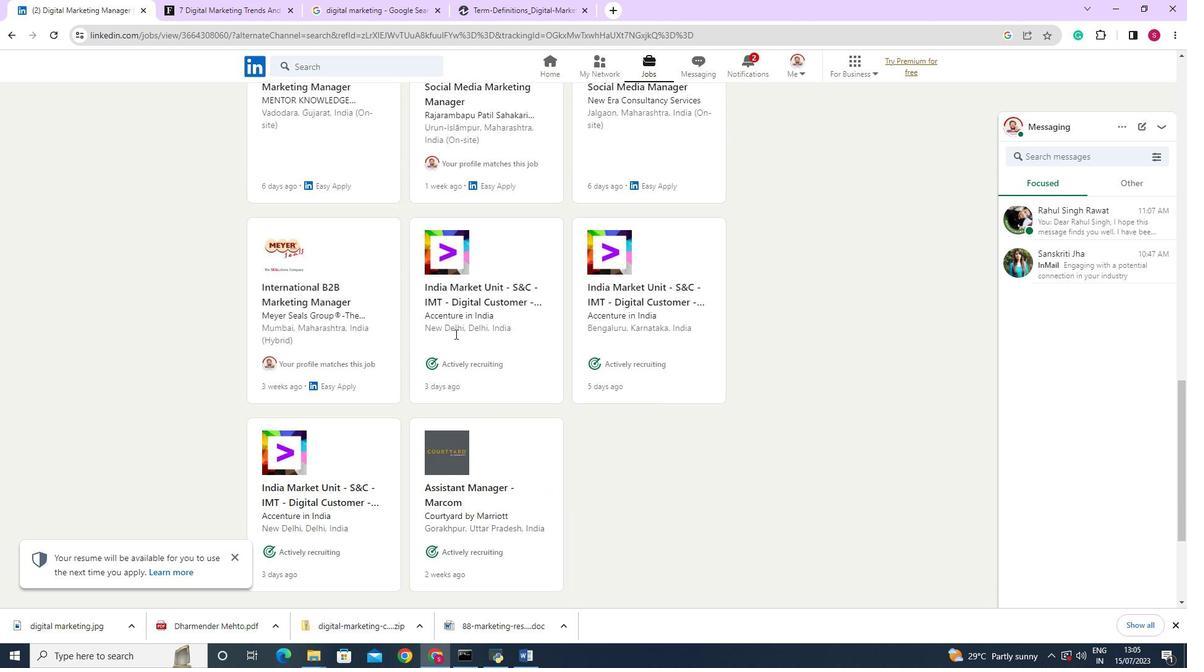 
Action: Mouse scrolled (455, 333) with delta (0, 0)
Screenshot: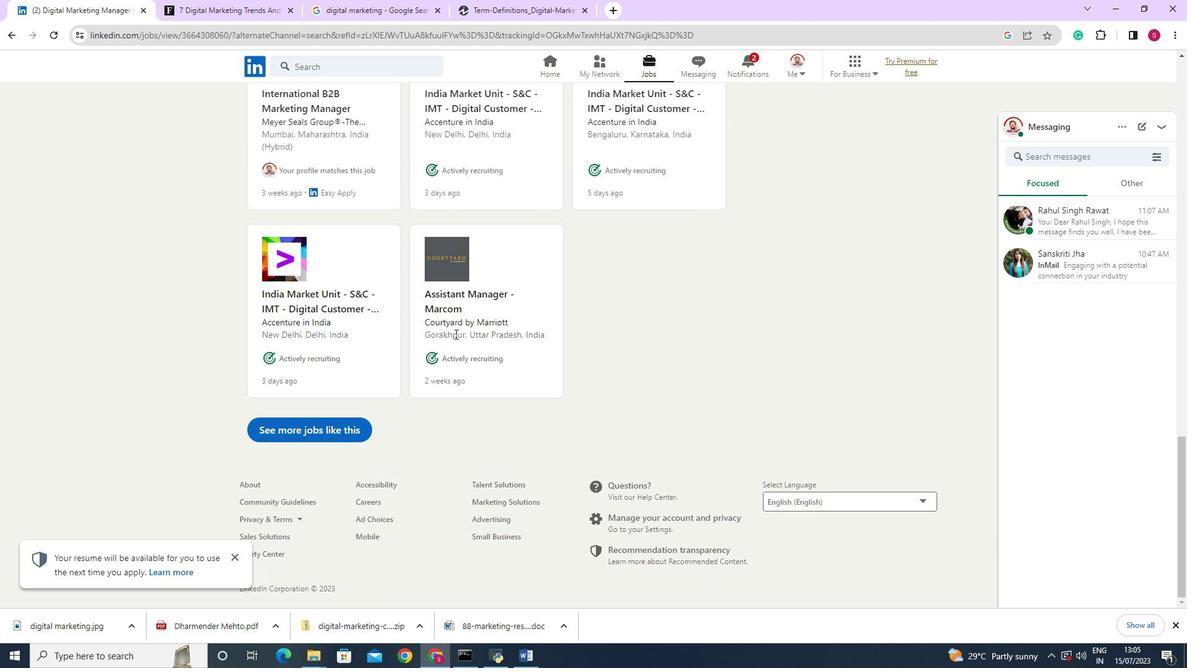 
Action: Mouse scrolled (455, 333) with delta (0, 0)
Screenshot: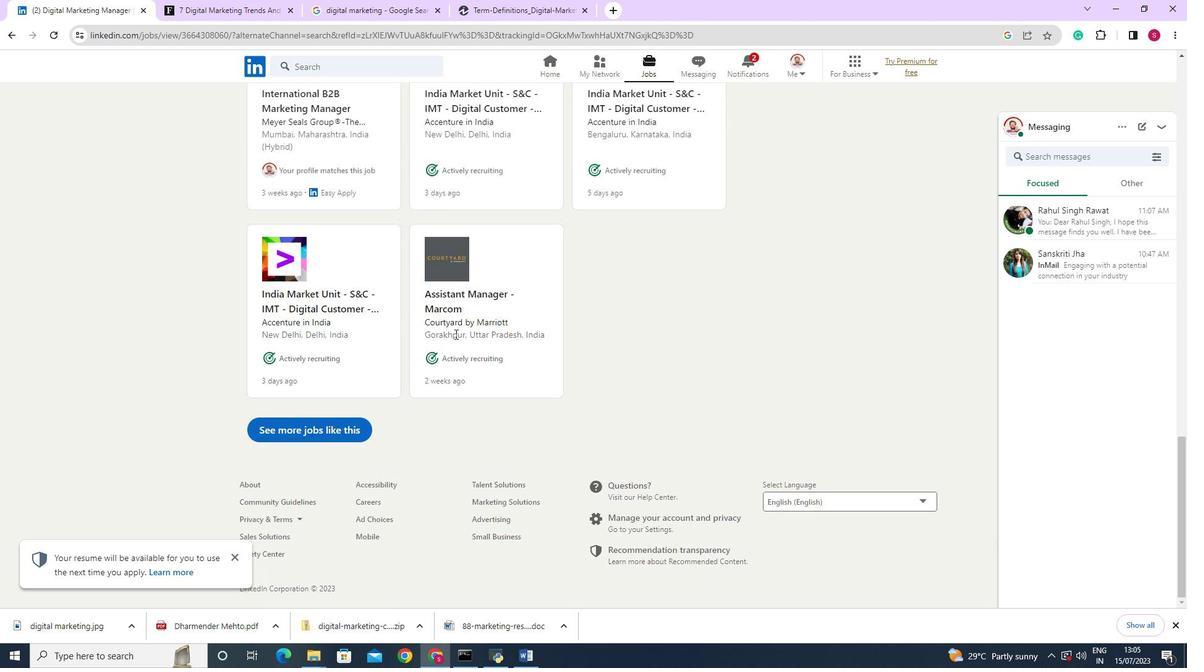 
Action: Mouse scrolled (455, 333) with delta (0, 0)
Screenshot: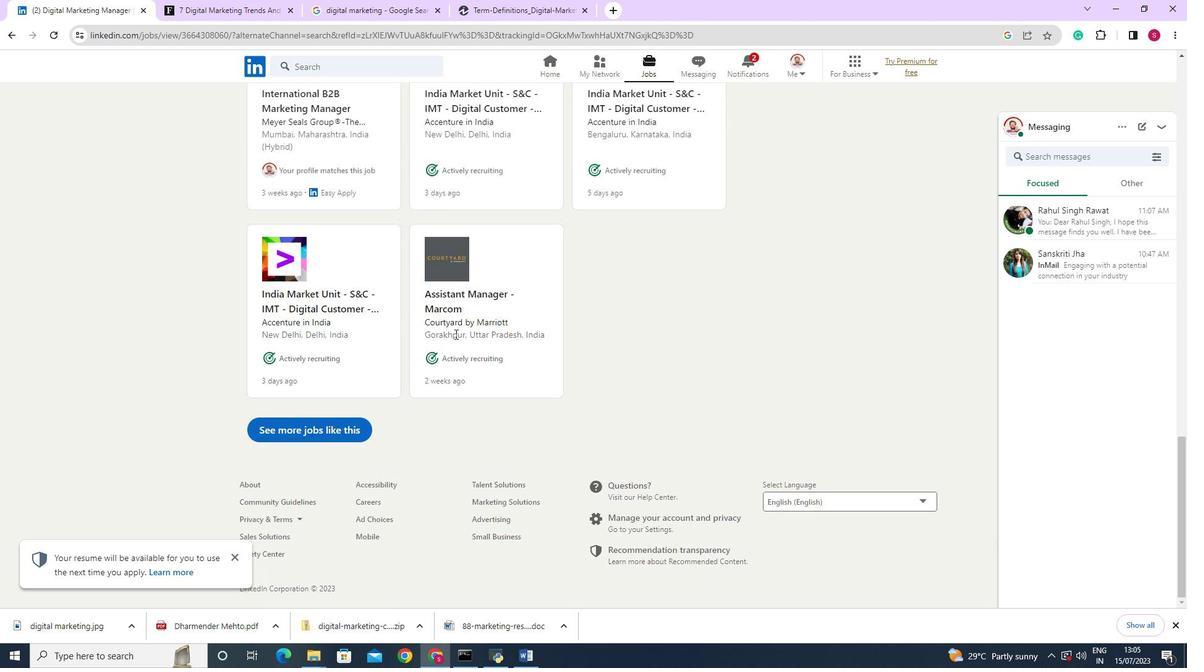 
Action: Mouse scrolled (455, 333) with delta (0, 0)
Screenshot: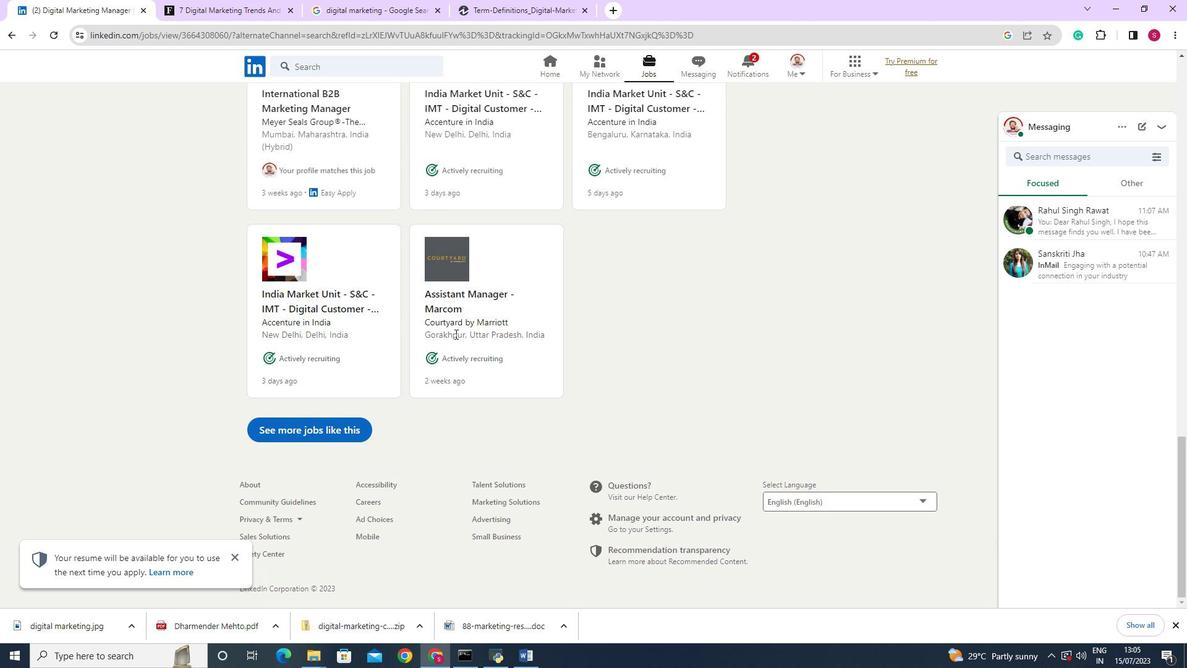 
Action: Mouse scrolled (455, 333) with delta (0, 0)
Screenshot: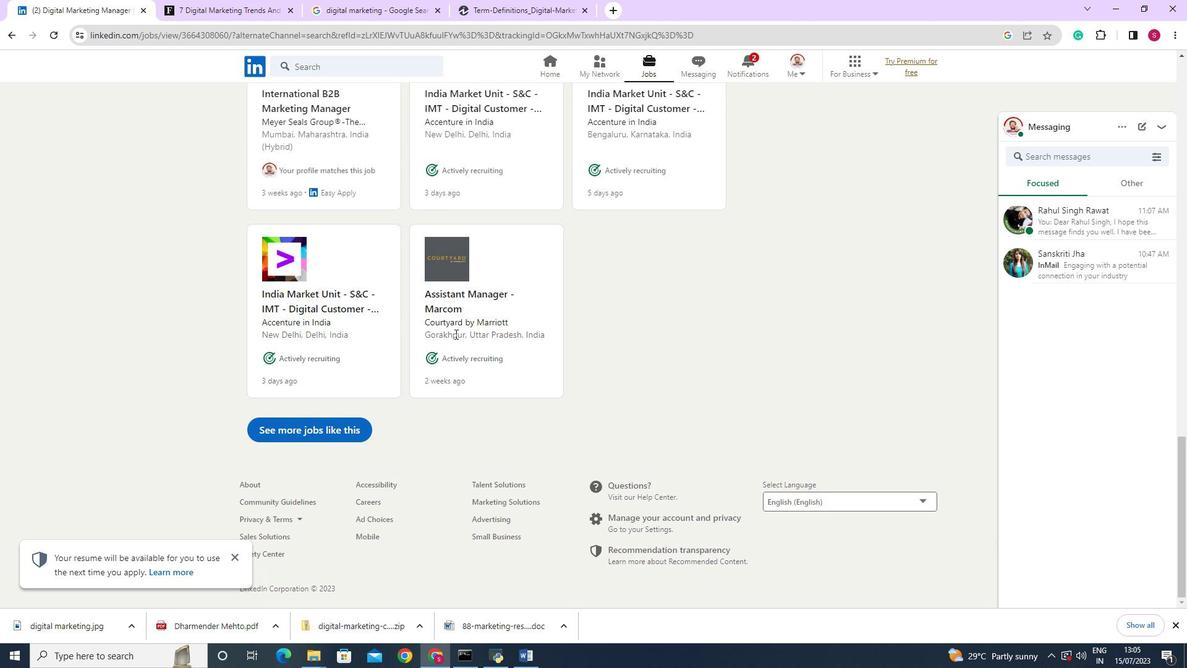 
Action: Mouse scrolled (455, 333) with delta (0, 0)
Screenshot: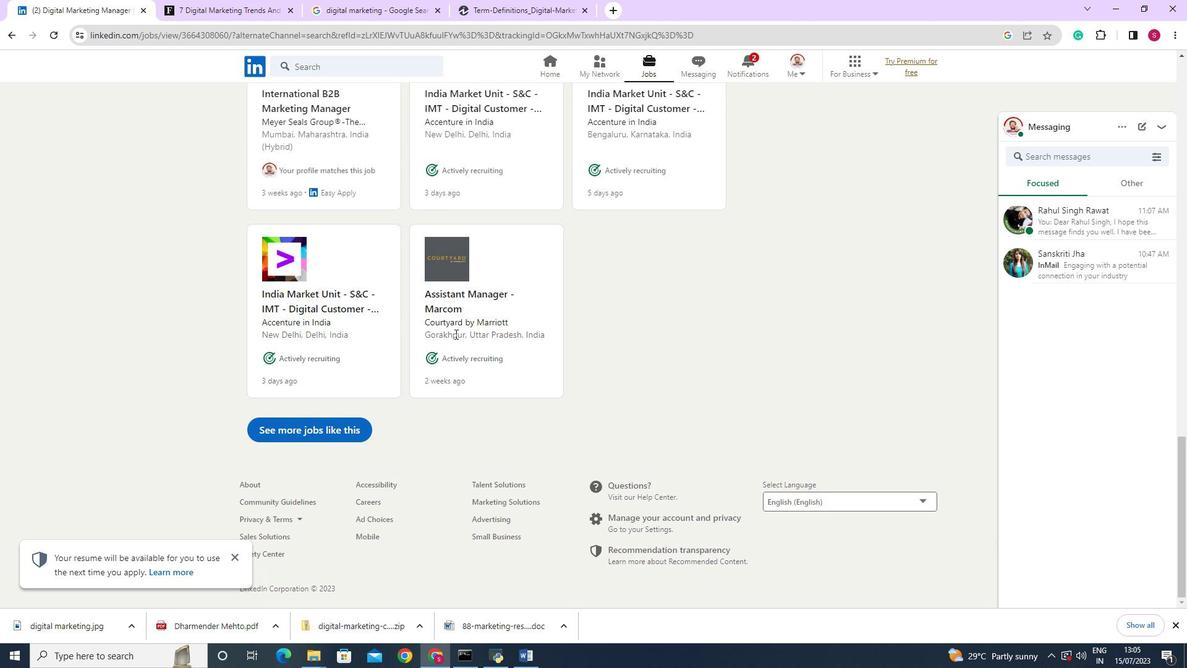 
Action: Mouse scrolled (455, 334) with delta (0, 0)
Screenshot: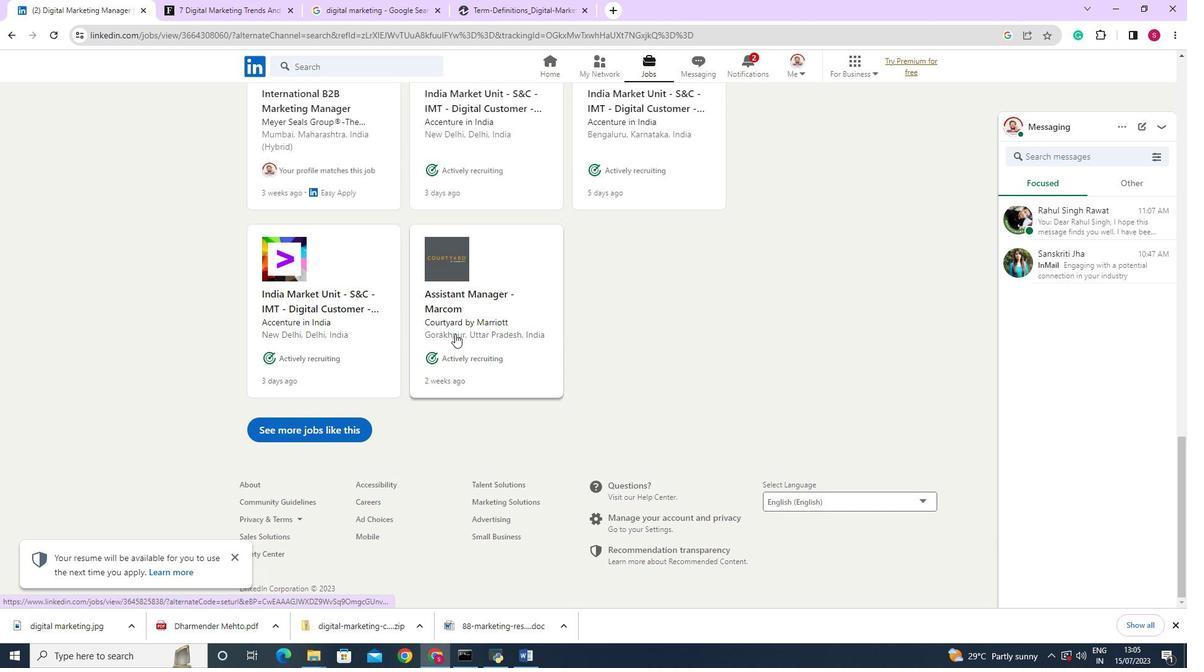 
Action: Mouse scrolled (455, 334) with delta (0, 0)
Screenshot: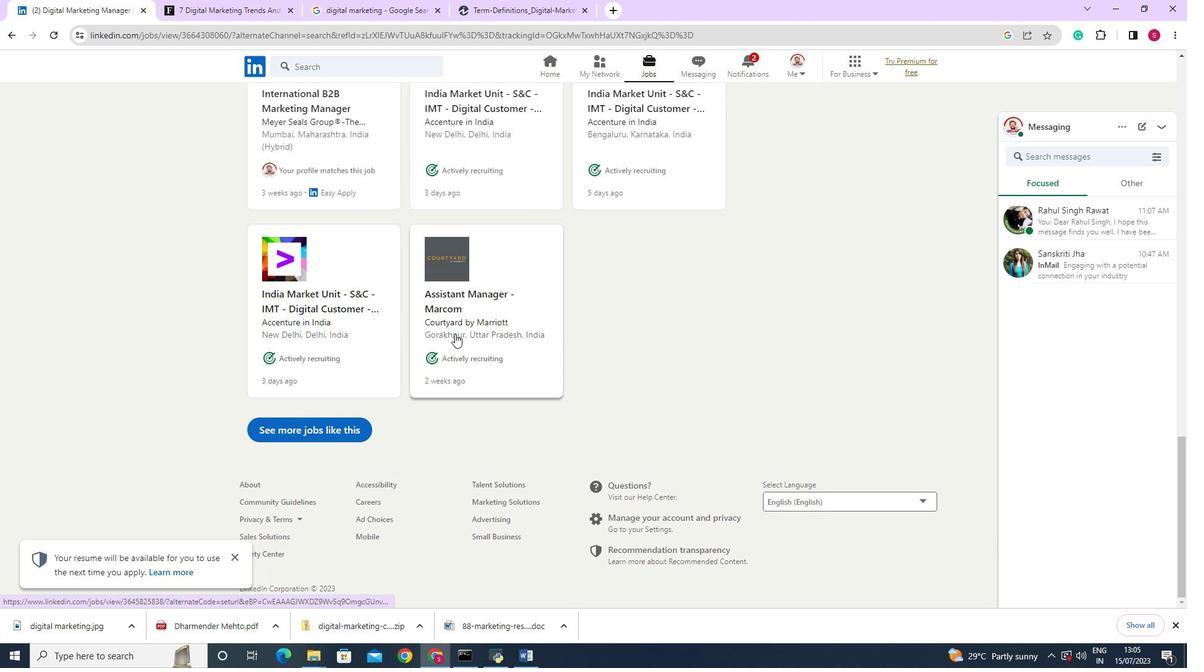 
Action: Mouse scrolled (455, 334) with delta (0, 0)
Screenshot: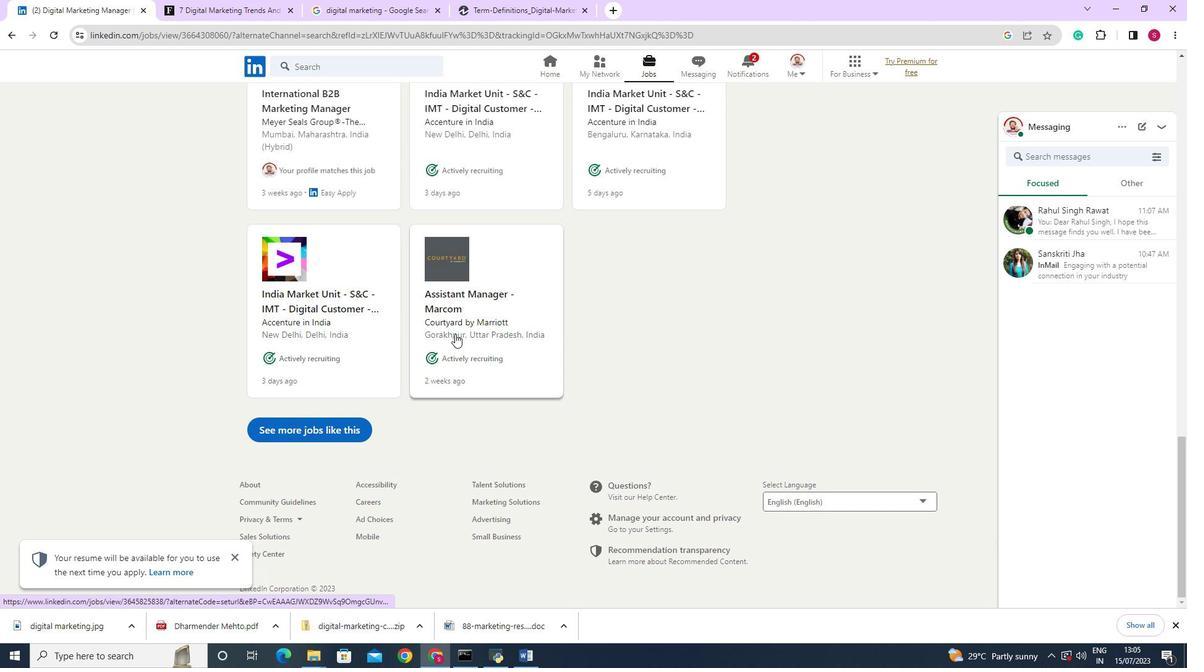 
Action: Mouse scrolled (455, 334) with delta (0, 0)
Screenshot: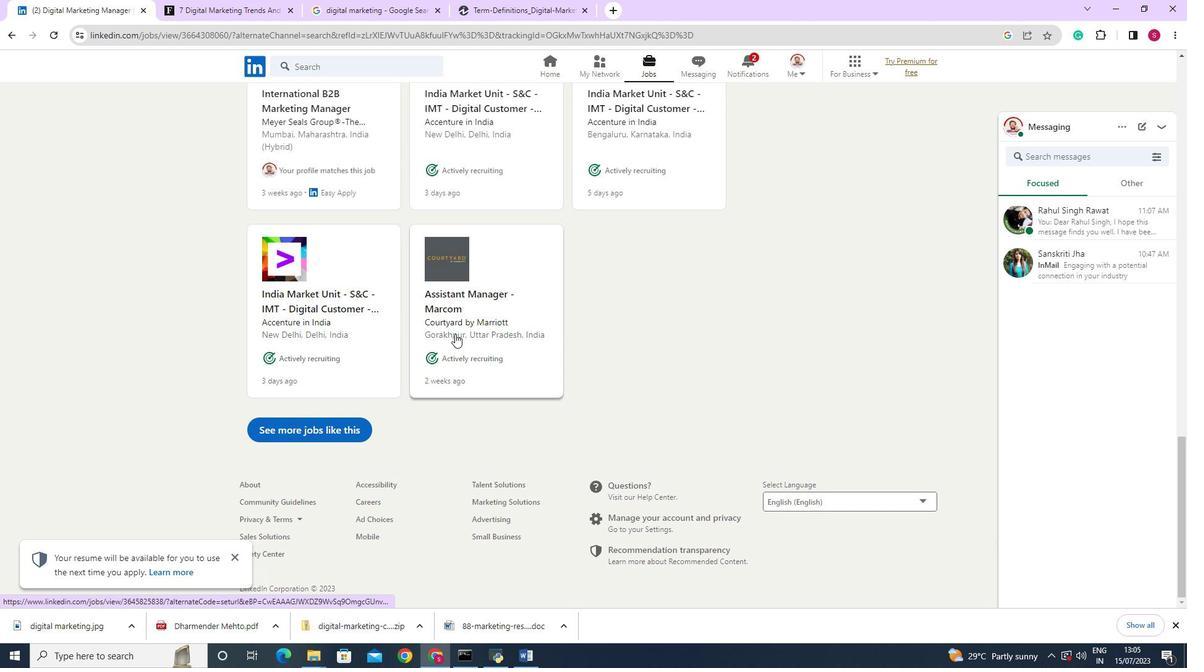 
Action: Mouse scrolled (455, 334) with delta (0, 0)
Screenshot: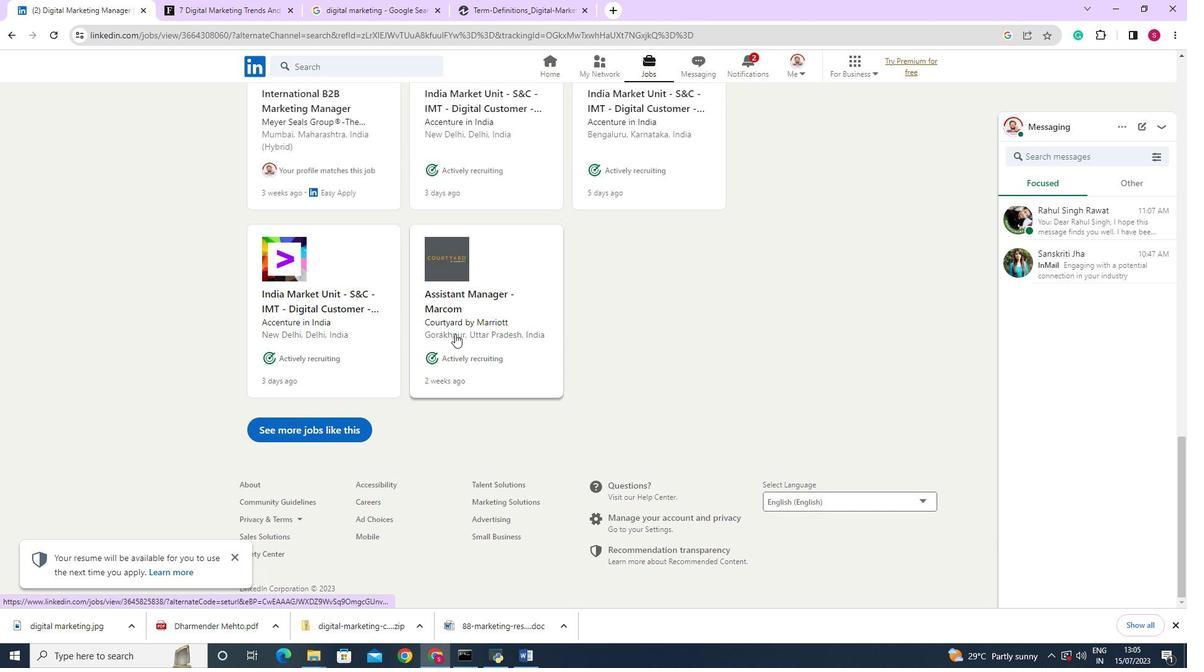
Action: Mouse scrolled (455, 334) with delta (0, 0)
Screenshot: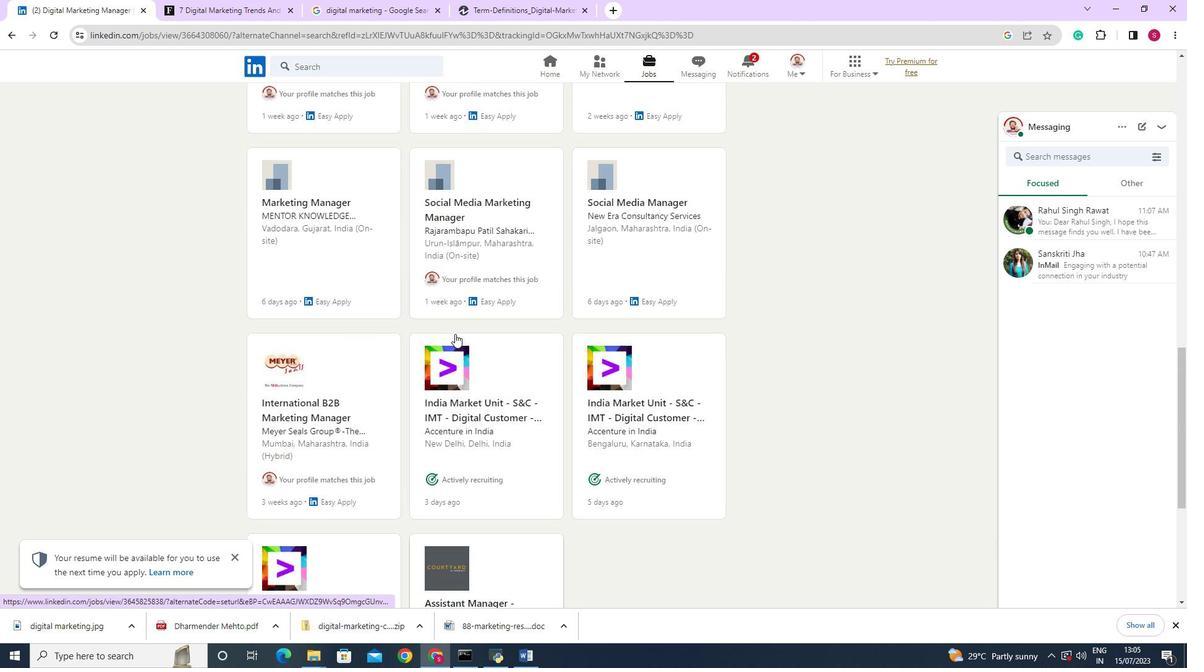 
Action: Mouse scrolled (455, 334) with delta (0, 0)
Screenshot: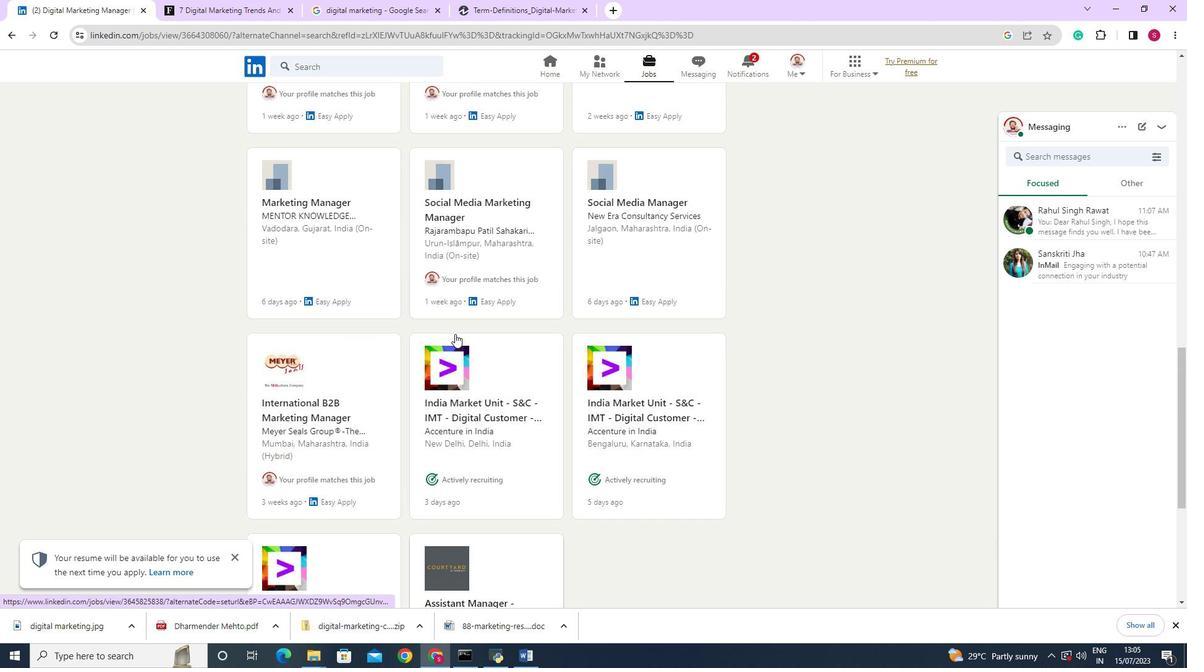 
Action: Mouse scrolled (455, 334) with delta (0, 0)
Screenshot: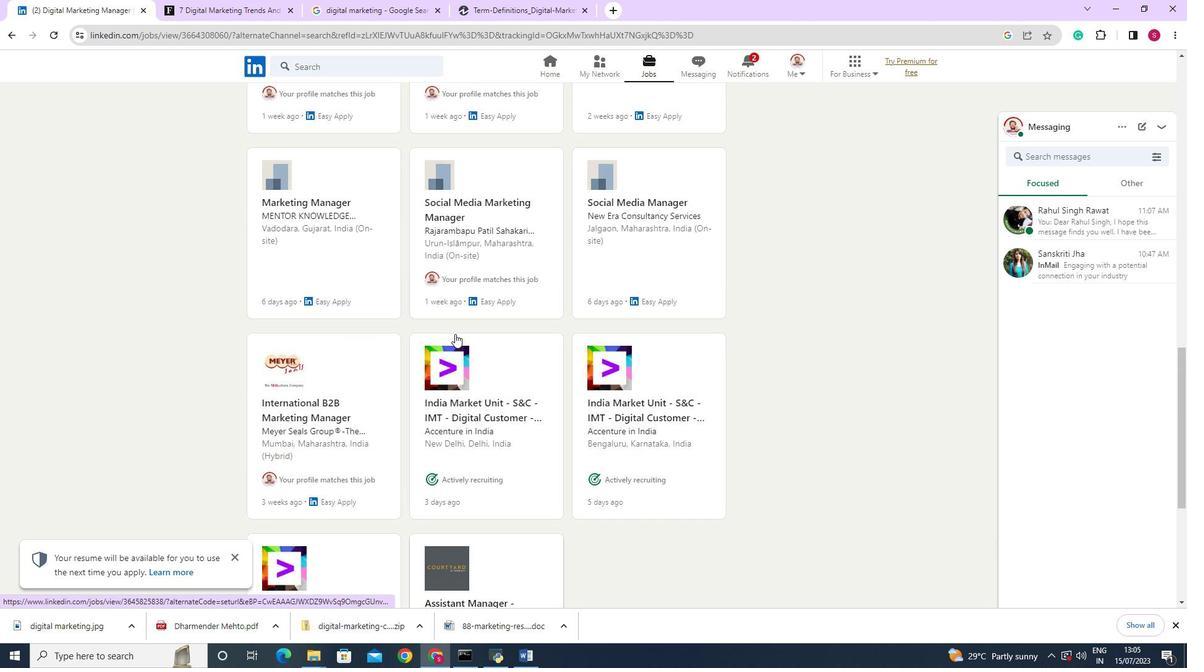 
Action: Mouse scrolled (455, 334) with delta (0, 0)
Screenshot: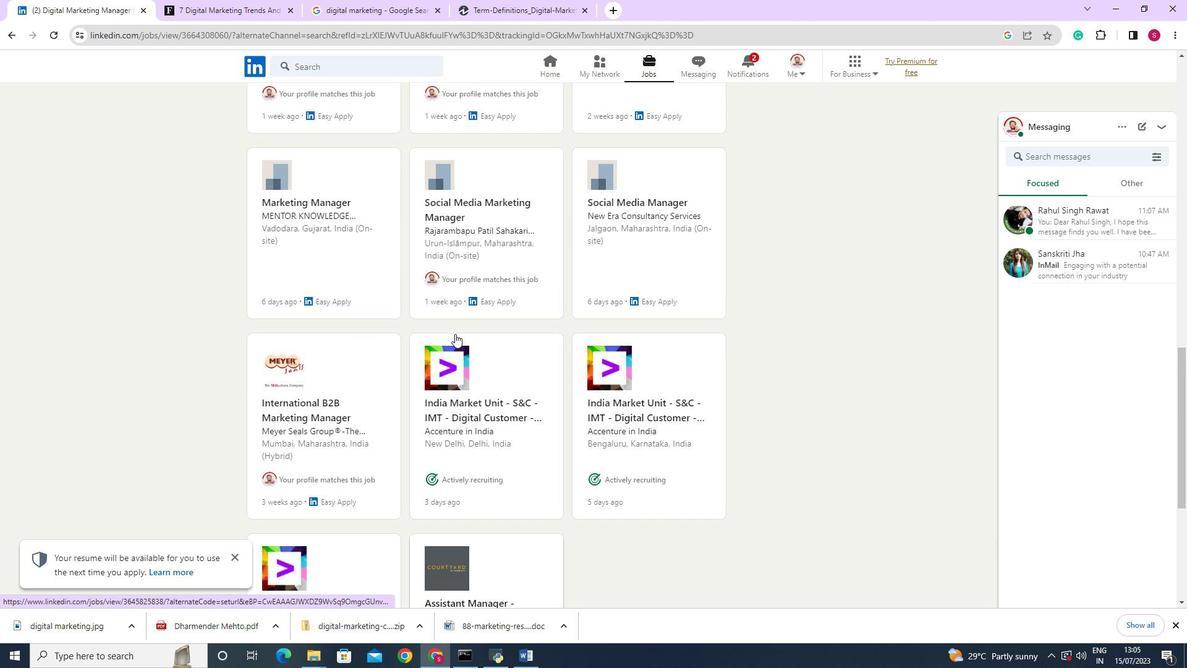 
Action: Mouse scrolled (455, 334) with delta (0, 0)
Screenshot: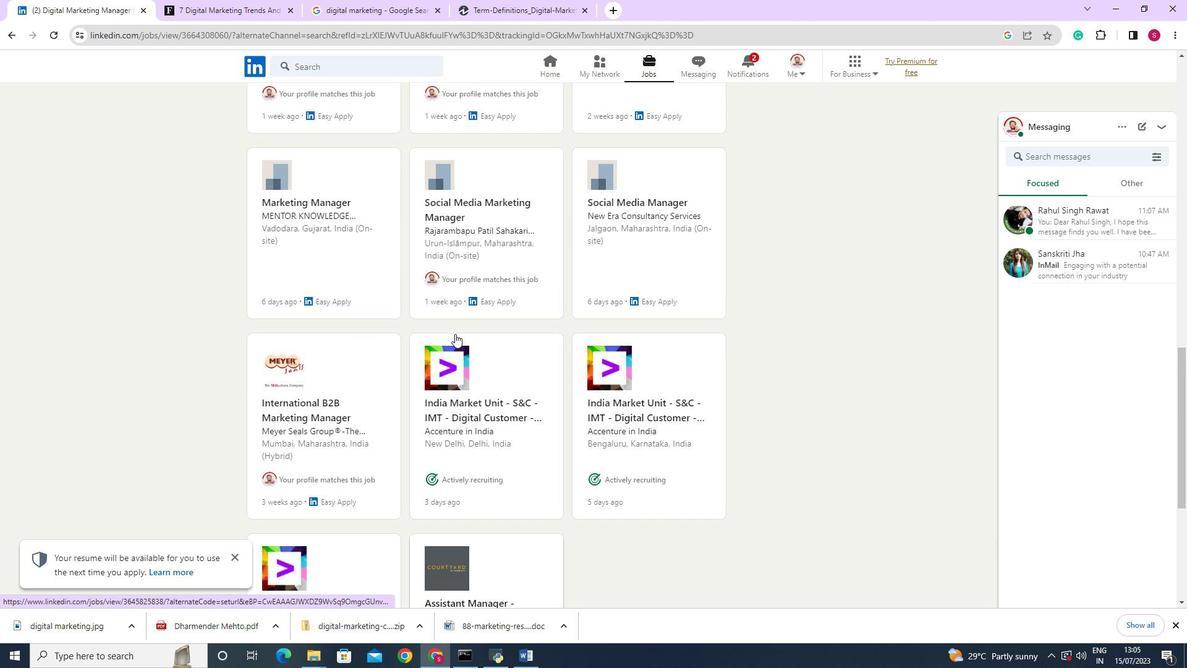 
Action: Mouse scrolled (455, 334) with delta (0, 0)
Screenshot: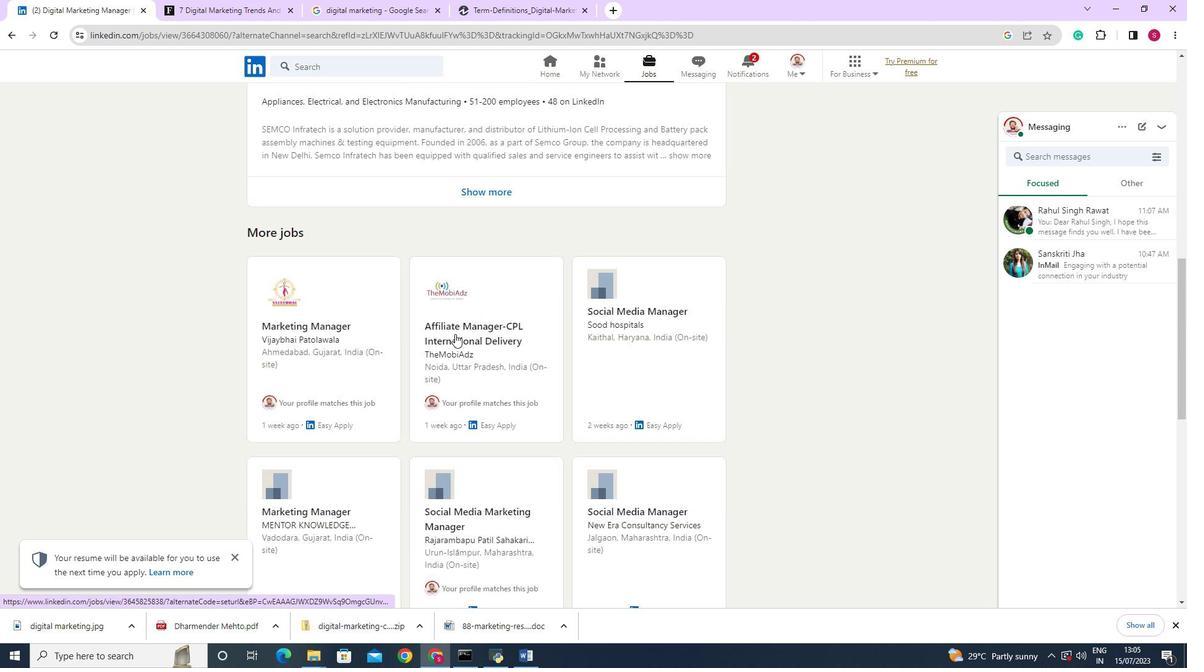 
Action: Mouse scrolled (455, 334) with delta (0, 0)
Screenshot: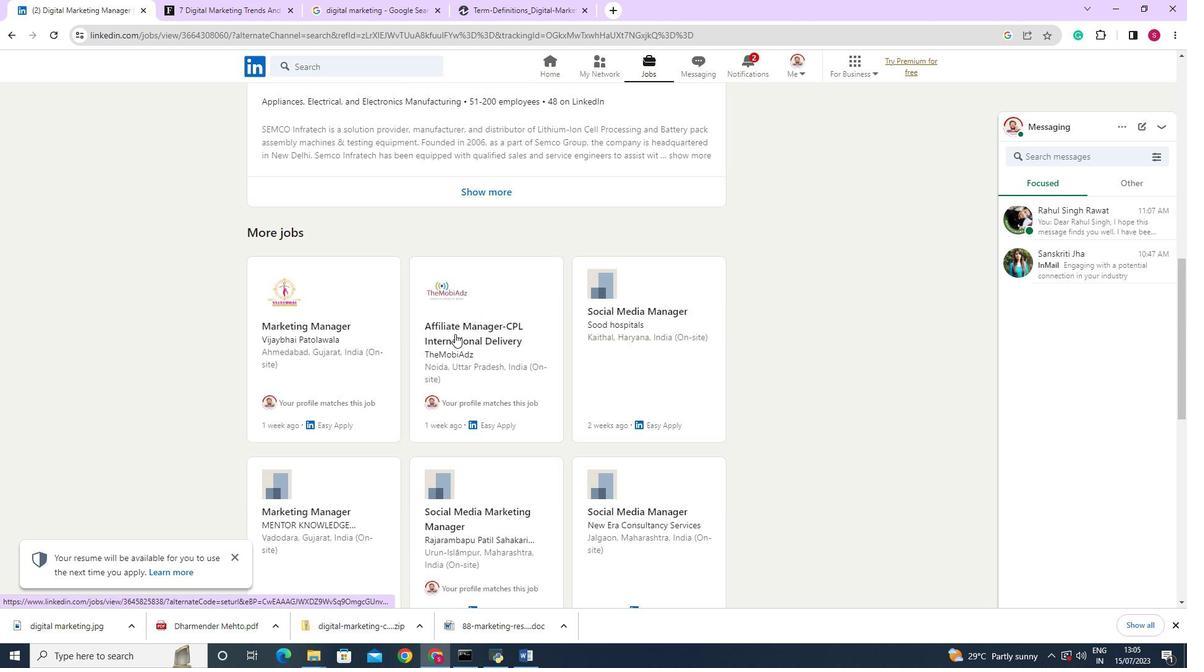 
Action: Mouse scrolled (455, 334) with delta (0, 0)
Screenshot: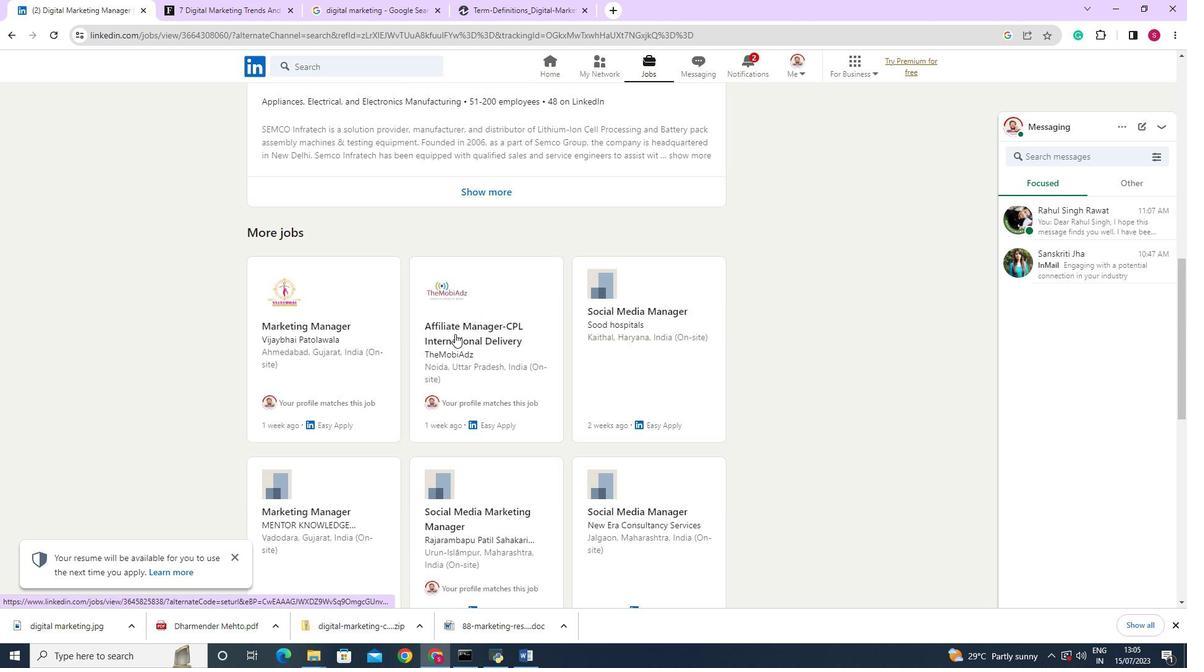 
Action: Mouse scrolled (455, 334) with delta (0, 0)
Screenshot: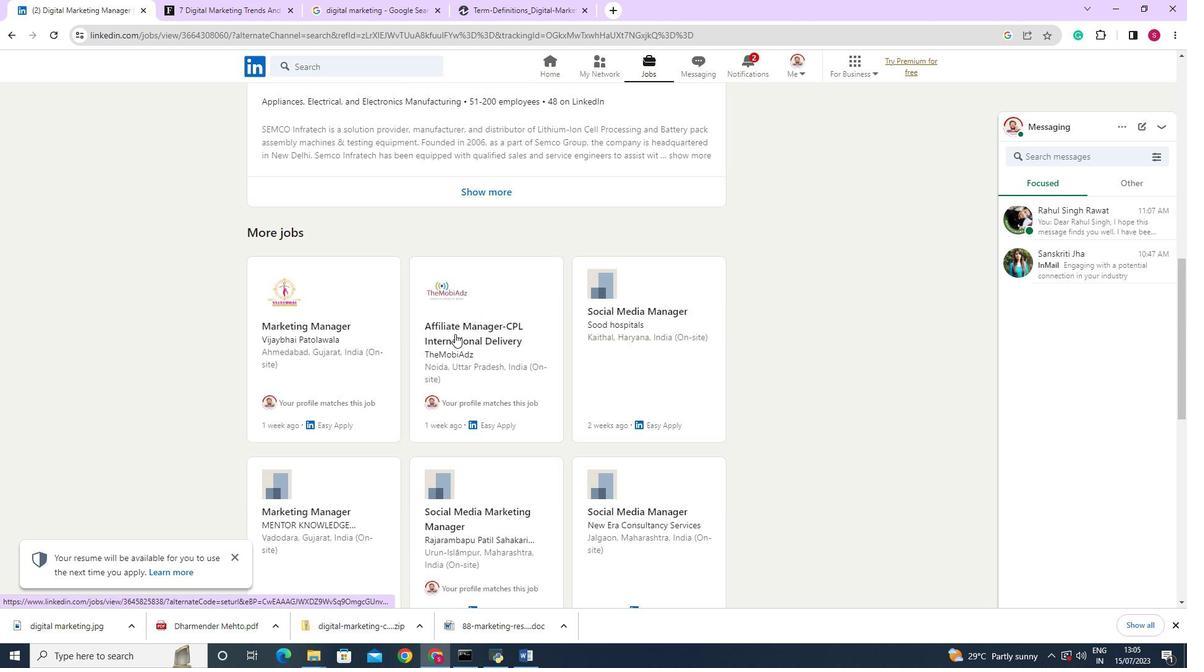 
Action: Mouse scrolled (455, 334) with delta (0, 0)
Screenshot: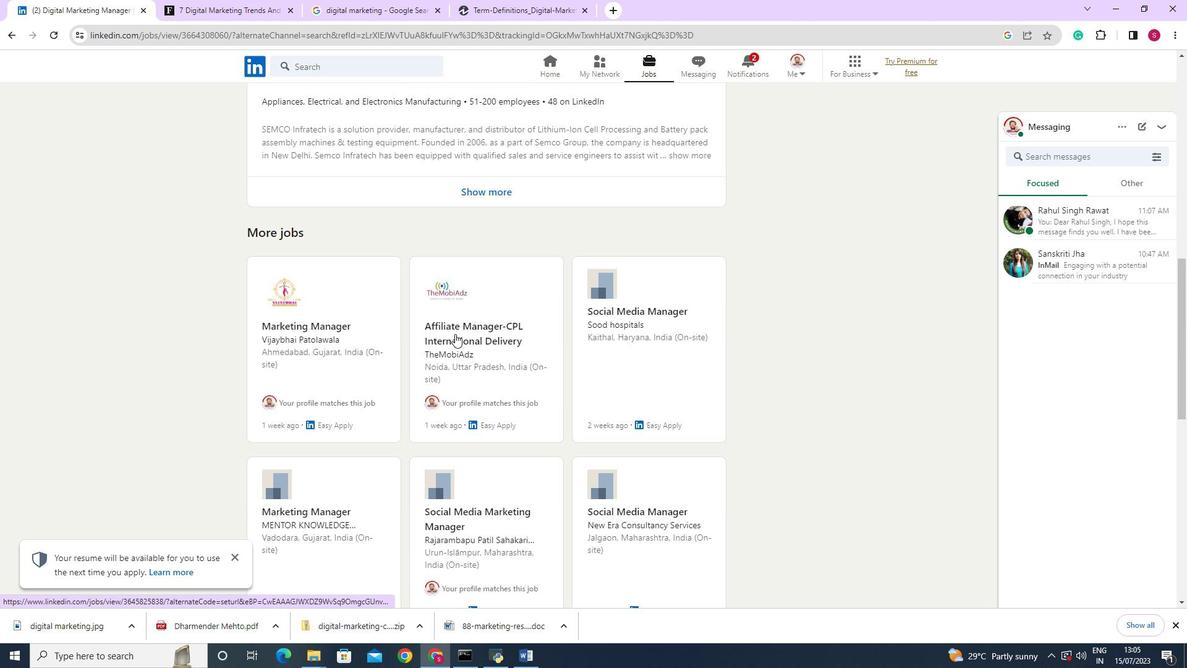 
Action: Mouse scrolled (455, 334) with delta (0, 0)
Screenshot: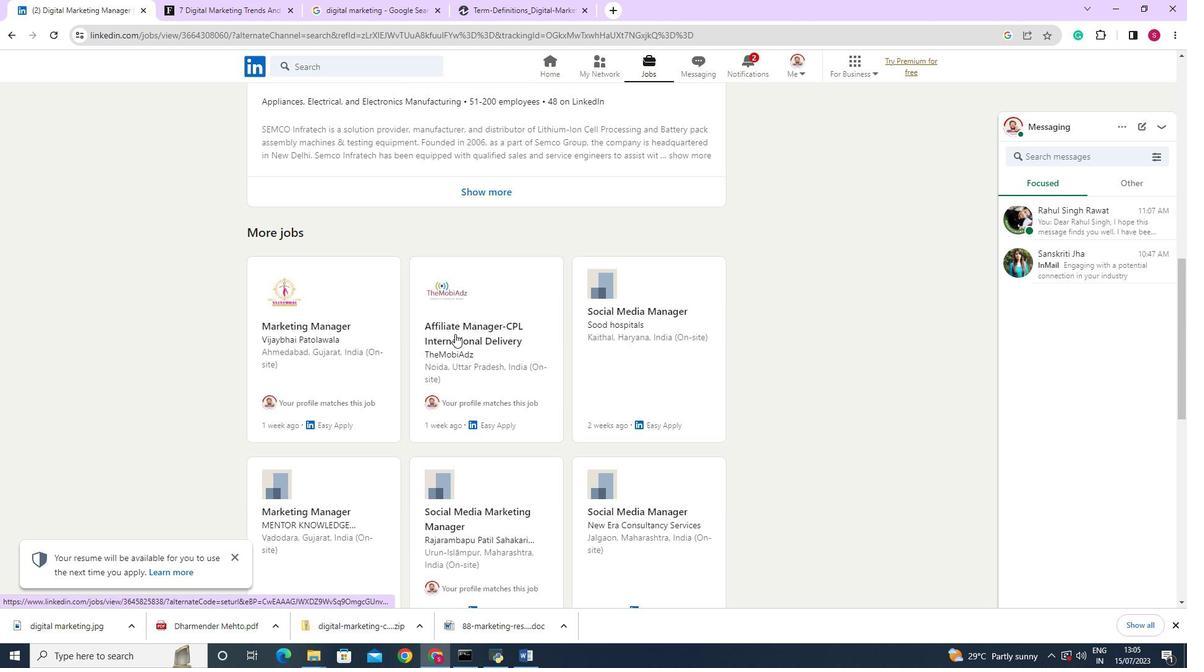 
Action: Mouse scrolled (455, 334) with delta (0, 0)
Screenshot: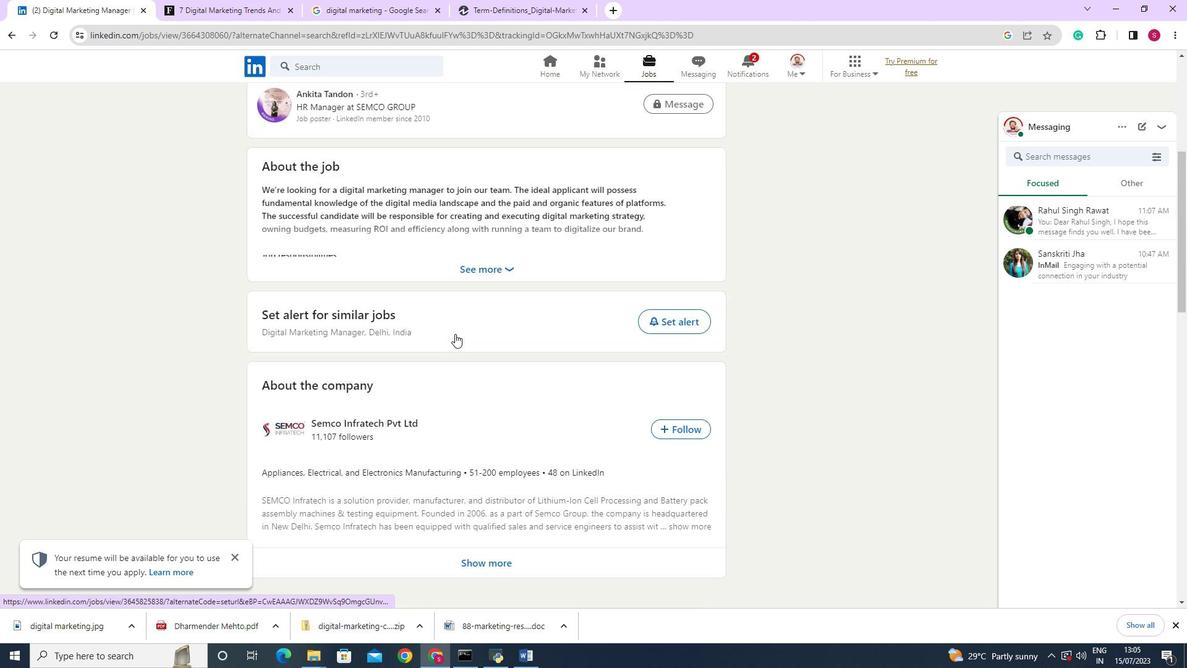 
Action: Mouse scrolled (455, 334) with delta (0, 0)
Screenshot: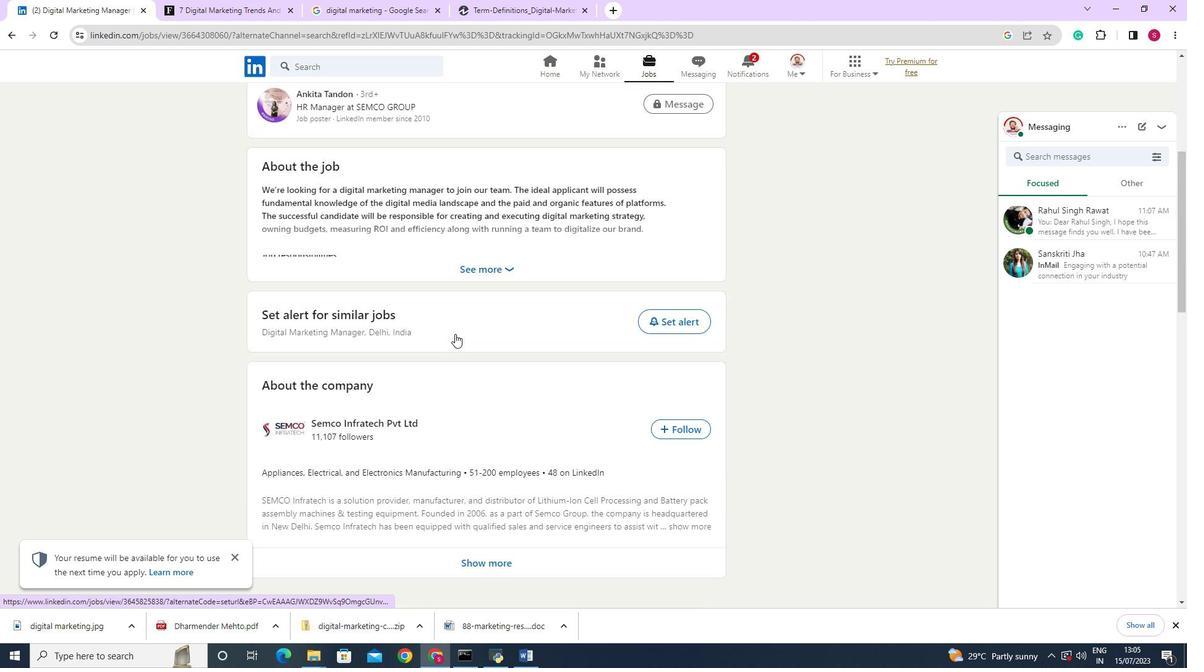 
Action: Mouse scrolled (455, 334) with delta (0, 0)
Screenshot: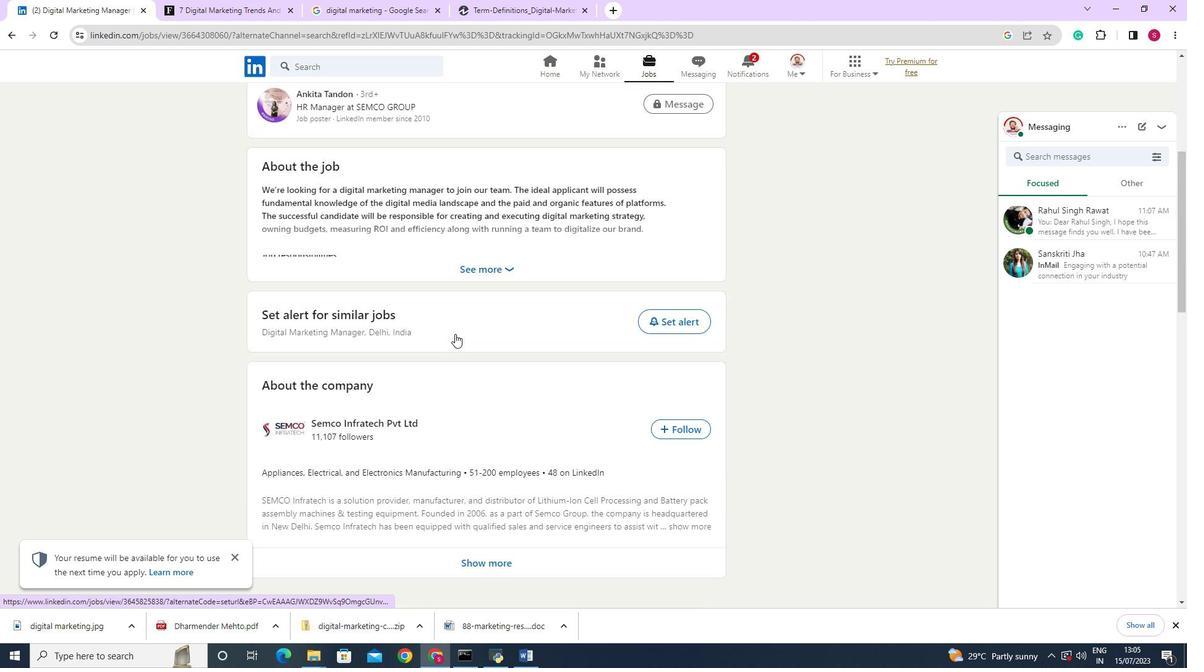 
Action: Mouse scrolled (455, 334) with delta (0, 0)
Screenshot: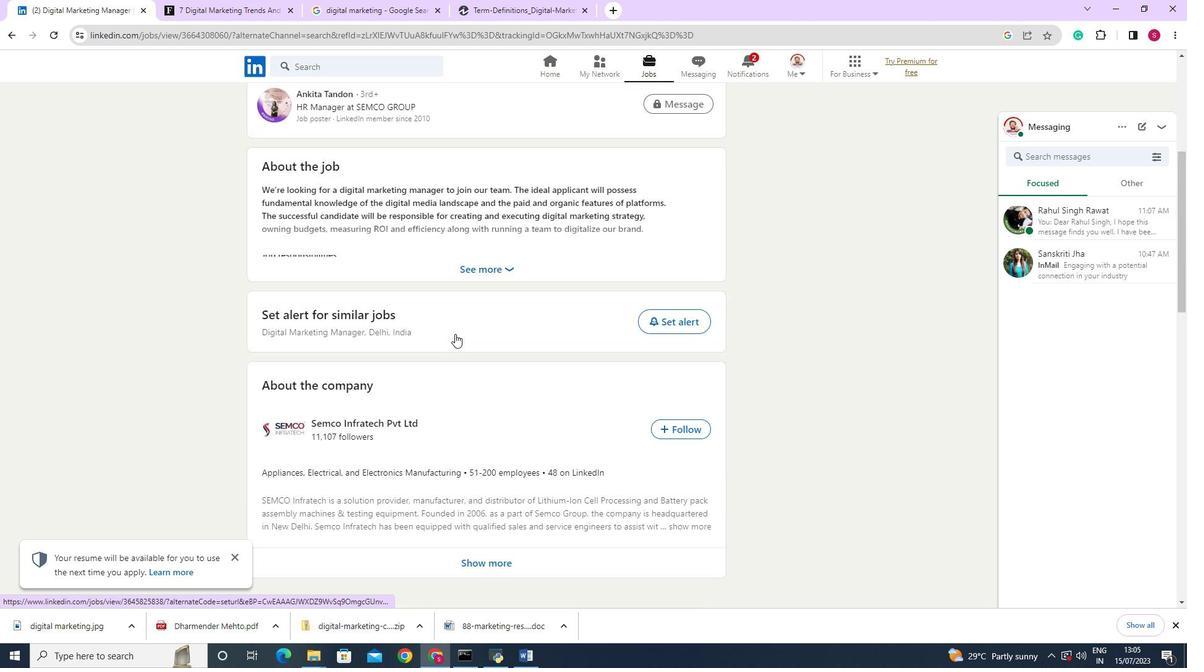 
Action: Mouse scrolled (455, 334) with delta (0, 0)
Screenshot: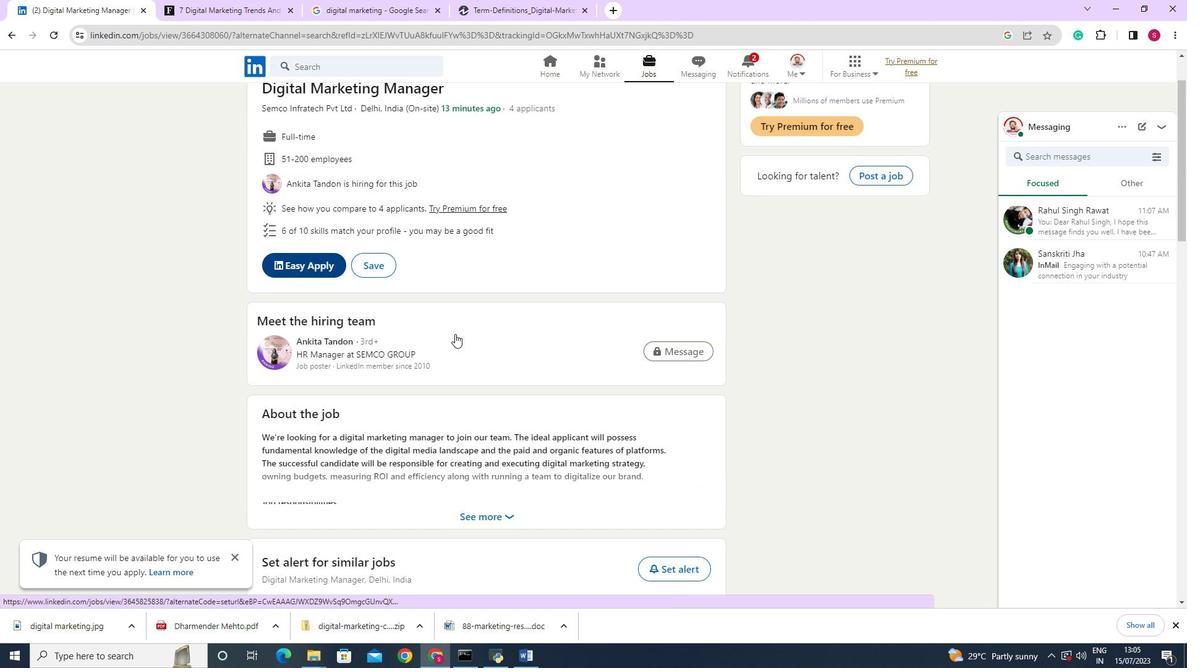 
Action: Mouse scrolled (455, 334) with delta (0, 0)
Screenshot: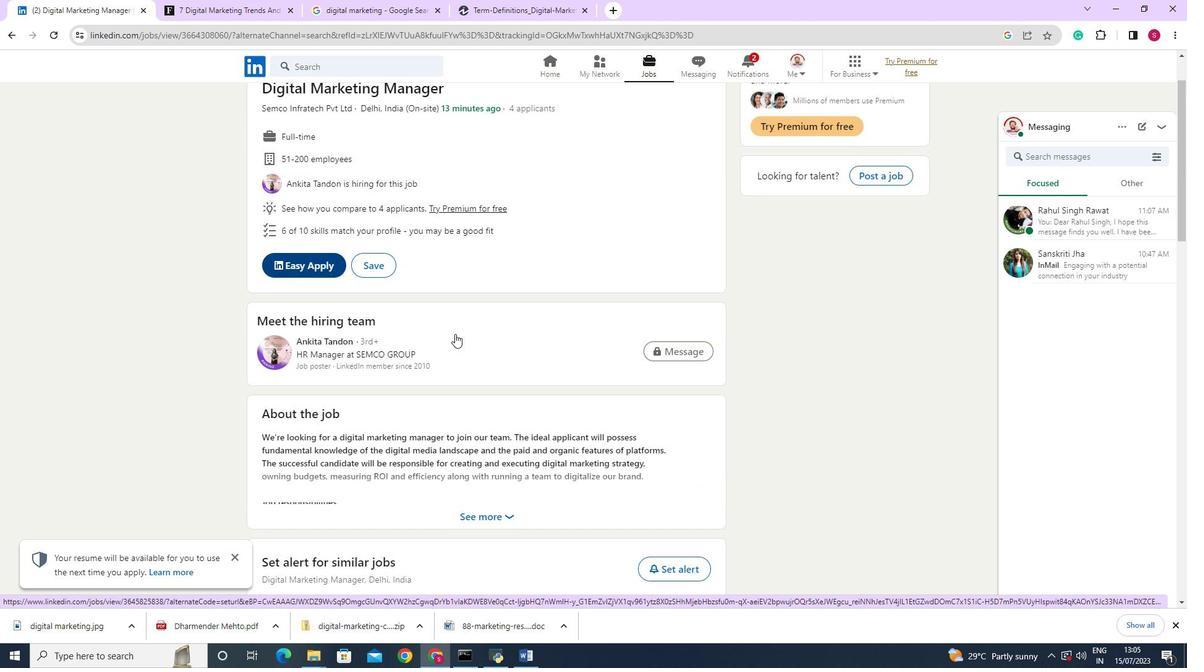 
Action: Mouse moved to (441, 392)
Screenshot: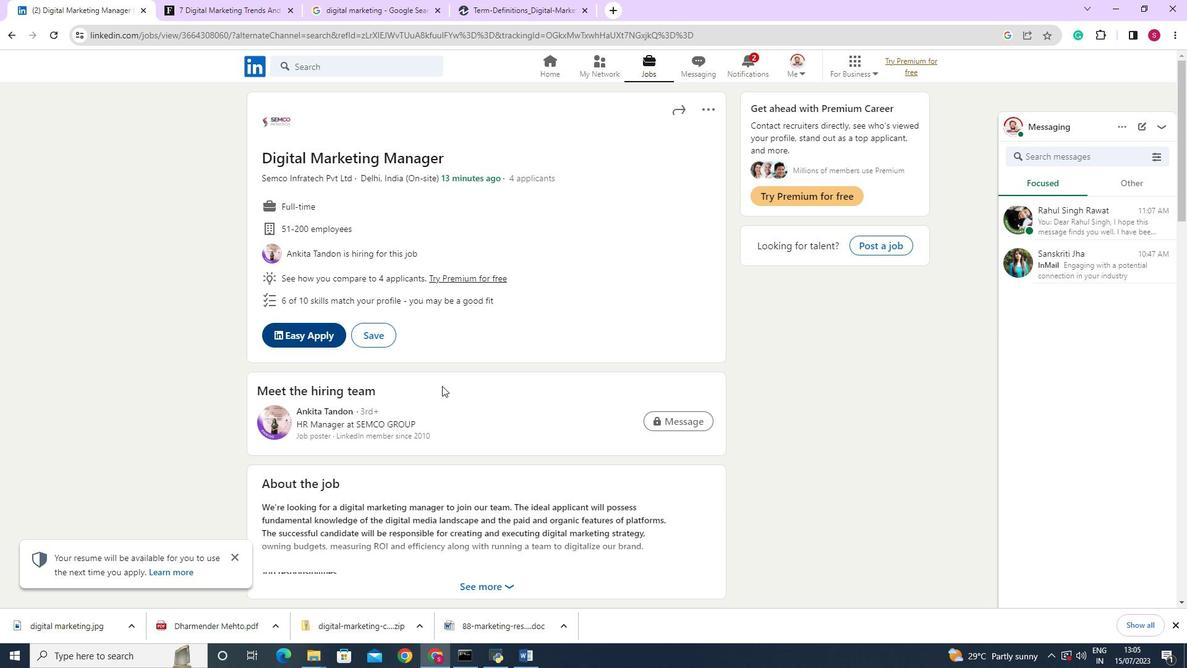 
Action: Mouse scrolled (441, 391) with delta (0, 0)
Screenshot: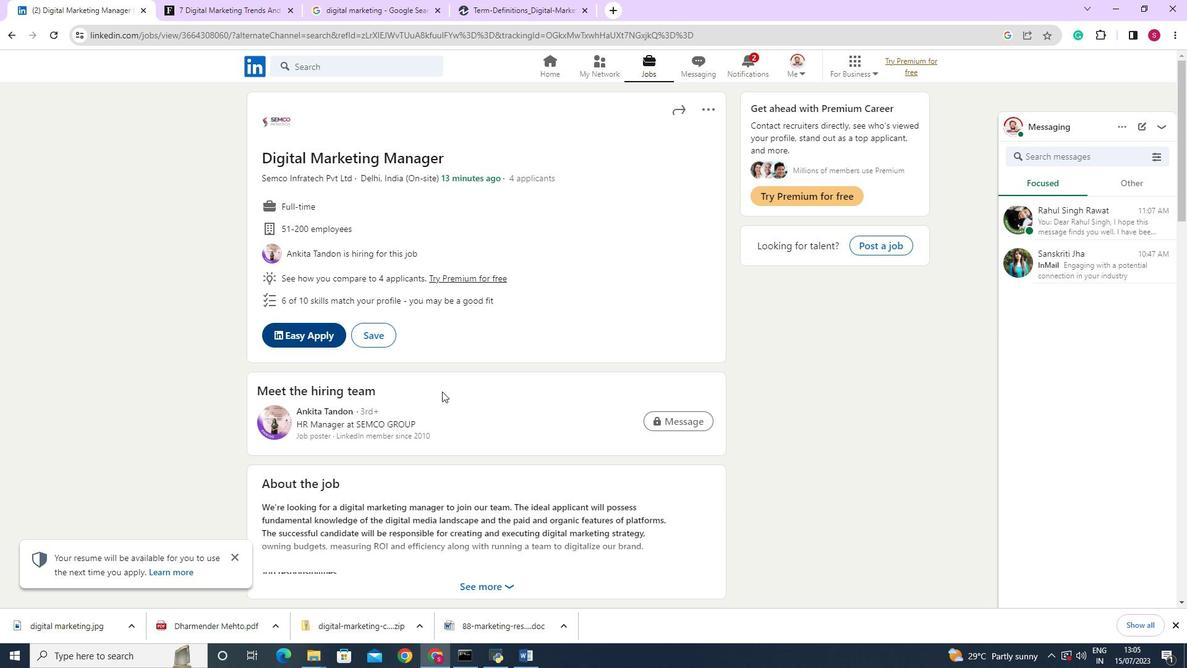 
Action: Mouse scrolled (441, 391) with delta (0, 0)
Screenshot: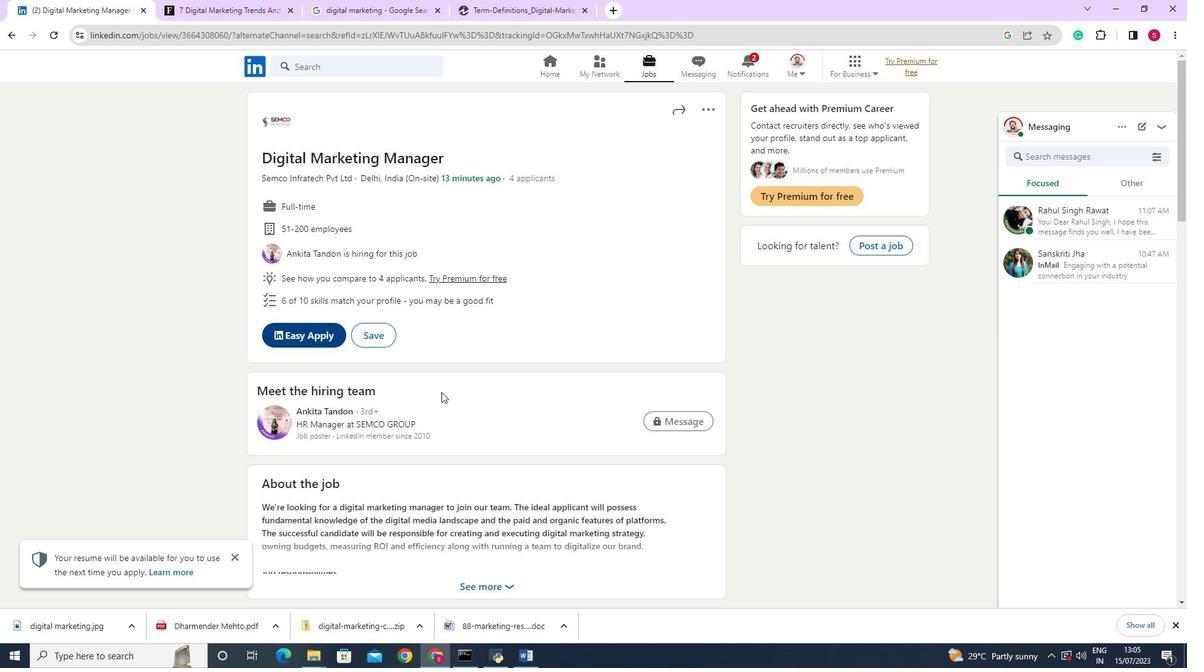 
Action: Mouse scrolled (441, 391) with delta (0, 0)
Screenshot: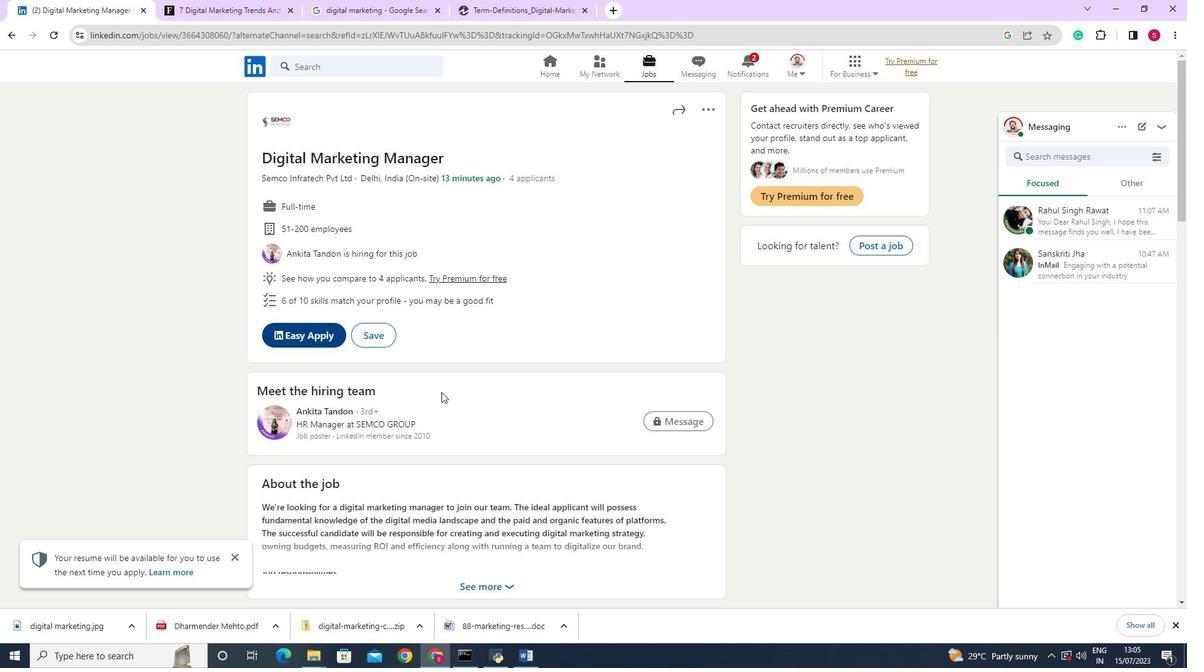 
Action: Mouse moved to (512, 403)
Screenshot: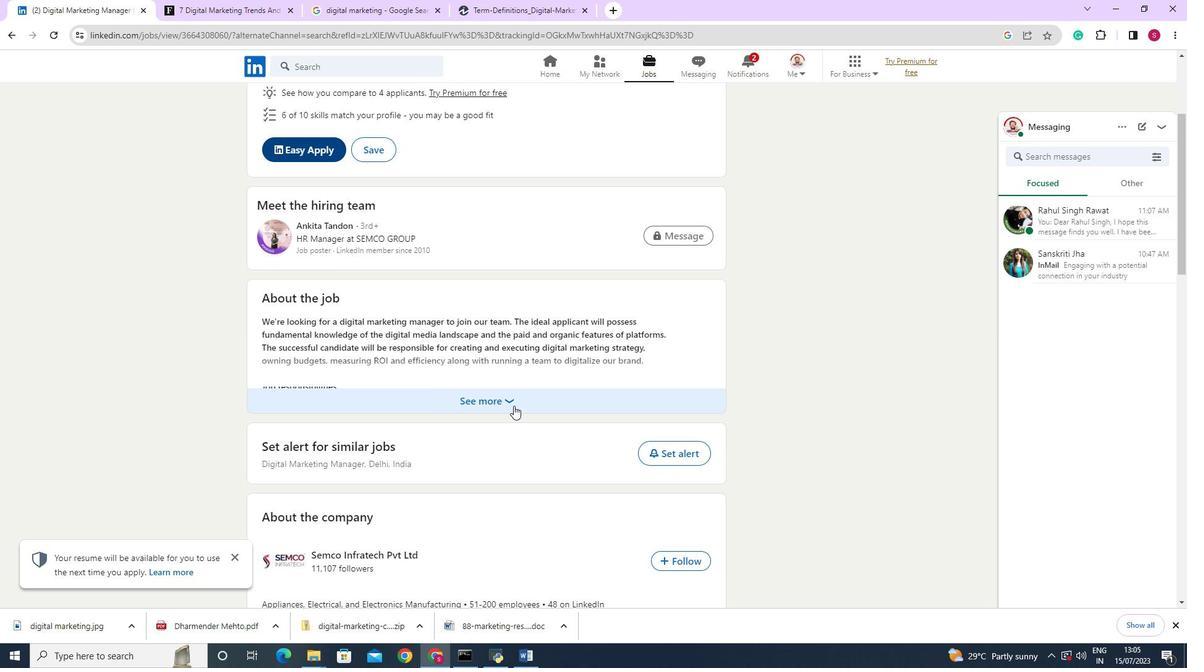 
Action: Mouse pressed left at (512, 403)
Screenshot: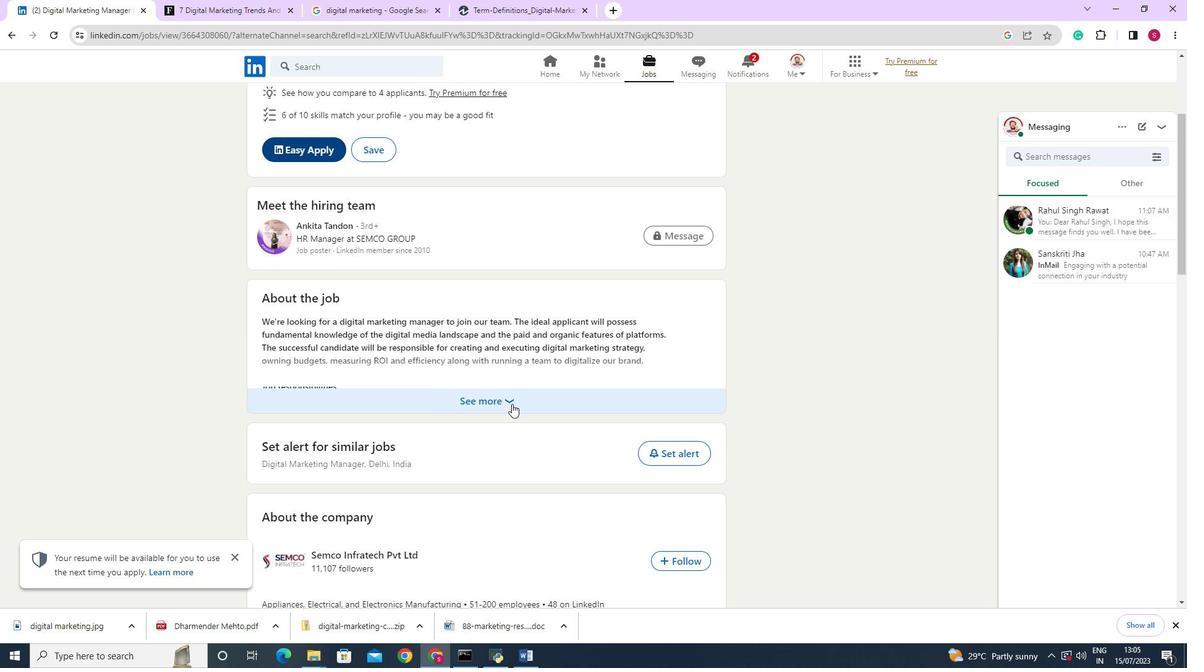 
Action: Mouse moved to (514, 407)
Screenshot: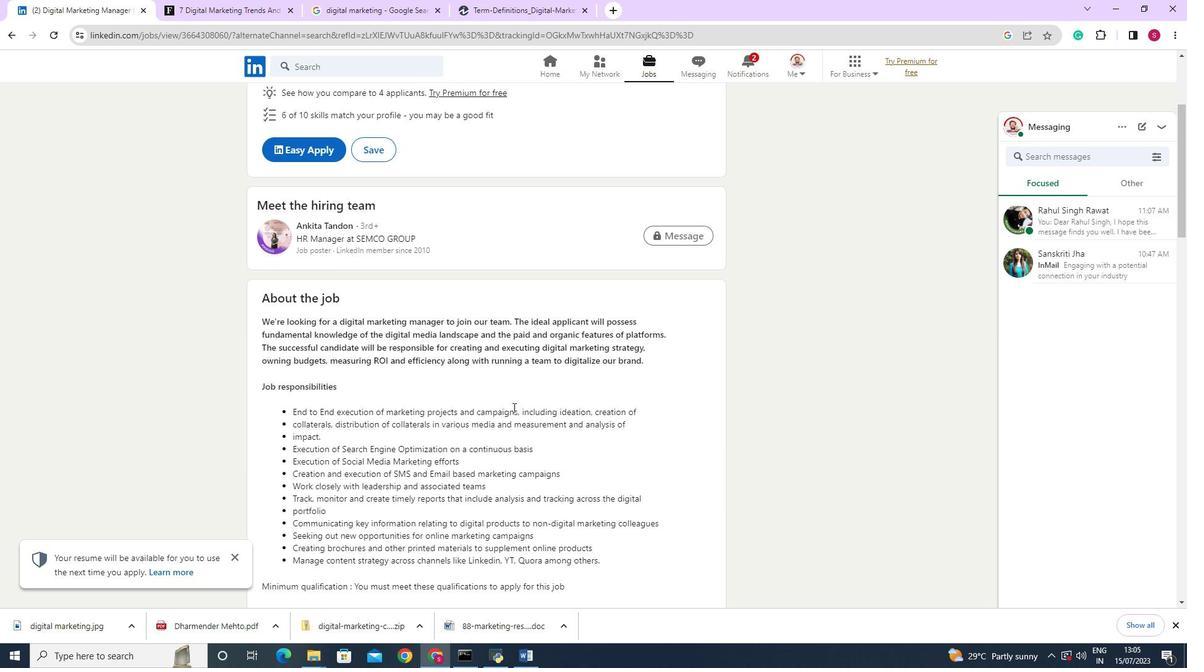 
Action: Mouse scrolled (514, 407) with delta (0, 0)
Screenshot: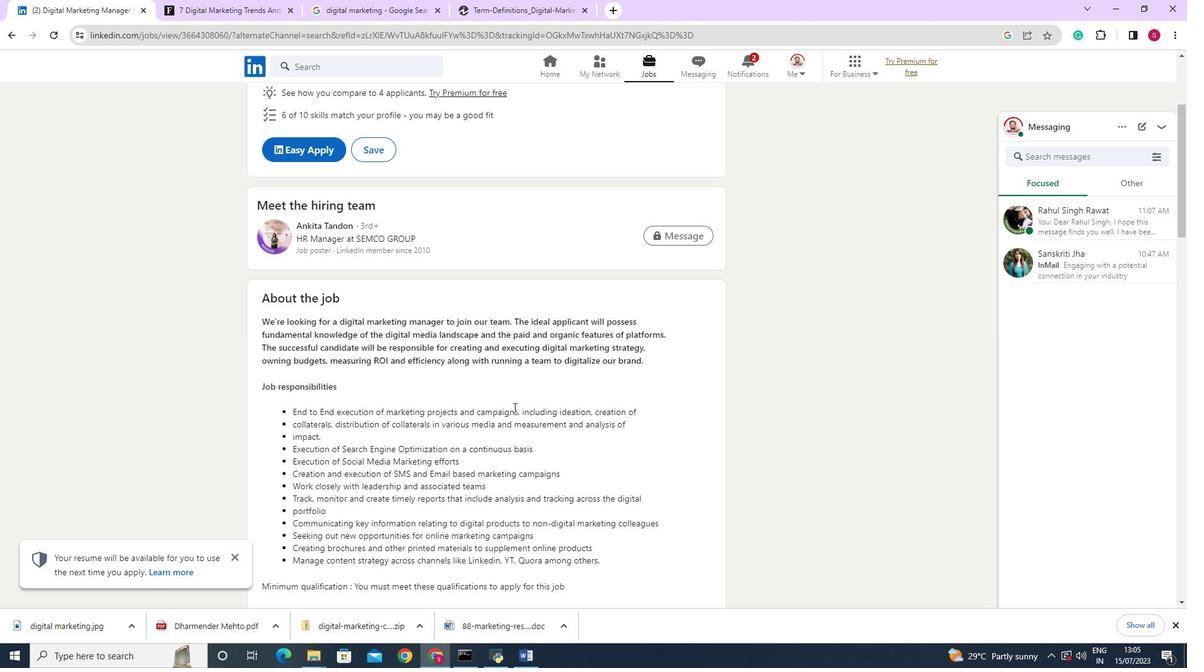 
Action: Mouse scrolled (514, 407) with delta (0, 0)
Screenshot: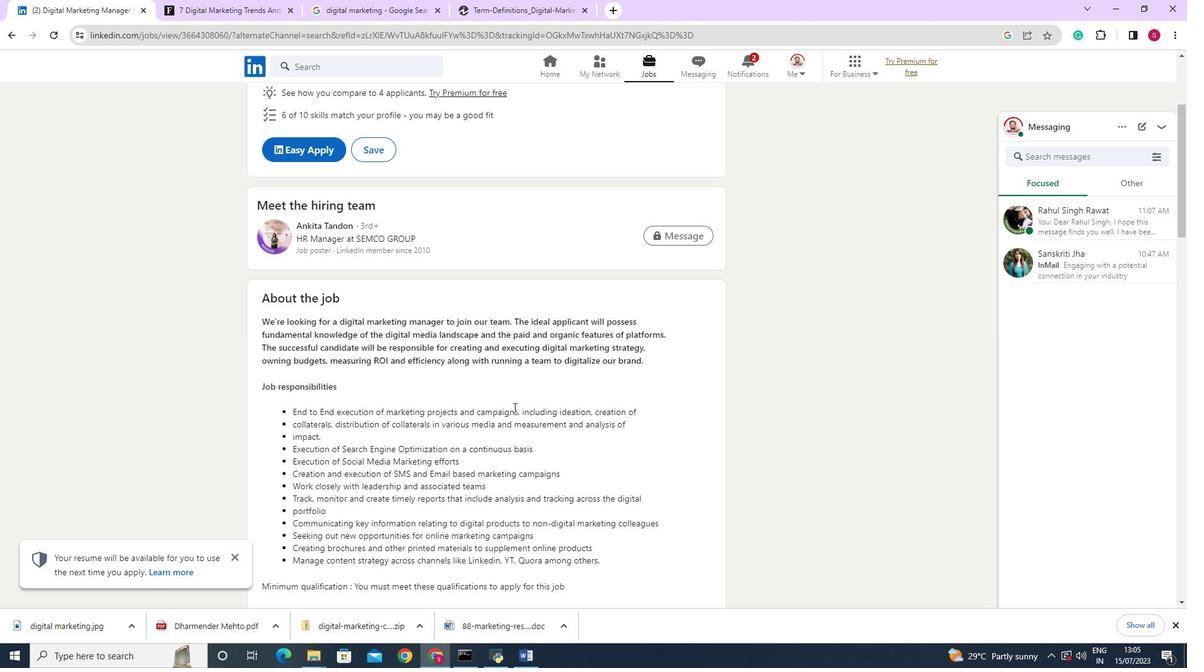 
Action: Mouse scrolled (514, 407) with delta (0, 0)
Screenshot: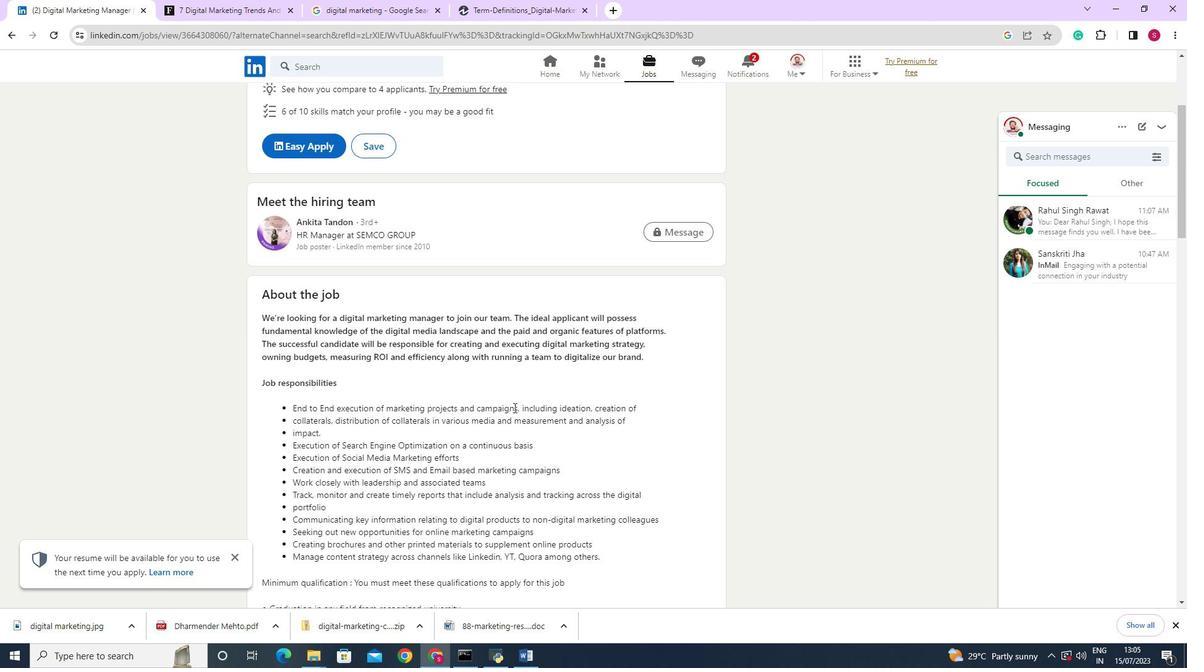 
Action: Mouse scrolled (514, 407) with delta (0, 0)
Screenshot: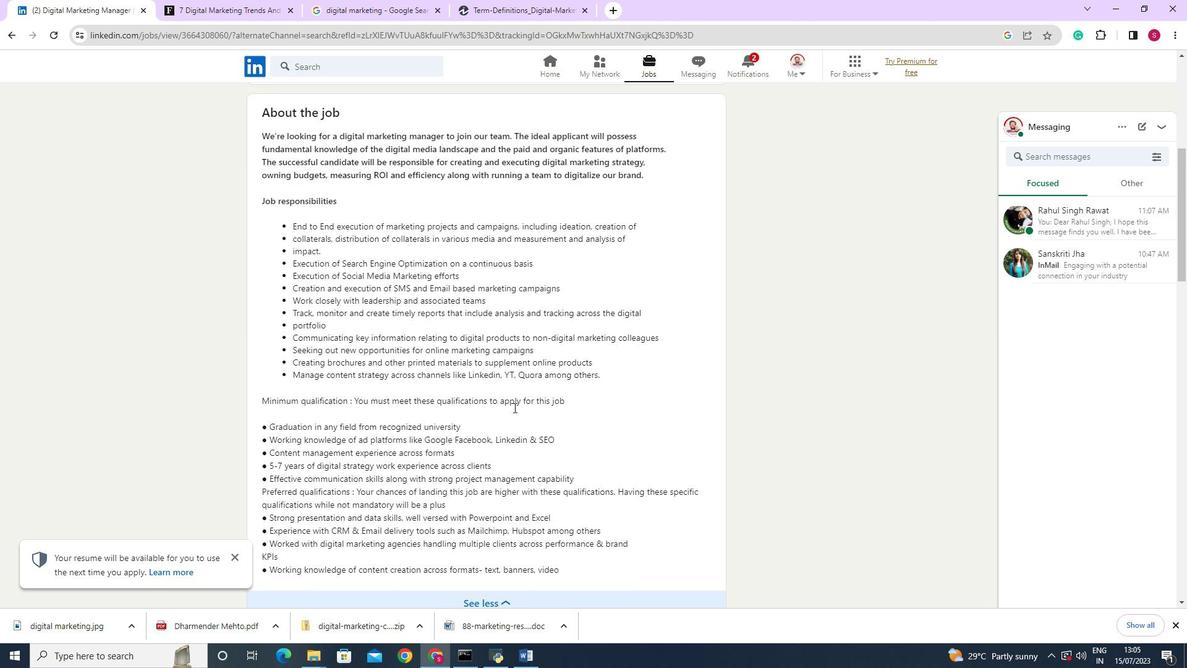 
Action: Mouse scrolled (514, 407) with delta (0, 0)
Screenshot: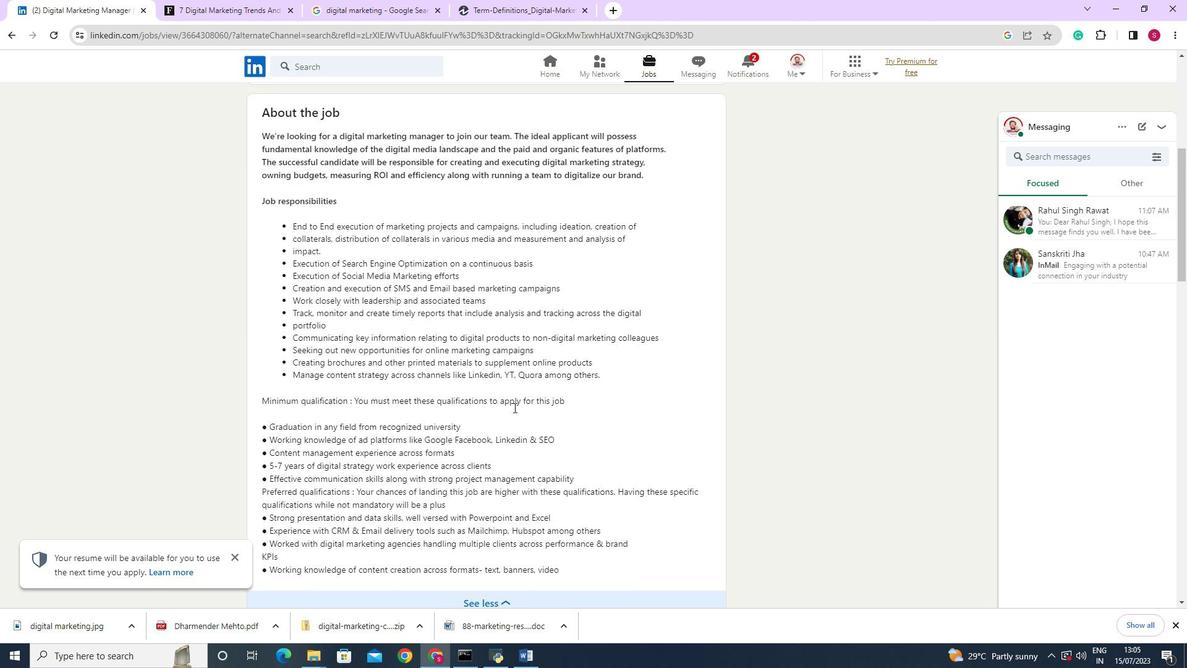 
Action: Mouse scrolled (514, 407) with delta (0, 0)
Screenshot: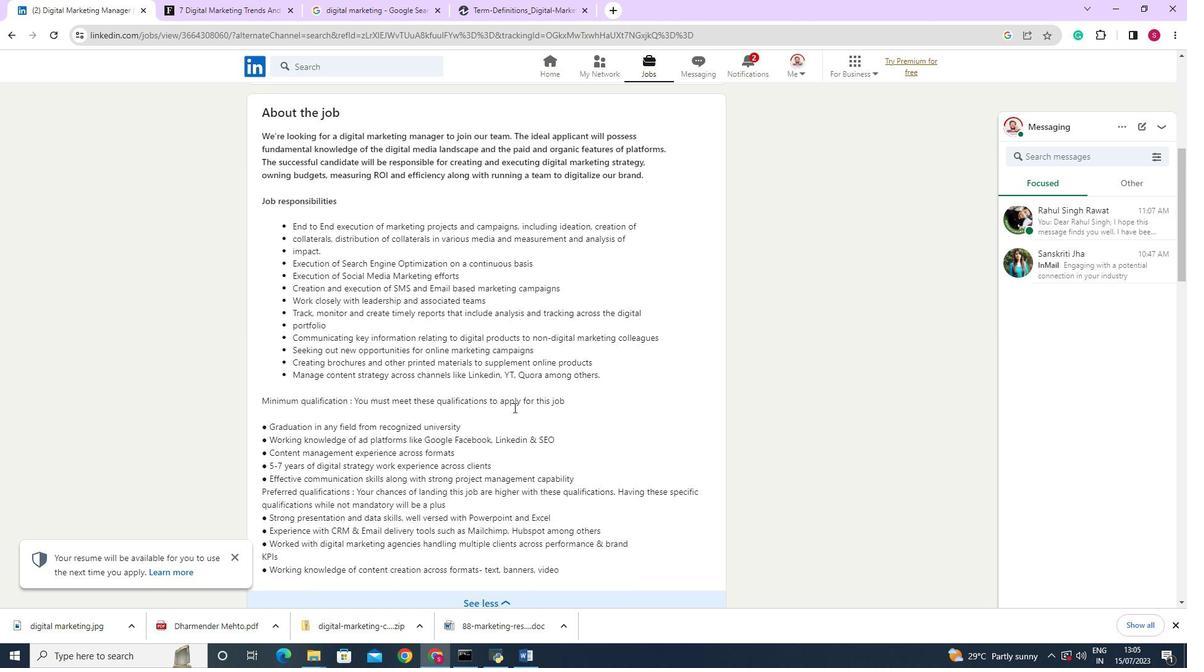
Action: Mouse scrolled (514, 407) with delta (0, 0)
Screenshot: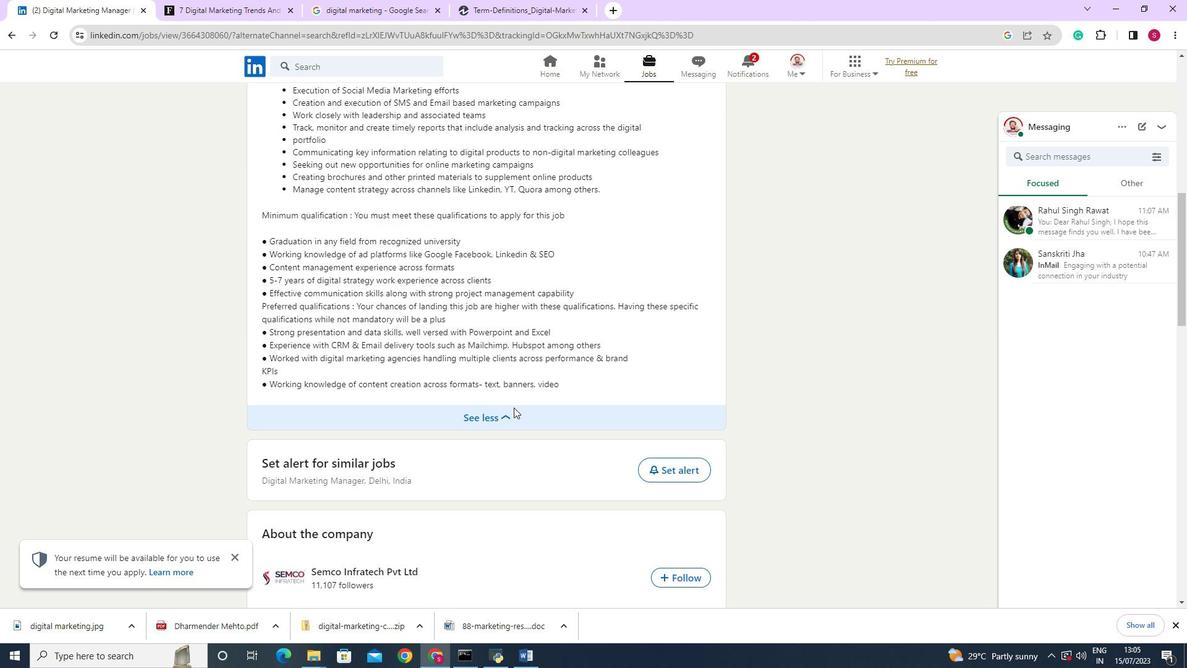 
Action: Mouse scrolled (514, 407) with delta (0, 0)
Screenshot: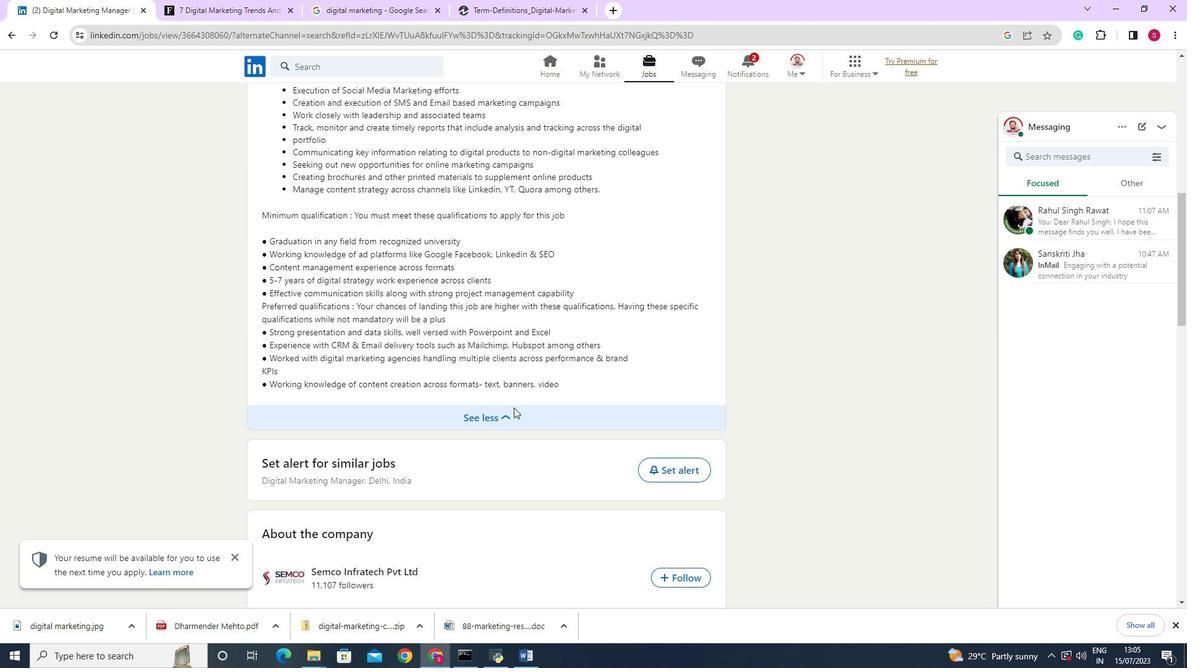 
Action: Mouse scrolled (514, 407) with delta (0, 0)
Screenshot: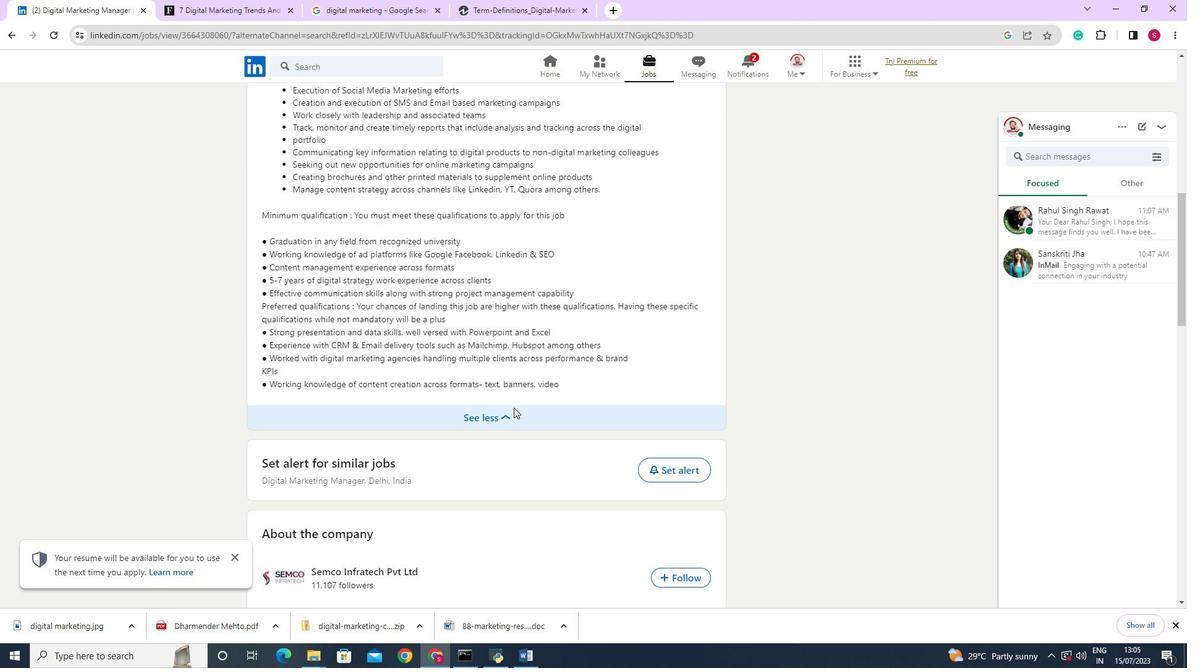 
Action: Mouse scrolled (514, 407) with delta (0, 0)
Screenshot: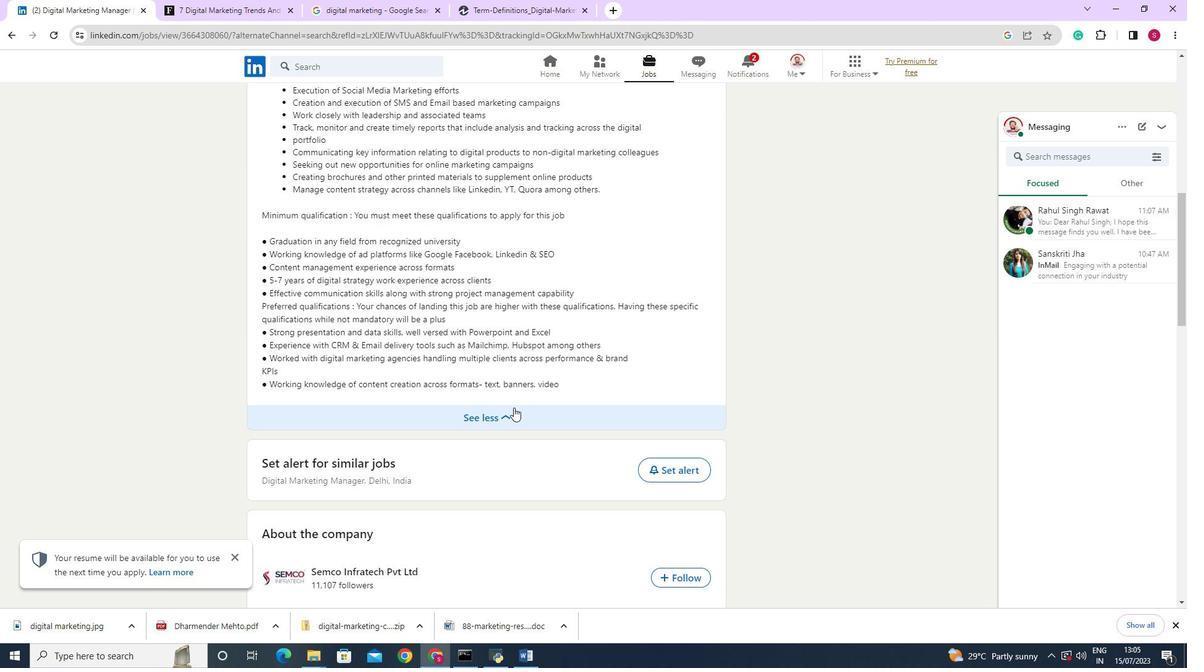 
Action: Mouse moved to (9, 32)
Screenshot: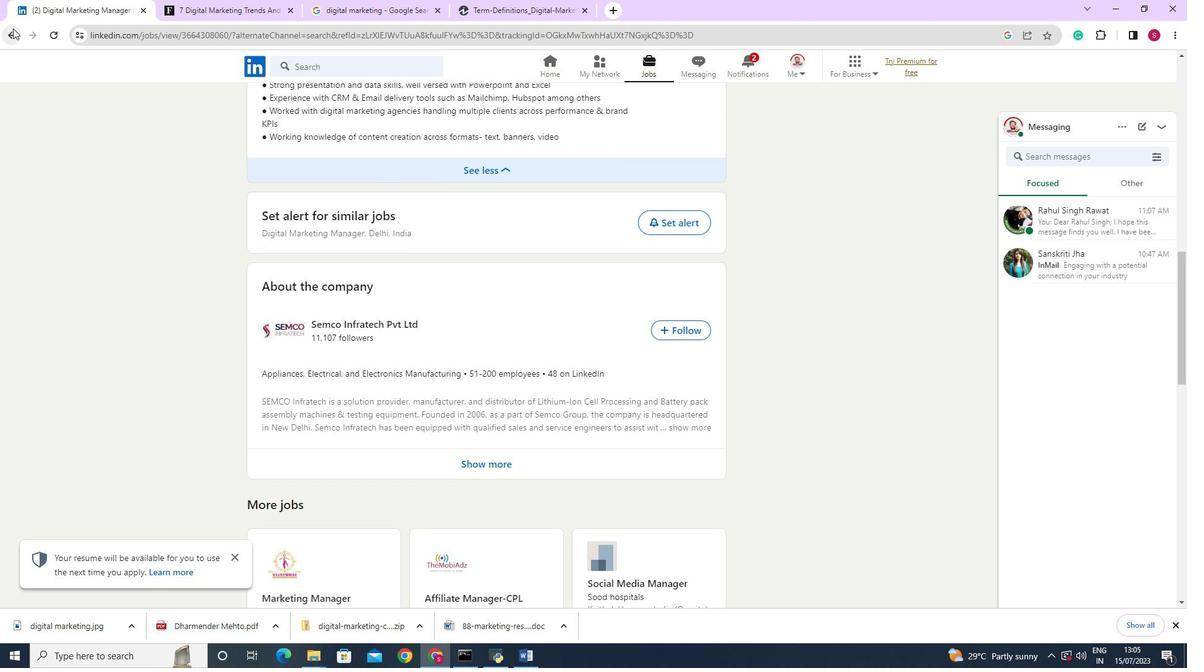 
Action: Mouse pressed left at (9, 32)
Screenshot: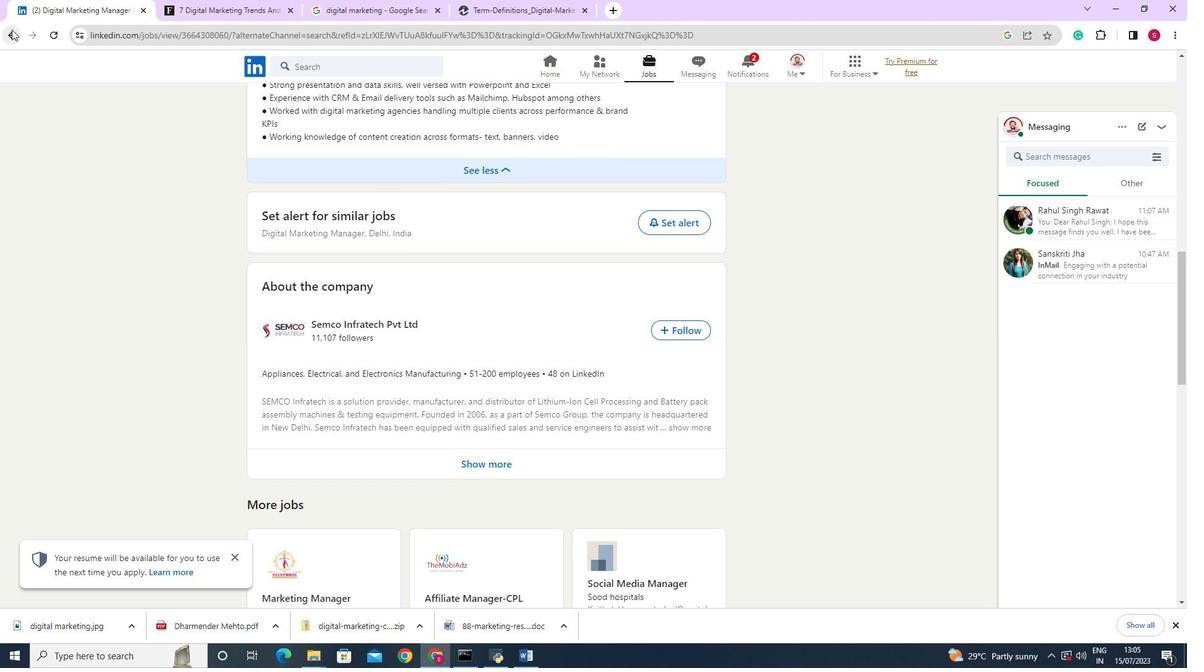 
Action: Mouse moved to (410, 380)
Screenshot: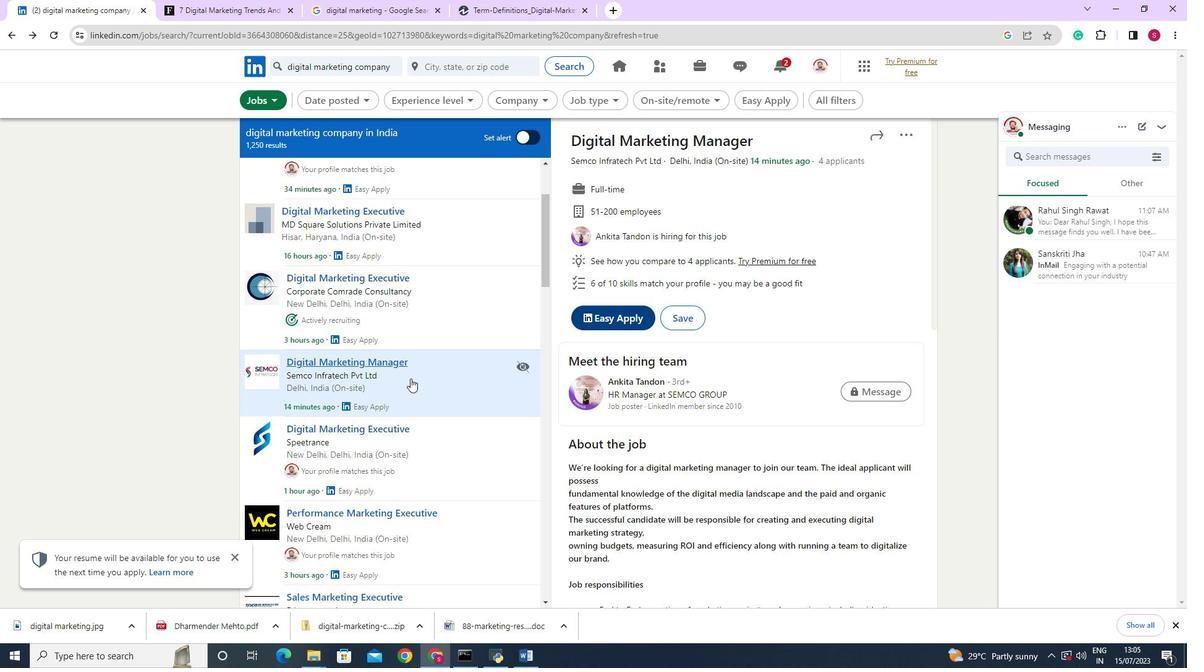 
Action: Mouse scrolled (410, 379) with delta (0, 0)
Screenshot: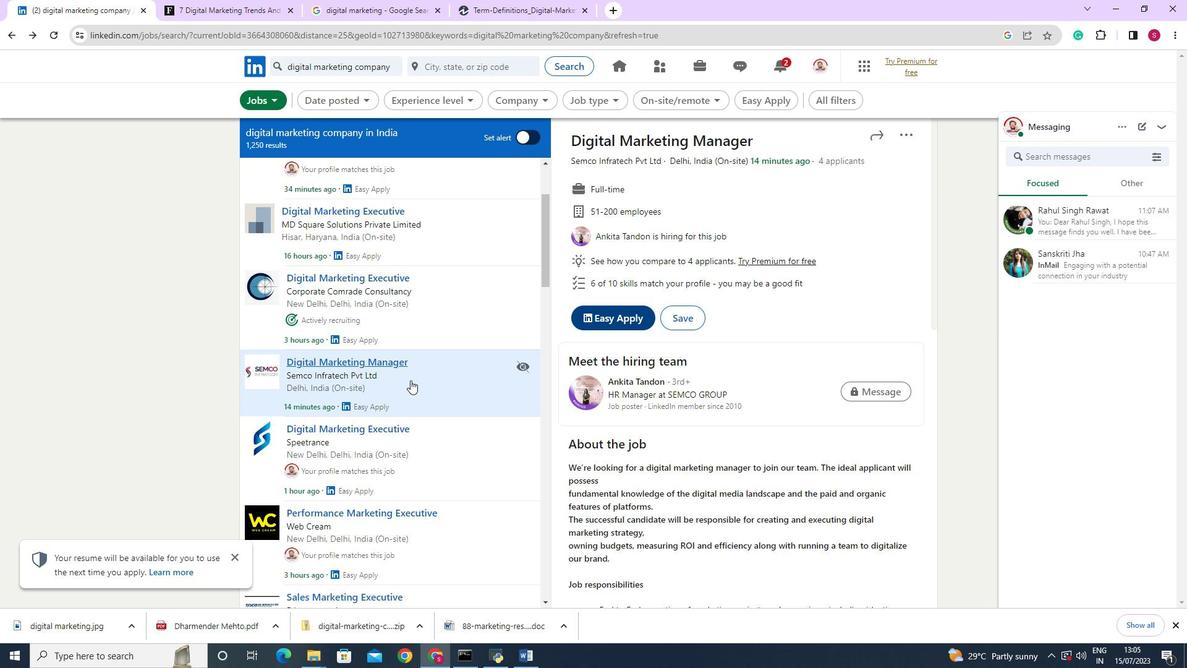 
Action: Mouse scrolled (410, 379) with delta (0, 0)
Screenshot: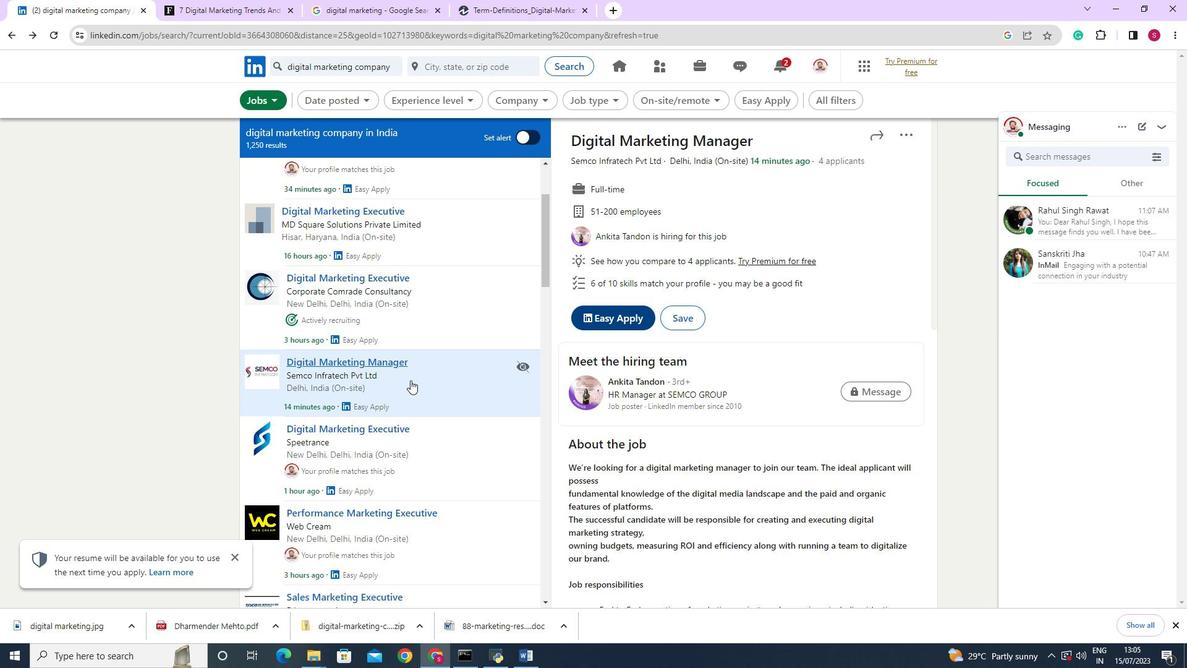 
Action: Mouse scrolled (410, 379) with delta (0, 0)
Screenshot: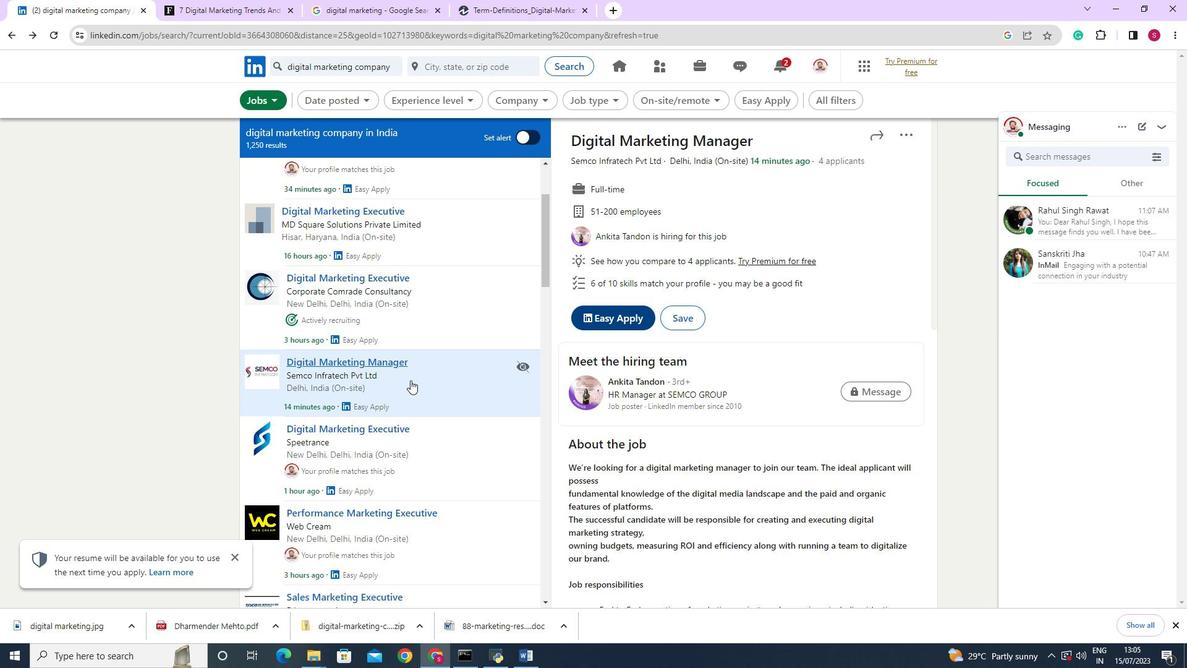 
Action: Mouse moved to (339, 240)
Screenshot: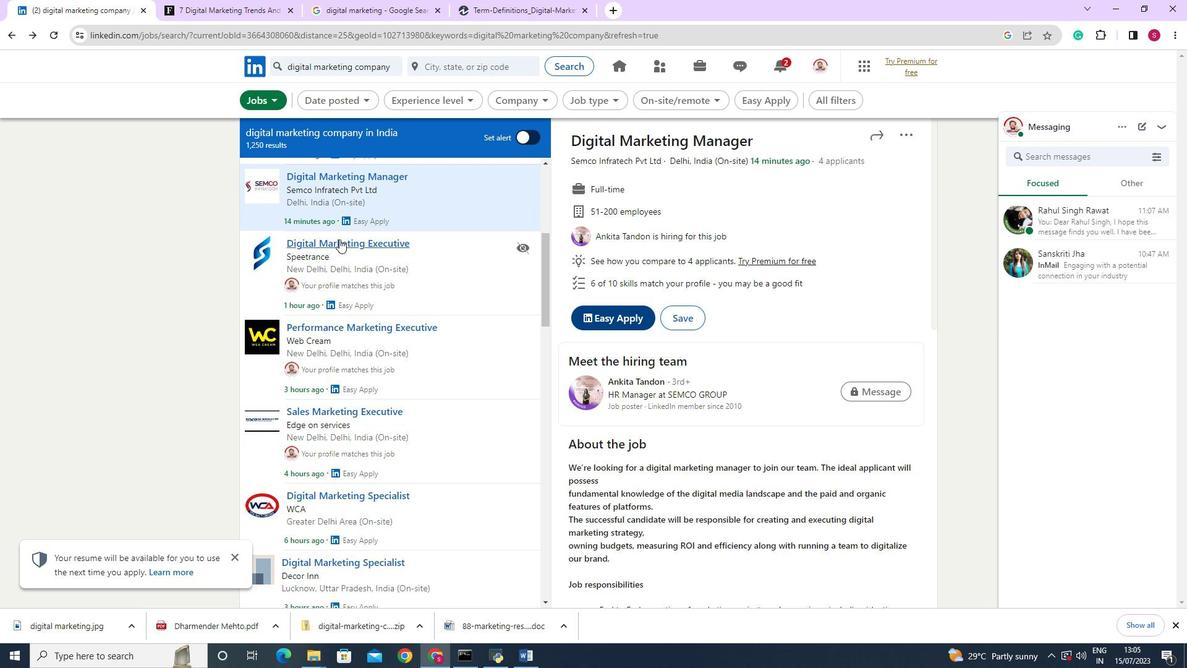 
Action: Mouse pressed left at (339, 240)
Screenshot: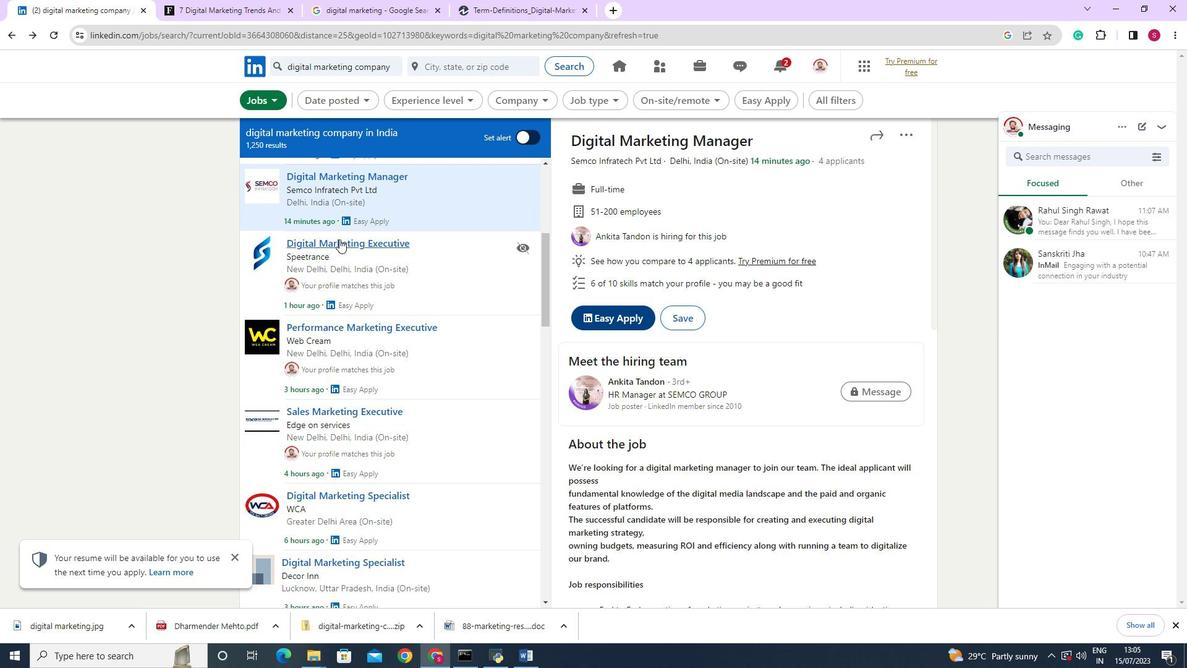 
Action: Mouse moved to (844, 484)
Screenshot: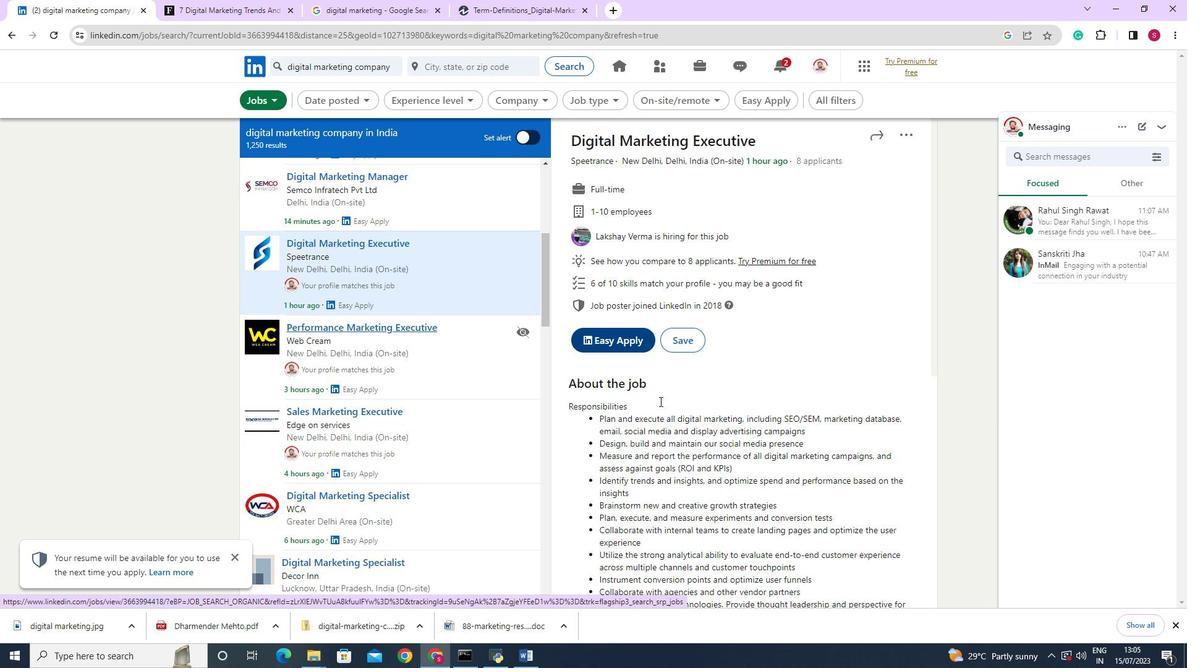 
Action: Mouse scrolled (844, 483) with delta (0, 0)
Screenshot: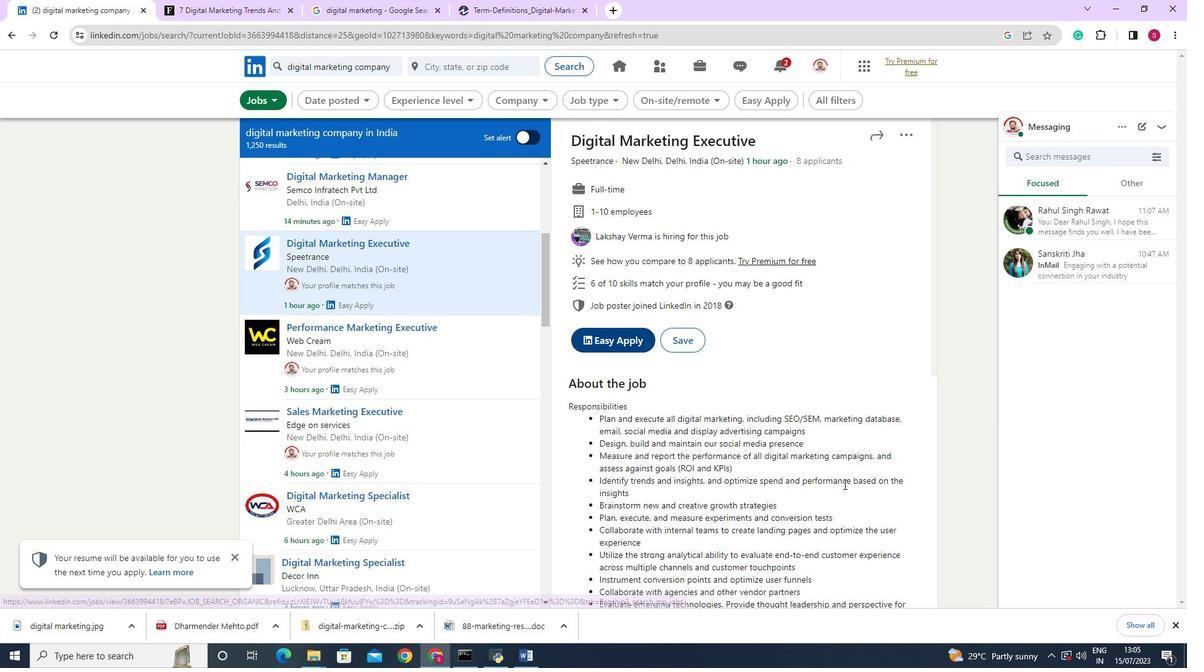 
Action: Mouse scrolled (844, 483) with delta (0, 0)
Screenshot: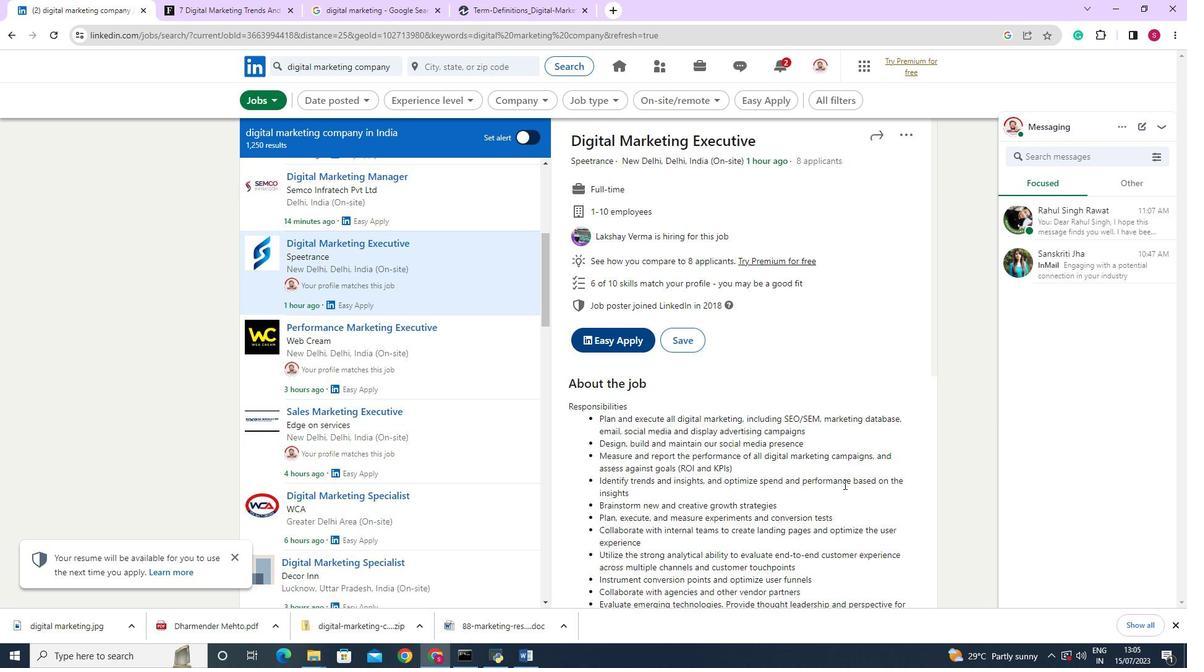 
Action: Mouse moved to (817, 450)
Screenshot: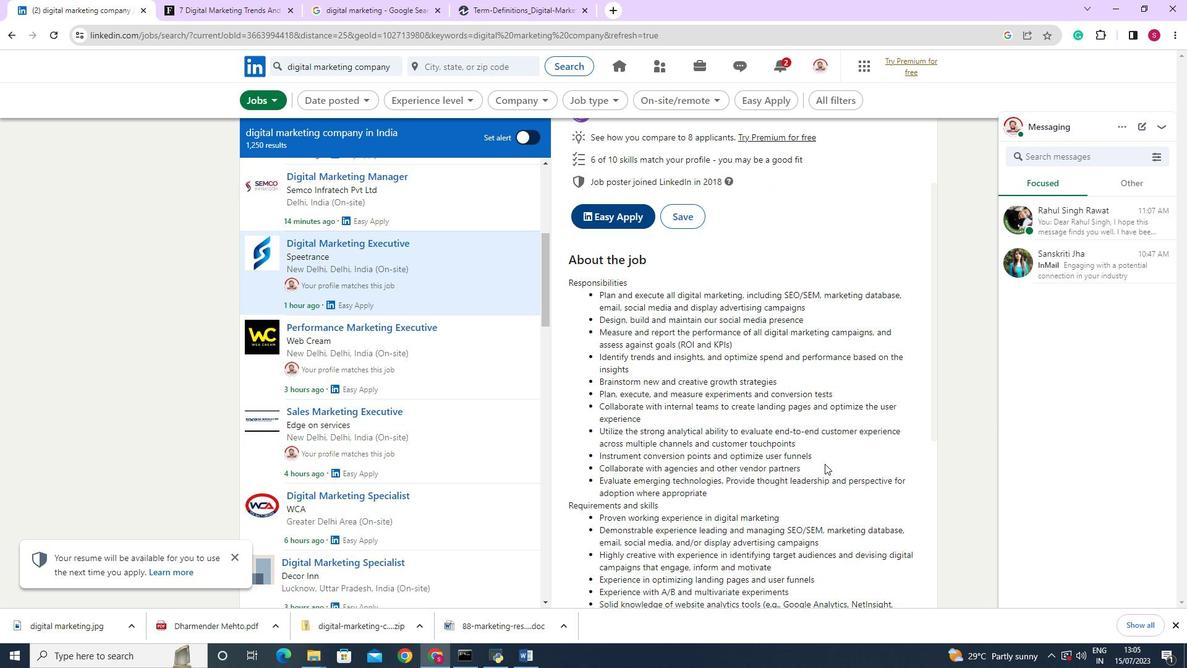 
Action: Mouse scrolled (817, 449) with delta (0, 0)
Screenshot: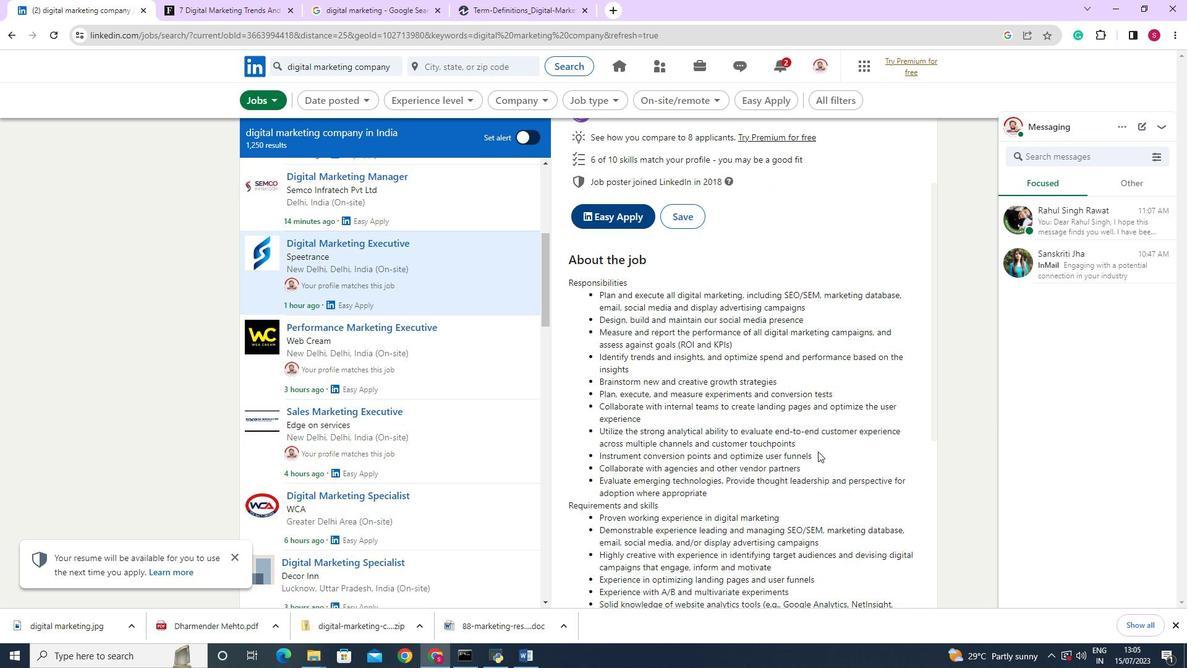 
Action: Mouse scrolled (817, 449) with delta (0, 0)
Screenshot: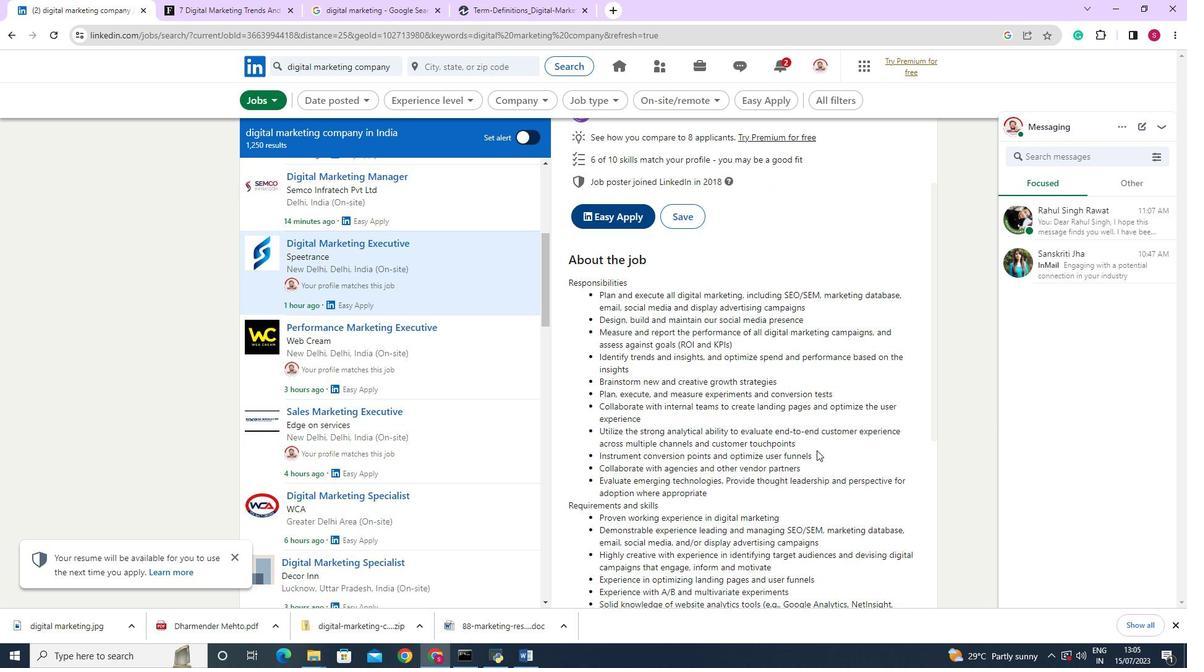 
Action: Mouse scrolled (817, 449) with delta (0, 0)
Screenshot: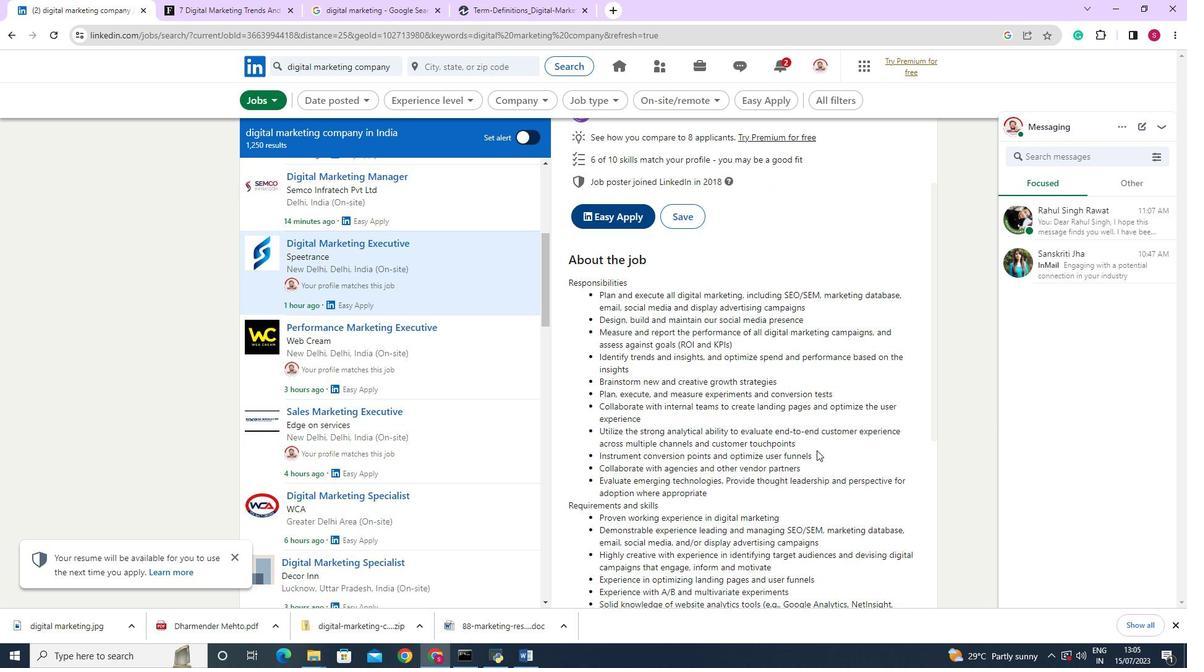 
Action: Mouse scrolled (817, 449) with delta (0, 0)
Screenshot: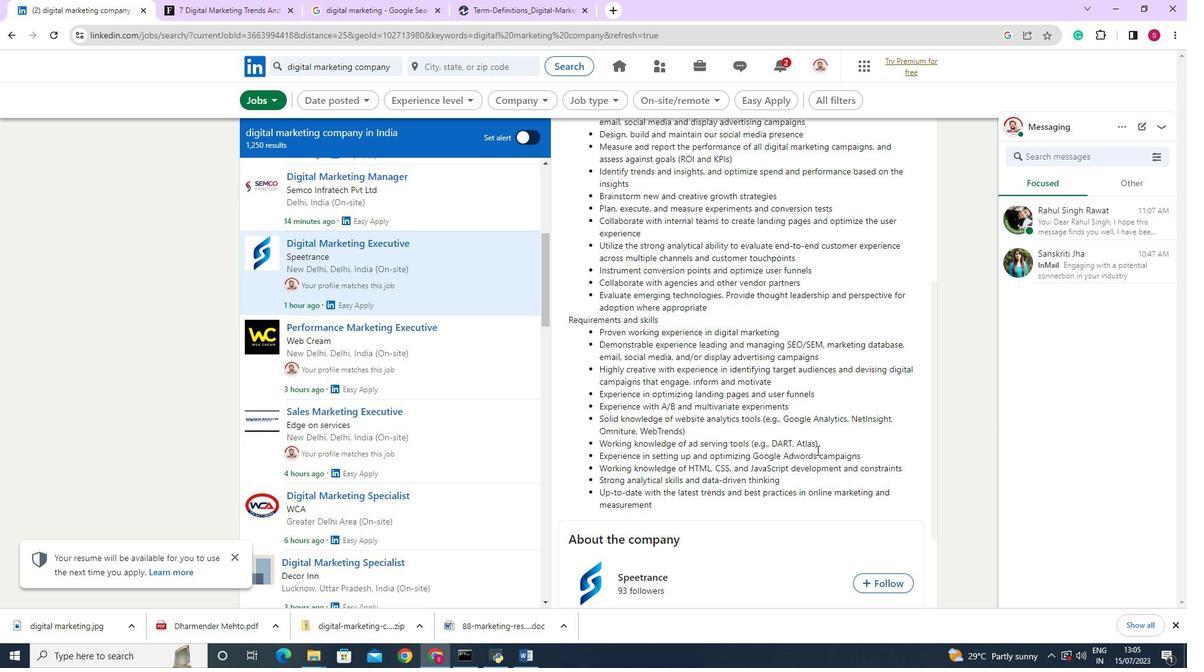 
Action: Mouse scrolled (817, 449) with delta (0, 0)
Screenshot: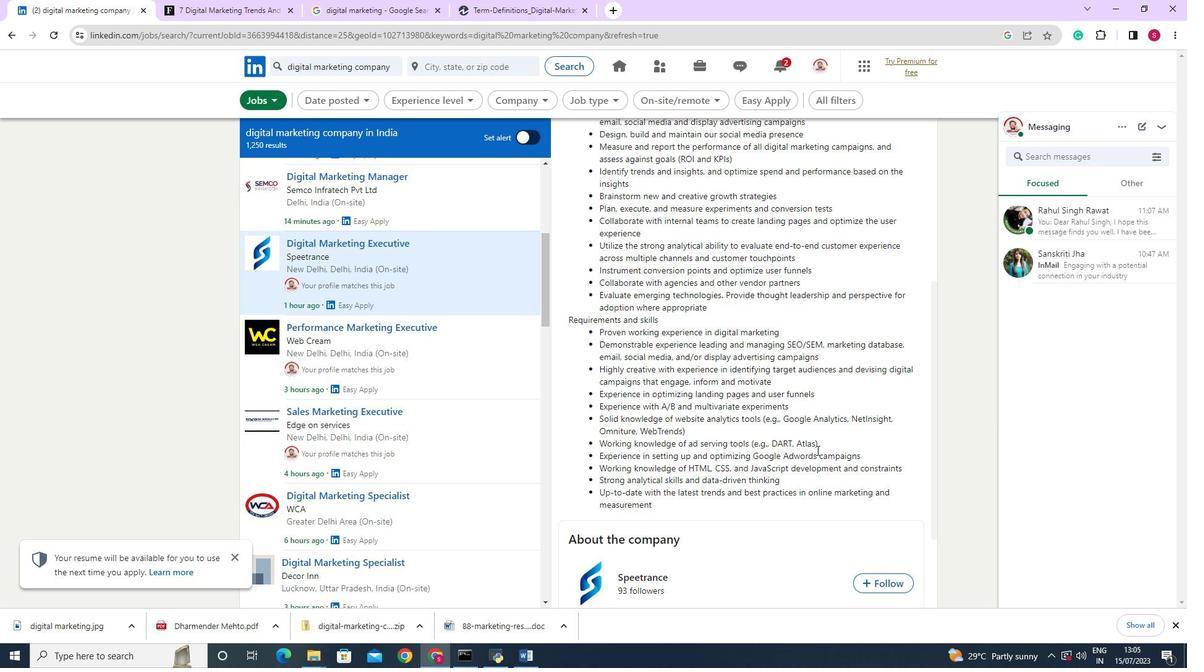 
Action: Mouse scrolled (817, 451) with delta (0, 0)
Screenshot: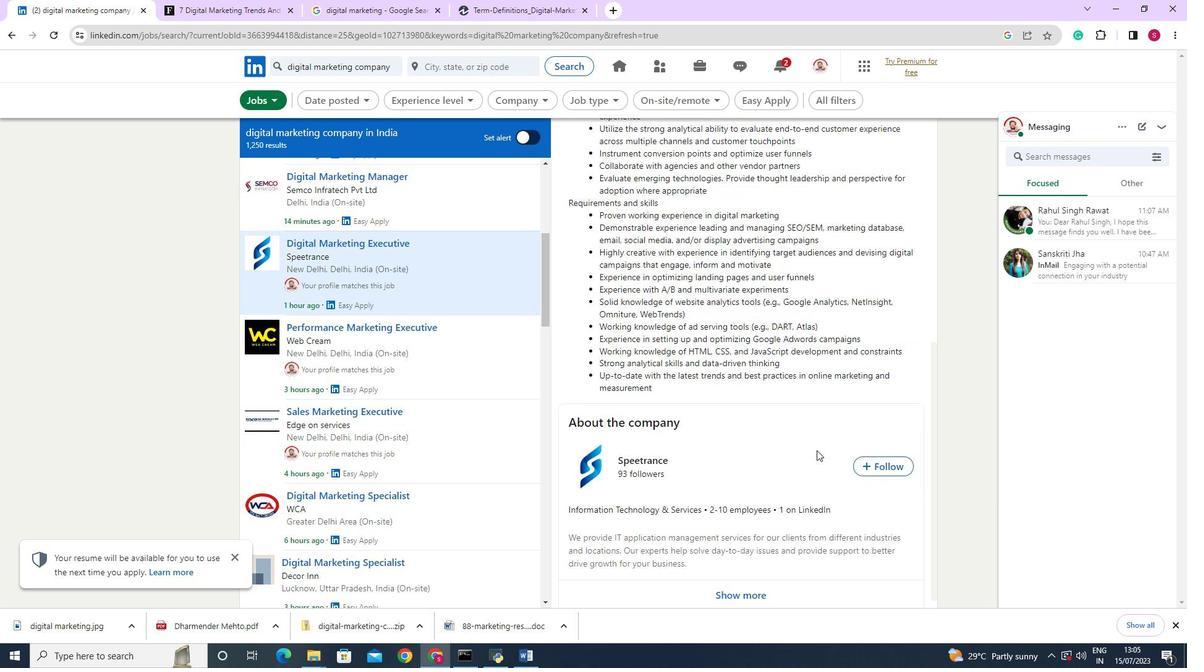 
Action: Mouse scrolled (817, 451) with delta (0, 0)
Screenshot: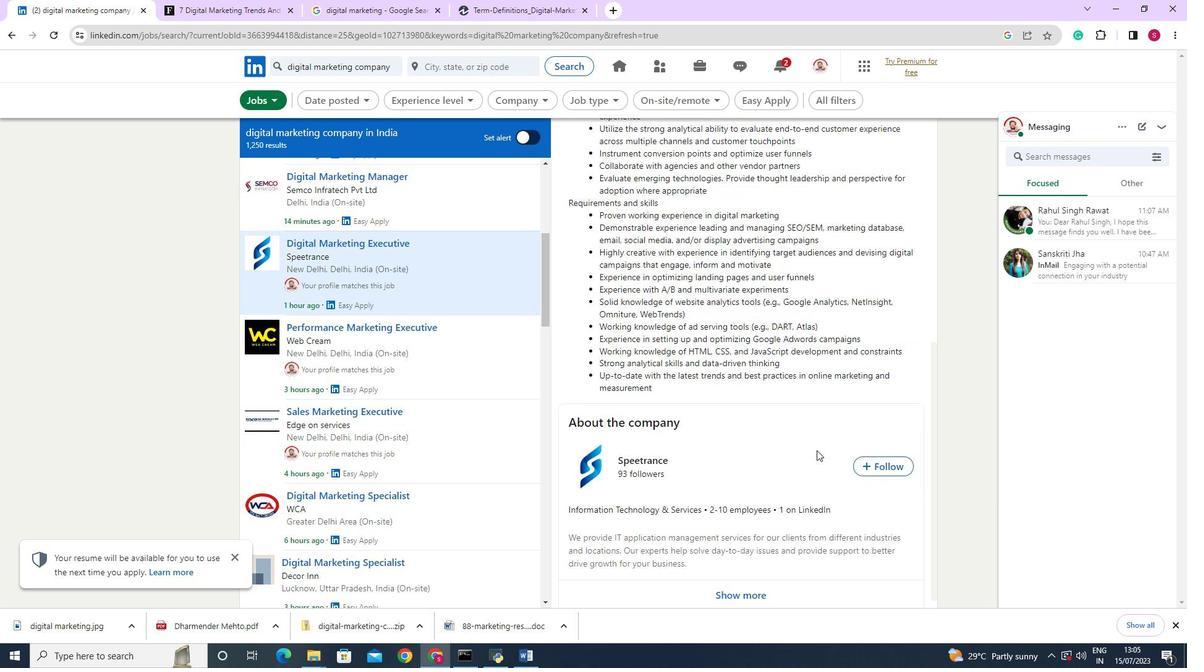 
Action: Mouse scrolled (817, 451) with delta (0, 0)
Screenshot: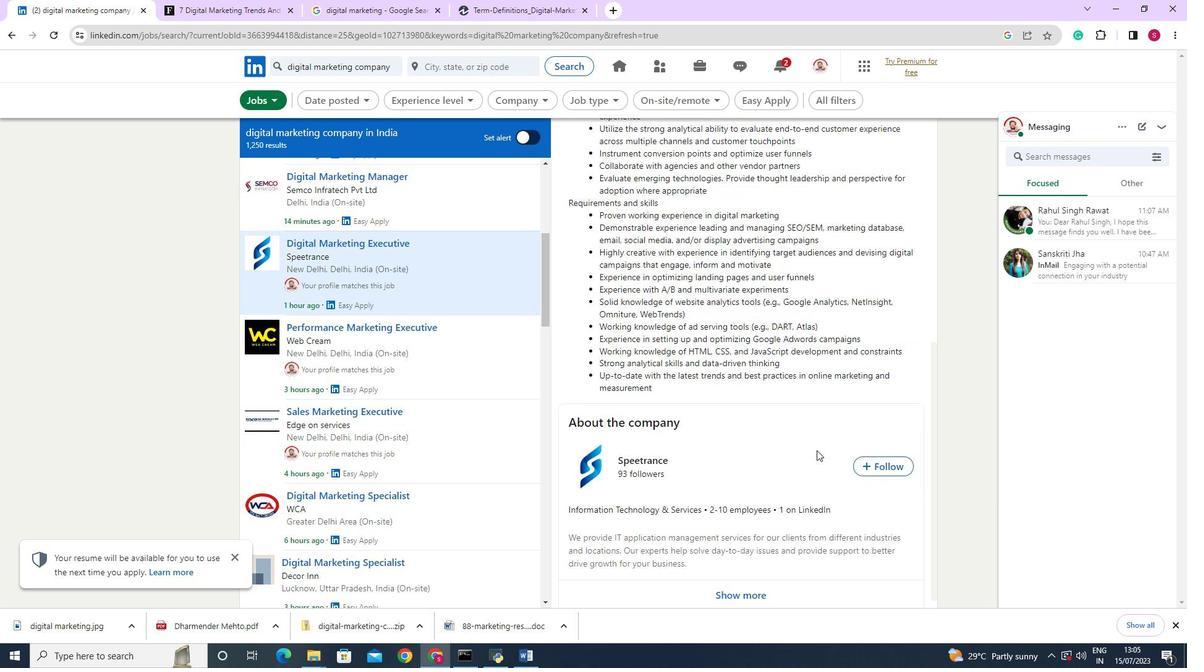 
Action: Mouse scrolled (817, 451) with delta (0, 0)
Screenshot: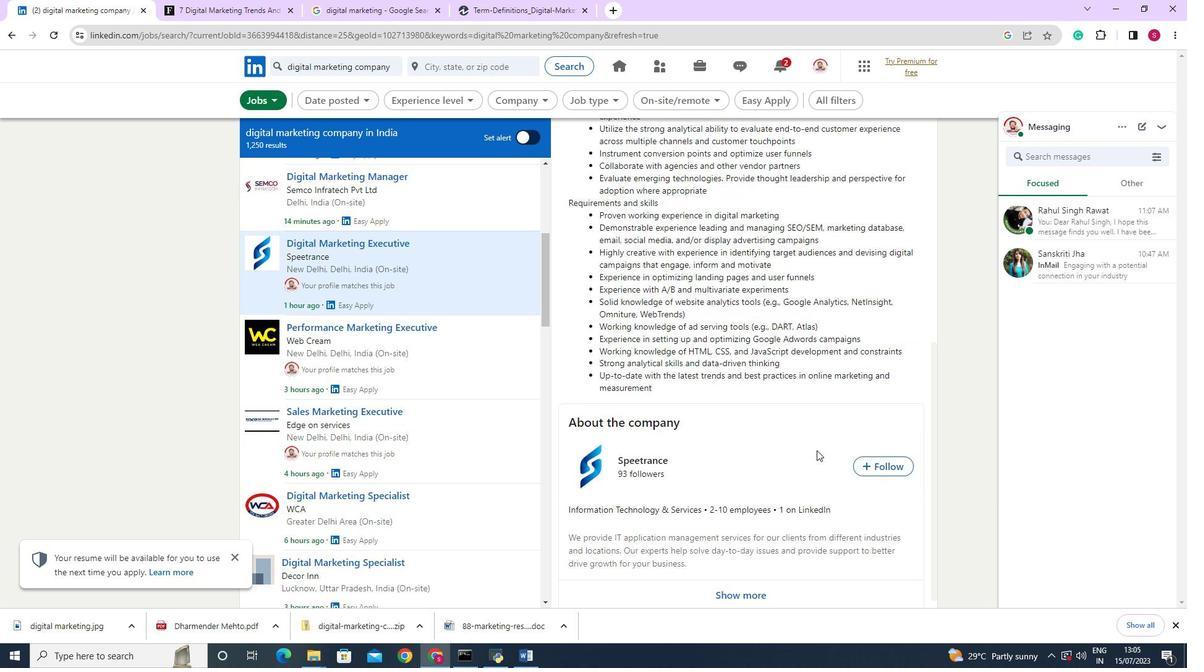 
Action: Mouse scrolled (817, 451) with delta (0, 0)
Screenshot: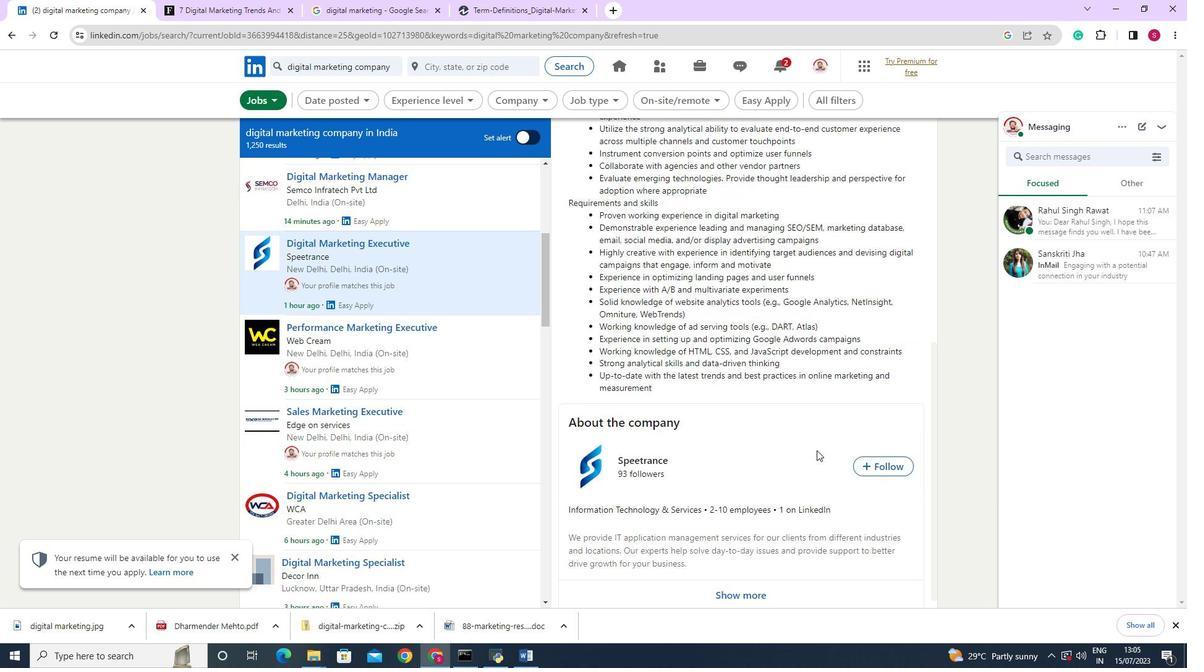 
Action: Mouse scrolled (817, 451) with delta (0, 0)
Screenshot: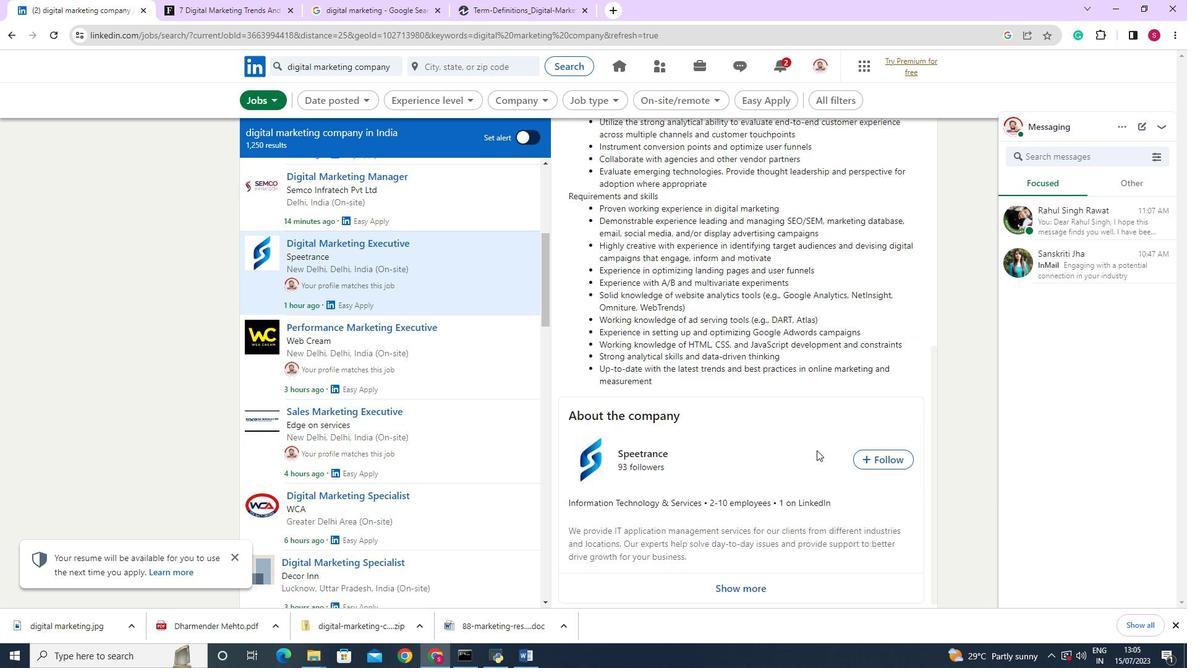 
Action: Mouse scrolled (817, 451) with delta (0, 0)
Screenshot: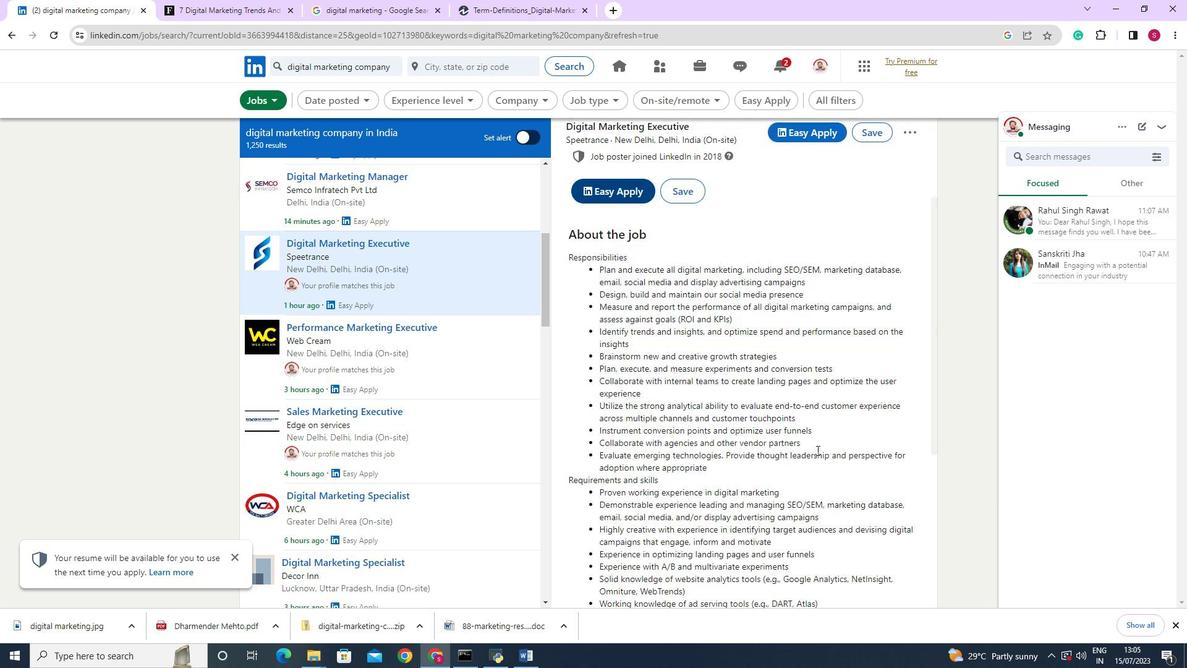 
Action: Mouse scrolled (817, 451) with delta (0, 0)
Screenshot: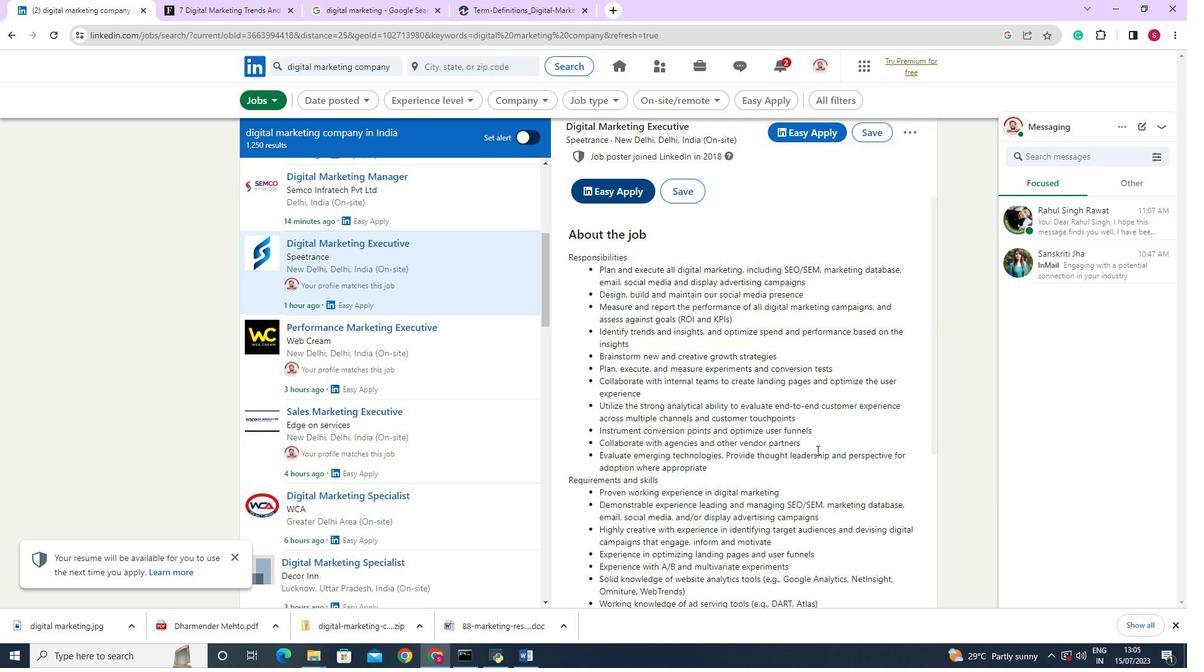 
Action: Mouse scrolled (817, 451) with delta (0, 0)
Screenshot: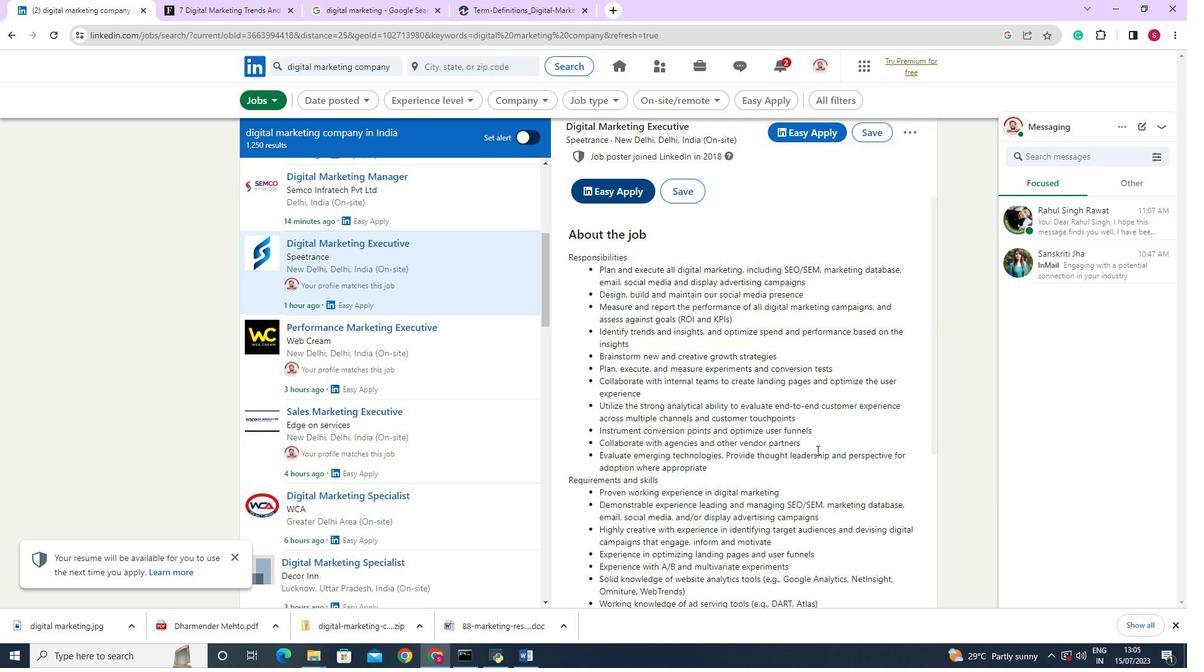 
Action: Mouse scrolled (817, 451) with delta (0, 0)
Screenshot: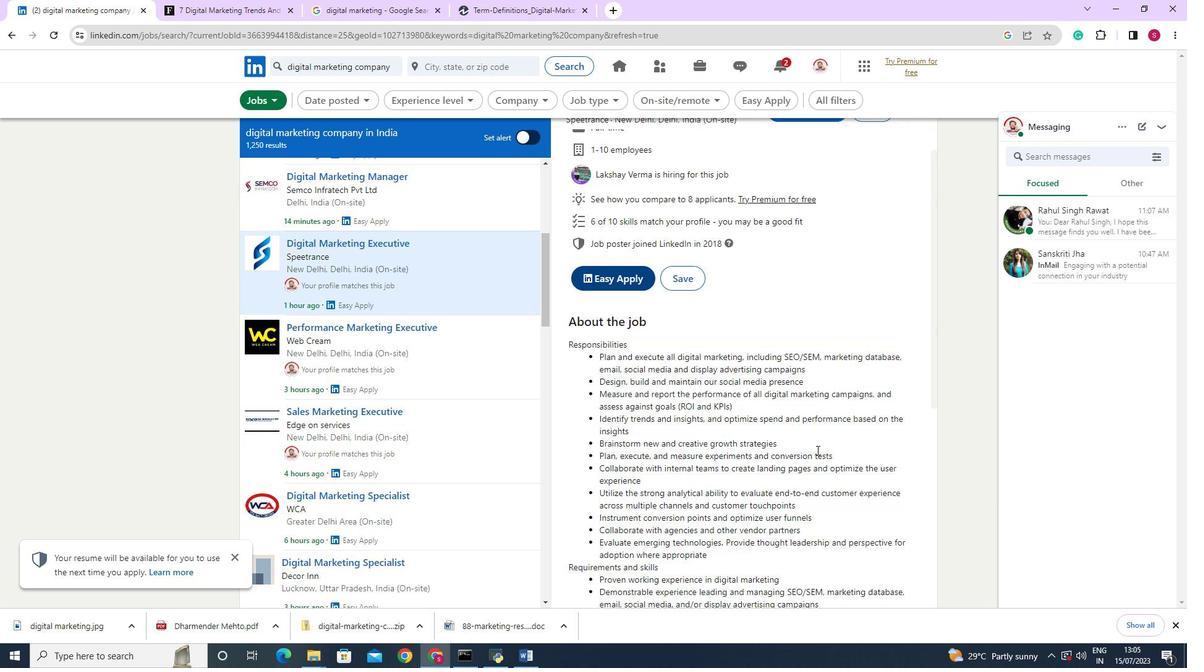
Action: Mouse scrolled (817, 451) with delta (0, 0)
Screenshot: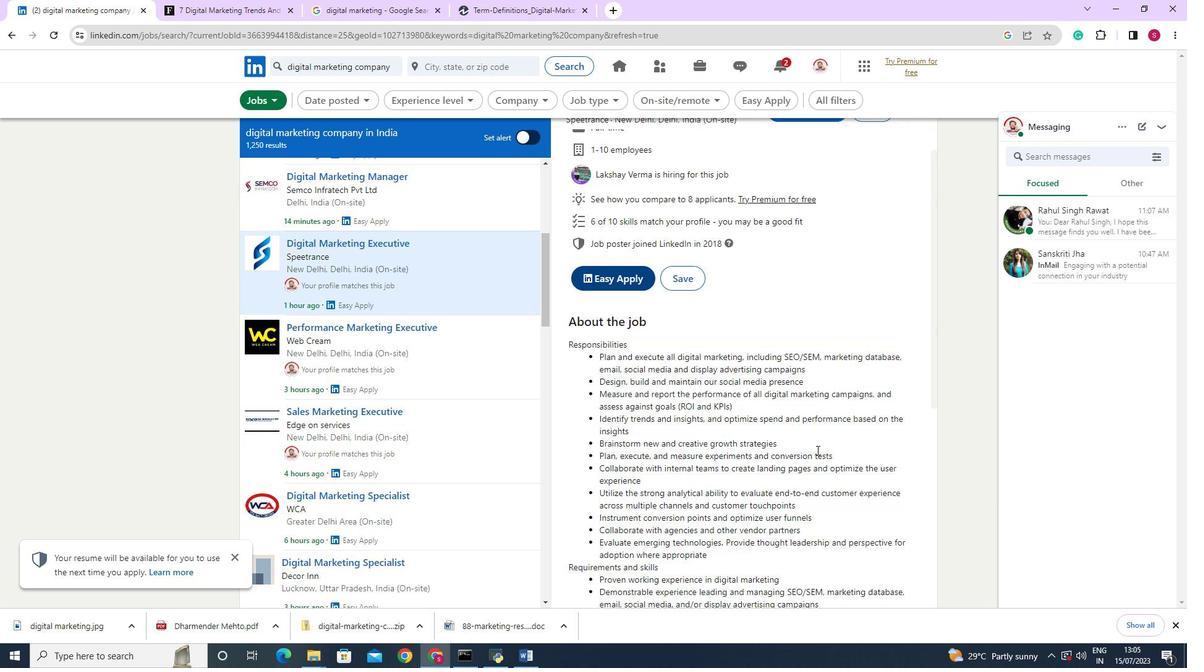 
Action: Mouse moved to (743, 422)
Screenshot: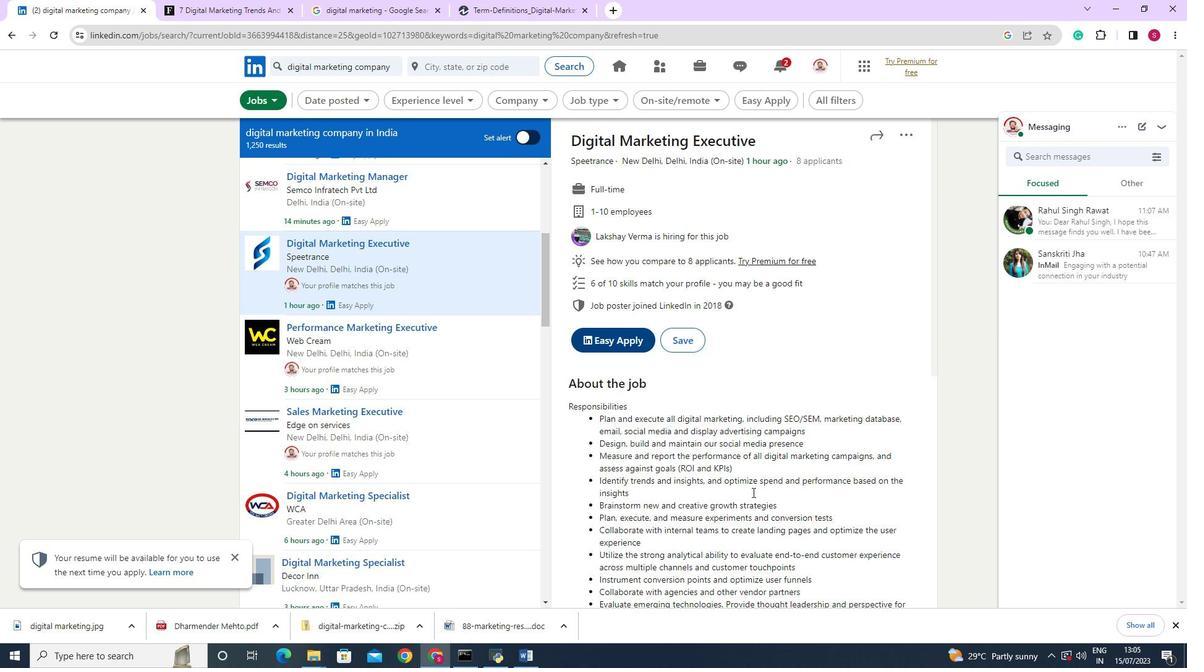 
Action: Mouse scrolled (743, 421) with delta (0, 0)
Screenshot: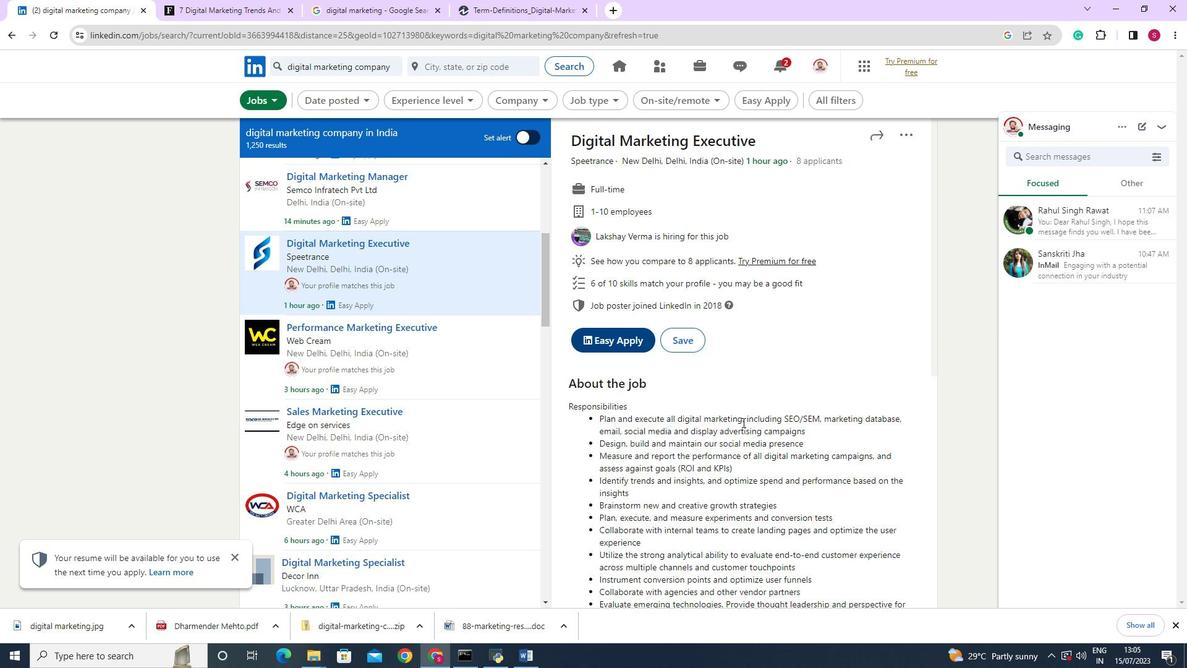 
Action: Mouse scrolled (743, 421) with delta (0, 0)
Screenshot: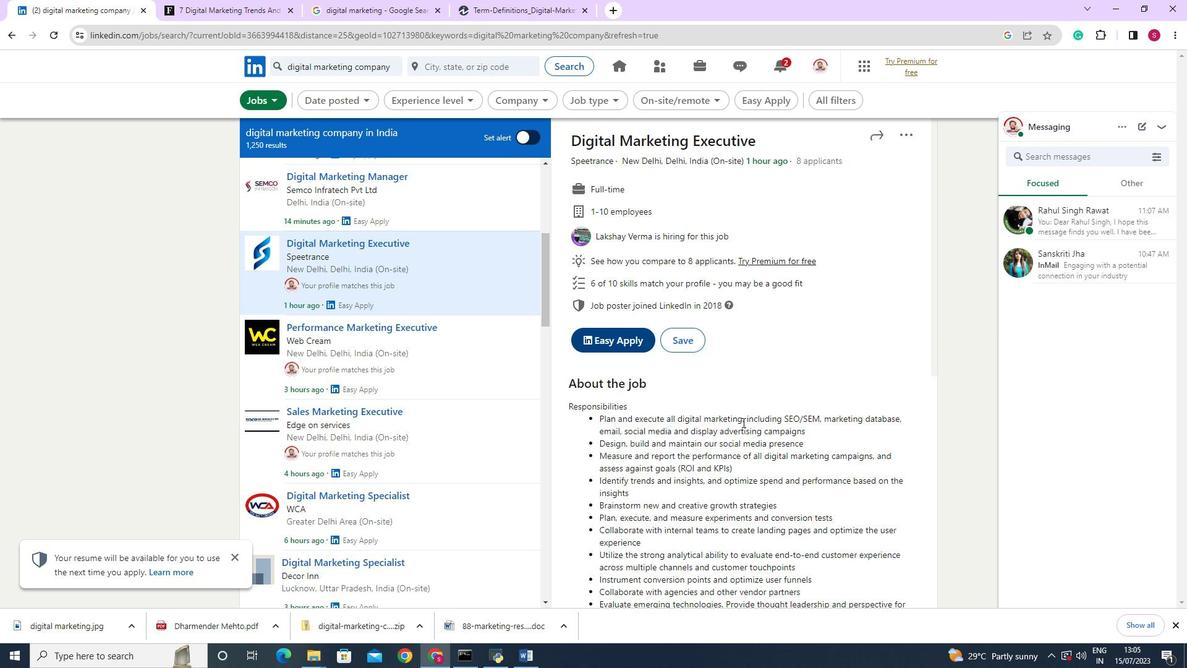 
Action: Mouse scrolled (743, 421) with delta (0, 0)
Screenshot: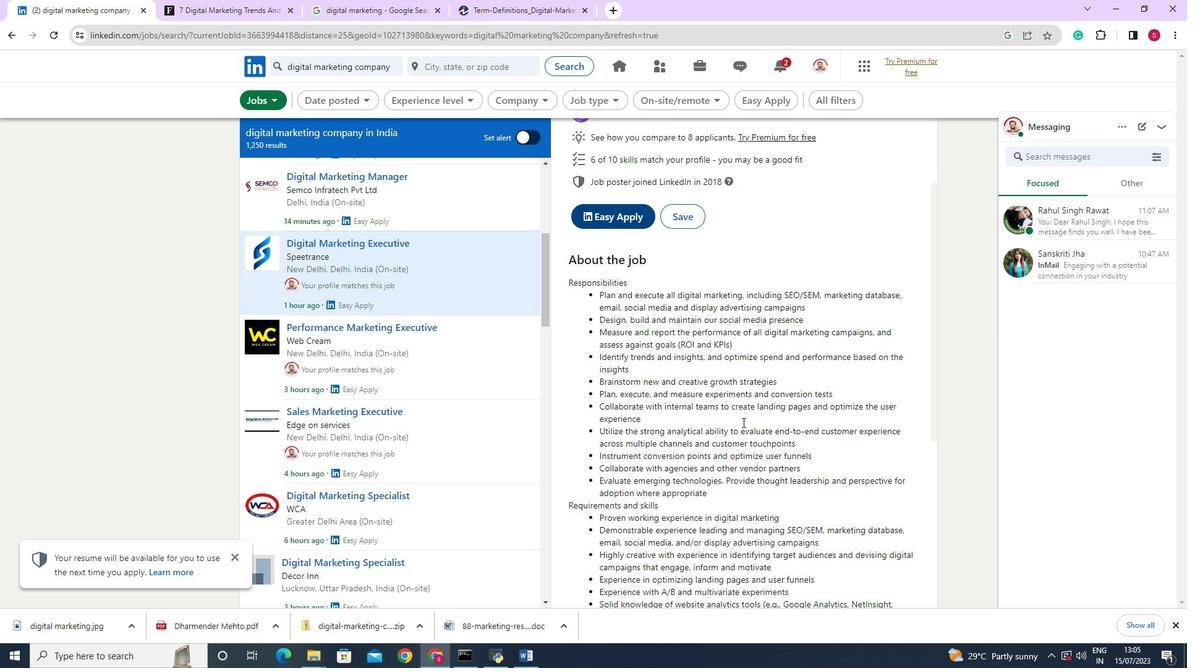 
Action: Mouse scrolled (743, 421) with delta (0, 0)
Screenshot: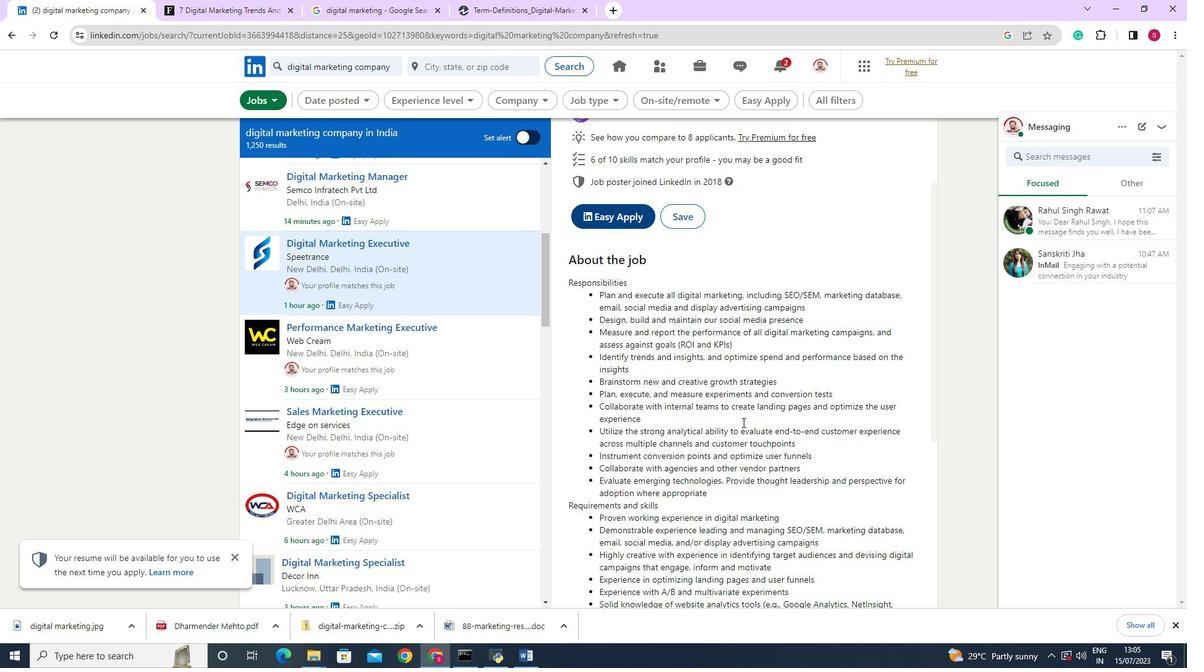 
Action: Mouse scrolled (743, 421) with delta (0, 0)
Screenshot: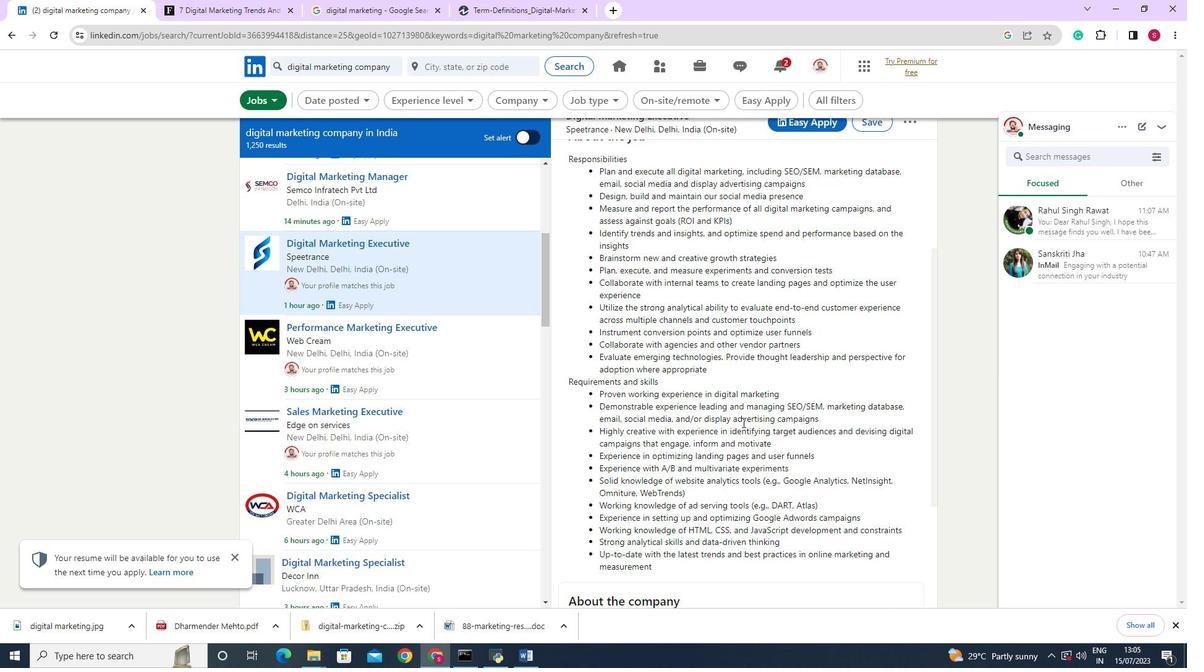 
Action: Mouse scrolled (743, 421) with delta (0, 0)
